 Task: Check school information for a property in San Francisco, California, including school district boundaries.
Action: Mouse moved to (246, 171)
Screenshot: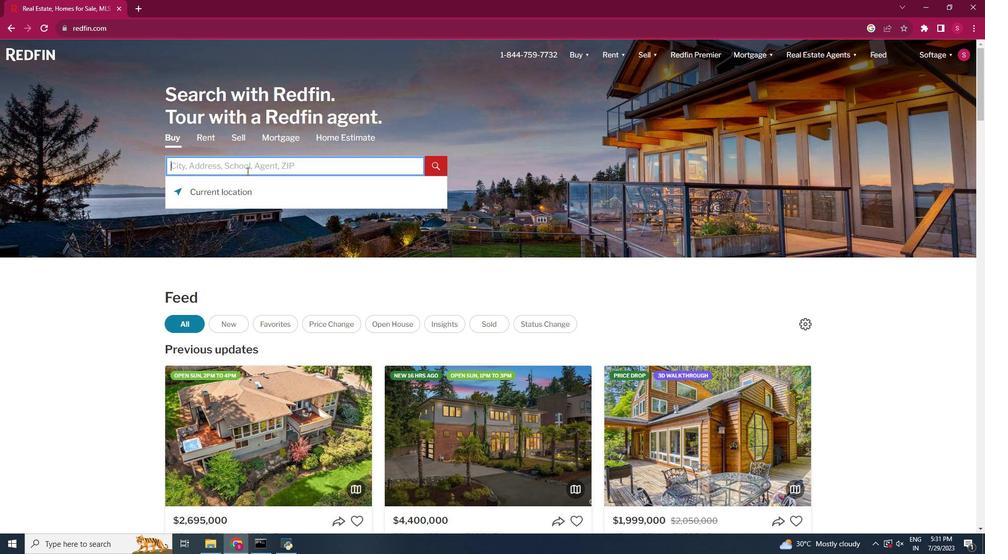 
Action: Mouse pressed left at (246, 171)
Screenshot: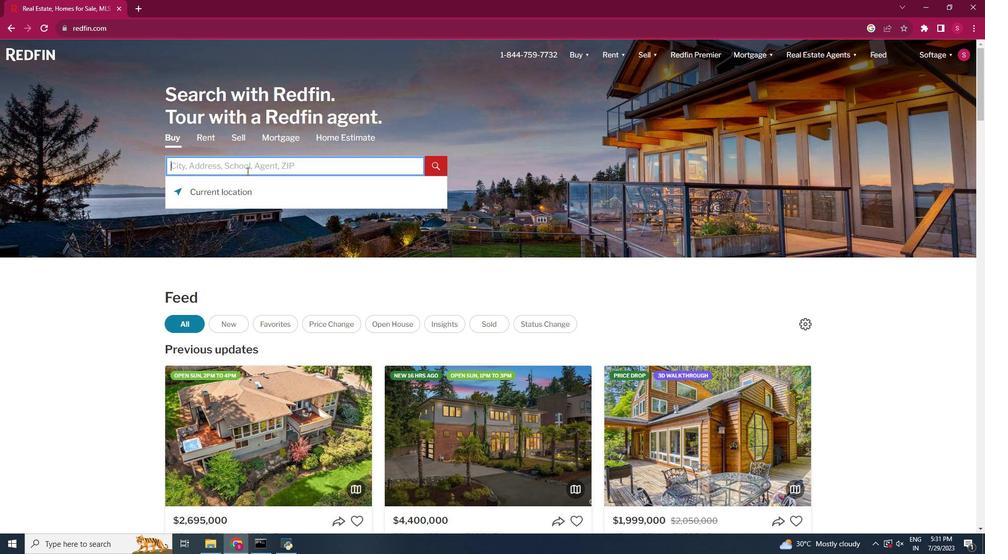 
Action: Key pressed <Key.shift>San<Key.space><Key.shift>Francisco,<Key.space><Key.shift>California<Key.enter>
Screenshot: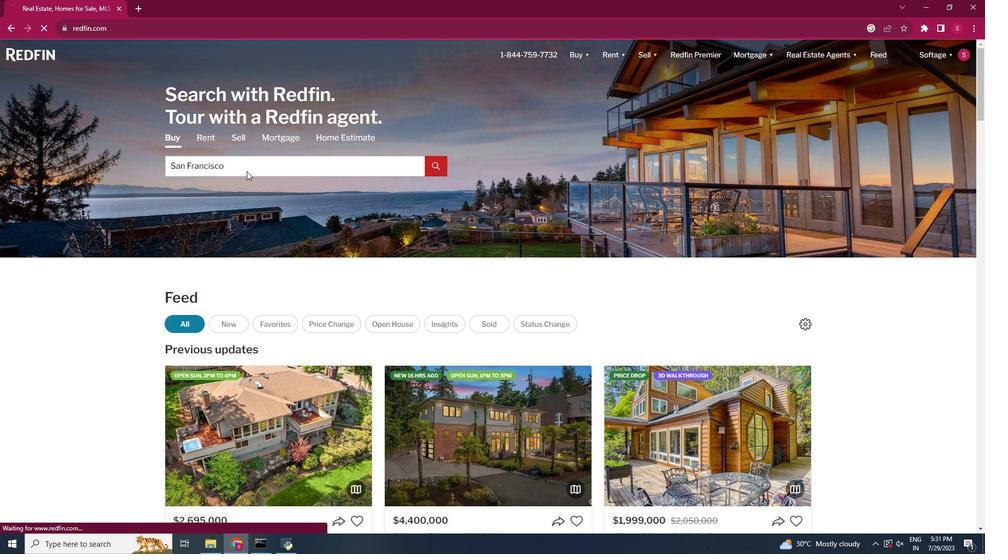 
Action: Mouse moved to (740, 312)
Screenshot: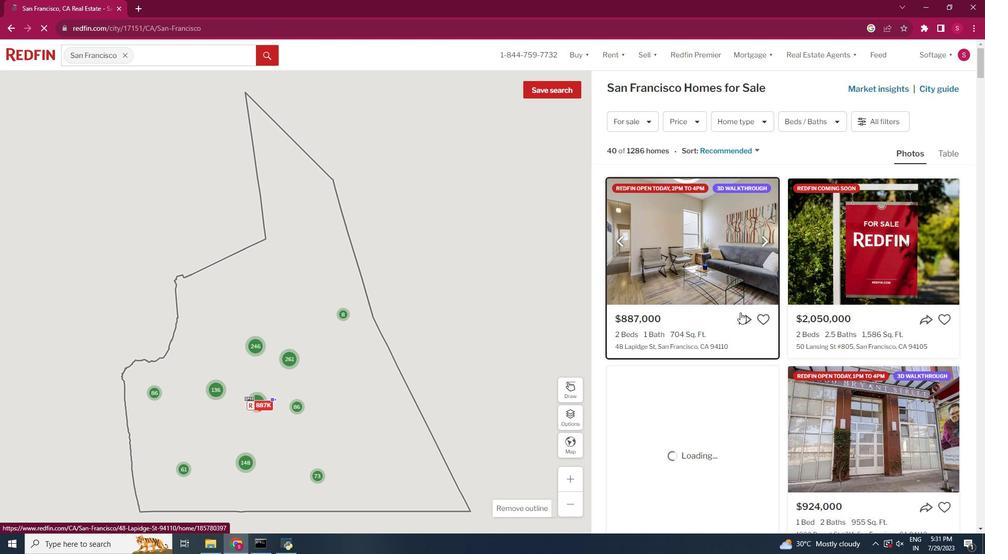 
Action: Mouse scrolled (740, 312) with delta (0, 0)
Screenshot: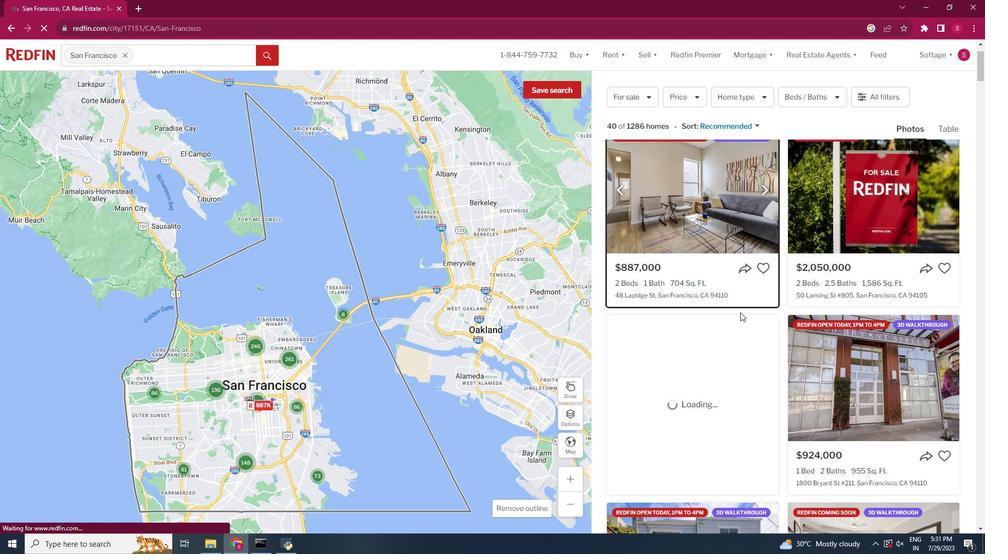 
Action: Mouse scrolled (740, 313) with delta (0, 0)
Screenshot: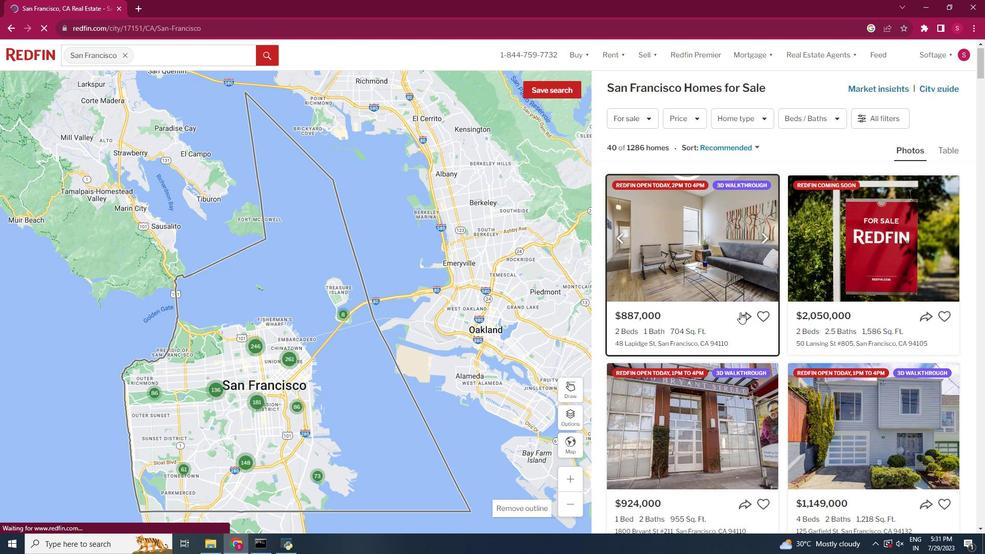 
Action: Mouse scrolled (740, 312) with delta (0, 0)
Screenshot: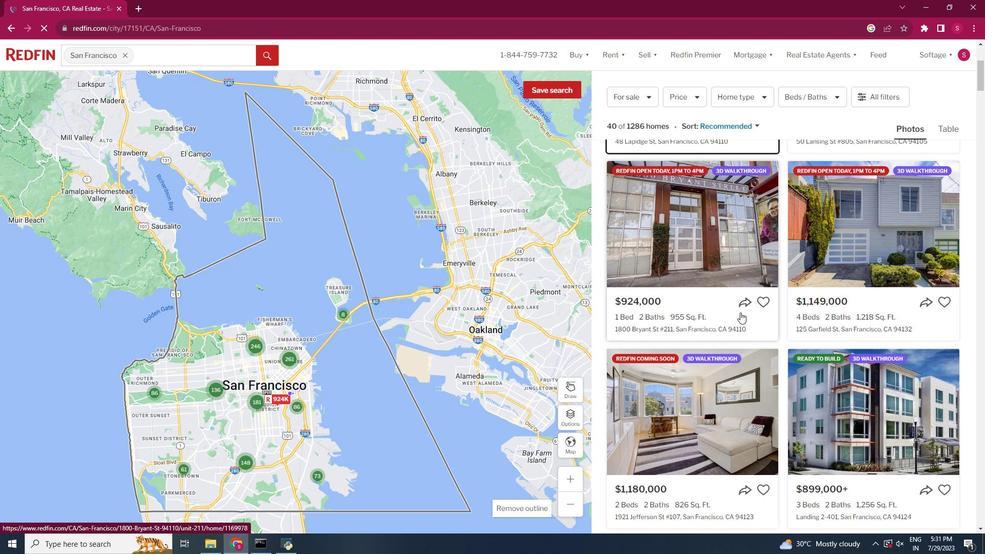 
Action: Mouse scrolled (740, 312) with delta (0, 0)
Screenshot: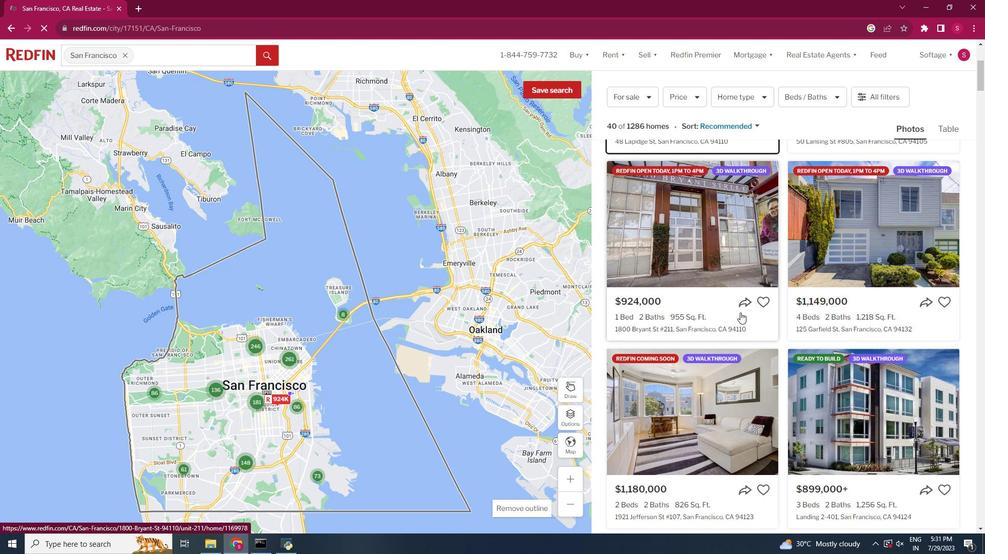 
Action: Mouse scrolled (740, 312) with delta (0, 0)
Screenshot: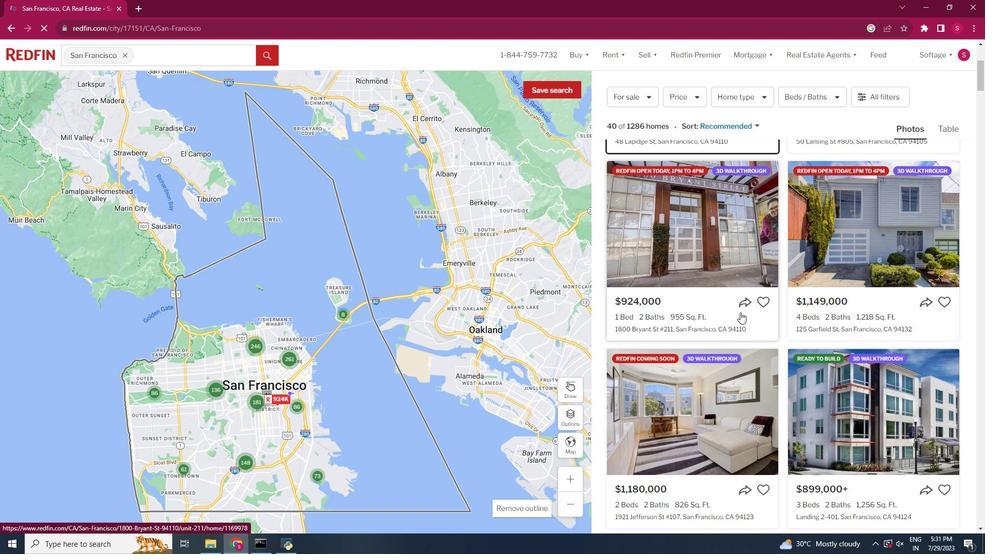 
Action: Mouse scrolled (740, 312) with delta (0, 0)
Screenshot: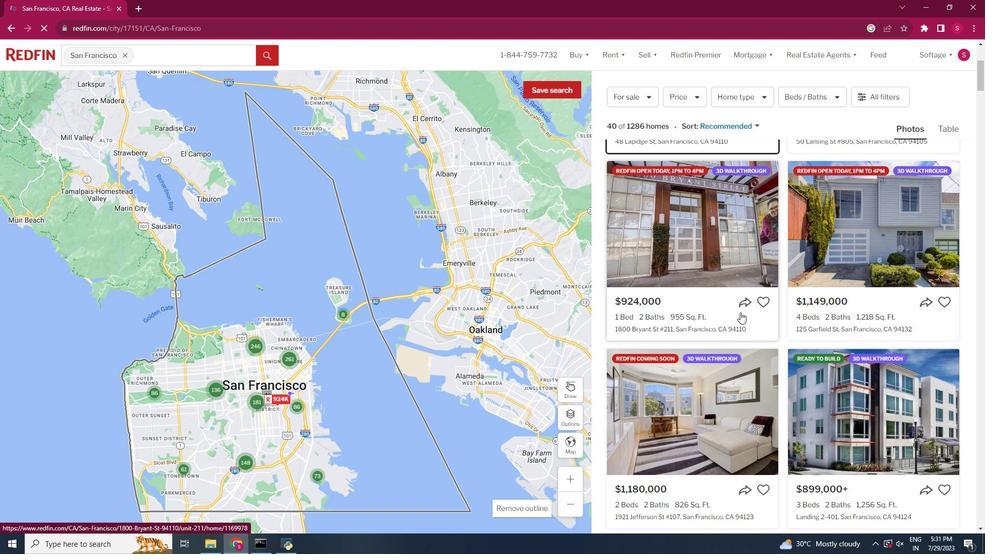 
Action: Mouse scrolled (740, 312) with delta (0, 0)
Screenshot: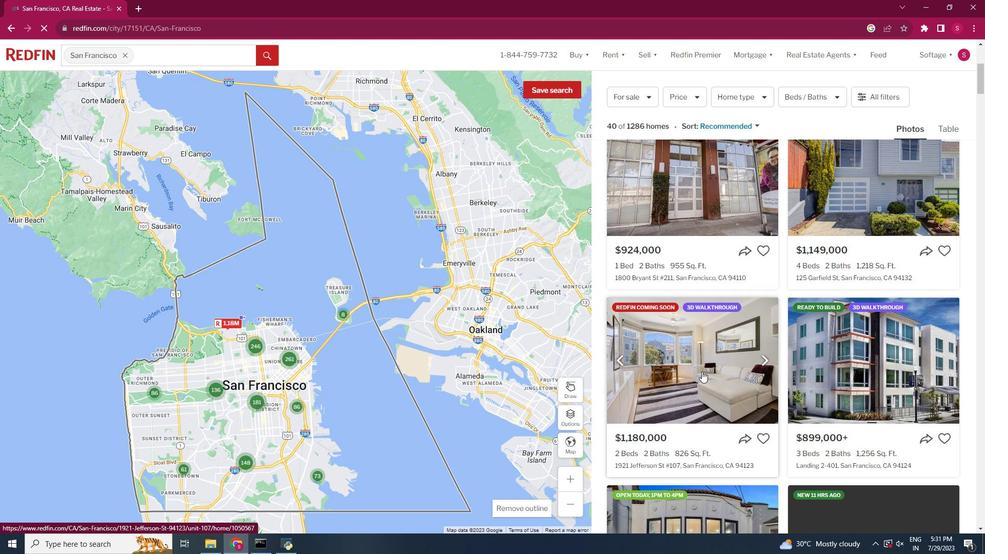 
Action: Mouse moved to (702, 371)
Screenshot: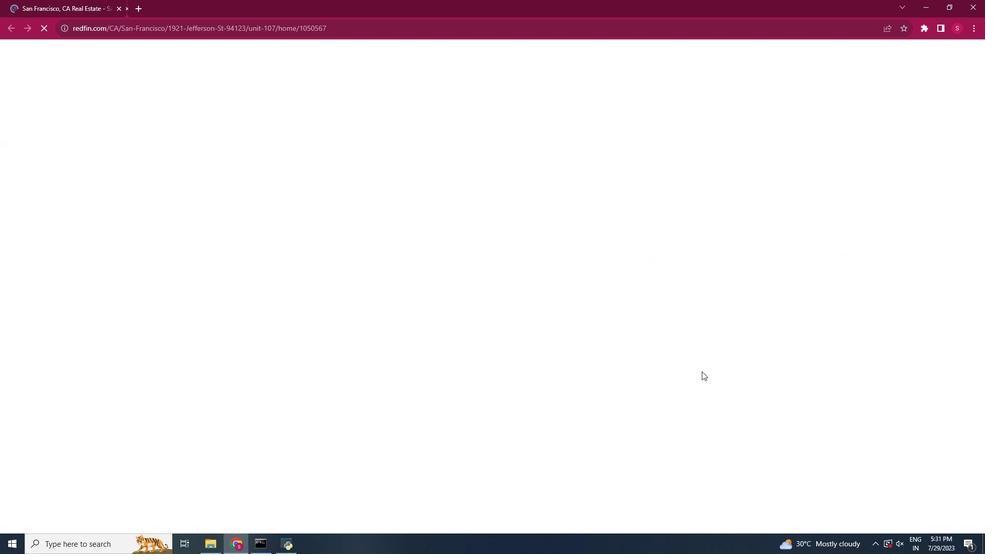 
Action: Mouse pressed left at (702, 371)
Screenshot: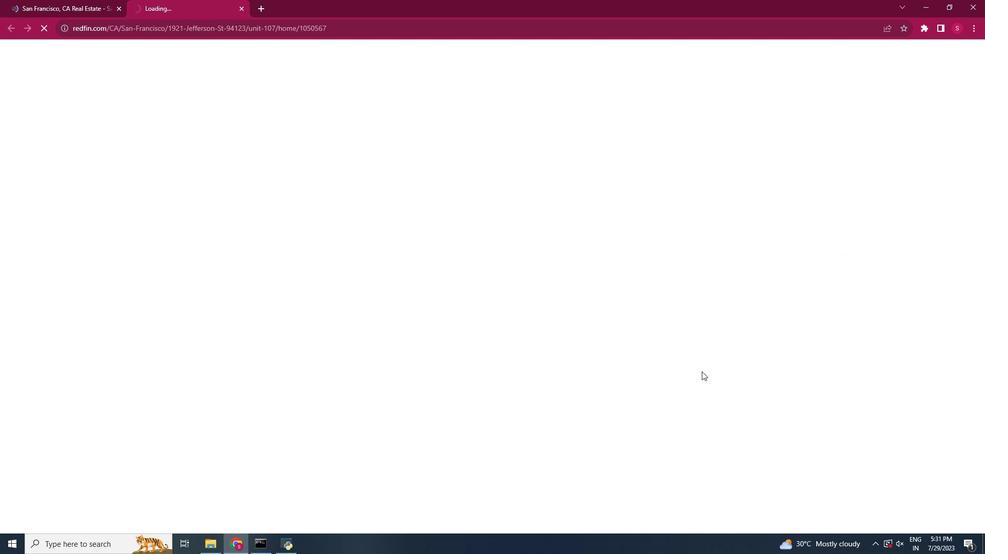 
Action: Mouse moved to (511, 84)
Screenshot: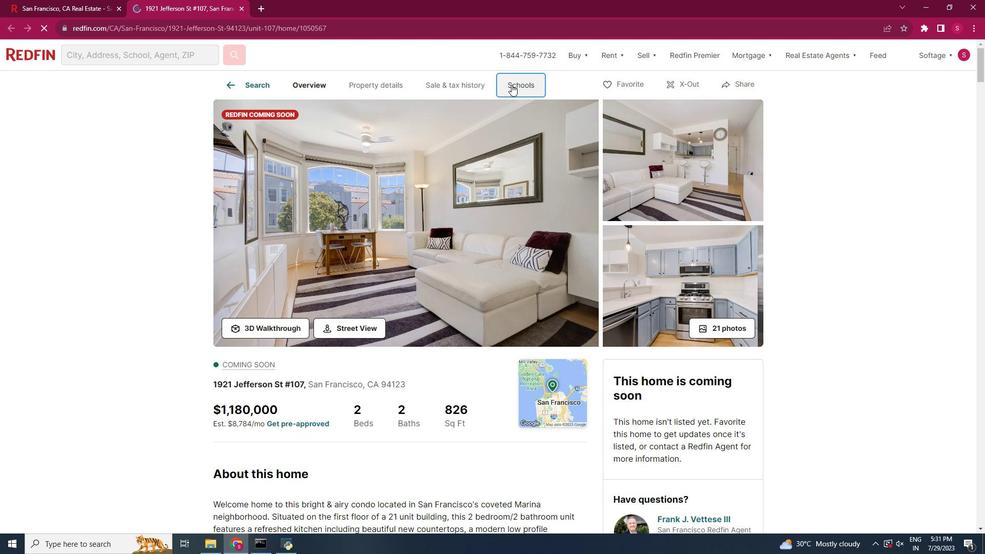 
Action: Mouse pressed left at (511, 84)
Screenshot: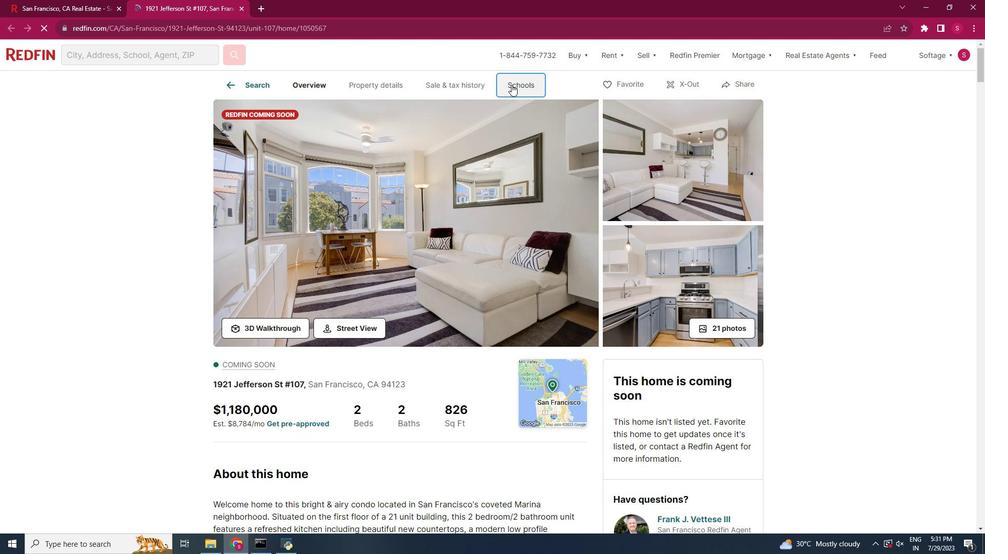 
Action: Mouse pressed left at (511, 84)
Screenshot: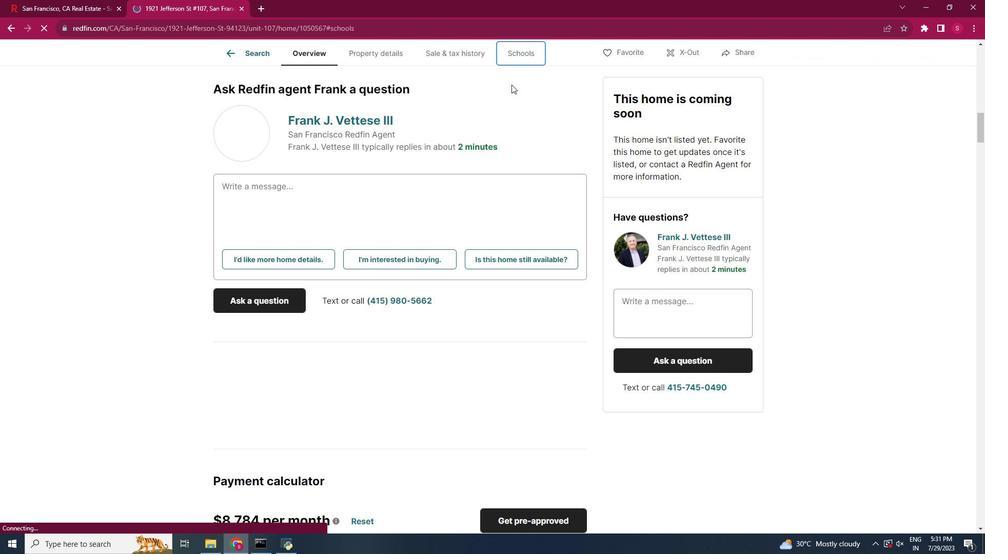 
Action: Mouse moved to (412, 287)
Screenshot: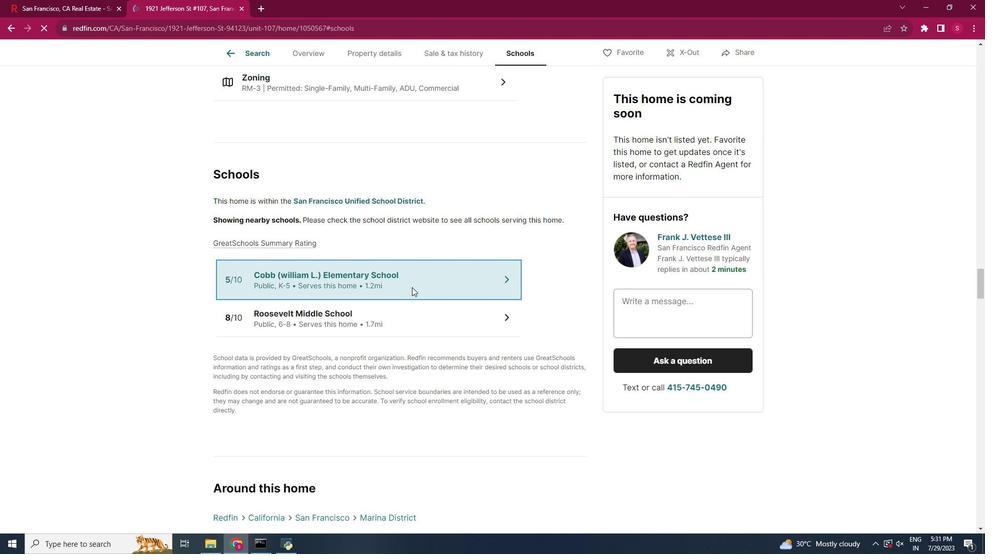 
Action: Mouse pressed left at (412, 287)
Screenshot: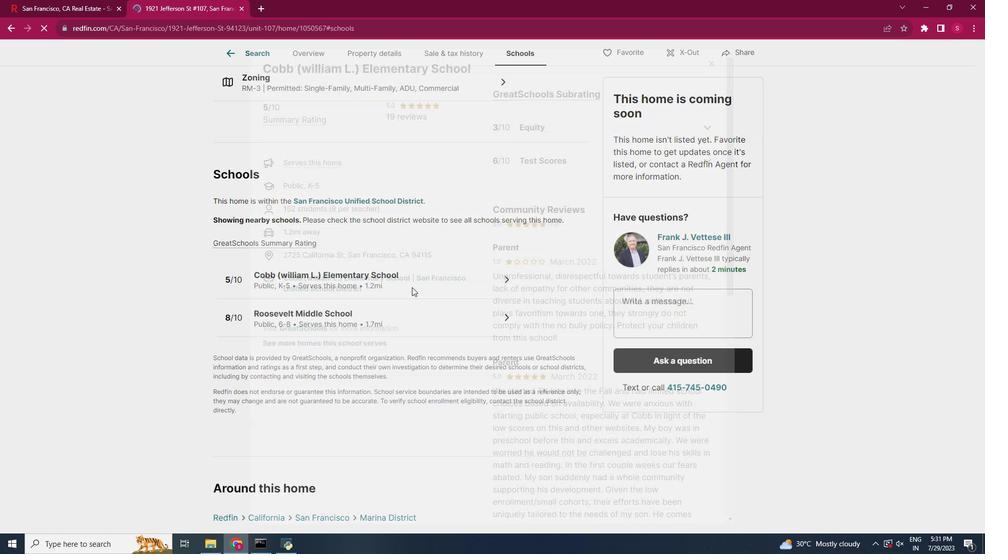 
Action: Mouse moved to (654, 324)
Screenshot: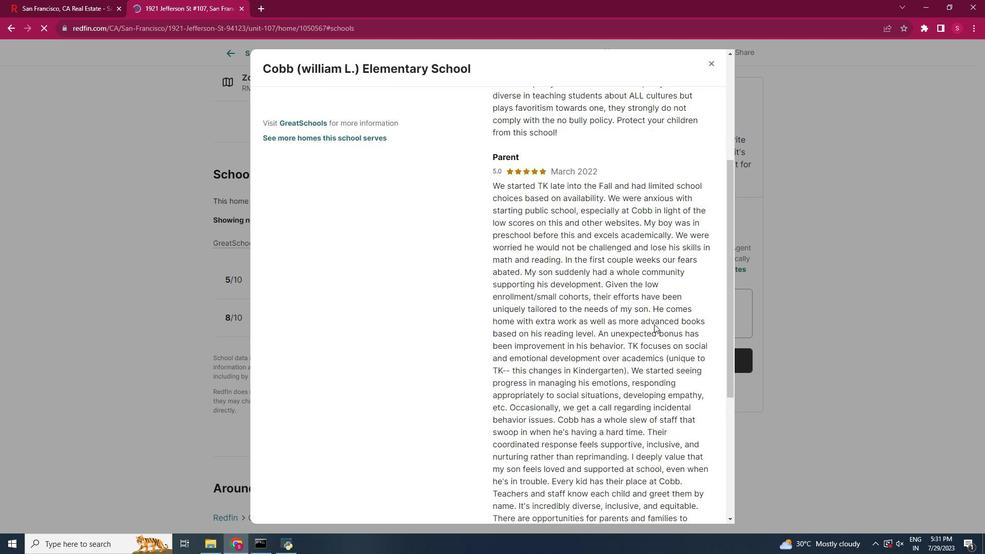 
Action: Mouse scrolled (654, 323) with delta (0, 0)
Screenshot: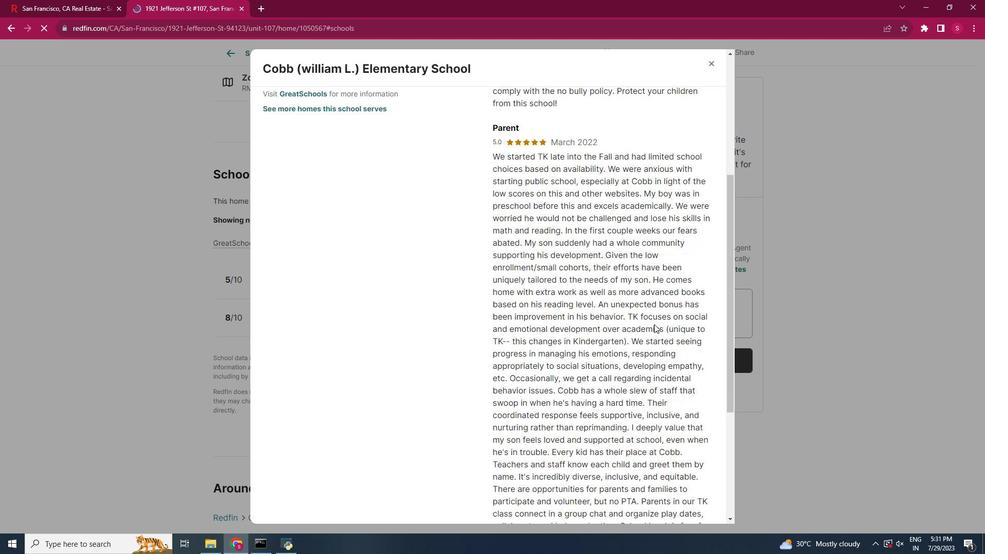 
Action: Mouse scrolled (654, 323) with delta (0, 0)
Screenshot: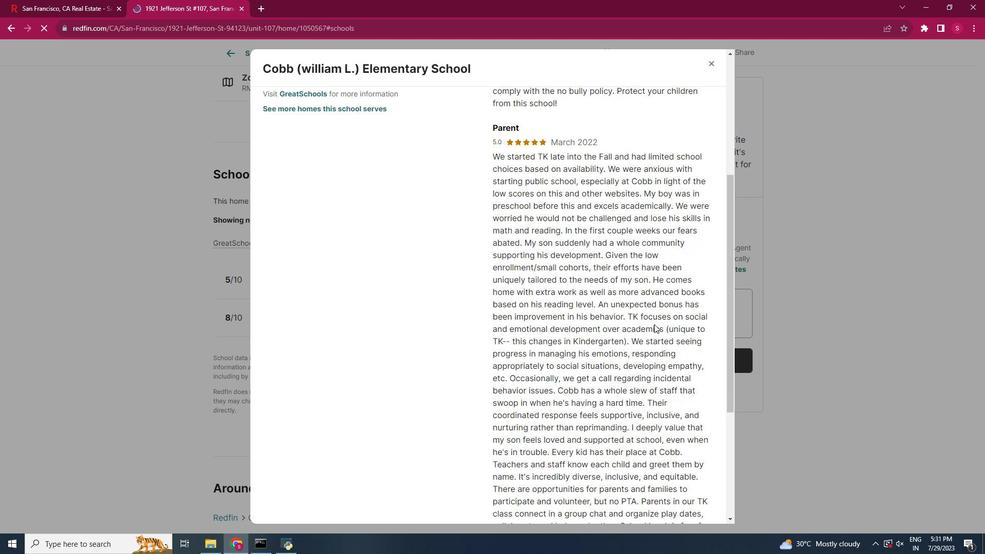 
Action: Mouse scrolled (654, 323) with delta (0, 0)
Screenshot: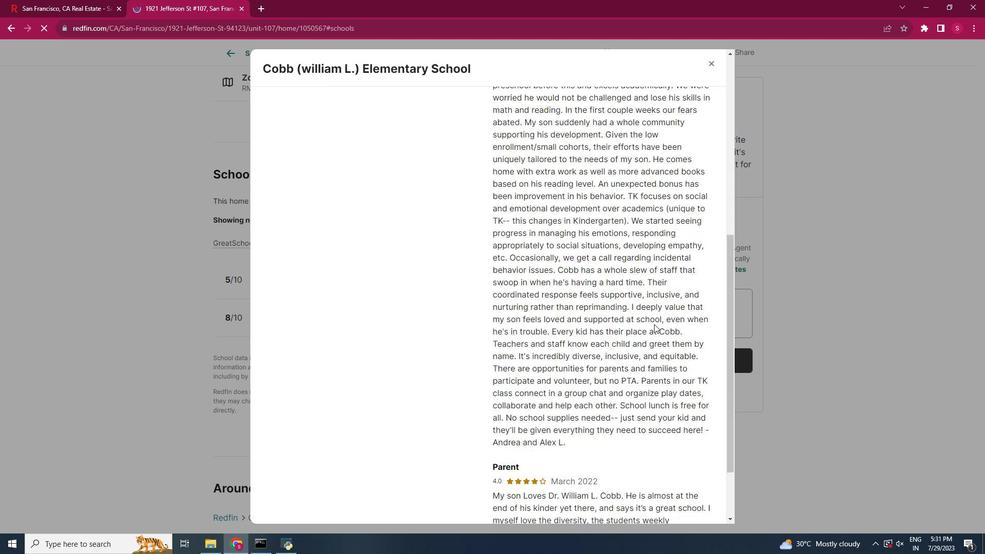 
Action: Mouse scrolled (654, 323) with delta (0, 0)
Screenshot: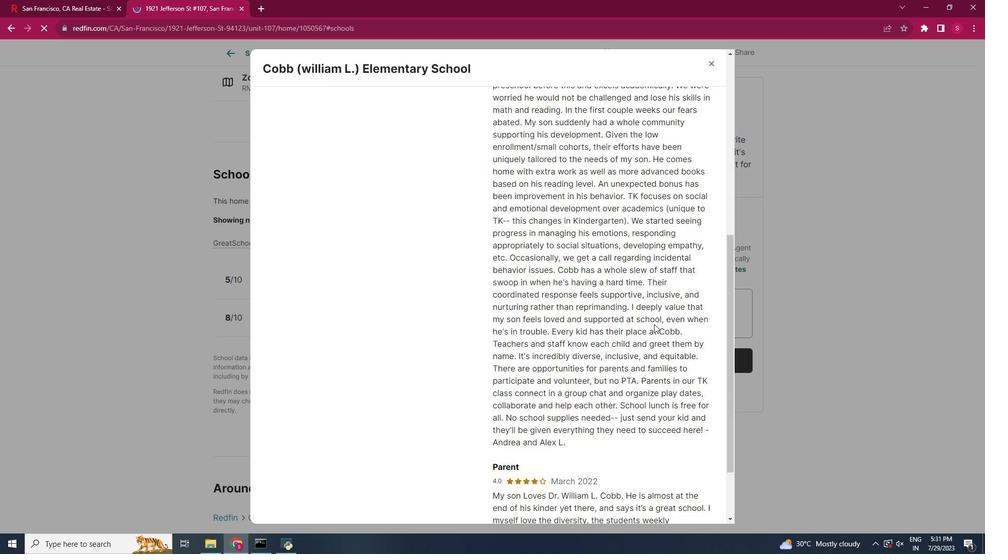 
Action: Mouse scrolled (654, 323) with delta (0, 0)
Screenshot: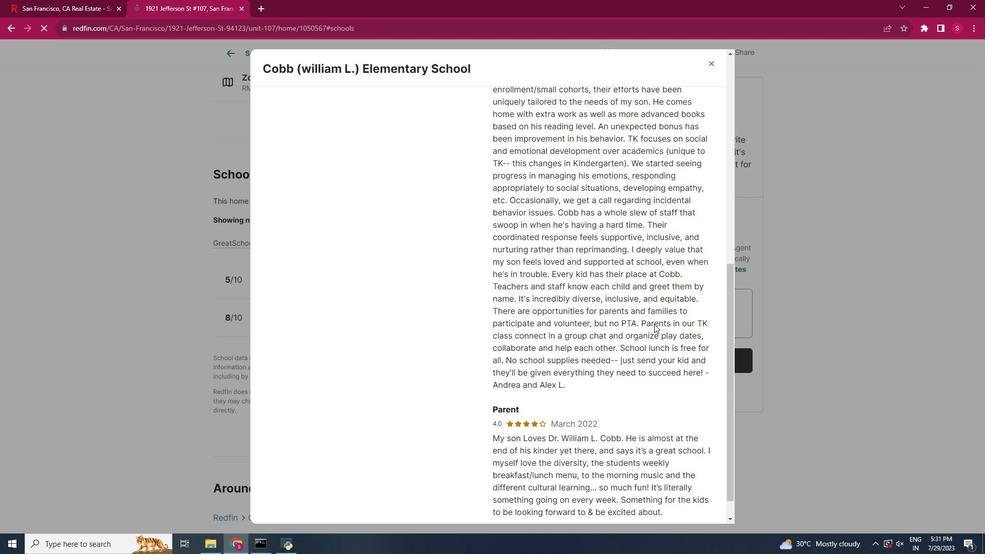 
Action: Mouse scrolled (654, 323) with delta (0, 0)
Screenshot: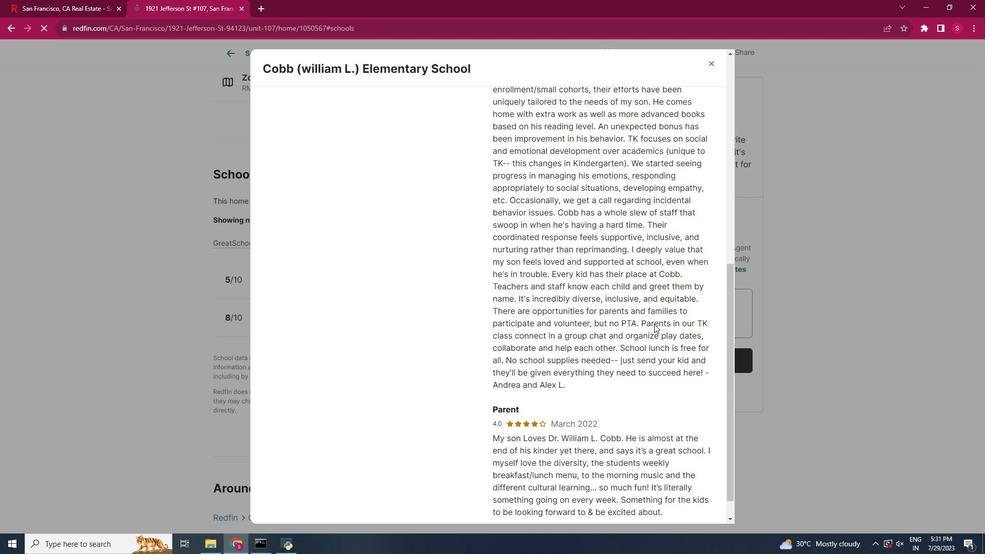 
Action: Mouse scrolled (654, 323) with delta (0, 0)
Screenshot: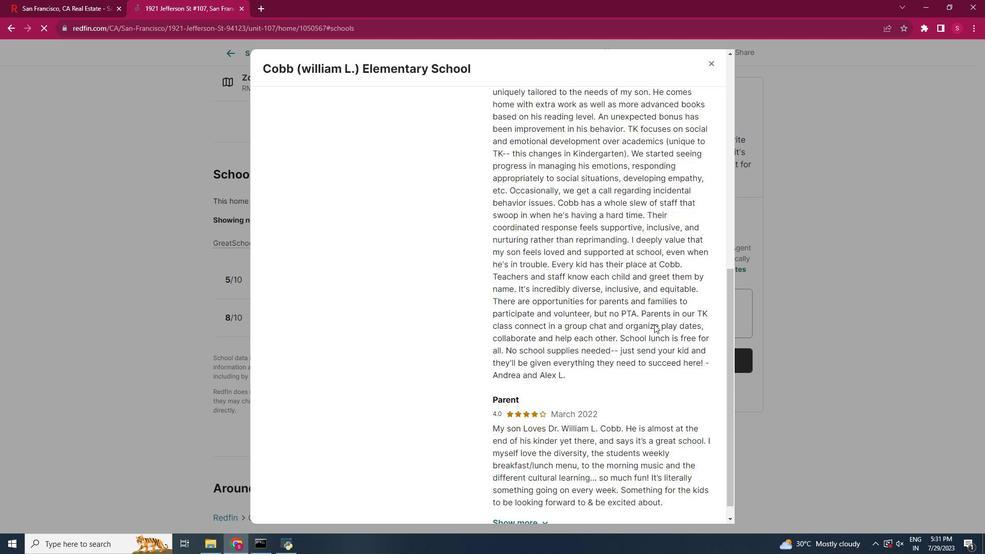 
Action: Mouse scrolled (654, 323) with delta (0, 0)
Screenshot: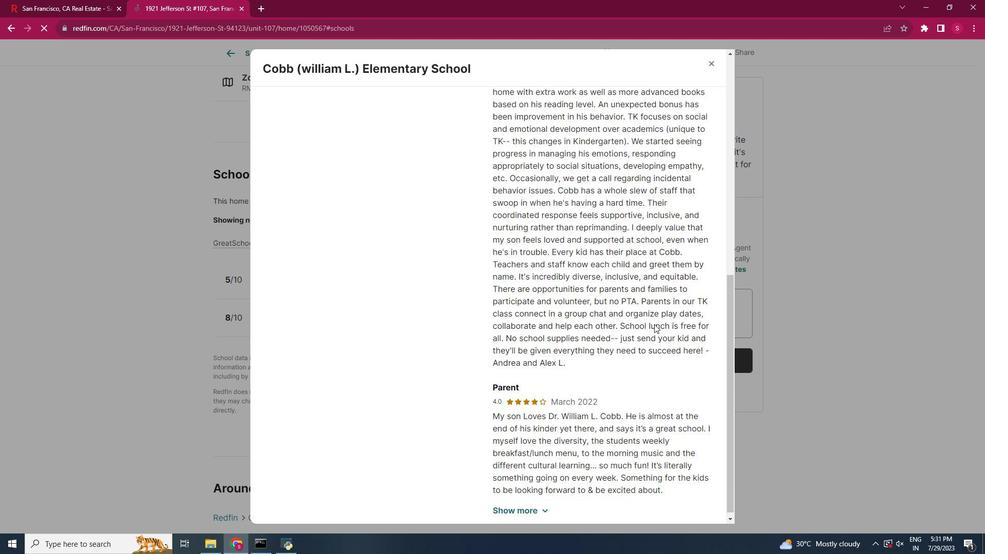 
Action: Mouse scrolled (654, 323) with delta (0, 0)
Screenshot: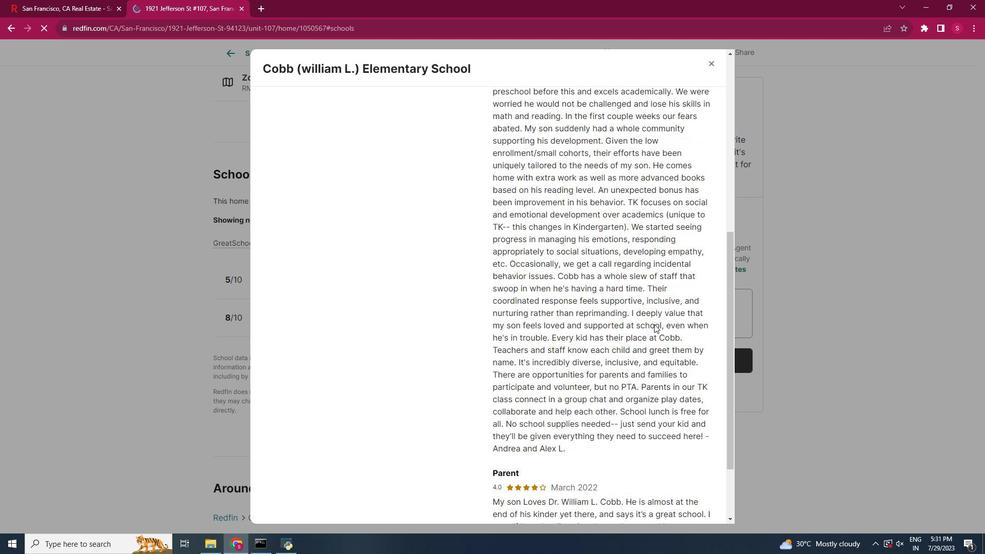 
Action: Mouse scrolled (654, 323) with delta (0, 0)
Screenshot: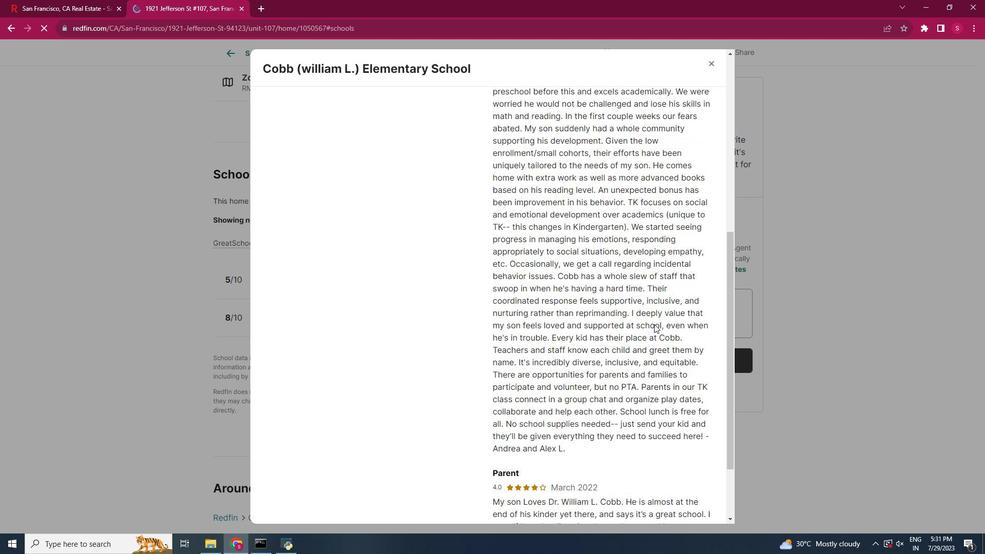 
Action: Mouse scrolled (654, 323) with delta (0, 0)
Screenshot: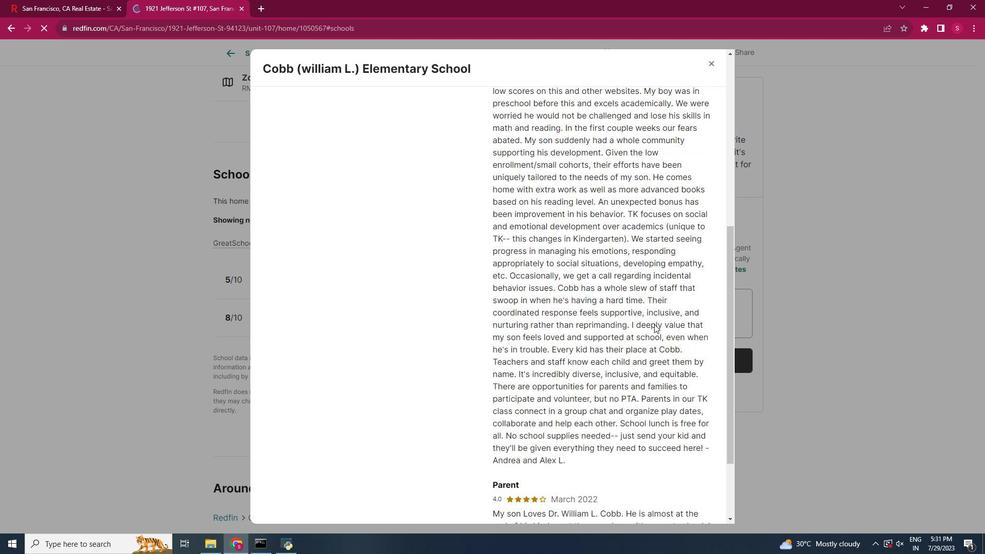 
Action: Mouse scrolled (654, 324) with delta (0, 0)
Screenshot: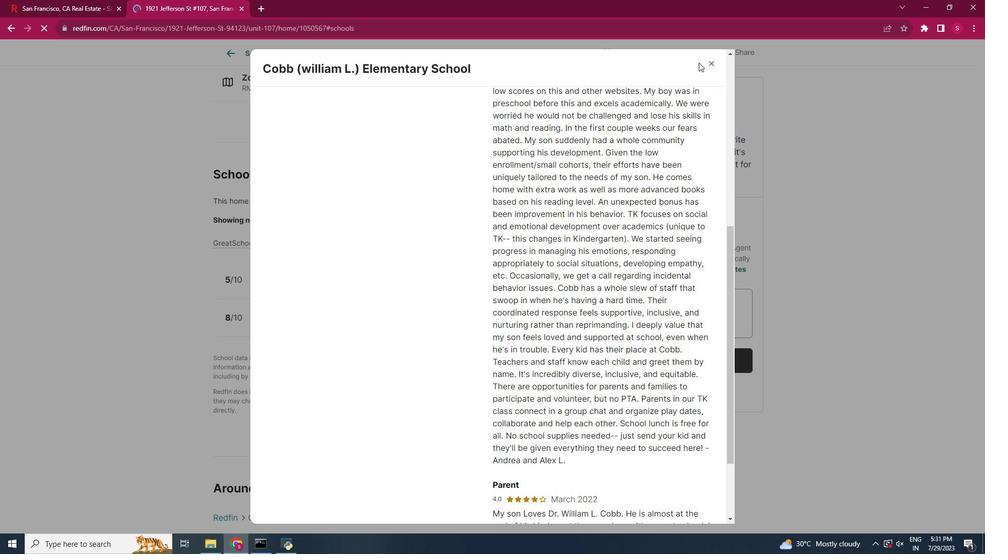 
Action: Mouse scrolled (654, 324) with delta (0, 0)
Screenshot: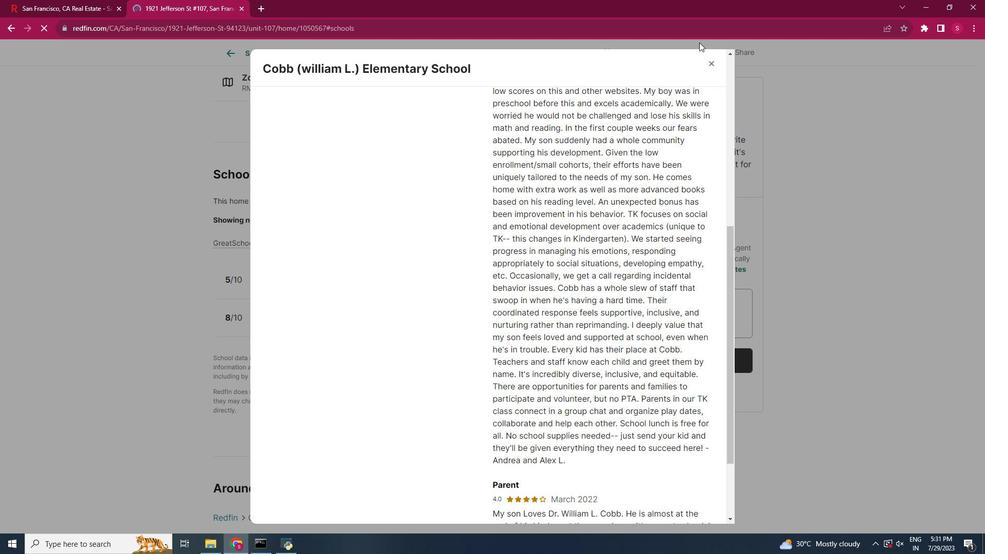 
Action: Mouse moved to (705, 61)
Screenshot: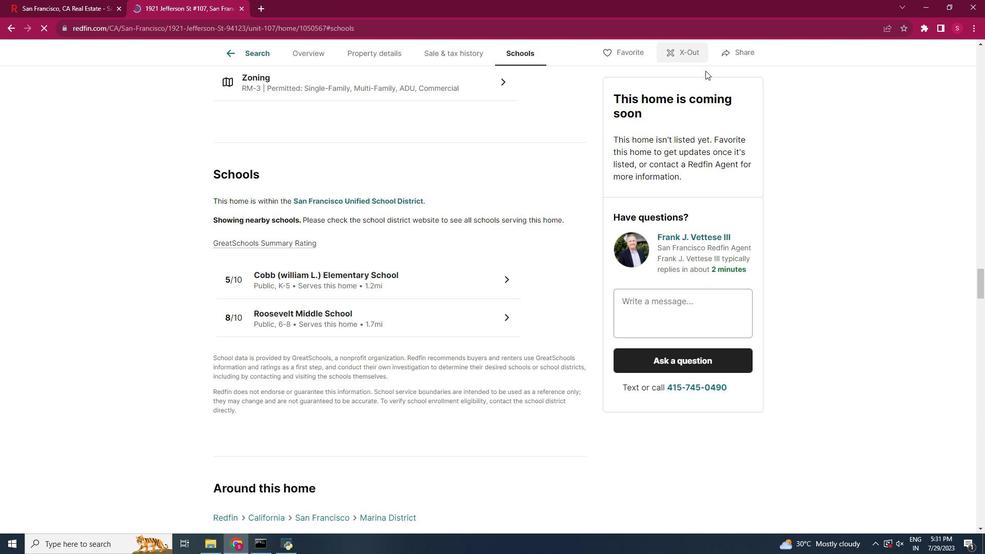 
Action: Mouse pressed left at (705, 61)
Screenshot: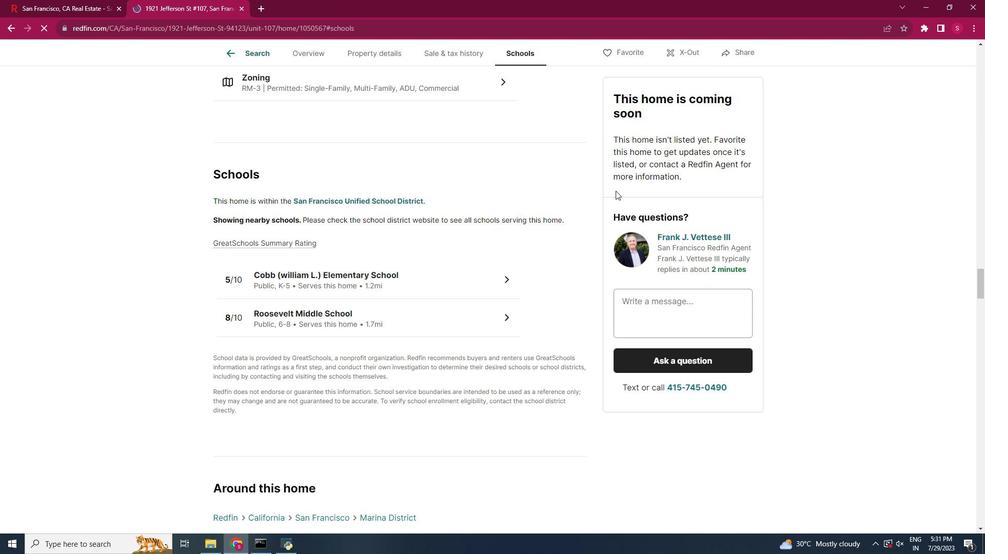 
Action: Mouse moved to (380, 312)
Screenshot: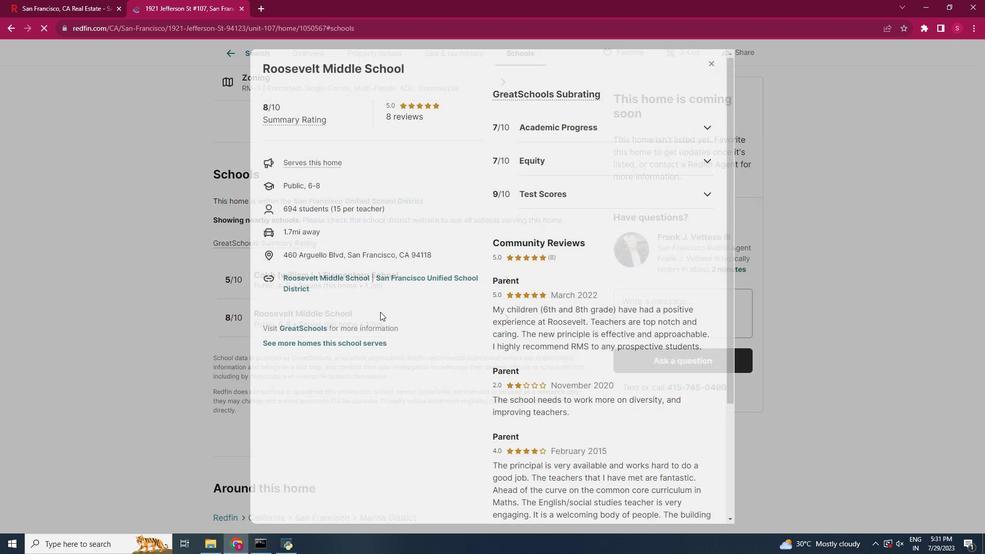 
Action: Mouse pressed left at (380, 312)
Screenshot: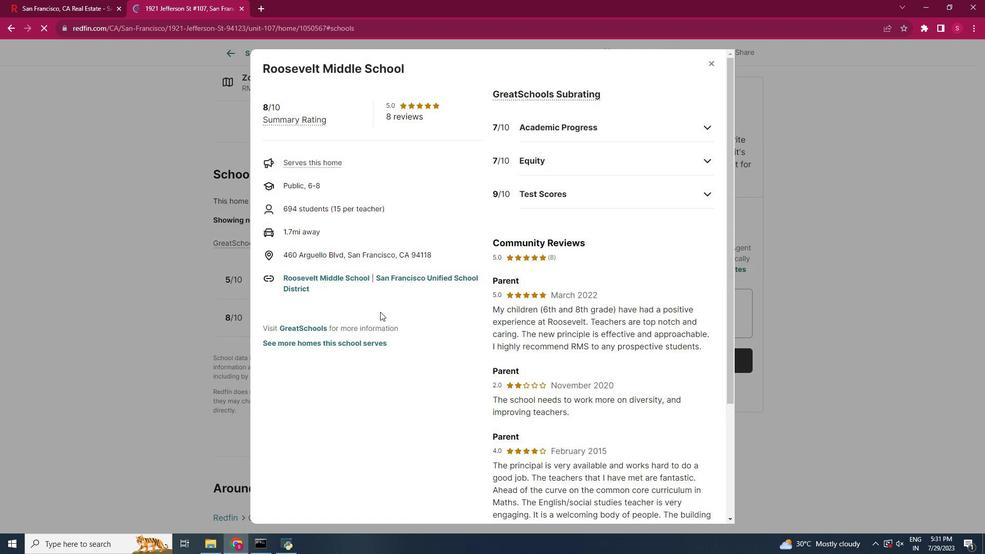 
Action: Mouse moved to (544, 236)
Screenshot: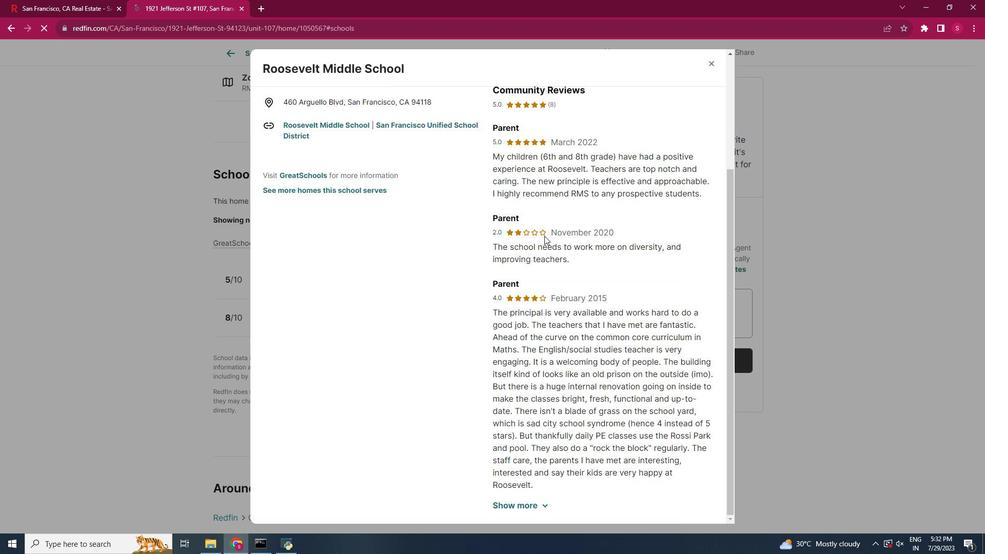
Action: Mouse scrolled (544, 235) with delta (0, 0)
Screenshot: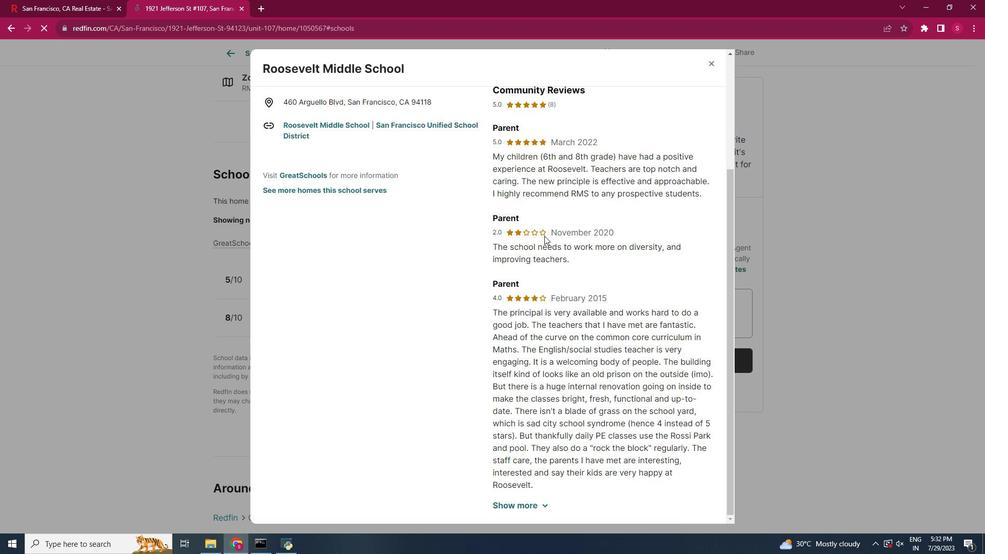 
Action: Mouse scrolled (544, 235) with delta (0, 0)
Screenshot: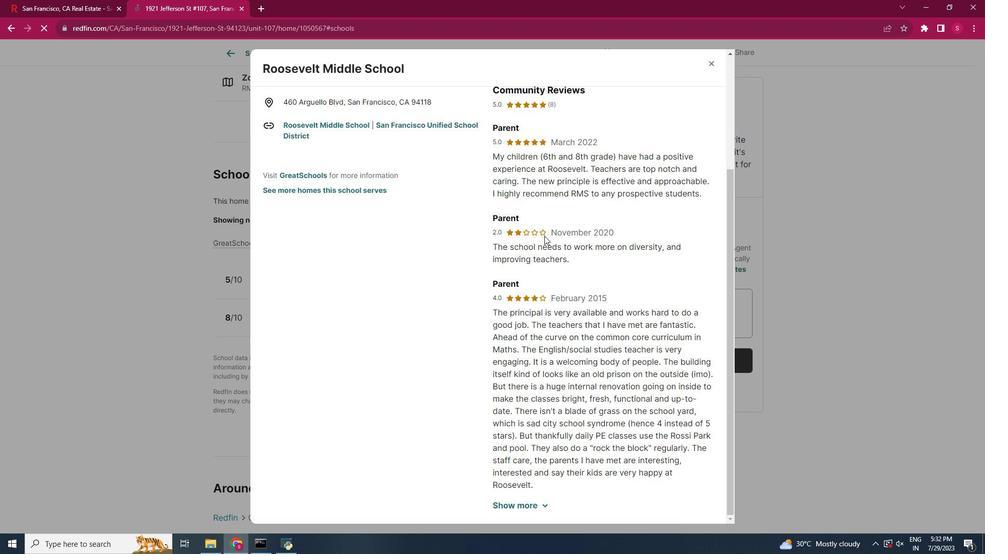 
Action: Mouse scrolled (544, 235) with delta (0, 0)
Screenshot: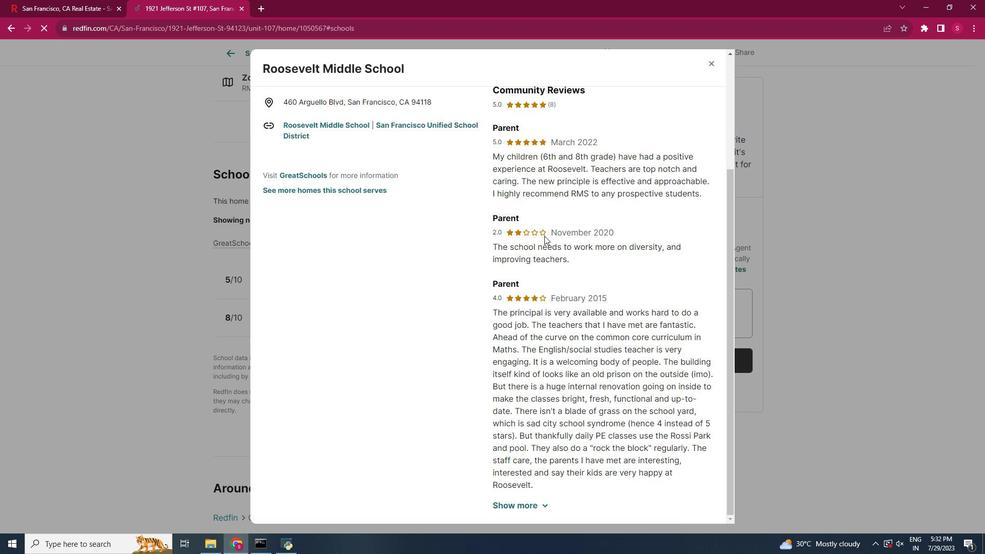 
Action: Mouse scrolled (544, 235) with delta (0, 0)
Screenshot: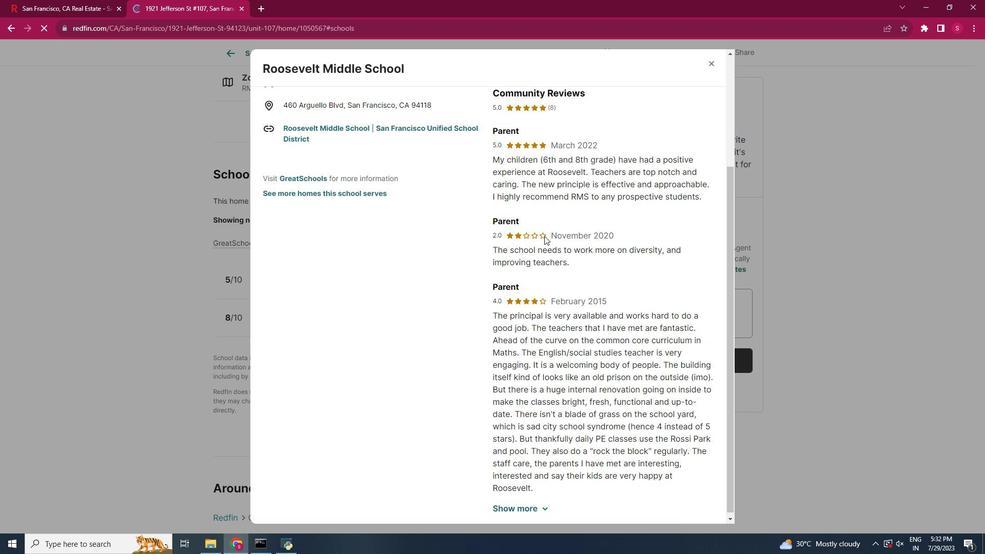
Action: Mouse scrolled (544, 235) with delta (0, 0)
Screenshot: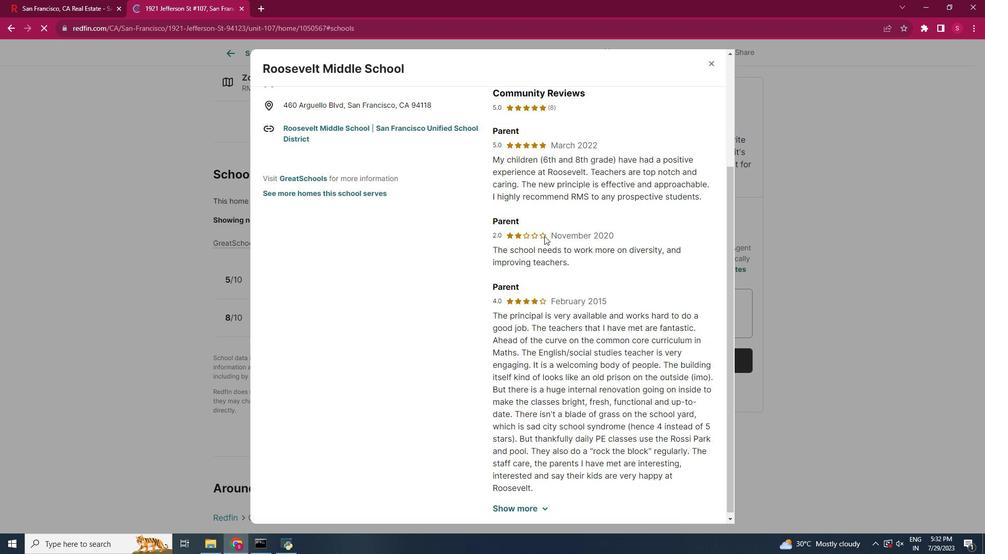 
Action: Mouse scrolled (544, 235) with delta (0, 0)
Screenshot: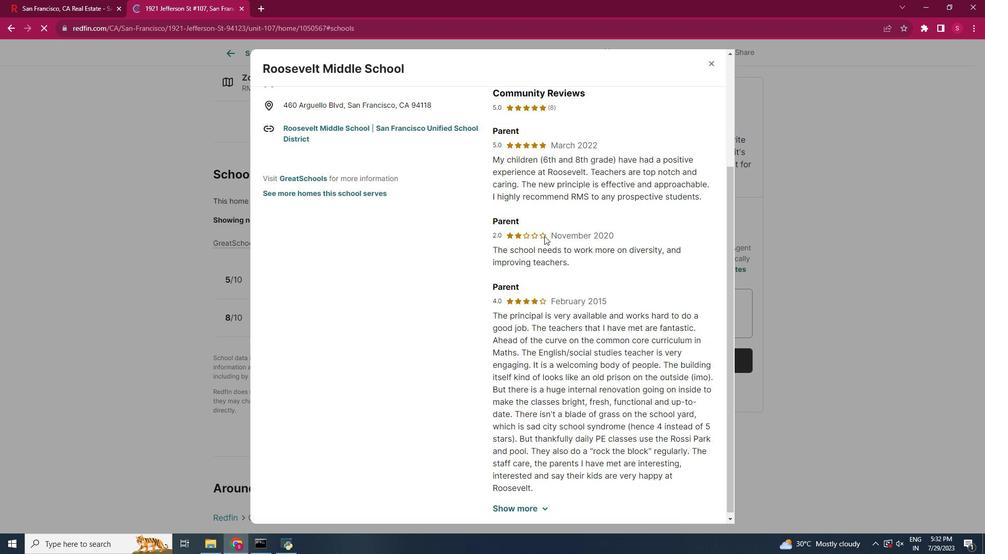 
Action: Mouse scrolled (544, 235) with delta (0, 0)
Screenshot: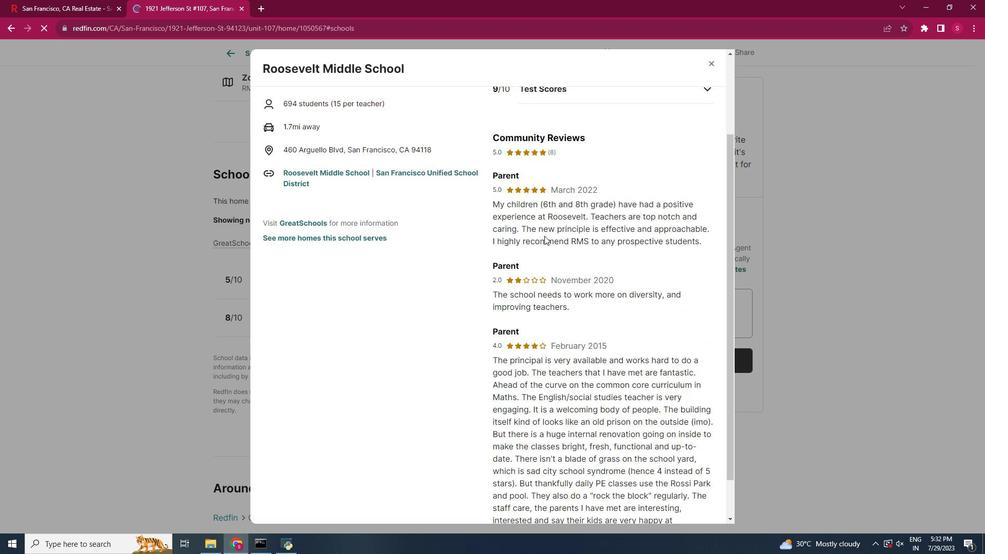 
Action: Mouse scrolled (544, 236) with delta (0, 0)
Screenshot: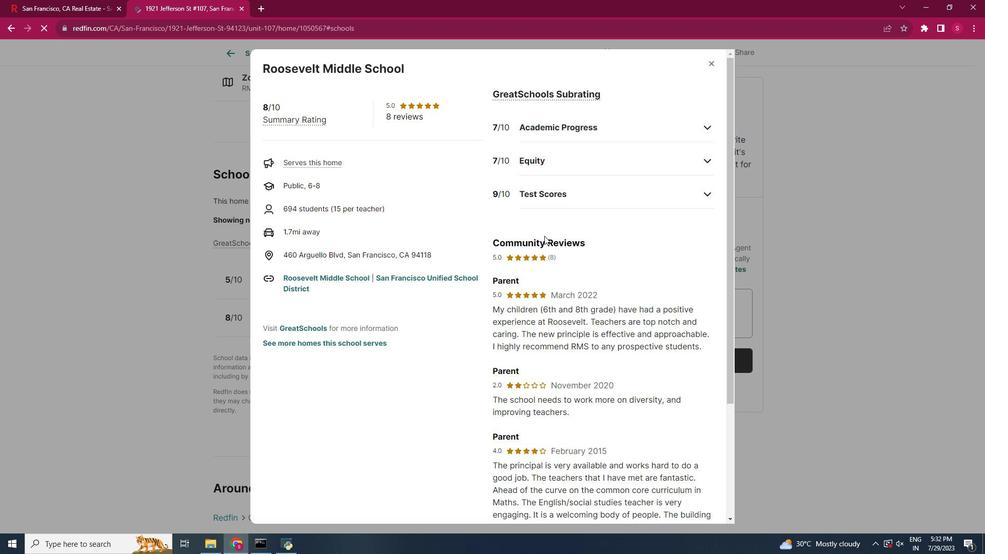 
Action: Mouse scrolled (544, 236) with delta (0, 0)
Screenshot: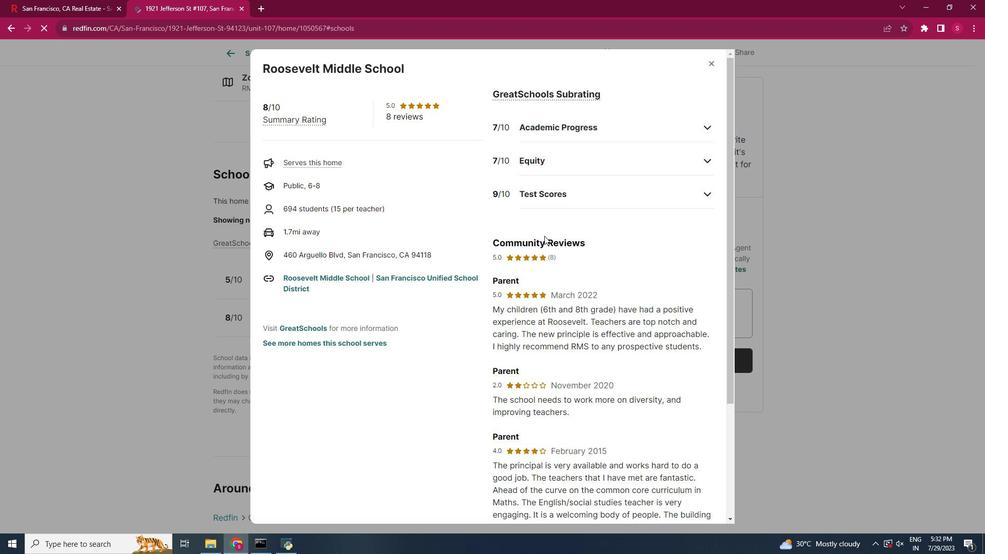 
Action: Mouse scrolled (544, 236) with delta (0, 0)
Screenshot: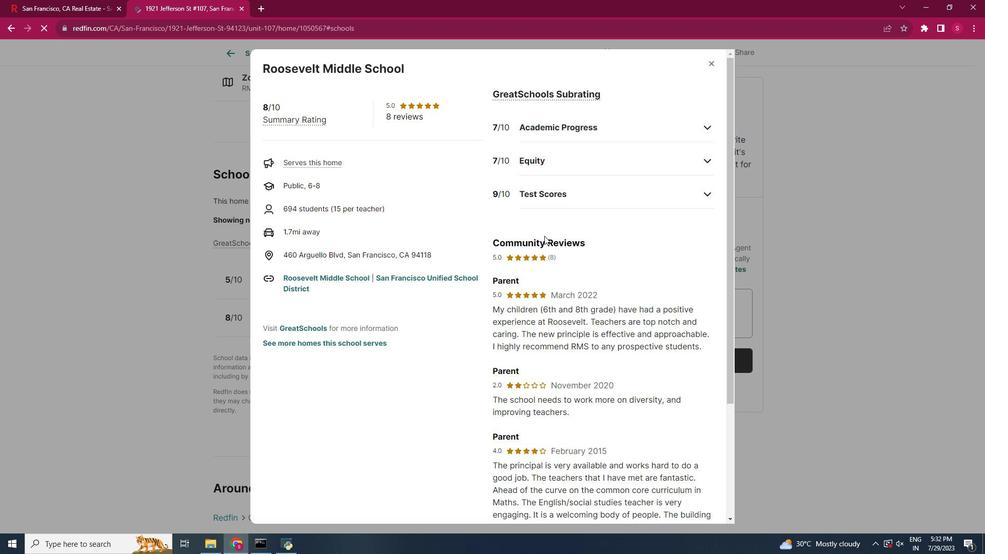 
Action: Mouse scrolled (544, 236) with delta (0, 0)
Screenshot: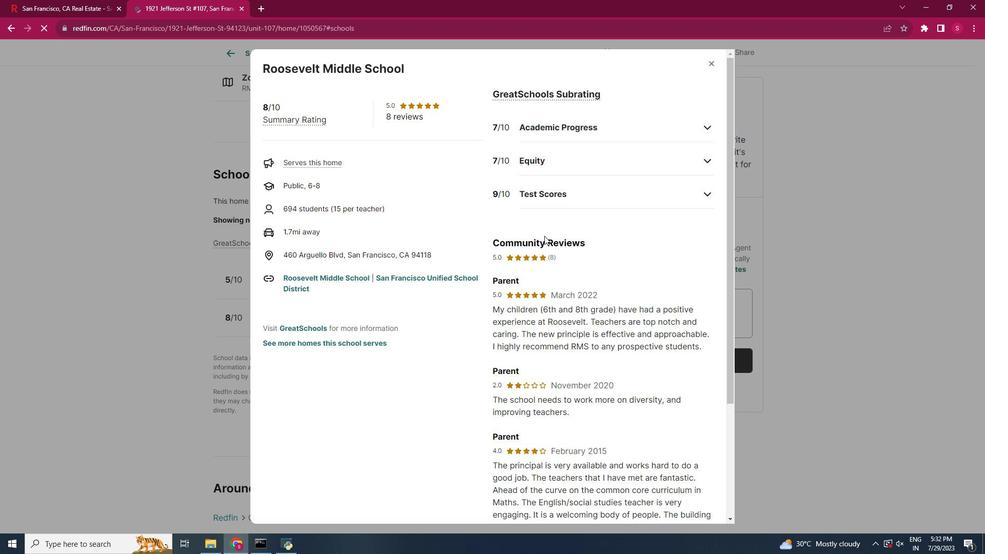 
Action: Mouse scrolled (544, 236) with delta (0, 0)
Screenshot: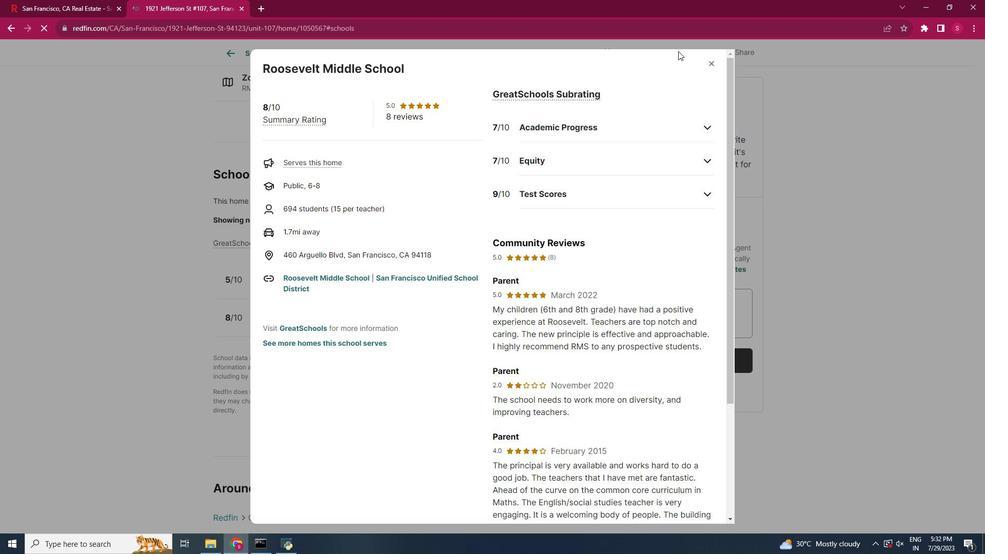 
Action: Mouse scrolled (544, 236) with delta (0, 0)
Screenshot: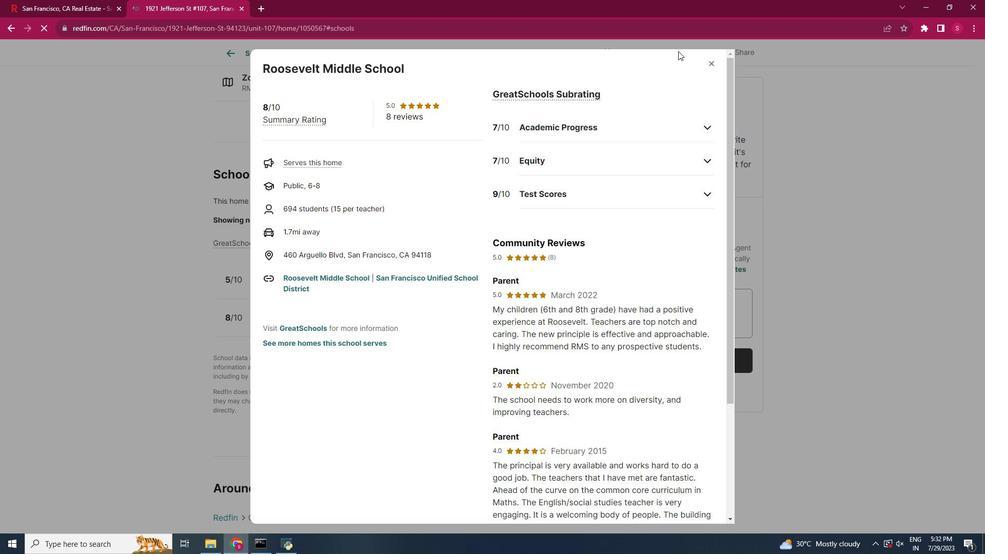 
Action: Mouse scrolled (544, 236) with delta (0, 0)
Screenshot: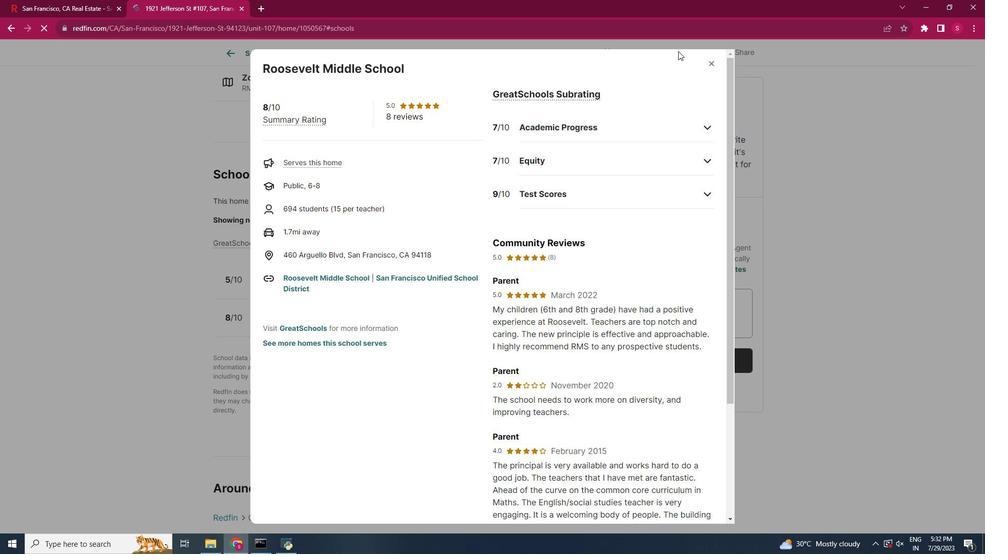 
Action: Mouse moved to (708, 64)
Screenshot: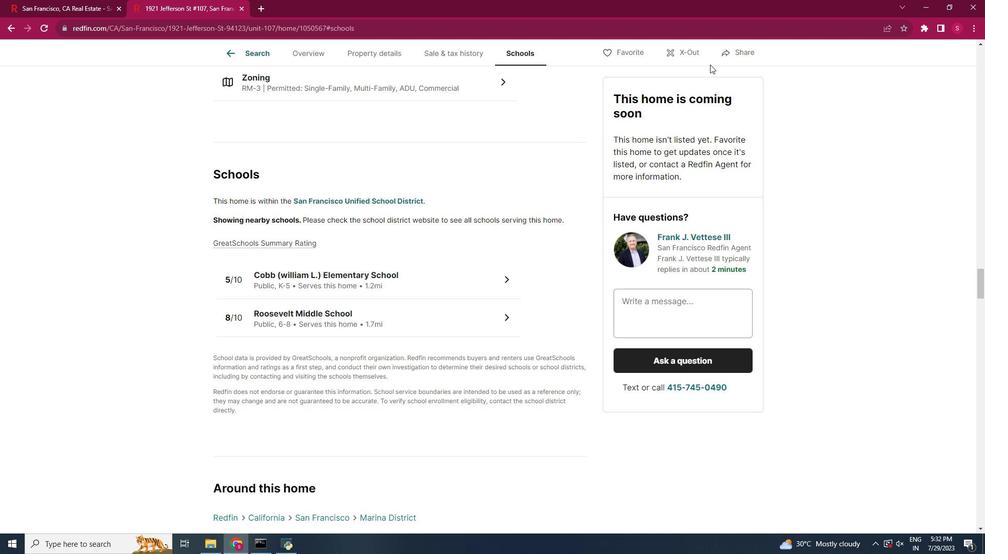 
Action: Mouse pressed left at (708, 64)
Screenshot: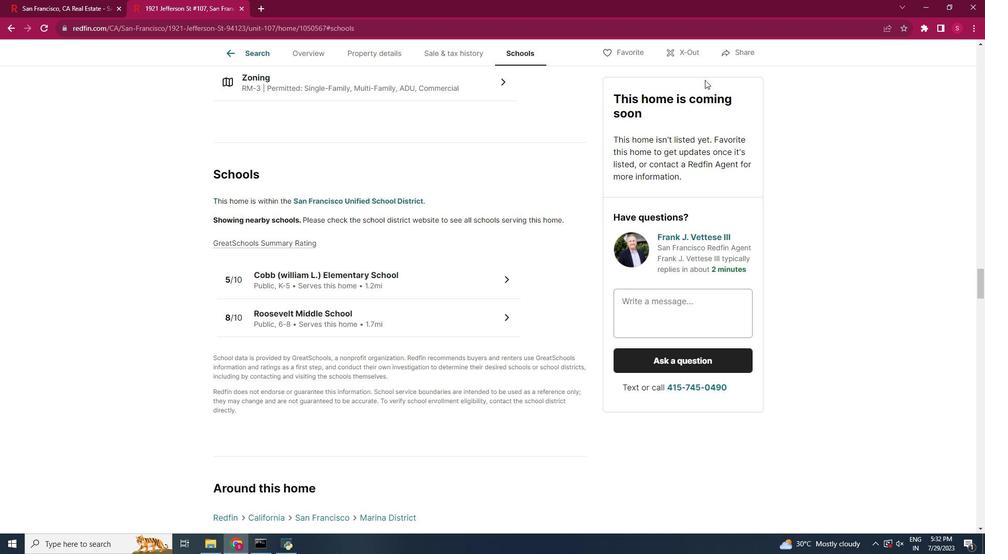 
Action: Mouse moved to (41, 0)
Screenshot: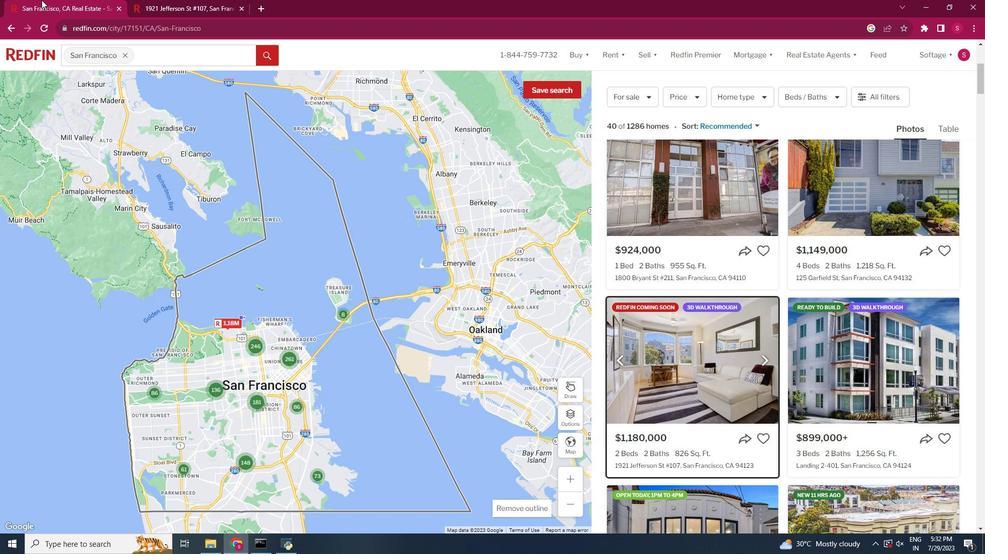
Action: Mouse pressed left at (41, 0)
Screenshot: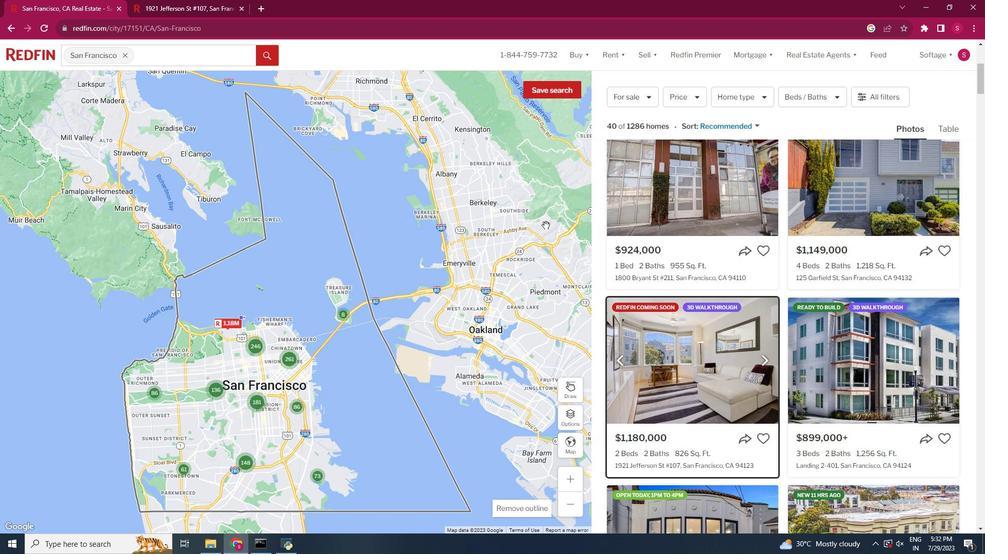 
Action: Mouse moved to (844, 331)
Screenshot: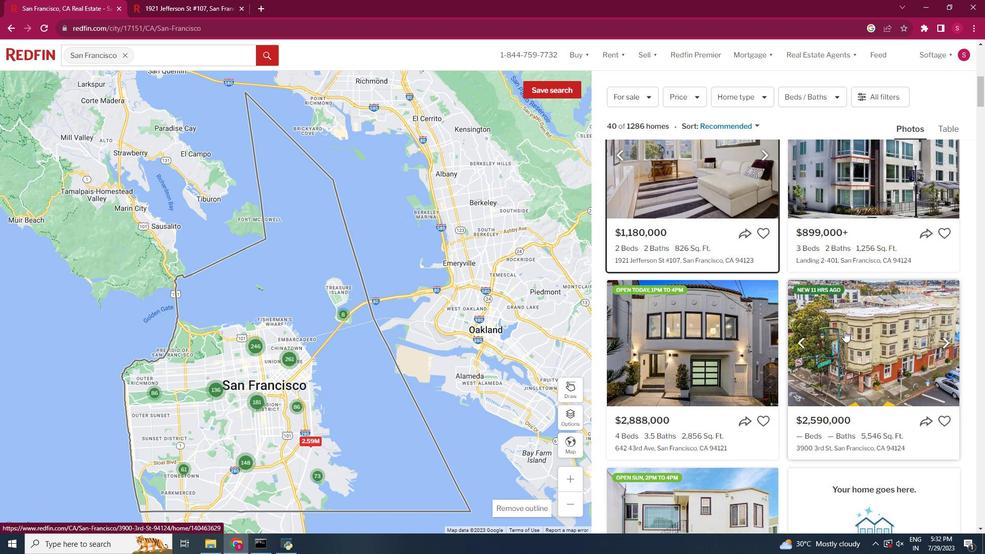 
Action: Mouse scrolled (844, 330) with delta (0, 0)
Screenshot: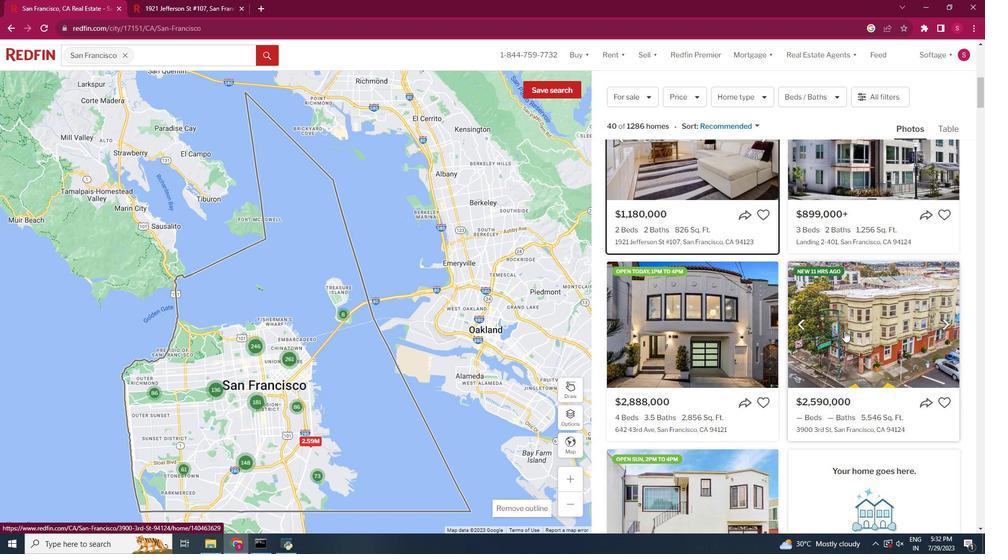 
Action: Mouse scrolled (844, 330) with delta (0, 0)
Screenshot: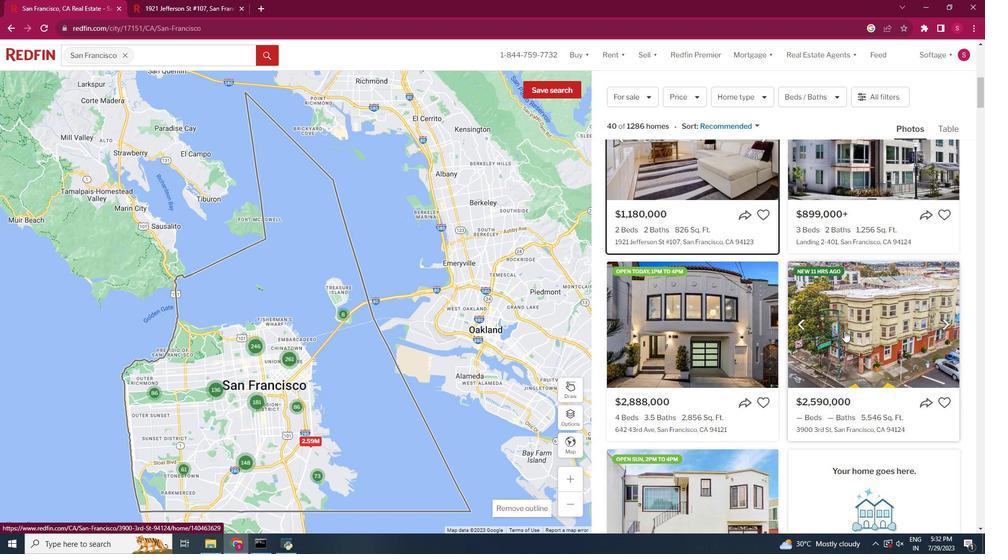 
Action: Mouse scrolled (844, 330) with delta (0, 0)
Screenshot: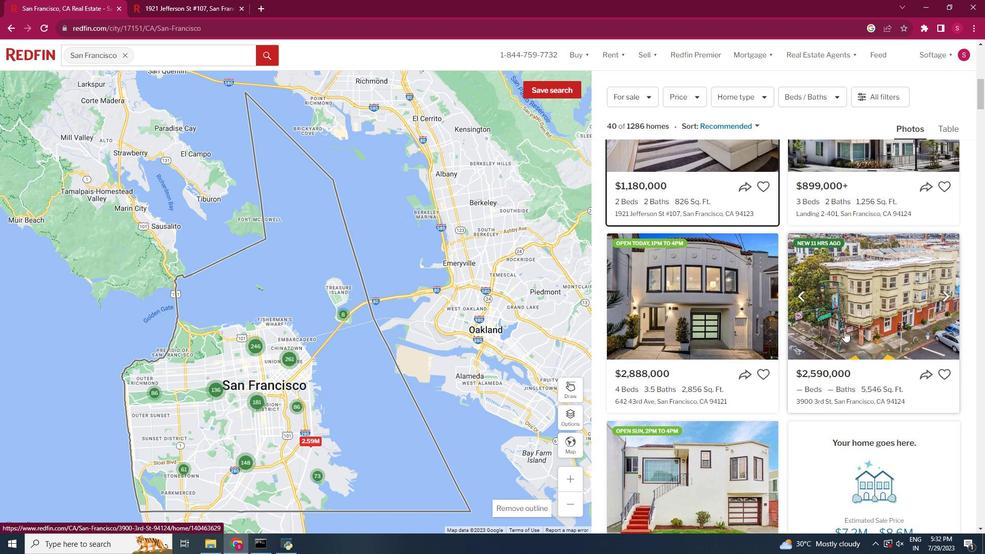 
Action: Mouse scrolled (844, 330) with delta (0, 0)
Screenshot: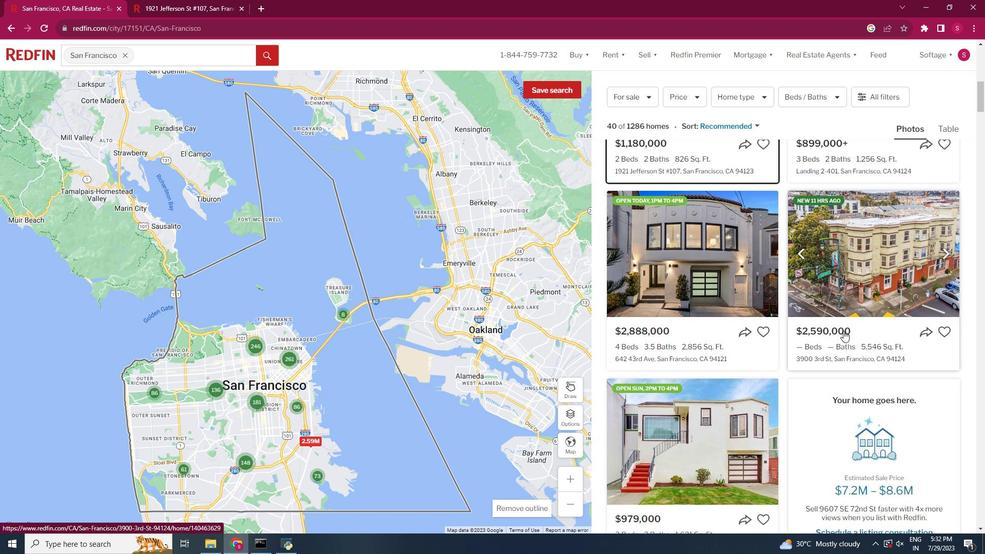 
Action: Mouse scrolled (844, 330) with delta (0, 0)
Screenshot: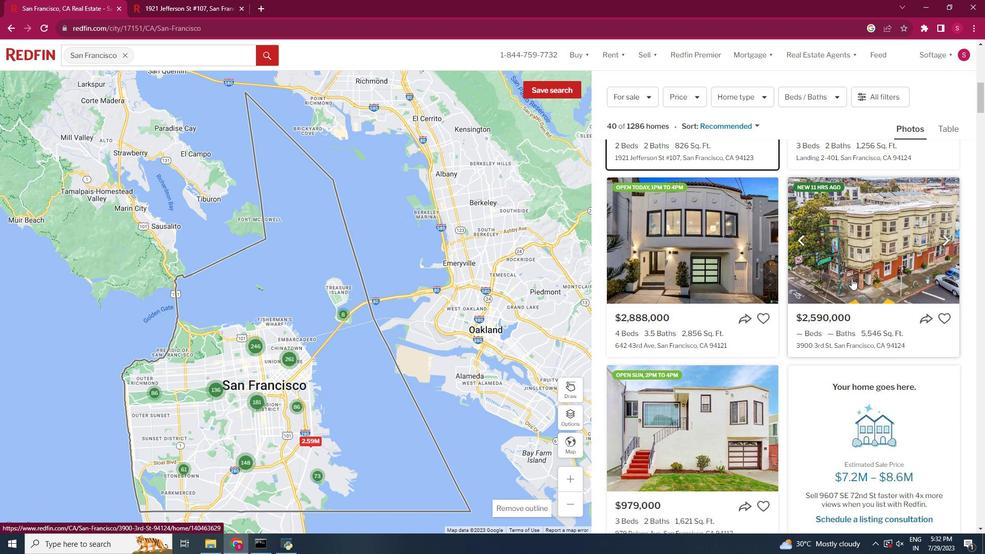 
Action: Mouse scrolled (844, 330) with delta (0, 0)
Screenshot: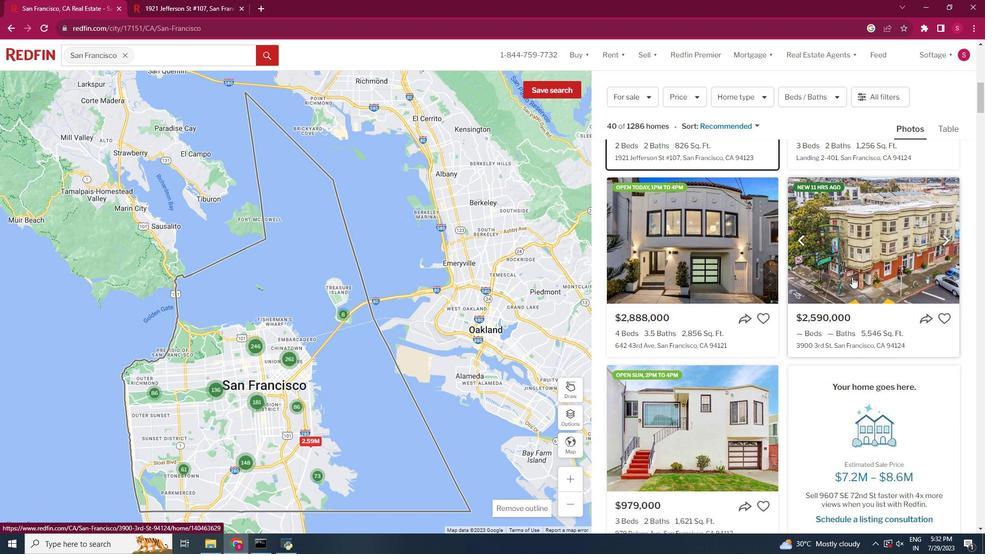 
Action: Mouse moved to (852, 277)
Screenshot: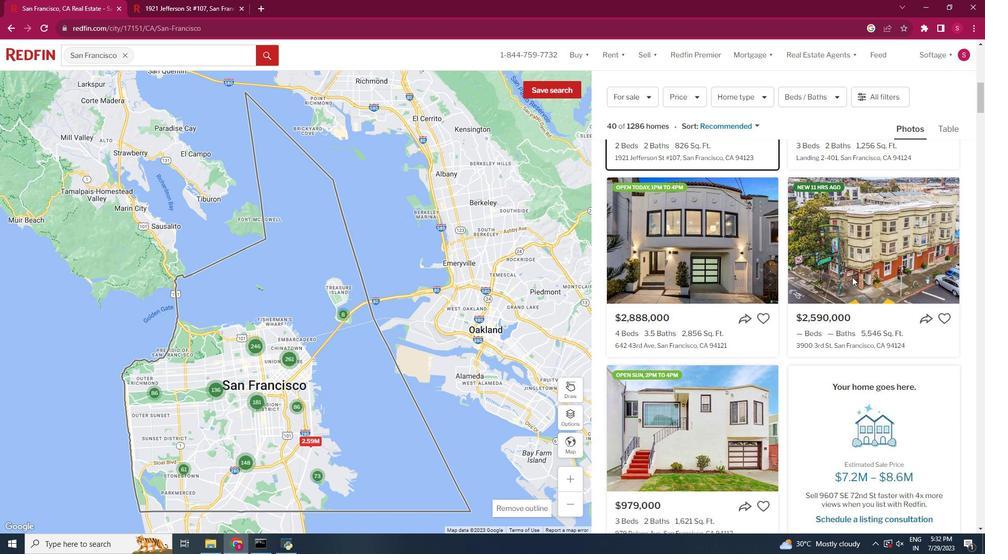 
Action: Mouse pressed left at (852, 277)
Screenshot: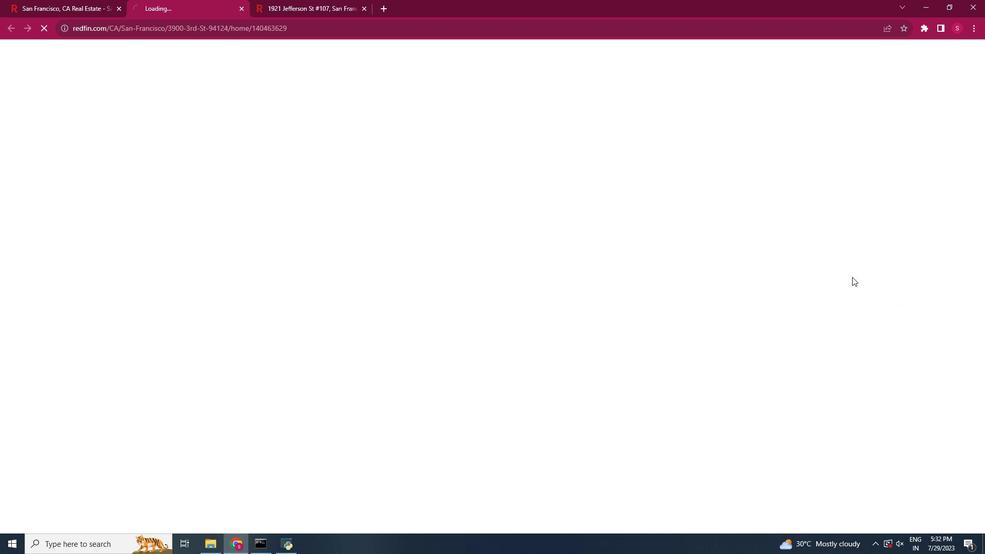 
Action: Mouse moved to (522, 80)
Screenshot: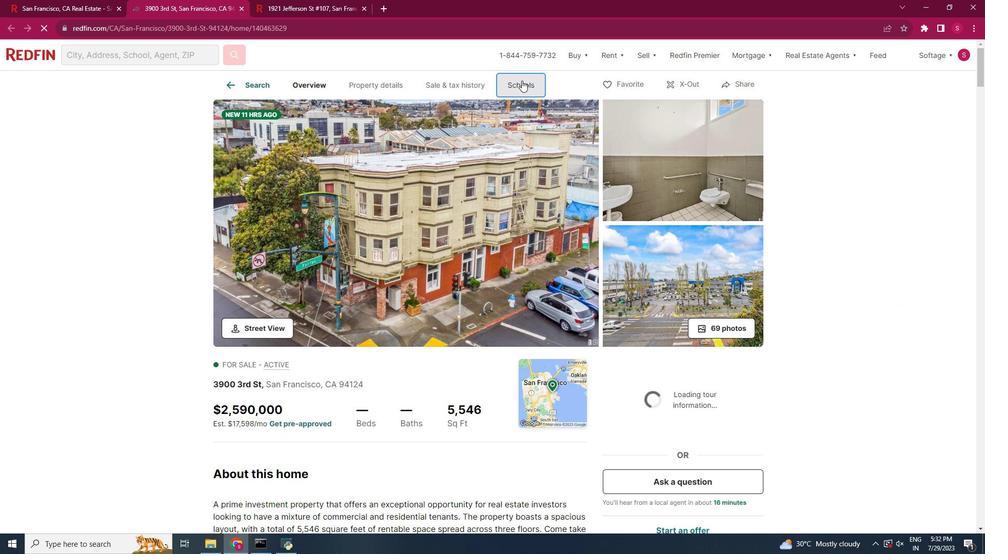 
Action: Mouse pressed left at (522, 80)
Screenshot: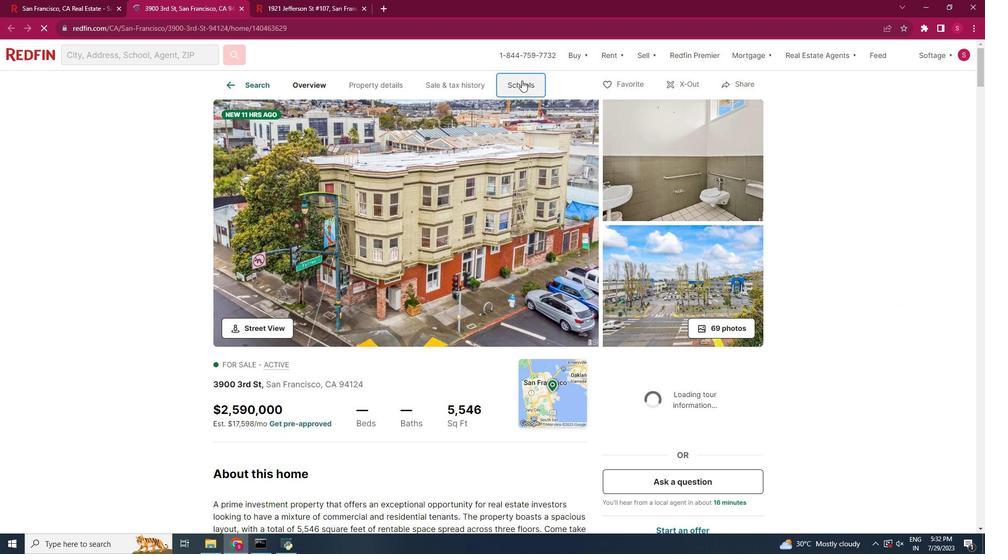 
Action: Mouse pressed left at (522, 80)
Screenshot: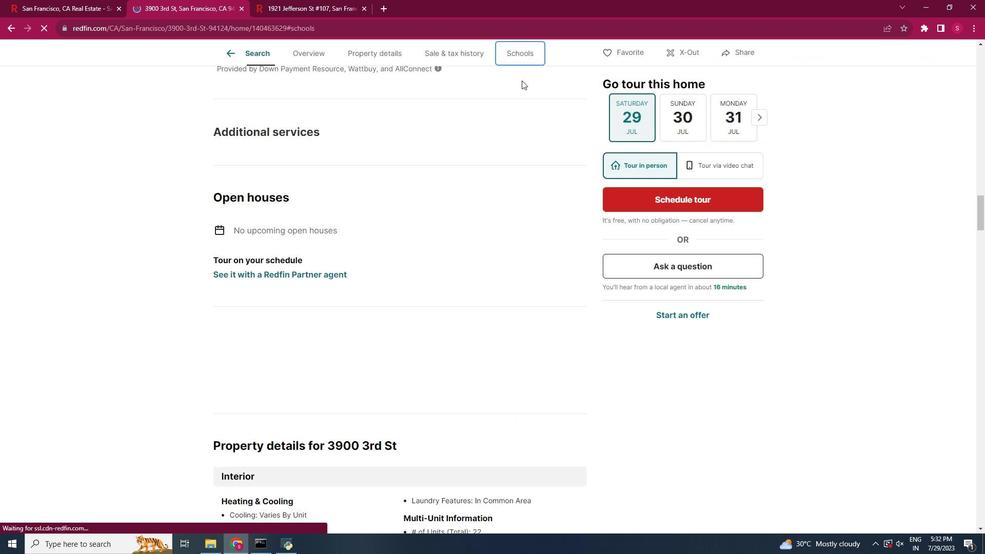 
Action: Mouse moved to (478, 224)
Screenshot: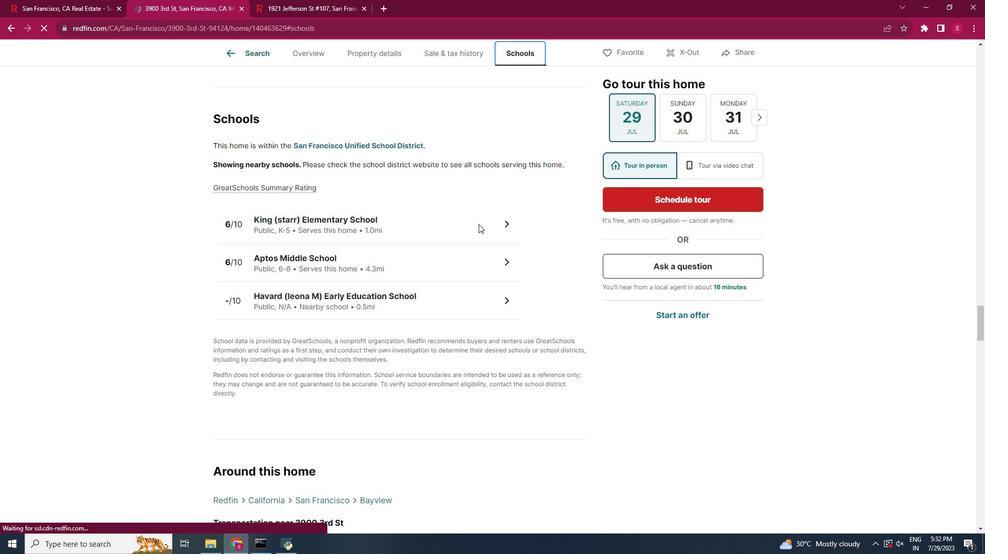 
Action: Mouse pressed left at (478, 224)
Screenshot: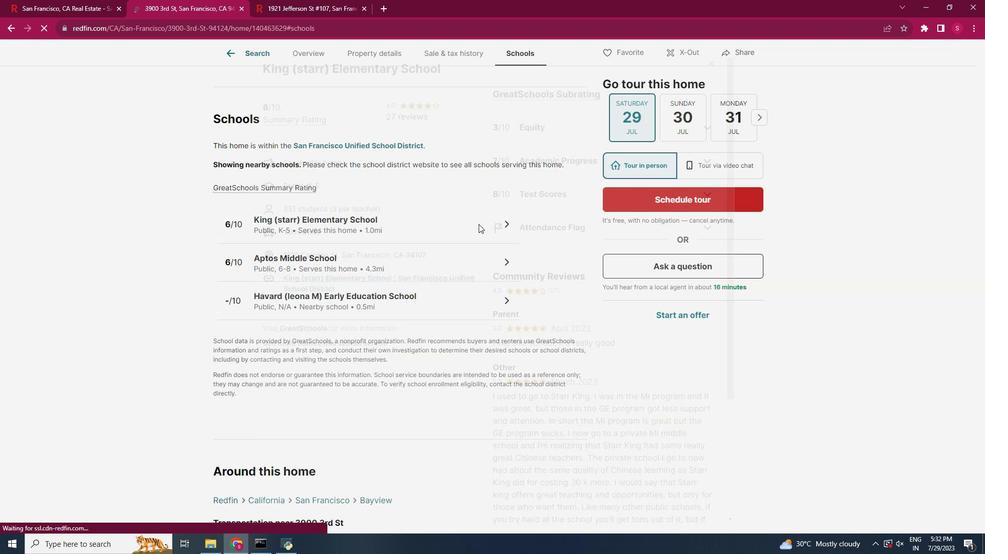 
Action: Mouse moved to (623, 201)
Screenshot: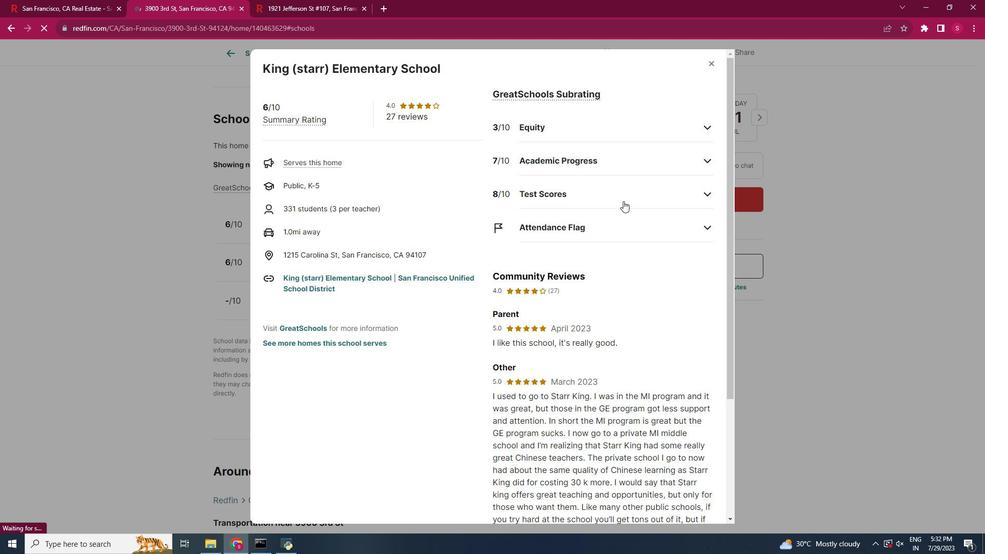 
Action: Mouse pressed left at (623, 201)
Screenshot: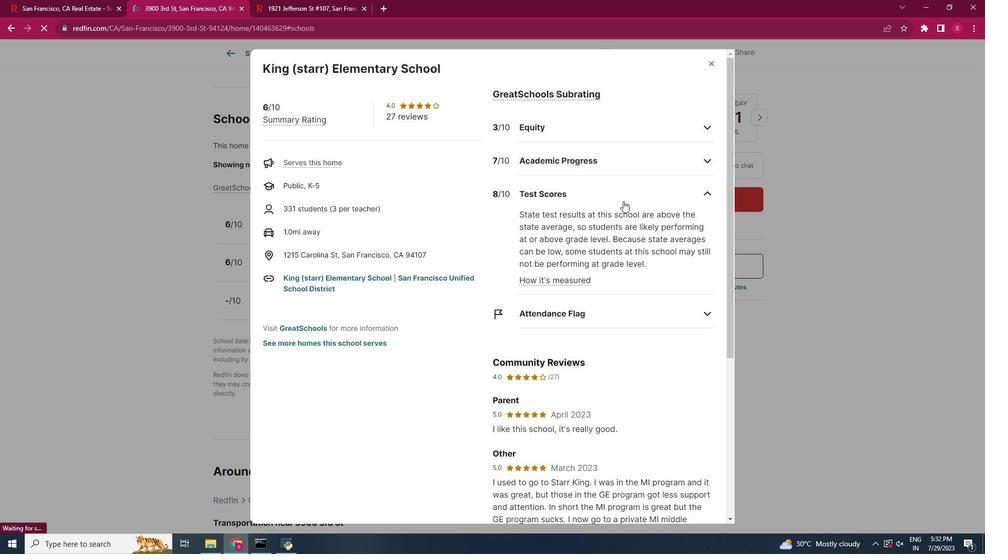 
Action: Mouse pressed left at (623, 201)
Screenshot: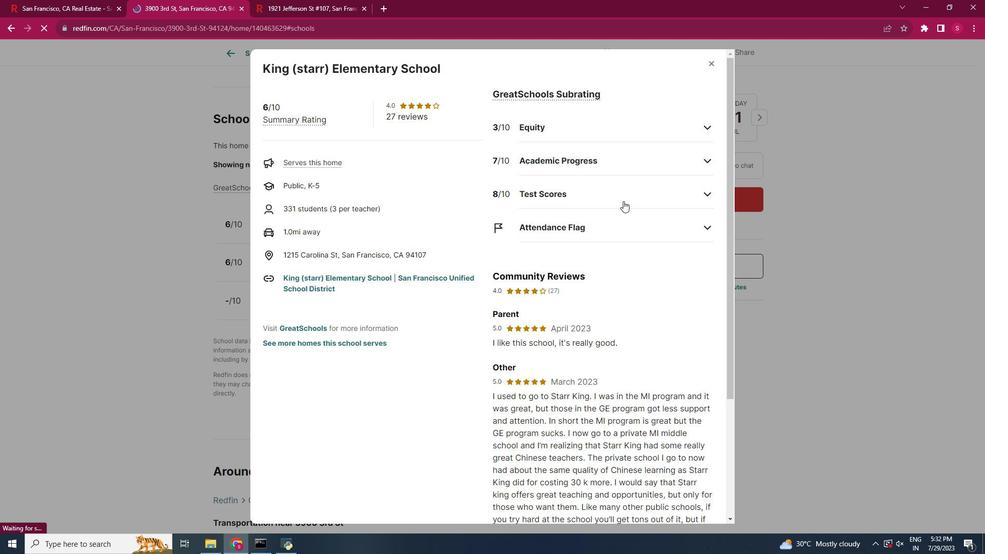 
Action: Mouse moved to (591, 319)
Screenshot: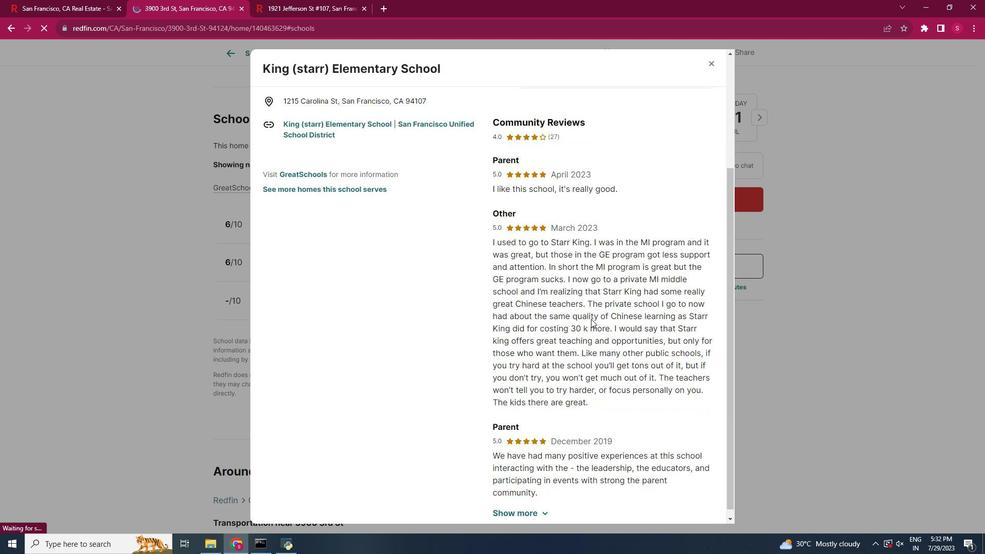 
Action: Mouse scrolled (591, 318) with delta (0, 0)
Screenshot: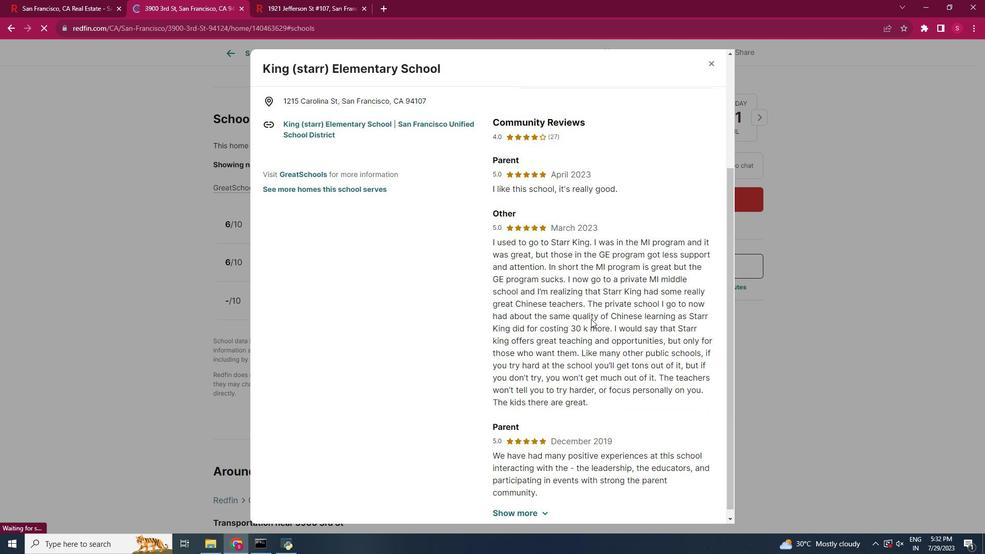 
Action: Mouse scrolled (591, 318) with delta (0, 0)
Screenshot: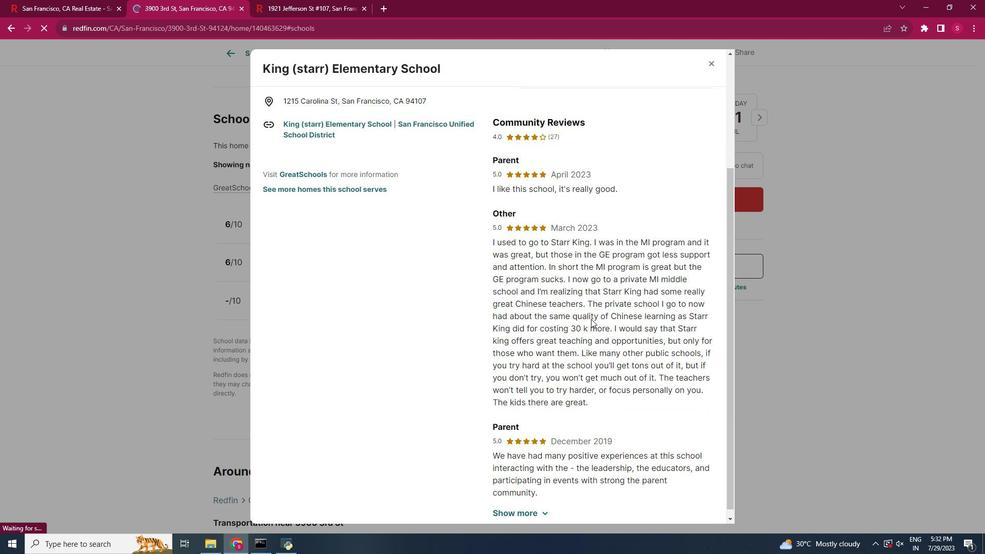 
Action: Mouse scrolled (591, 318) with delta (0, 0)
Screenshot: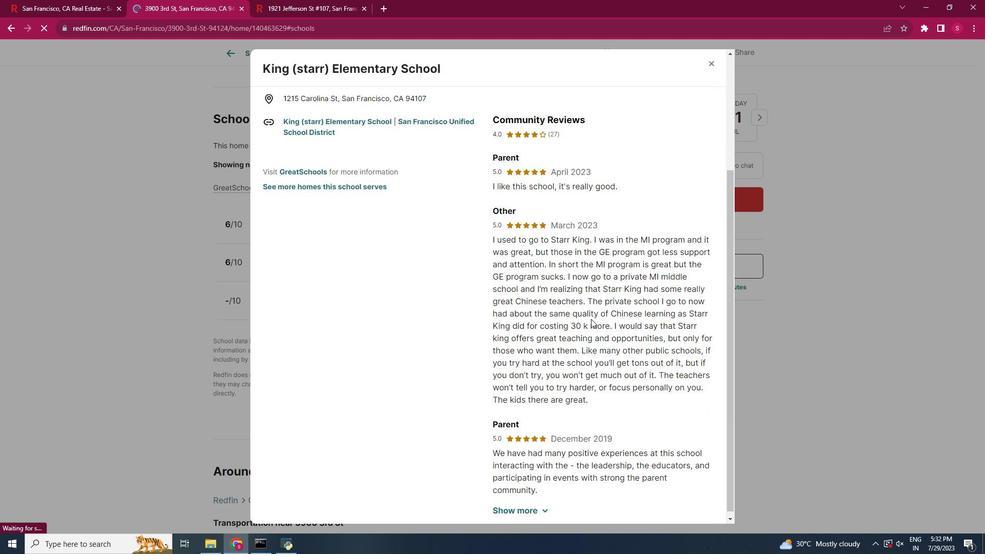 
Action: Mouse scrolled (591, 318) with delta (0, 0)
Screenshot: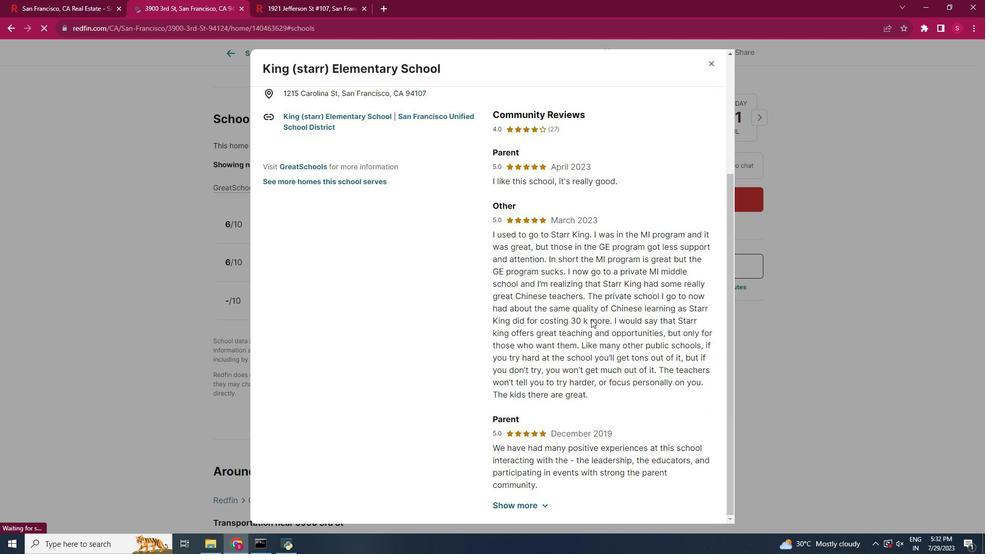 
Action: Mouse scrolled (591, 318) with delta (0, 0)
Screenshot: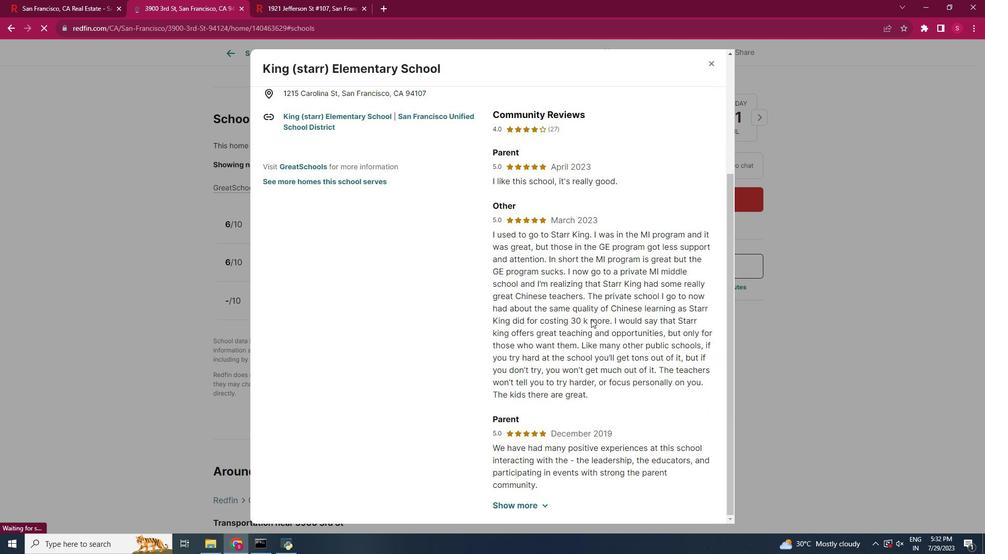 
Action: Mouse scrolled (591, 318) with delta (0, 0)
Screenshot: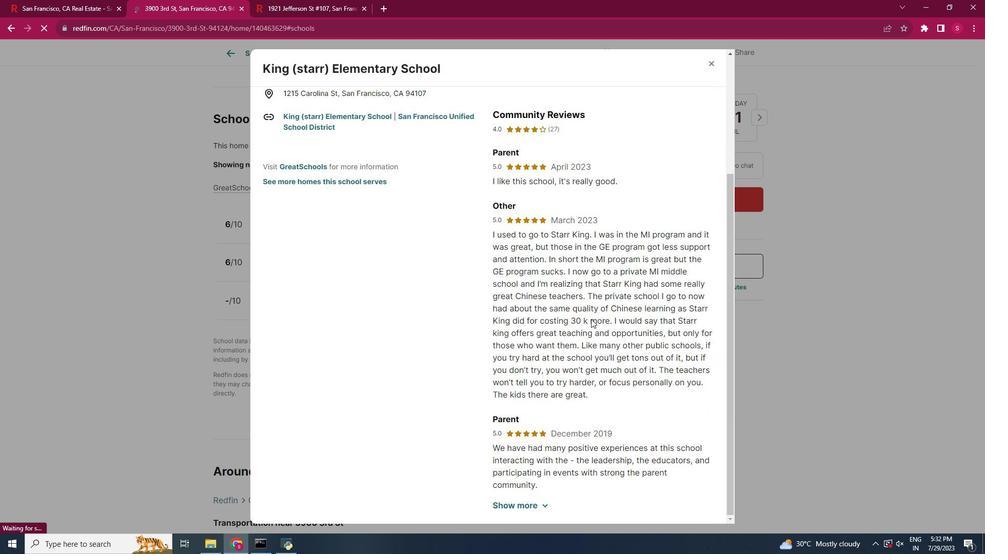 
Action: Mouse scrolled (591, 318) with delta (0, 0)
Screenshot: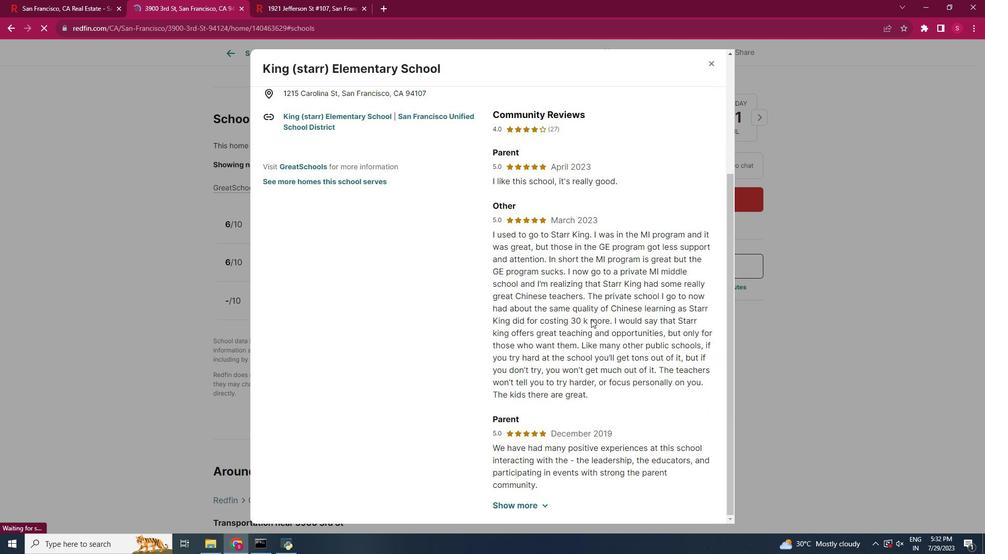 
Action: Mouse moved to (542, 500)
Screenshot: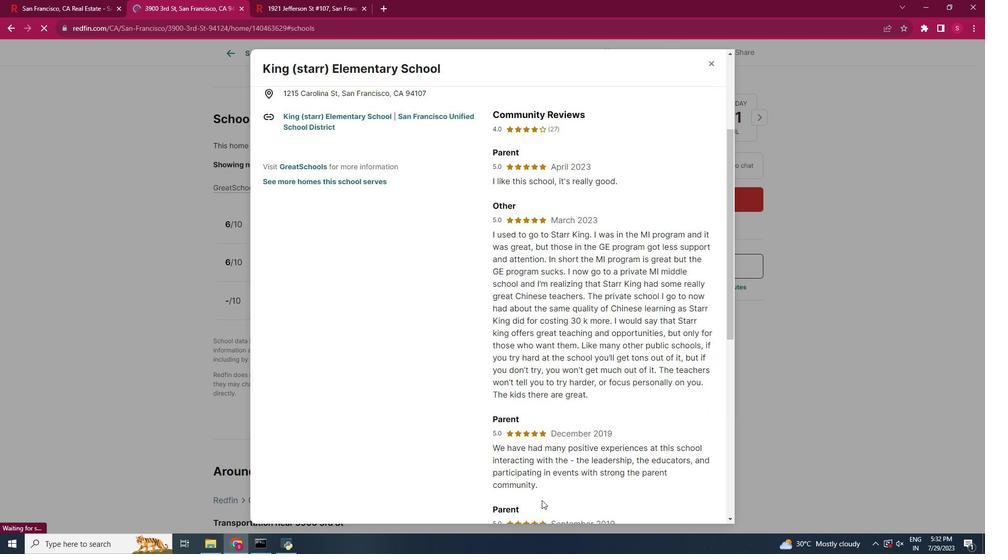 
Action: Mouse pressed left at (542, 500)
Screenshot: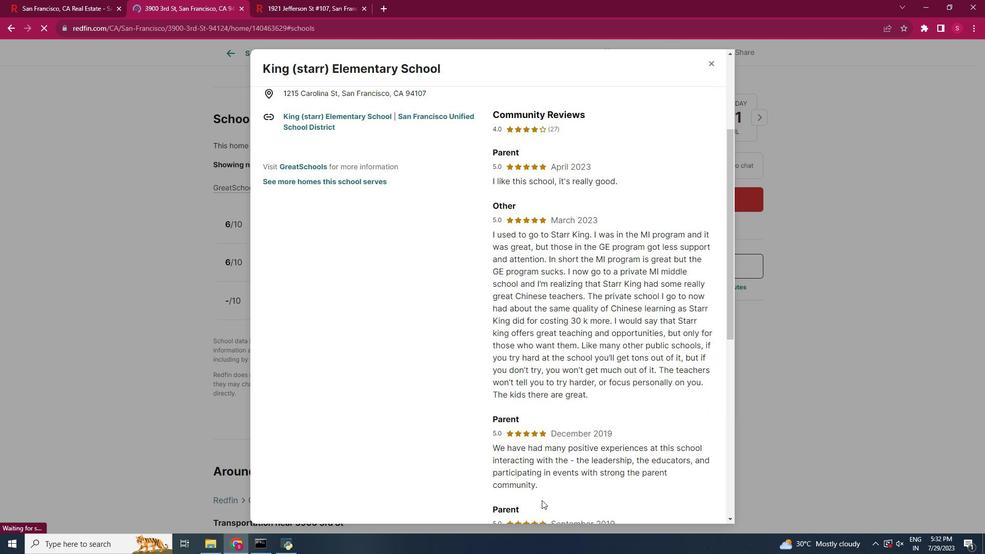 
Action: Mouse moved to (665, 382)
Screenshot: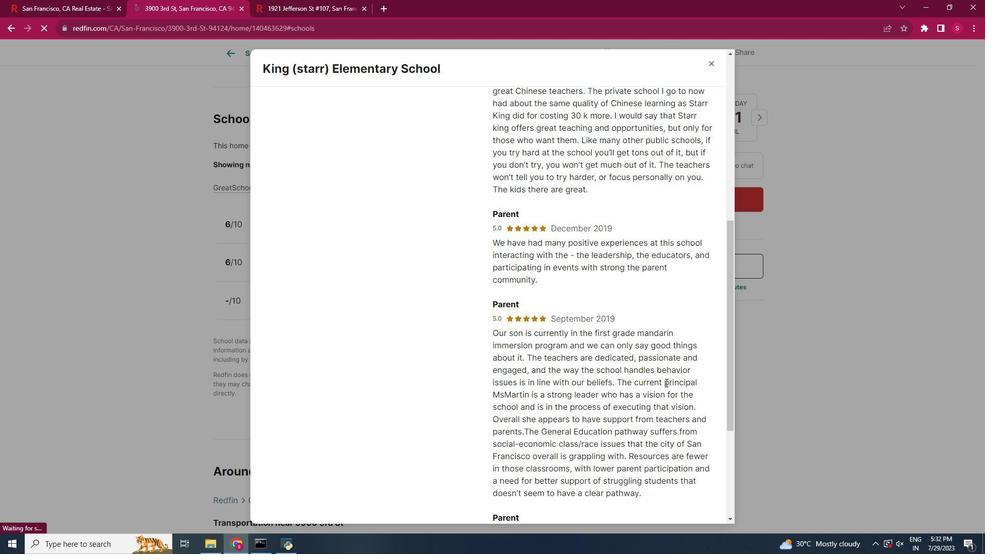 
Action: Mouse scrolled (665, 382) with delta (0, 0)
Screenshot: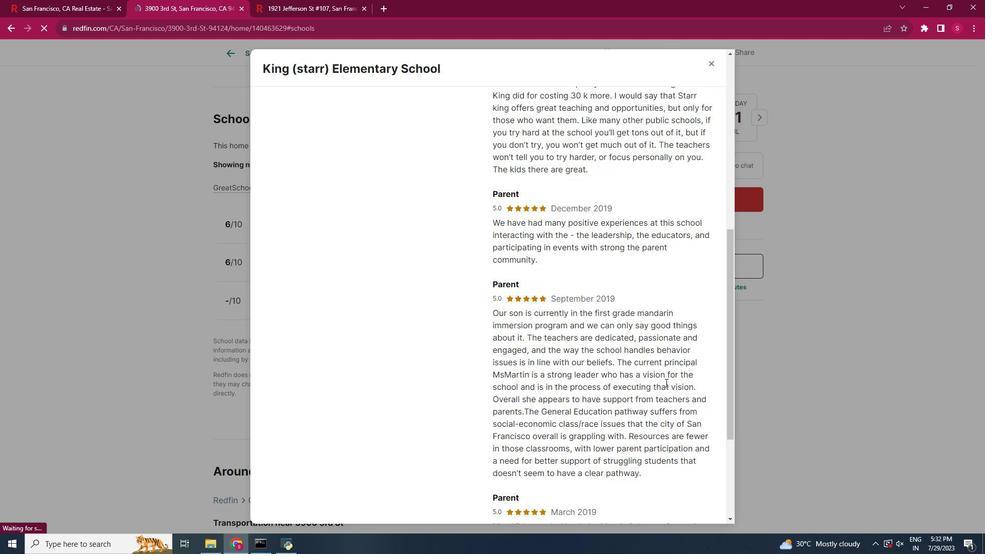 
Action: Mouse scrolled (665, 382) with delta (0, 0)
Screenshot: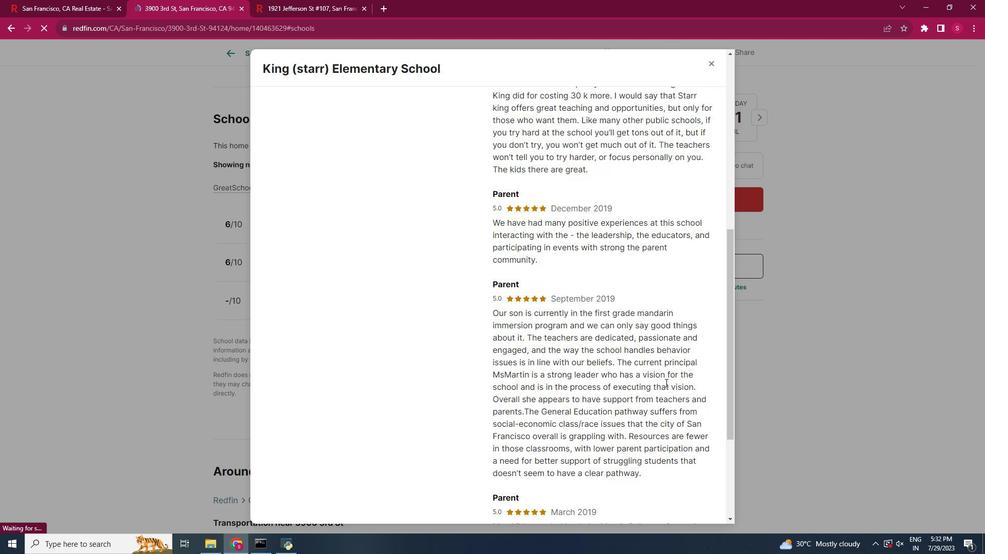 
Action: Mouse scrolled (665, 382) with delta (0, 0)
Screenshot: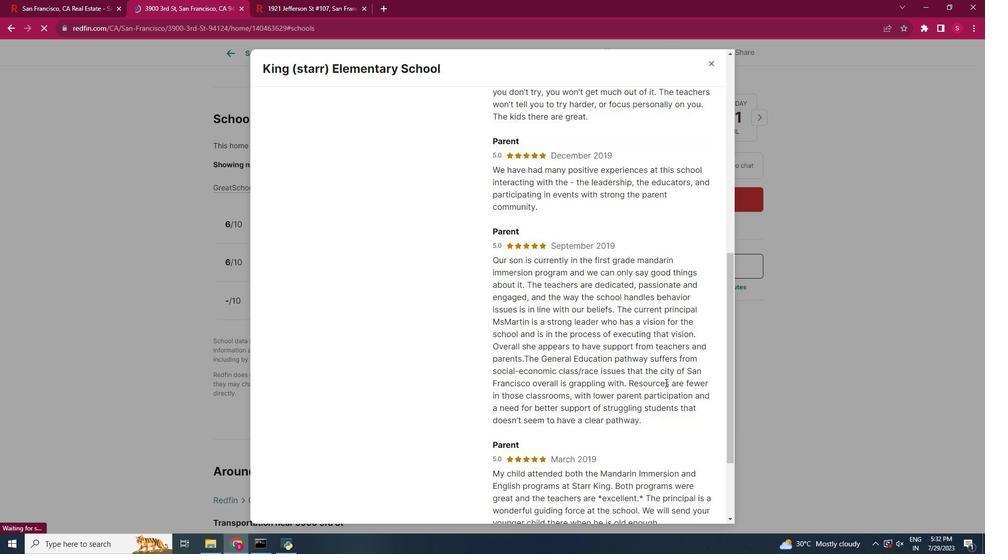 
Action: Mouse scrolled (665, 382) with delta (0, 0)
Screenshot: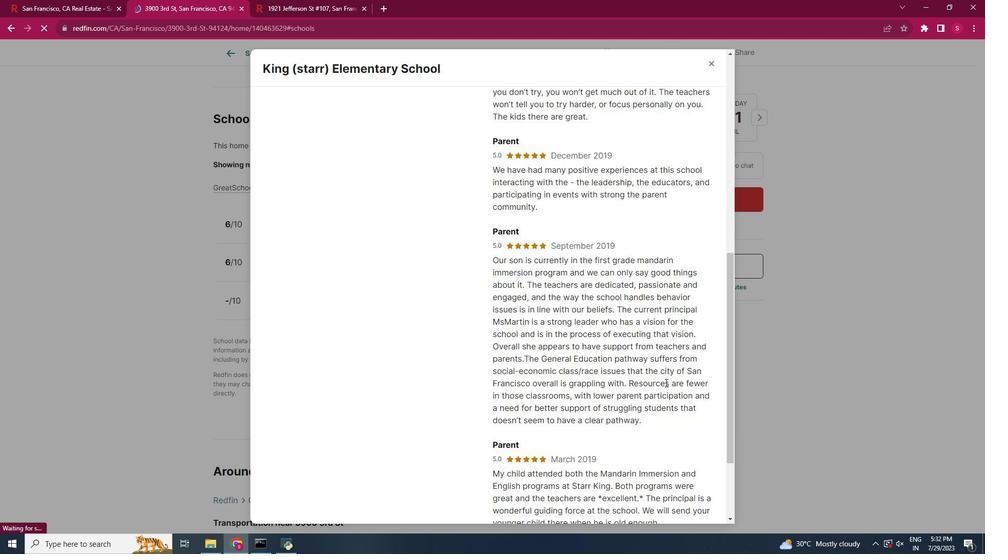 
Action: Mouse scrolled (665, 382) with delta (0, 0)
Screenshot: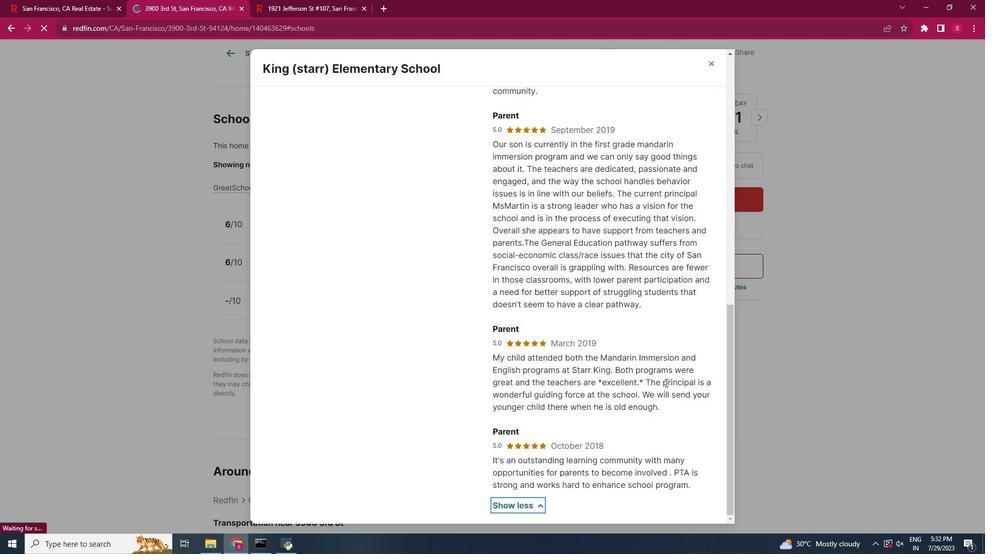 
Action: Mouse scrolled (665, 382) with delta (0, 0)
Screenshot: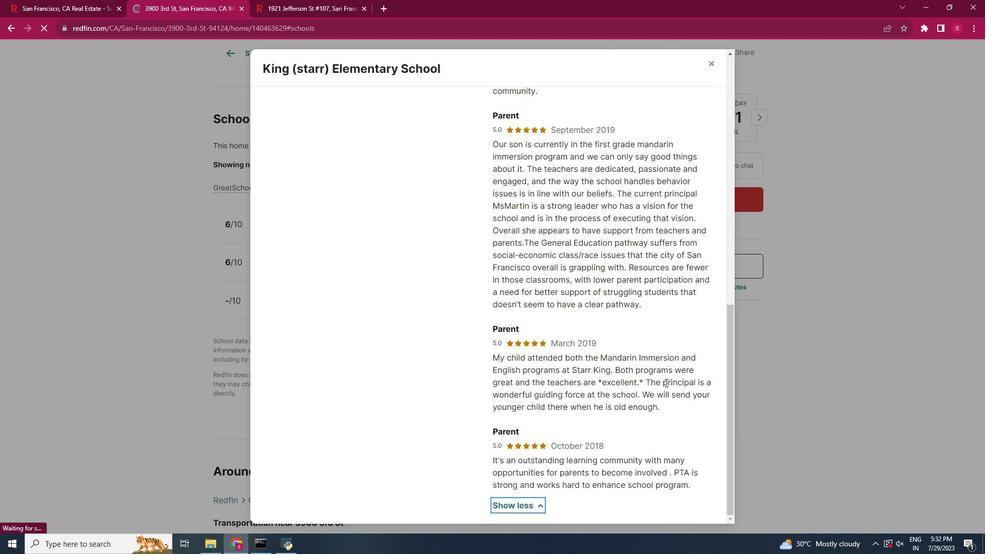 
Action: Mouse scrolled (665, 382) with delta (0, 0)
Screenshot: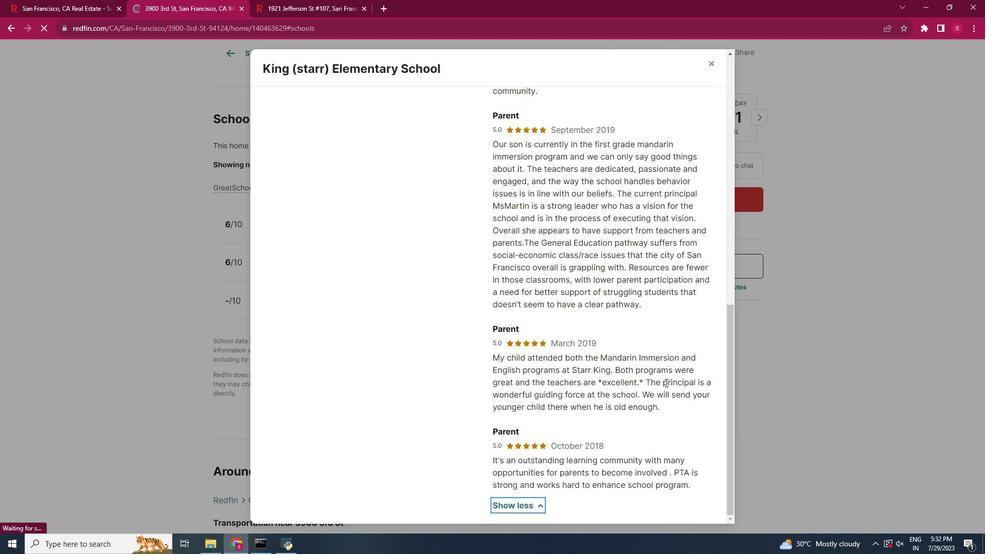 
Action: Mouse scrolled (665, 382) with delta (0, 0)
Screenshot: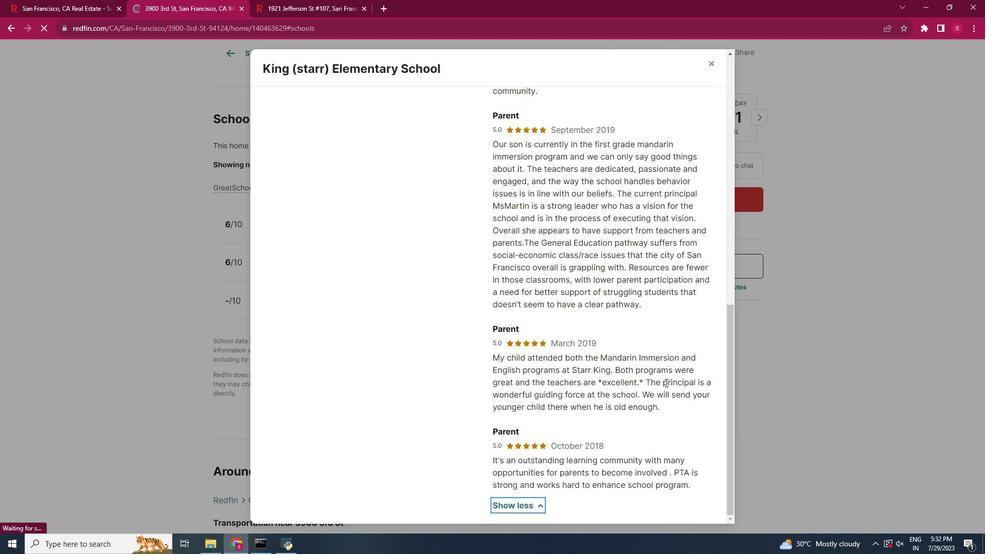 
Action: Mouse scrolled (665, 382) with delta (0, 0)
Screenshot: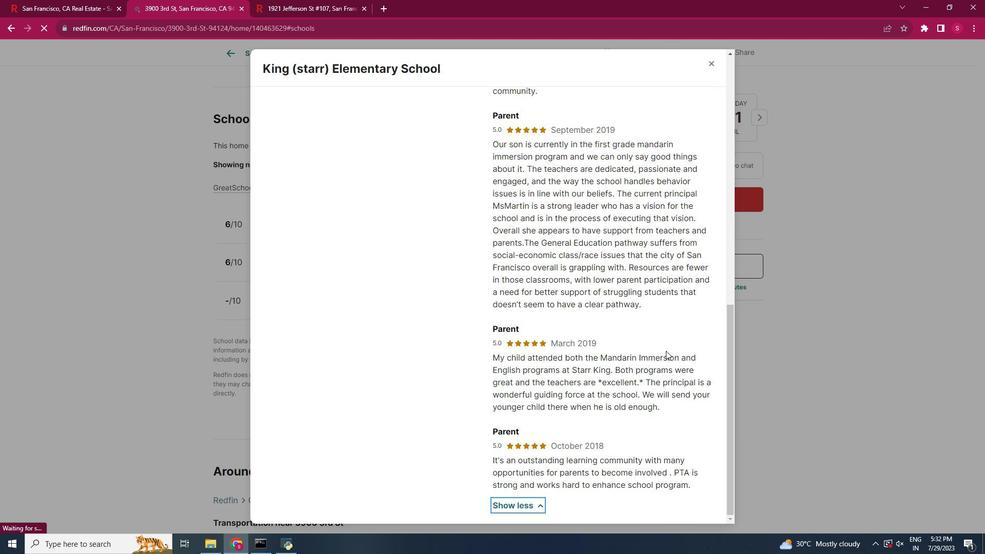 
Action: Mouse scrolled (665, 382) with delta (0, 0)
Screenshot: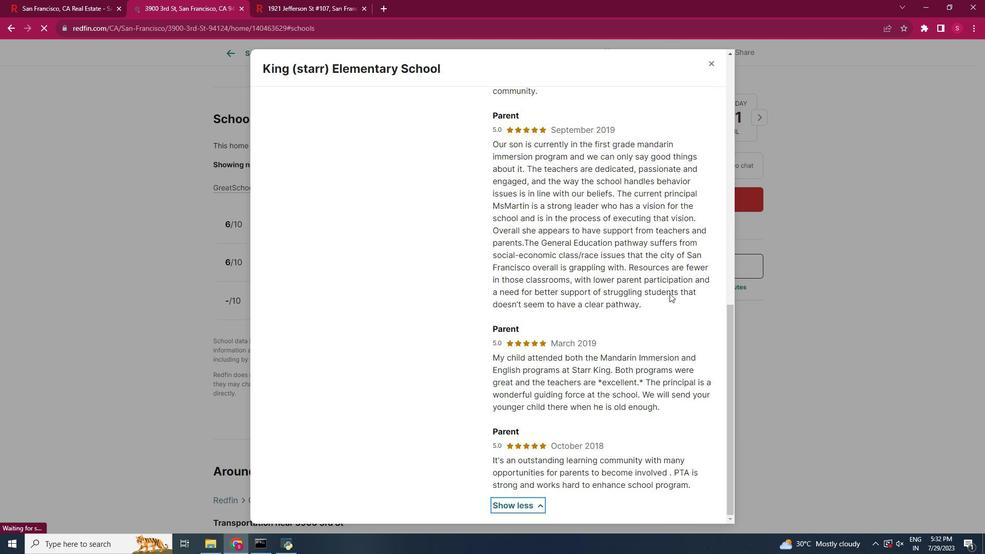 
Action: Mouse scrolled (665, 382) with delta (0, 0)
Screenshot: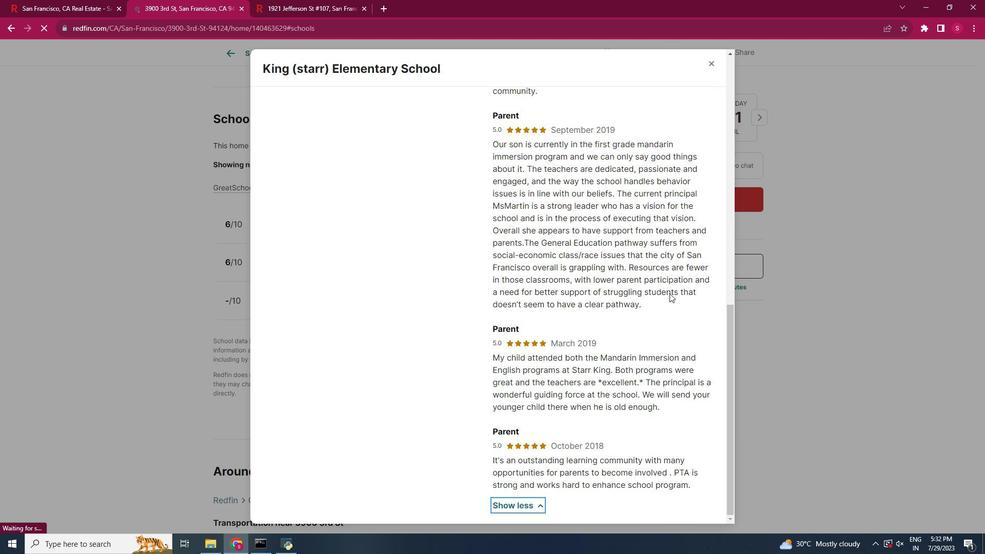 
Action: Mouse scrolled (665, 382) with delta (0, 0)
Screenshot: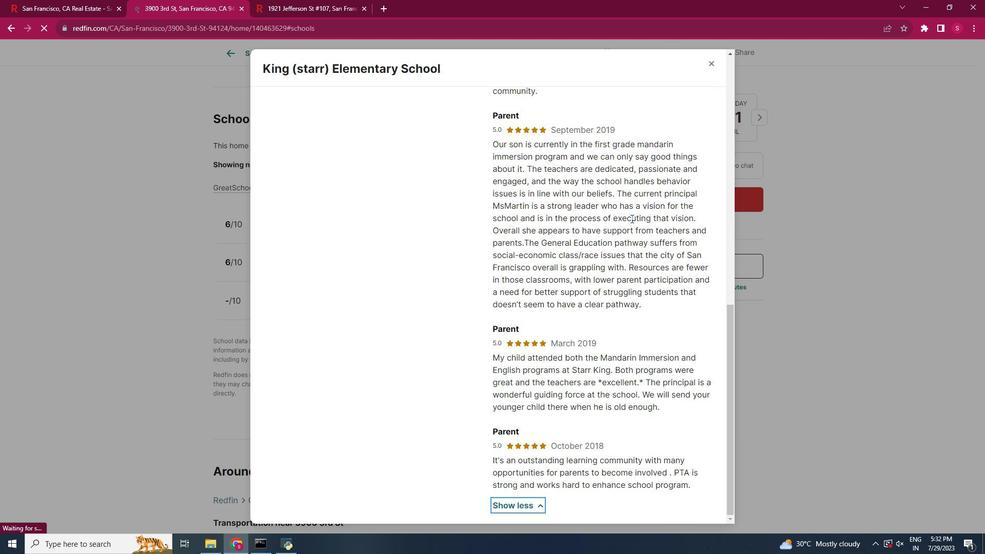 
Action: Mouse moved to (710, 69)
Screenshot: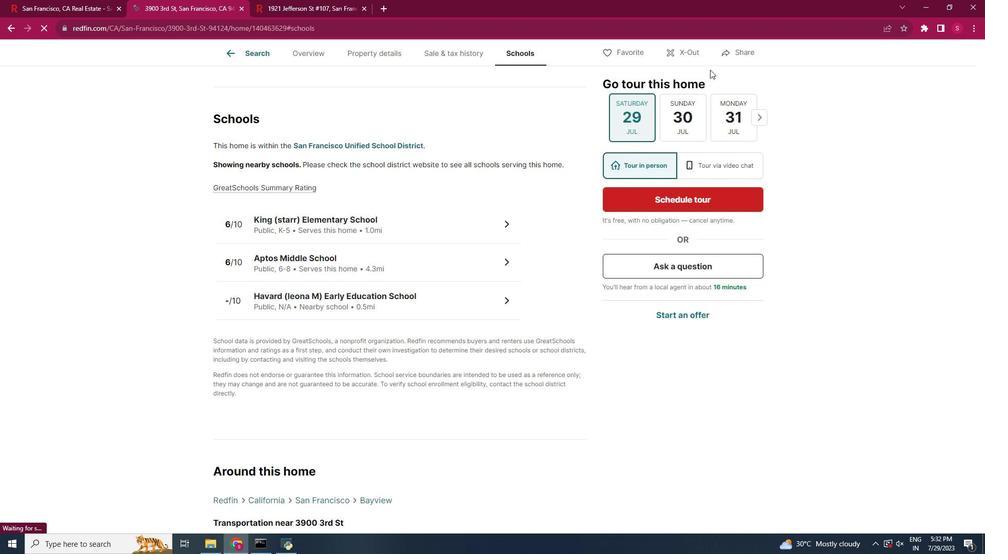 
Action: Mouse pressed left at (710, 69)
Screenshot: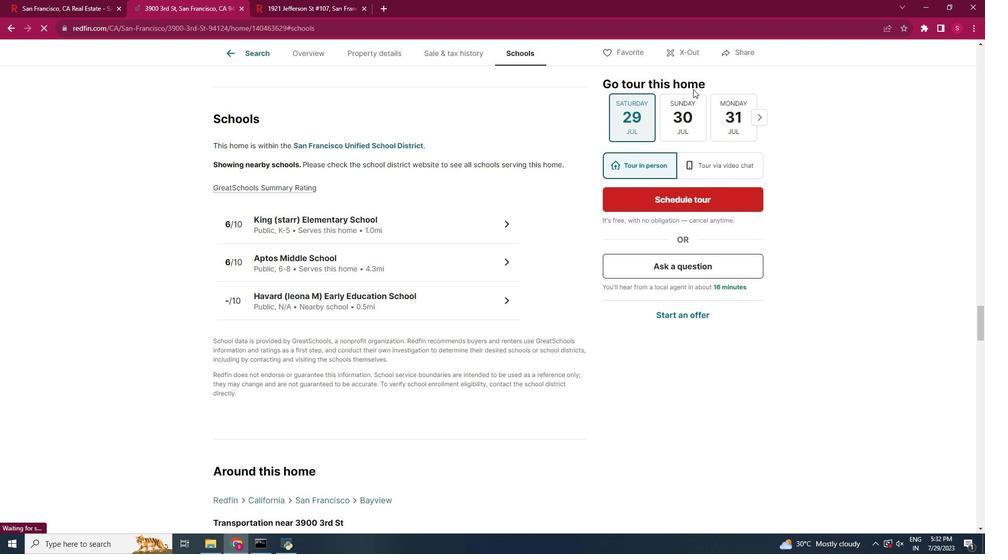 
Action: Mouse moved to (415, 267)
Screenshot: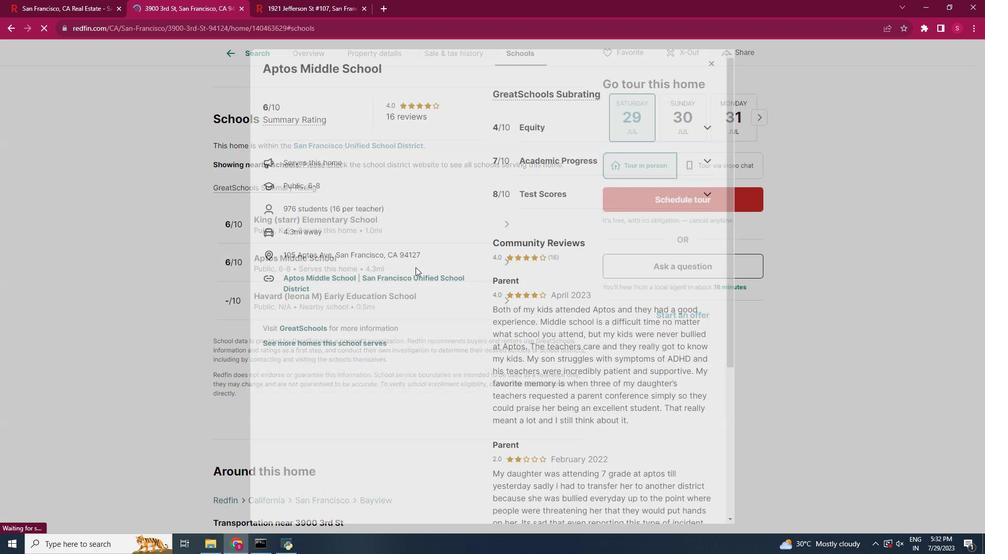 
Action: Mouse pressed left at (415, 267)
Screenshot: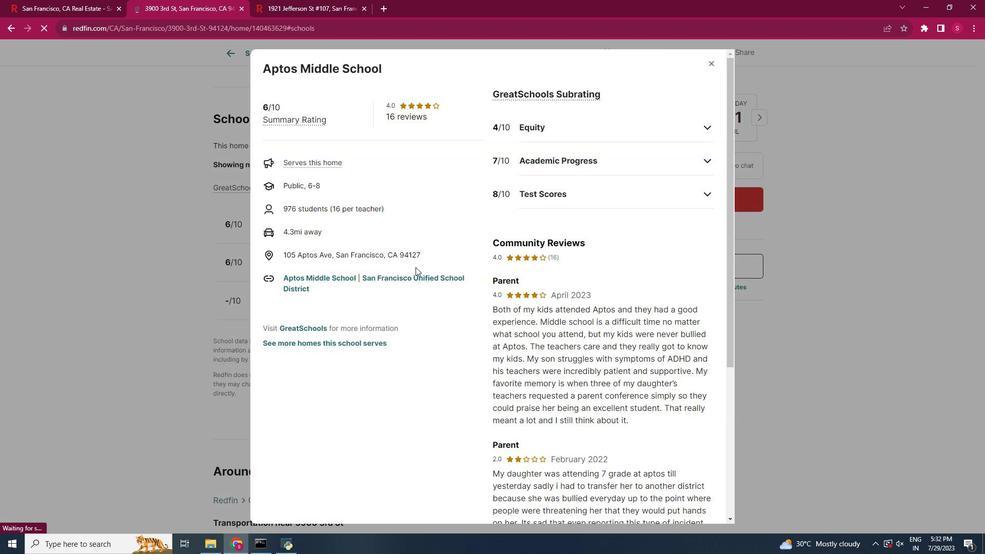 
Action: Mouse moved to (598, 273)
Screenshot: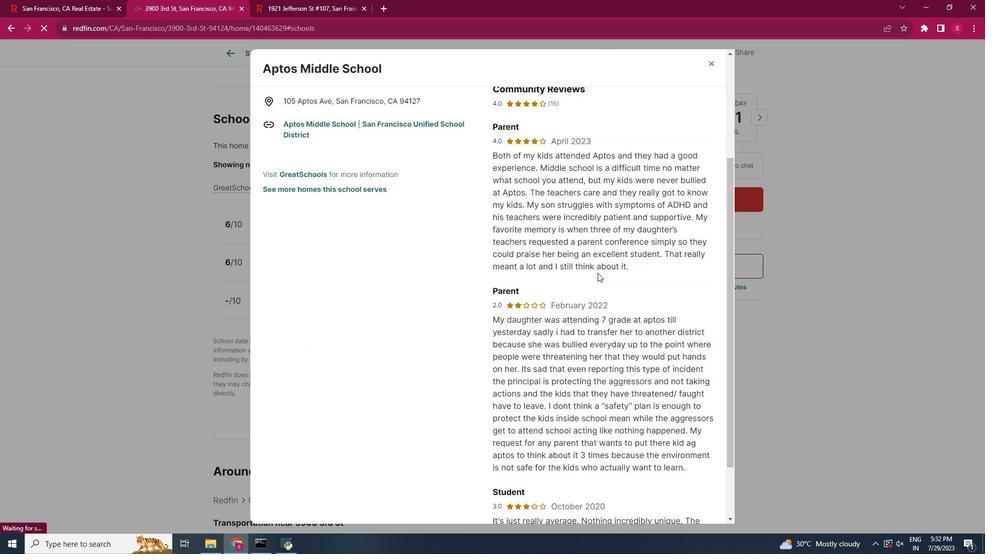 
Action: Mouse scrolled (598, 272) with delta (0, 0)
Screenshot: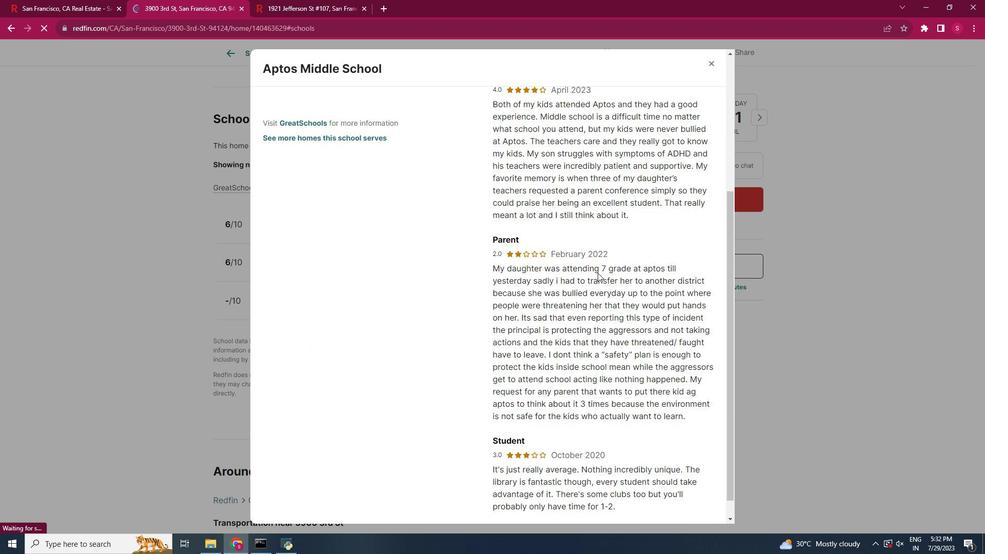 
Action: Mouse scrolled (598, 272) with delta (0, 0)
Screenshot: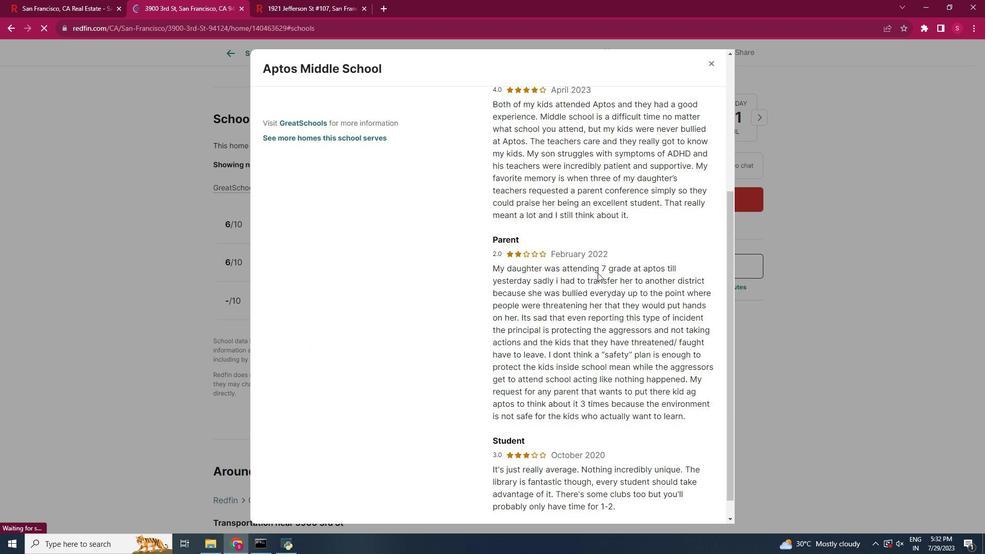 
Action: Mouse scrolled (598, 272) with delta (0, 0)
Screenshot: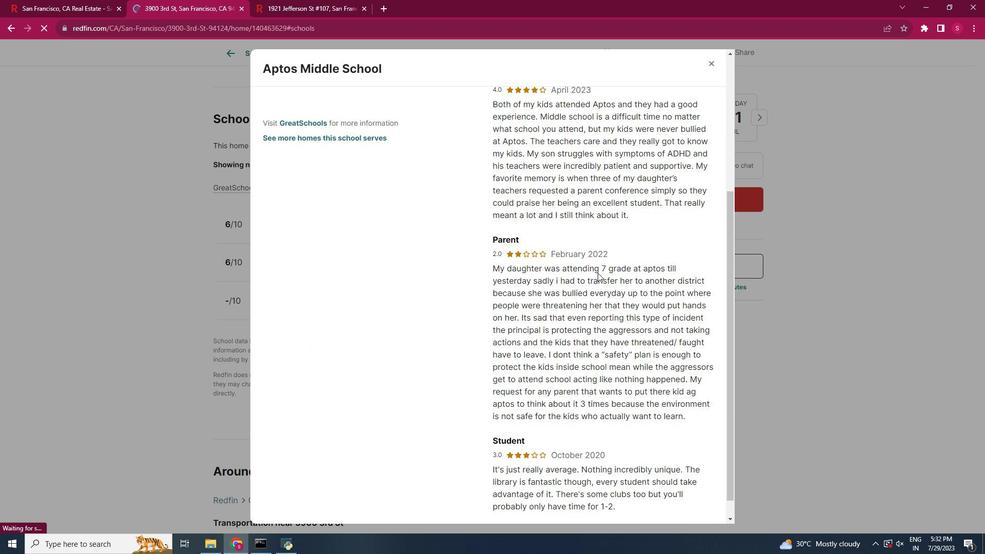 
Action: Mouse scrolled (598, 272) with delta (0, 0)
Screenshot: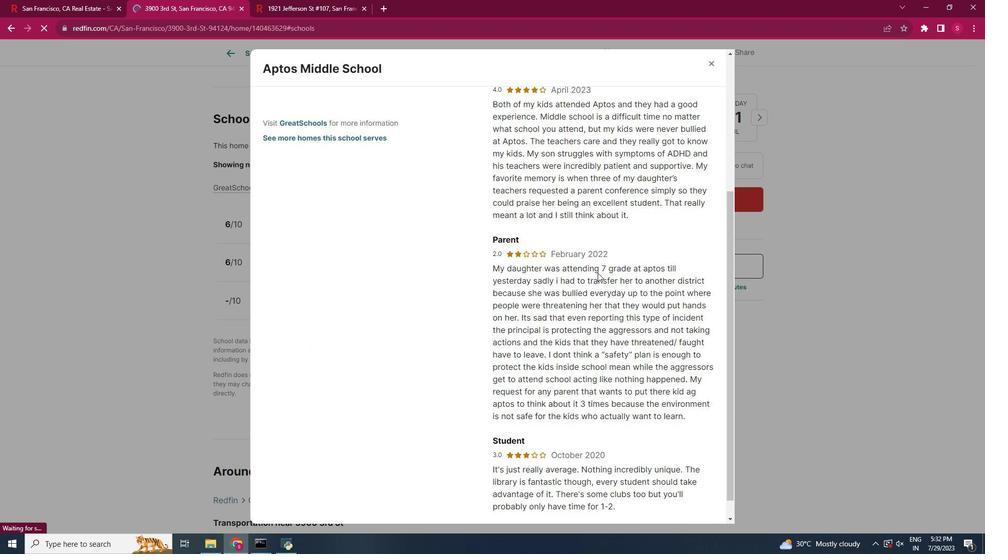 
Action: Mouse scrolled (598, 272) with delta (0, 0)
Screenshot: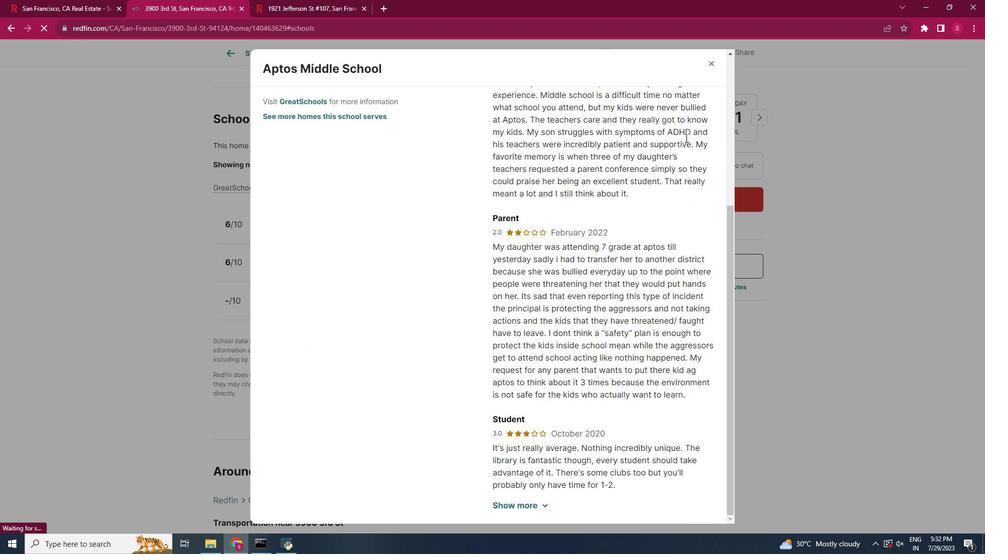 
Action: Mouse moved to (714, 56)
Screenshot: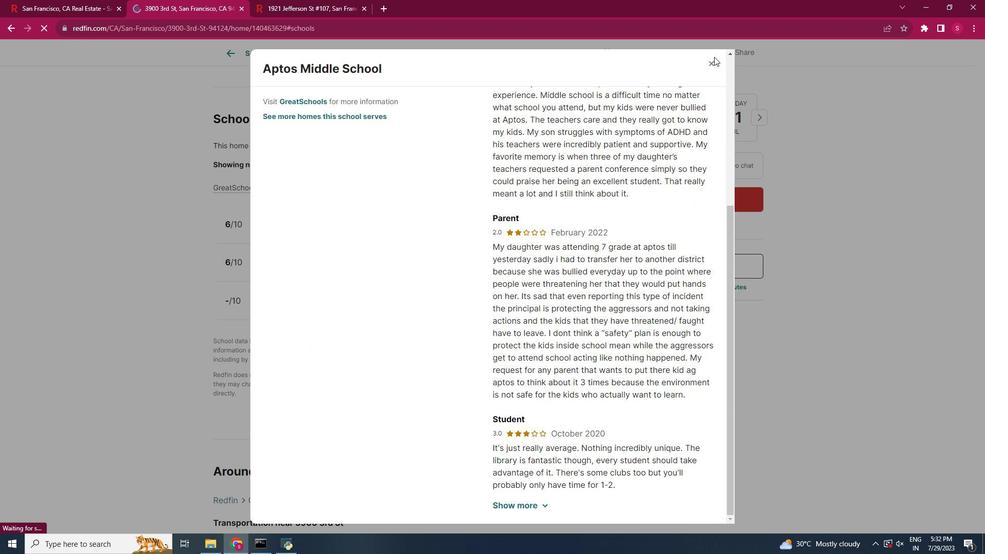 
Action: Mouse pressed left at (714, 56)
Screenshot: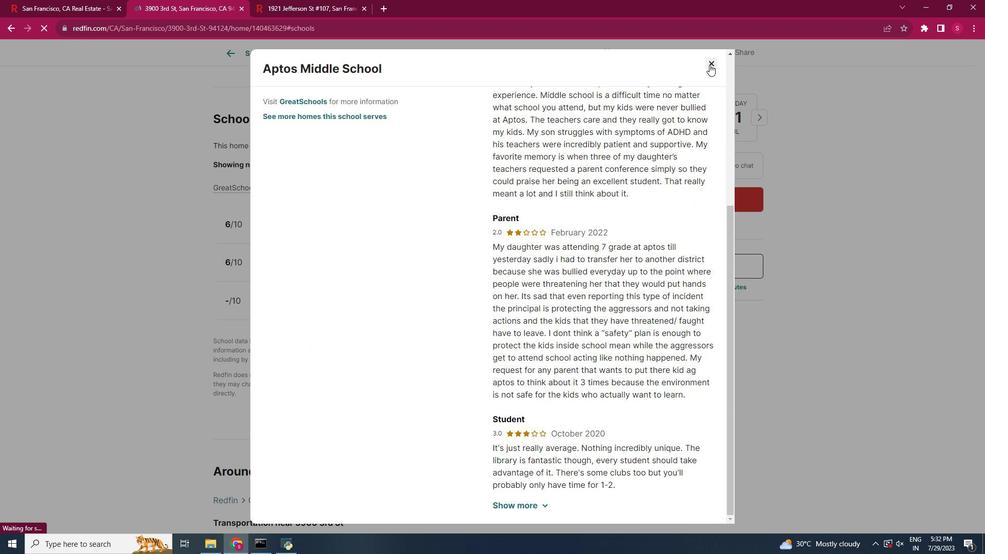 
Action: Mouse moved to (709, 64)
Screenshot: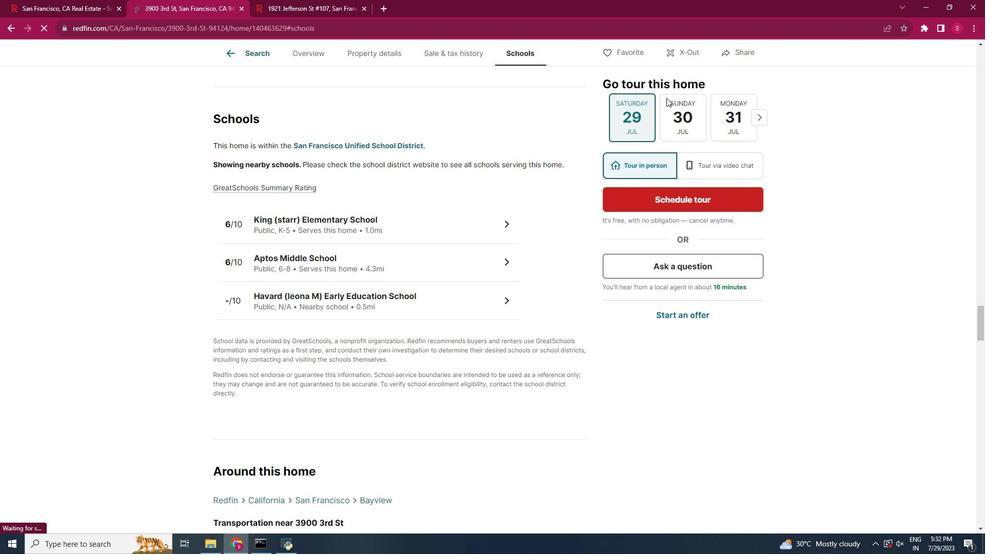 
Action: Mouse pressed left at (709, 64)
Screenshot: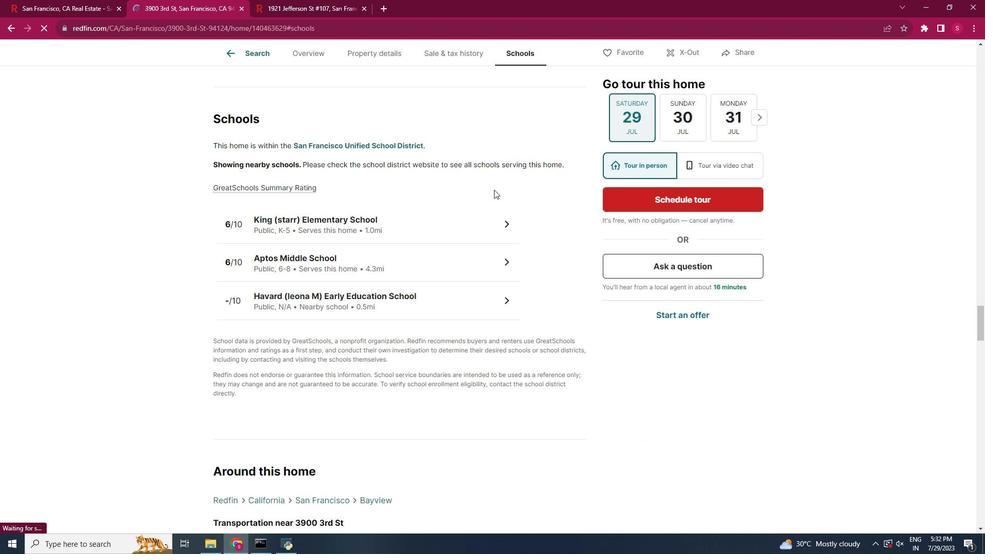 
Action: Mouse moved to (308, 292)
Screenshot: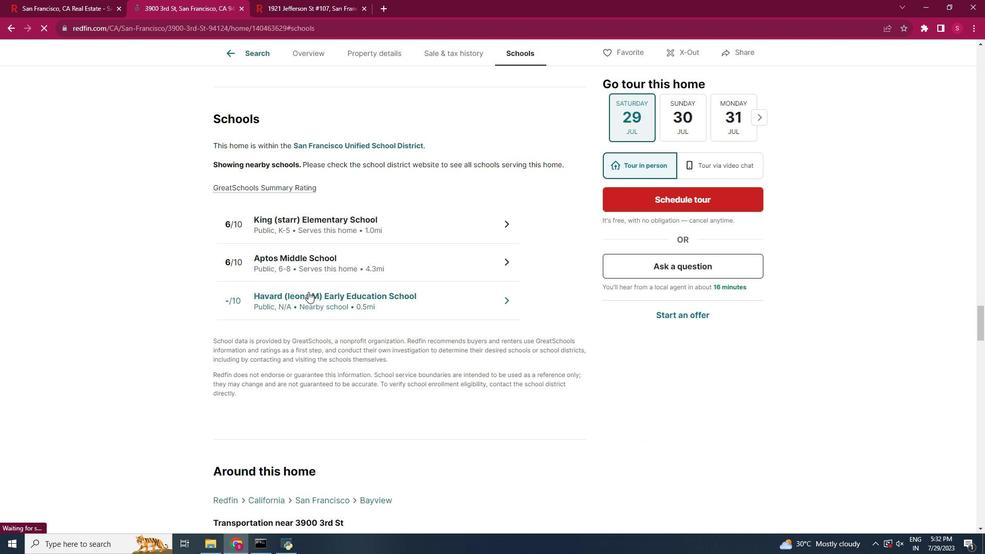 
Action: Mouse pressed left at (308, 292)
Screenshot: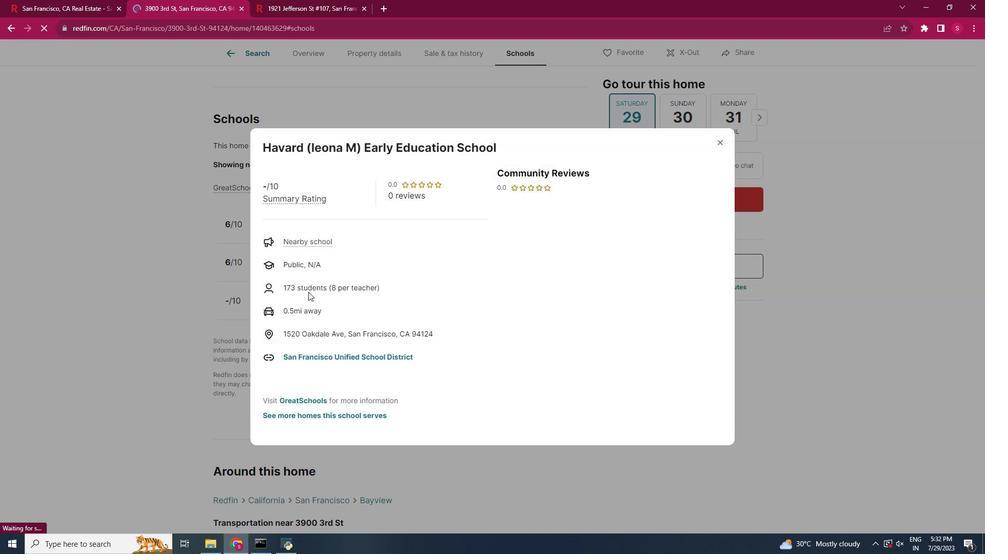 
Action: Mouse moved to (718, 143)
Screenshot: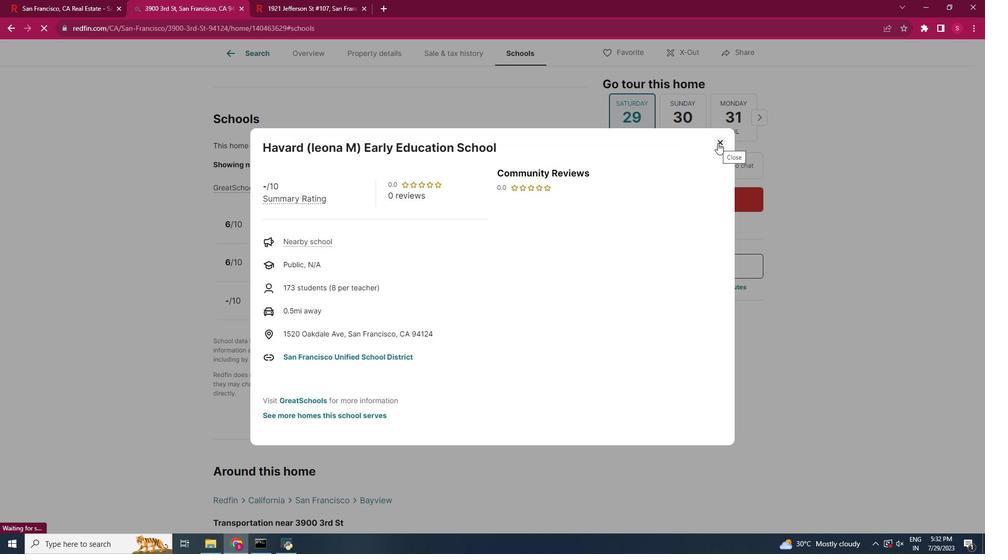 
Action: Mouse pressed left at (718, 143)
Screenshot: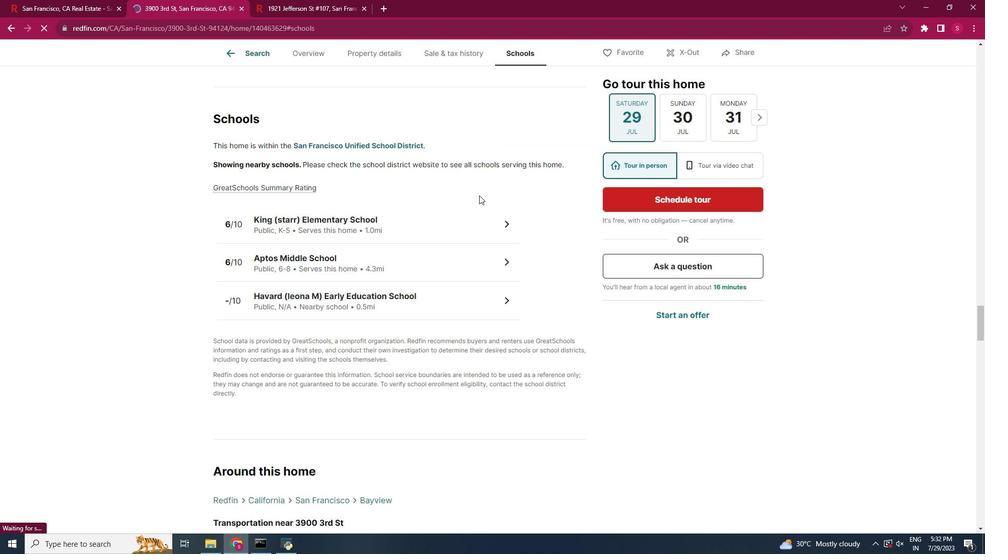
Action: Mouse moved to (81, 1)
Screenshot: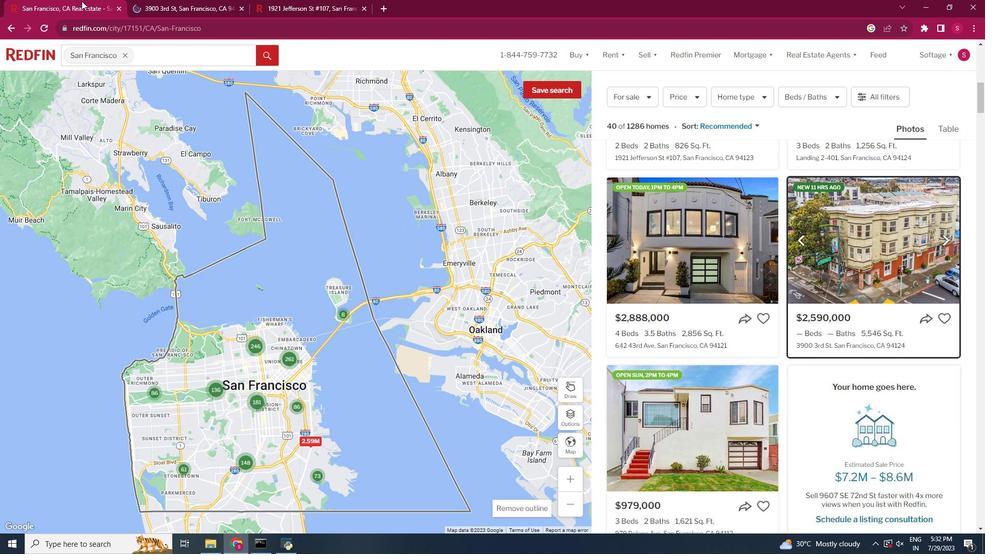 
Action: Mouse pressed left at (81, 1)
Screenshot: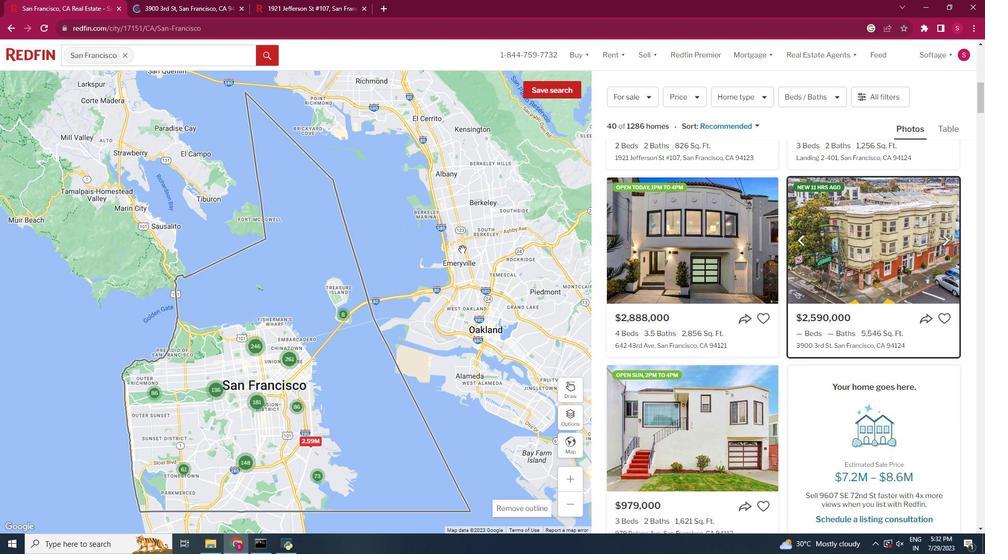 
Action: Mouse moved to (785, 393)
Screenshot: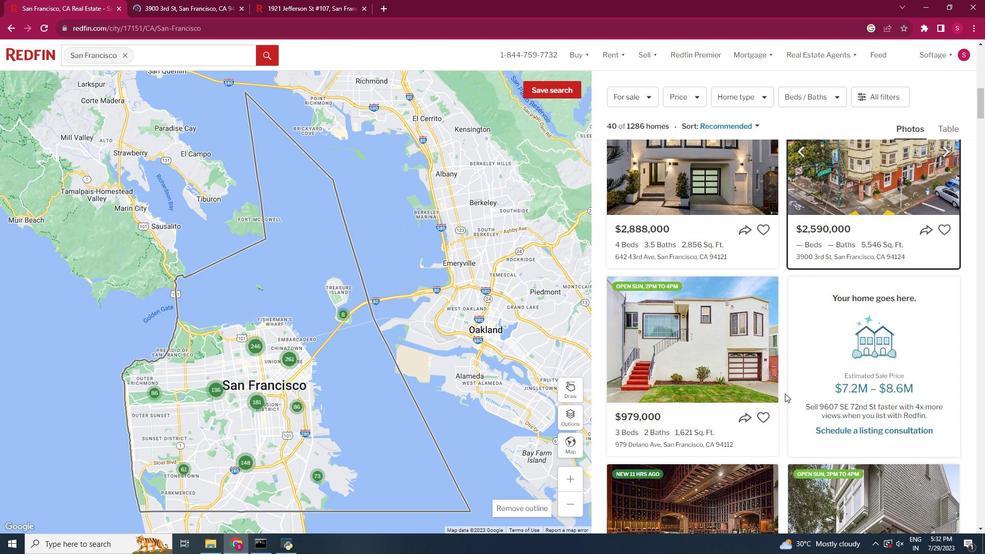 
Action: Mouse scrolled (785, 393) with delta (0, 0)
Screenshot: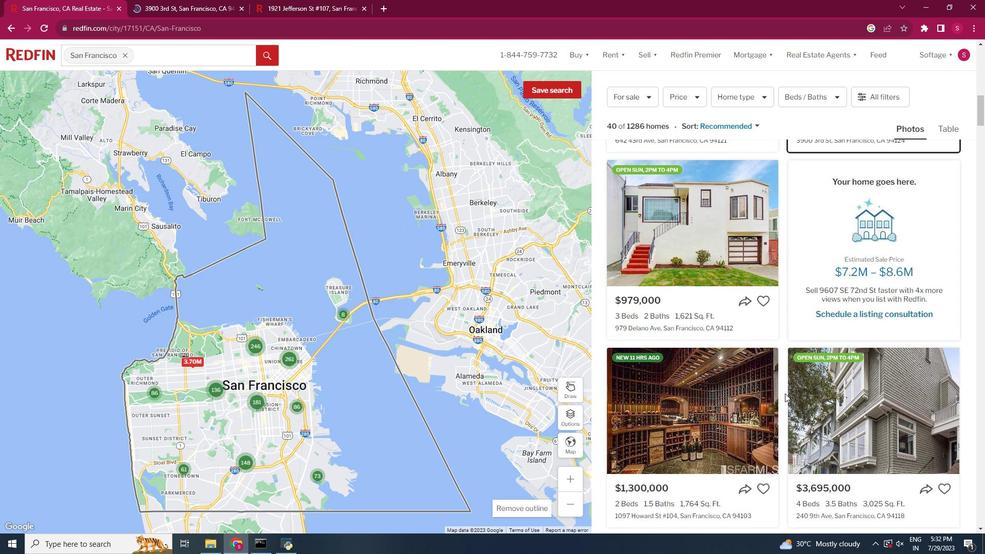 
Action: Mouse scrolled (785, 393) with delta (0, 0)
Screenshot: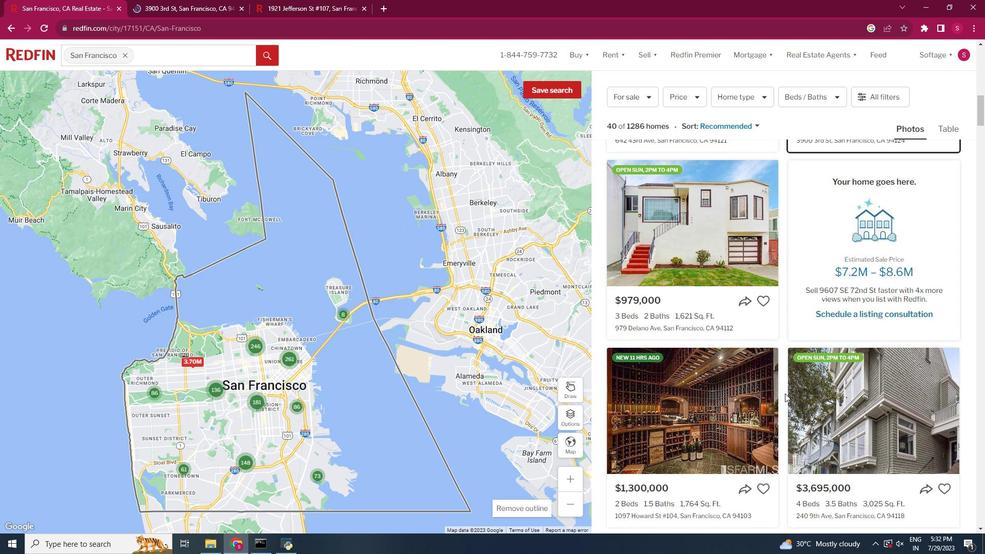 
Action: Mouse scrolled (785, 393) with delta (0, 0)
Screenshot: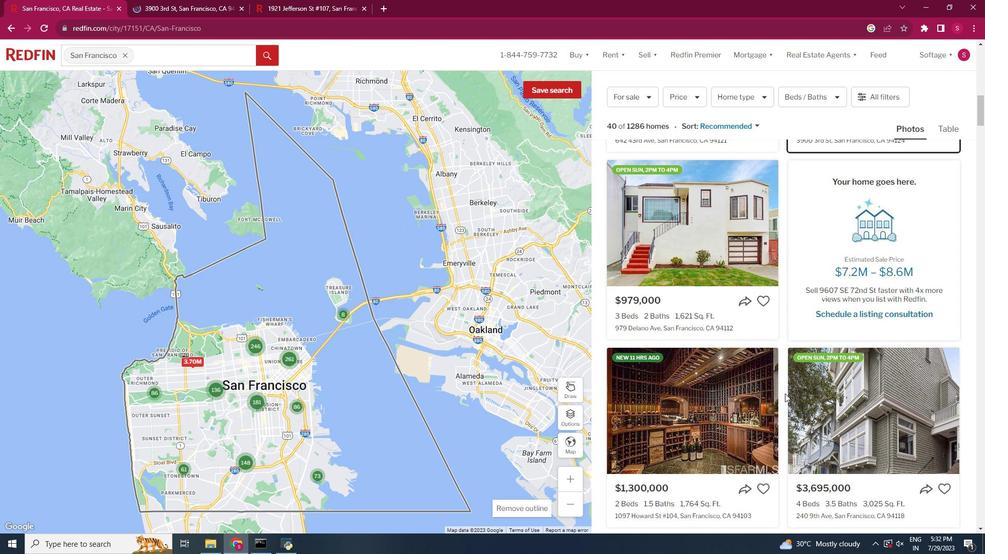 
Action: Mouse scrolled (785, 393) with delta (0, 0)
Screenshot: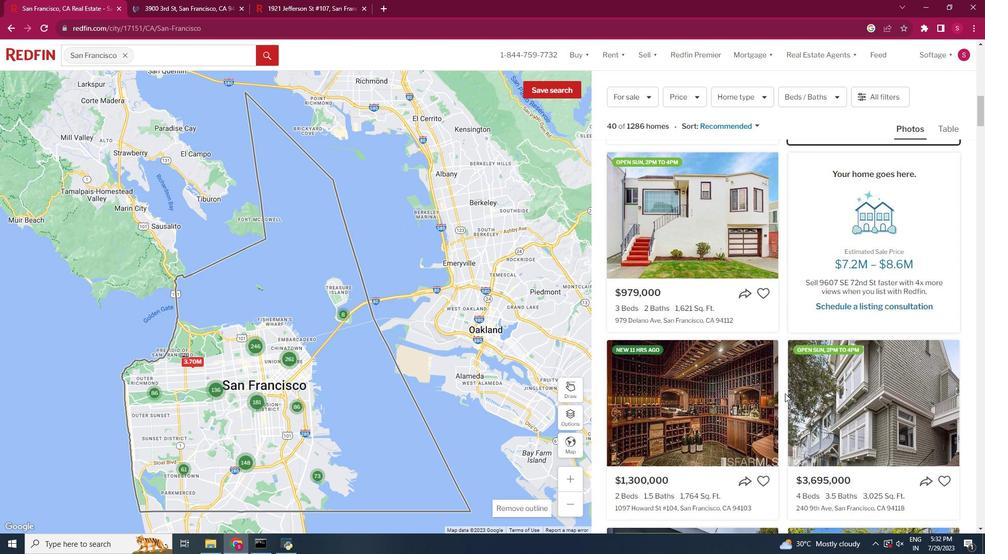 
Action: Mouse scrolled (785, 393) with delta (0, 0)
Screenshot: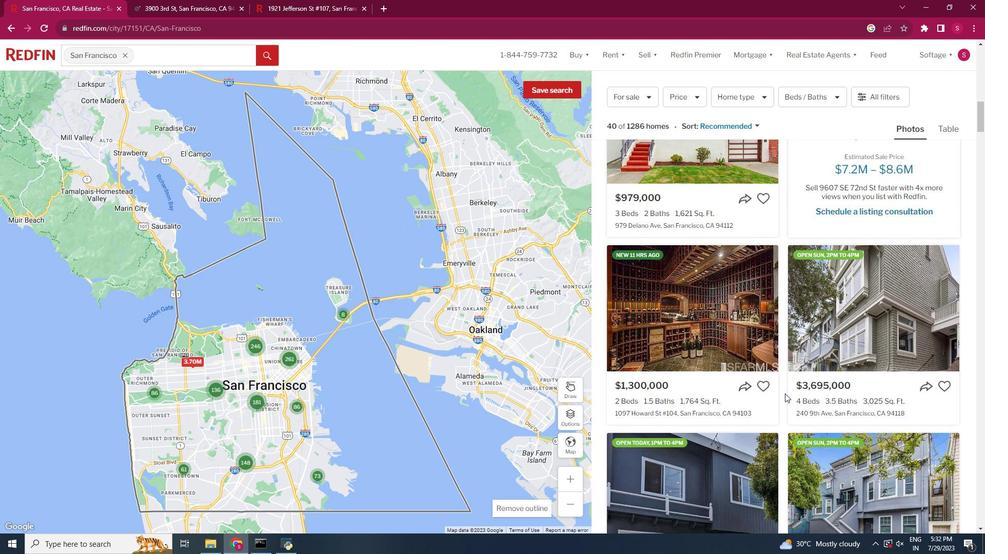 
Action: Mouse scrolled (785, 393) with delta (0, 0)
Screenshot: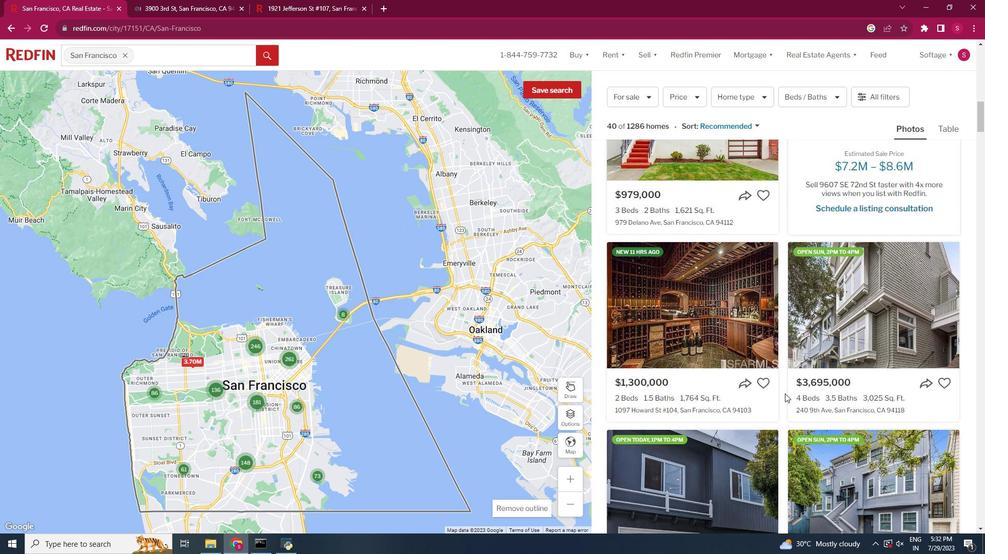 
Action: Mouse scrolled (785, 393) with delta (0, 0)
Screenshot: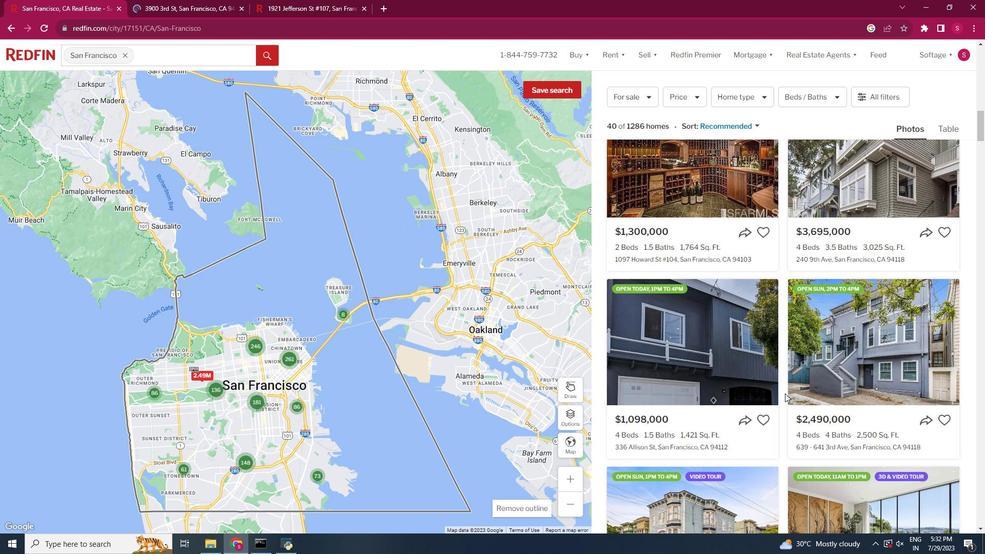 
Action: Mouse scrolled (785, 393) with delta (0, 0)
Screenshot: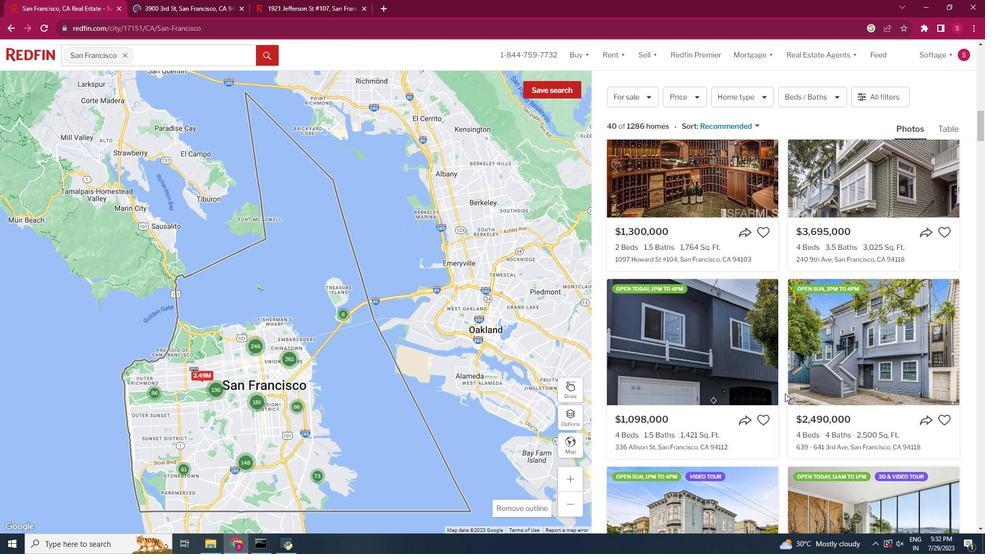 
Action: Mouse scrolled (785, 393) with delta (0, 0)
Screenshot: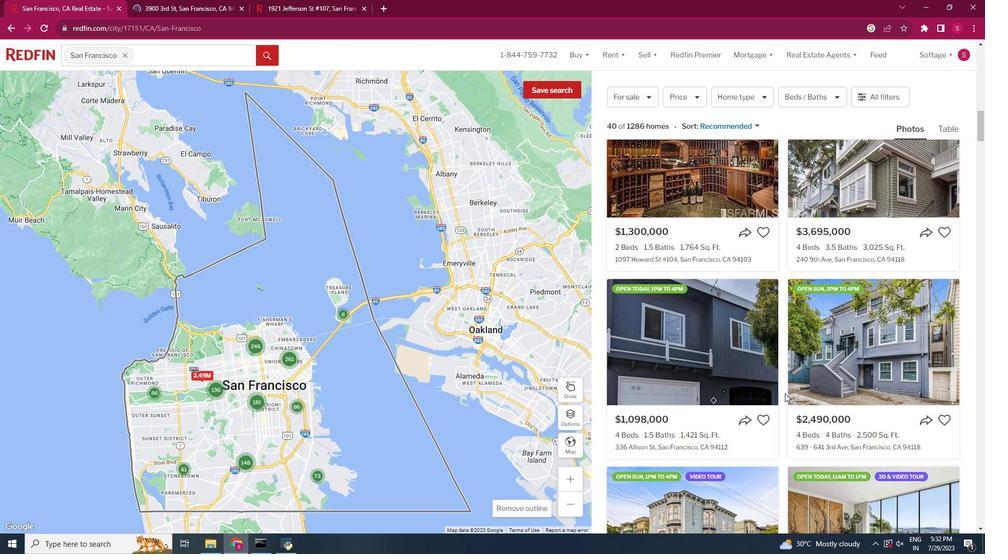
Action: Mouse scrolled (785, 393) with delta (0, 0)
Screenshot: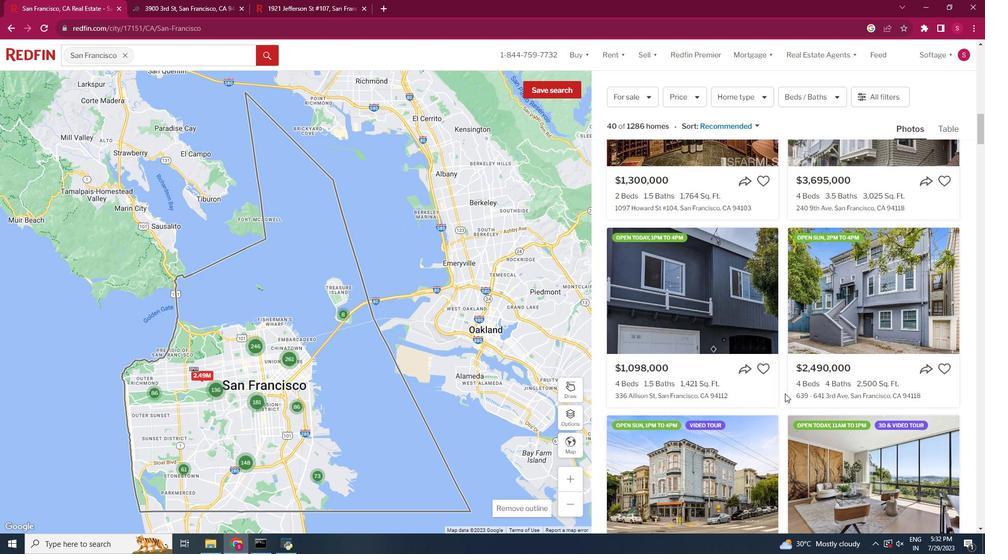 
Action: Mouse scrolled (785, 393) with delta (0, 0)
Screenshot: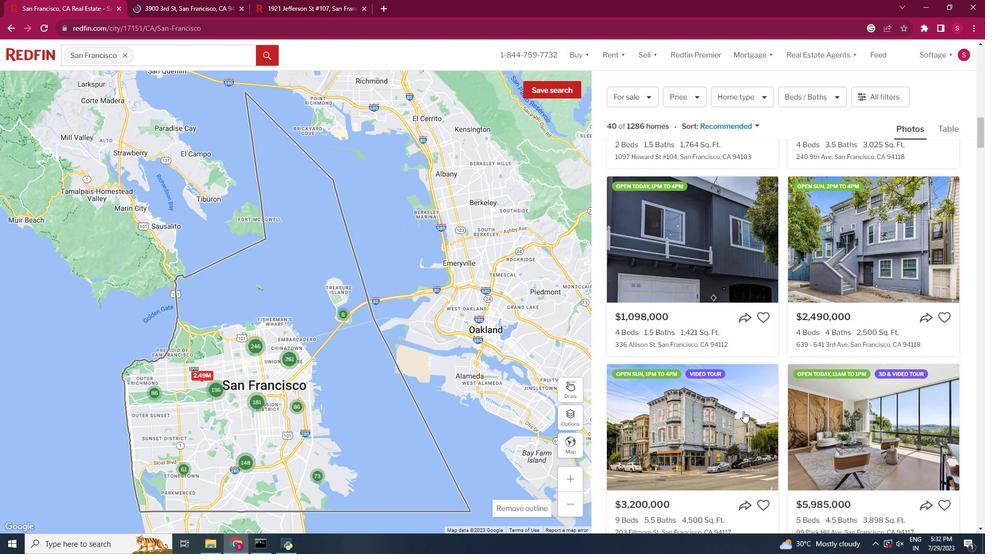 
Action: Mouse moved to (742, 412)
Screenshot: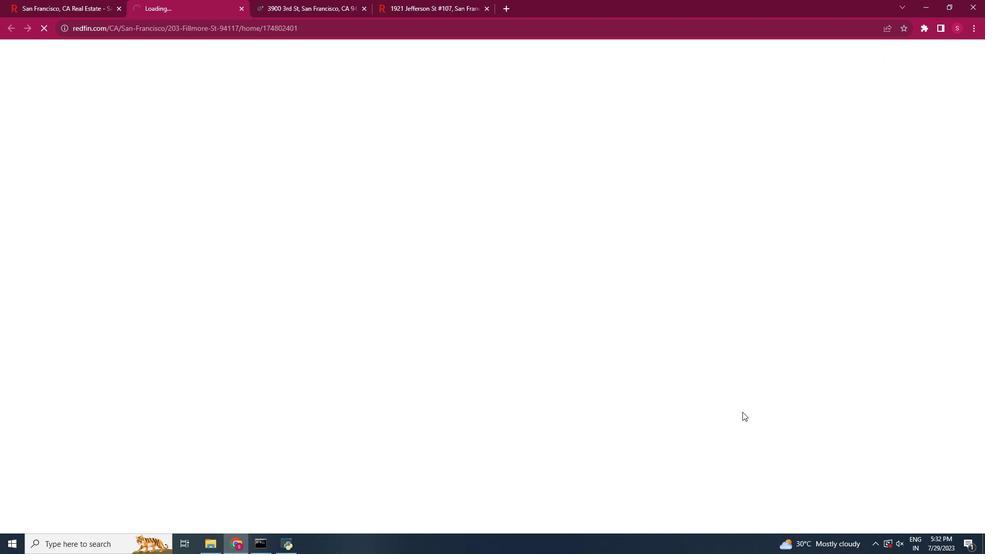
Action: Mouse pressed left at (742, 412)
Screenshot: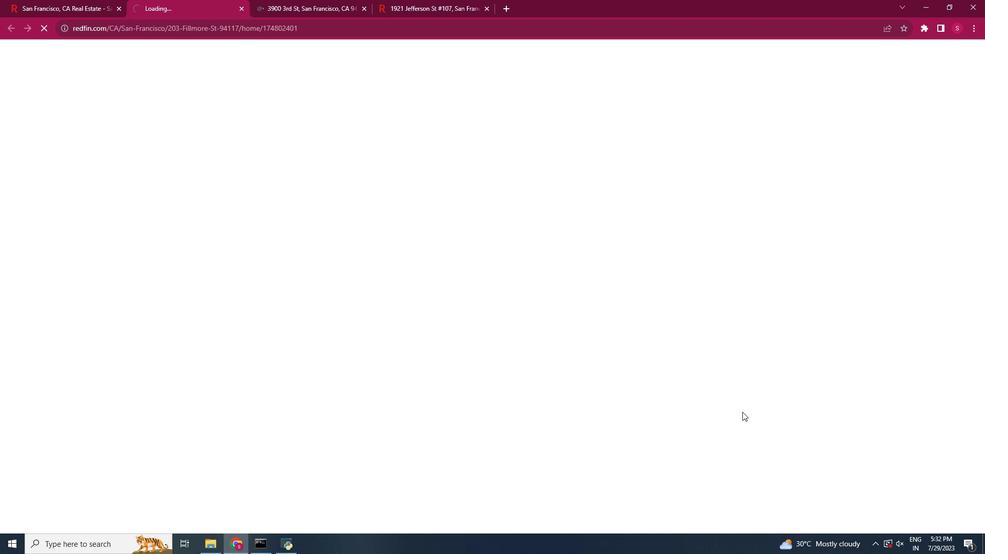 
Action: Mouse moved to (245, 334)
Screenshot: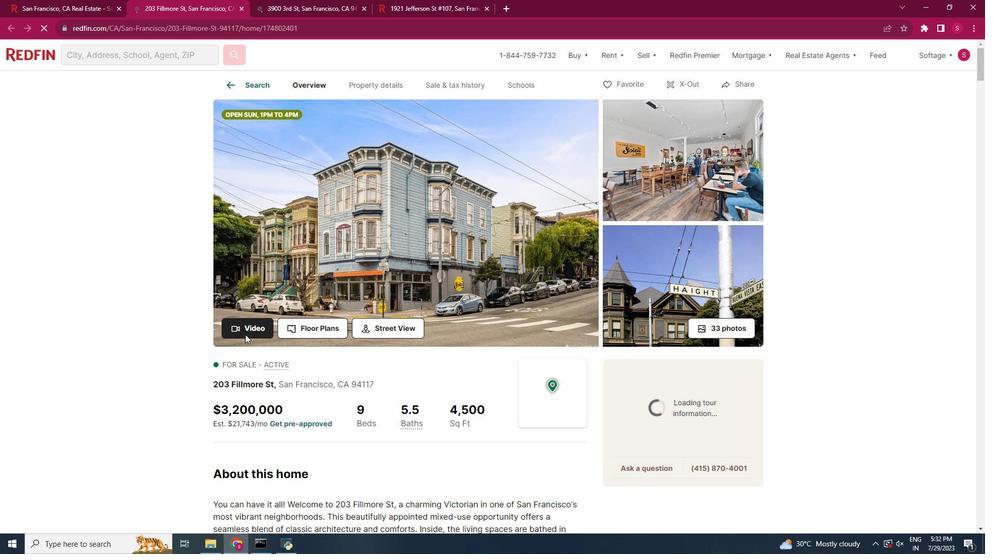 
Action: Mouse pressed left at (245, 334)
Screenshot: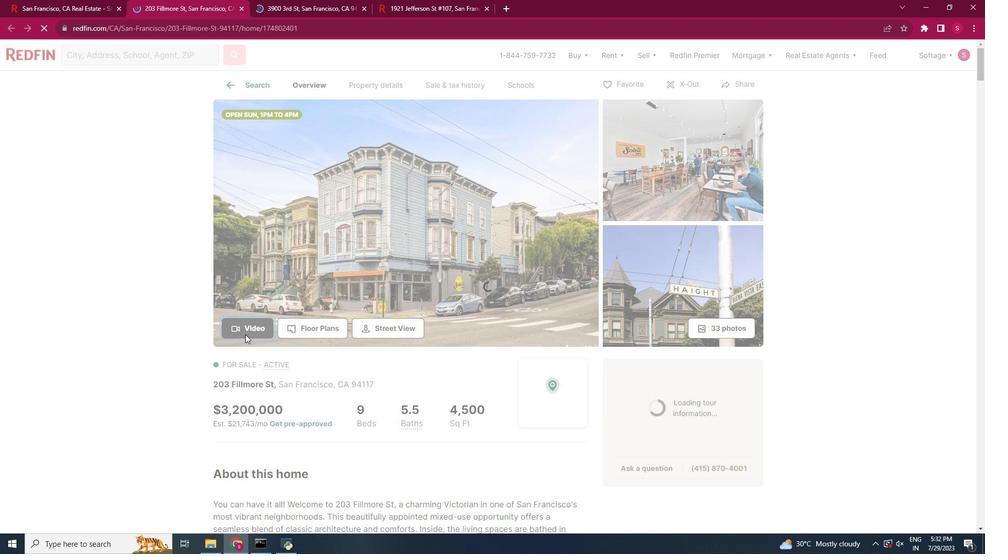 
Action: Mouse moved to (951, 64)
Screenshot: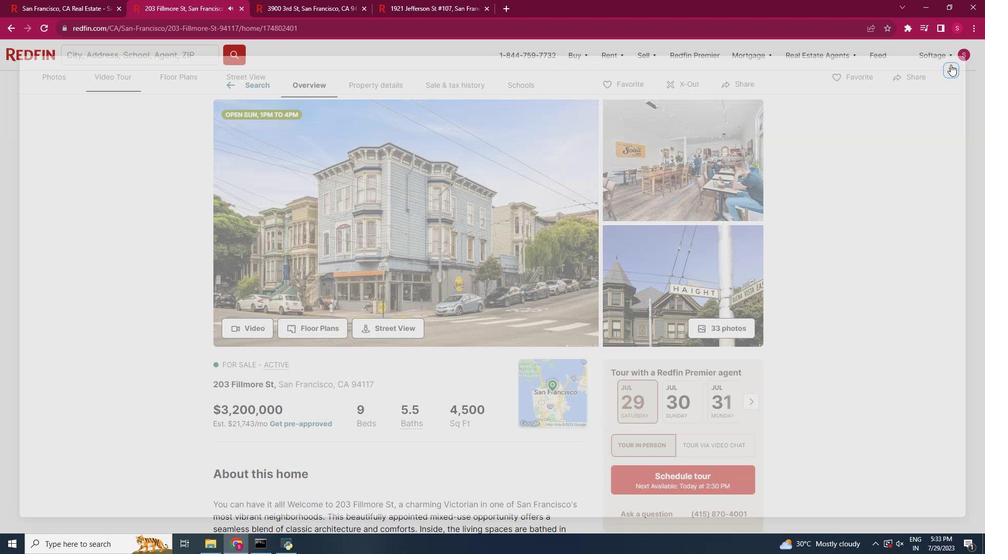 
Action: Mouse pressed left at (951, 64)
Screenshot: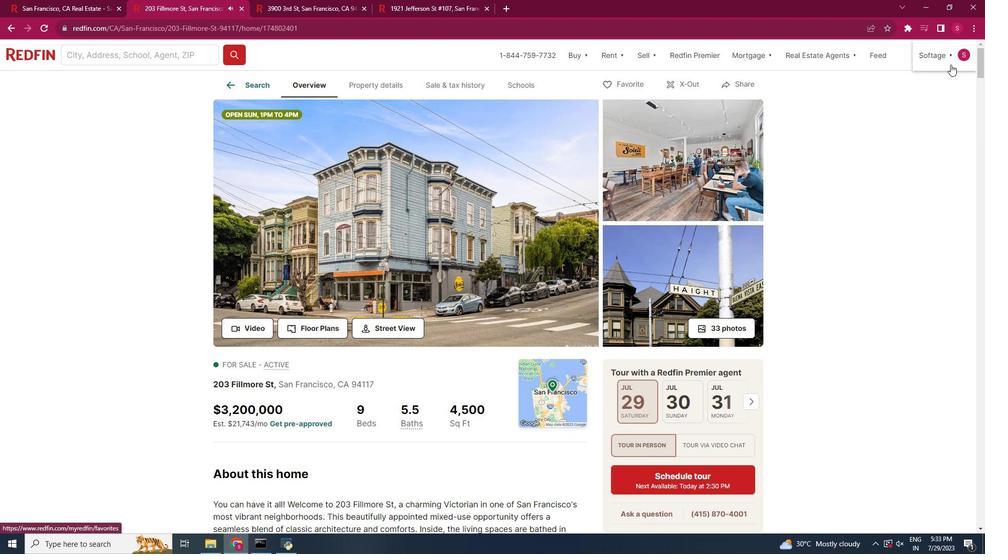 
Action: Mouse moved to (527, 82)
Screenshot: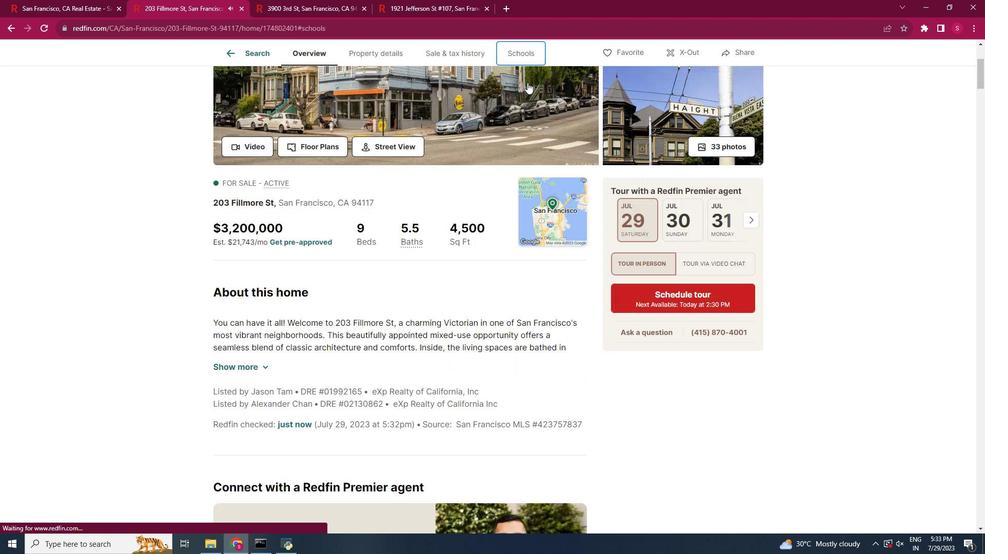 
Action: Mouse pressed left at (527, 82)
Screenshot: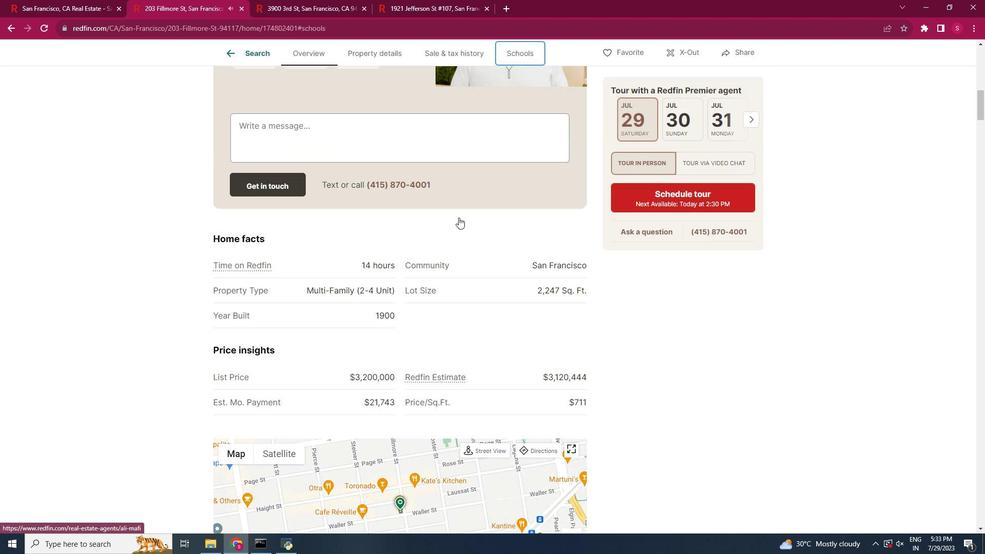 
Action: Mouse moved to (427, 150)
Screenshot: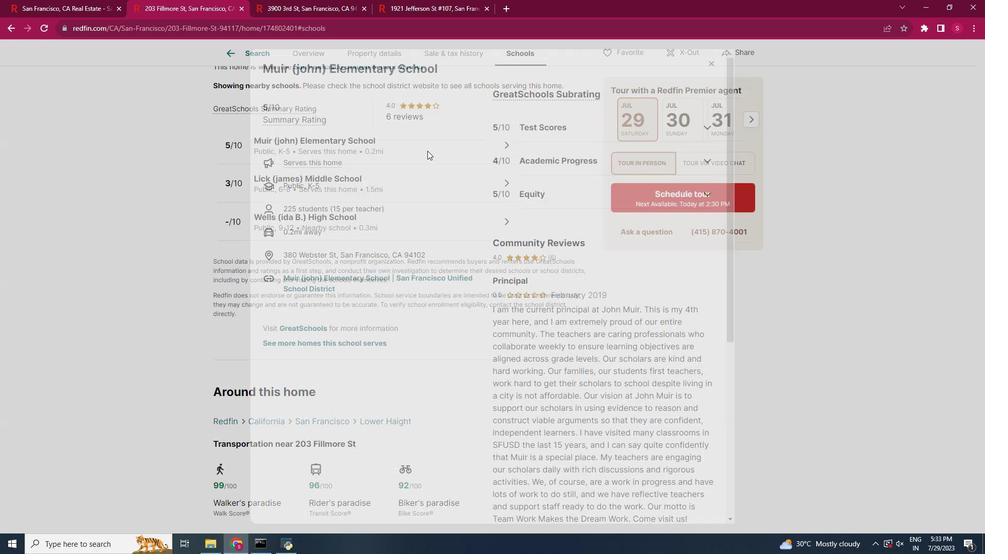 
Action: Mouse pressed left at (427, 150)
Screenshot: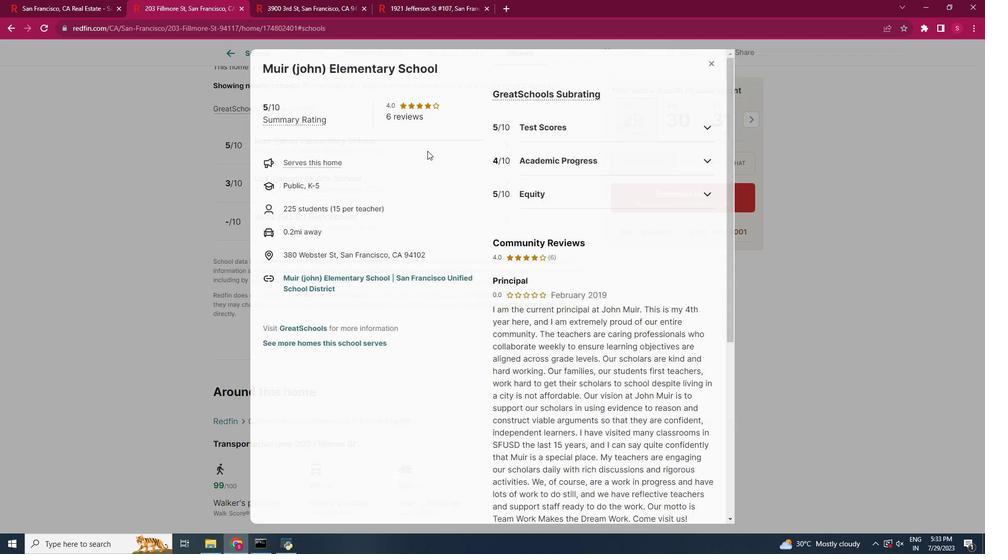 
Action: Mouse moved to (610, 206)
Screenshot: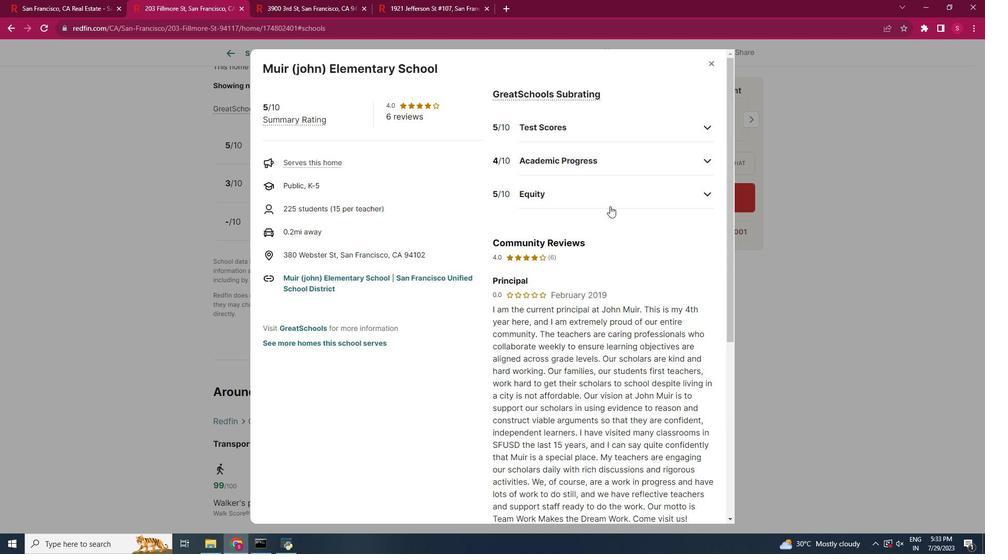 
Action: Mouse scrolled (610, 205) with delta (0, 0)
Screenshot: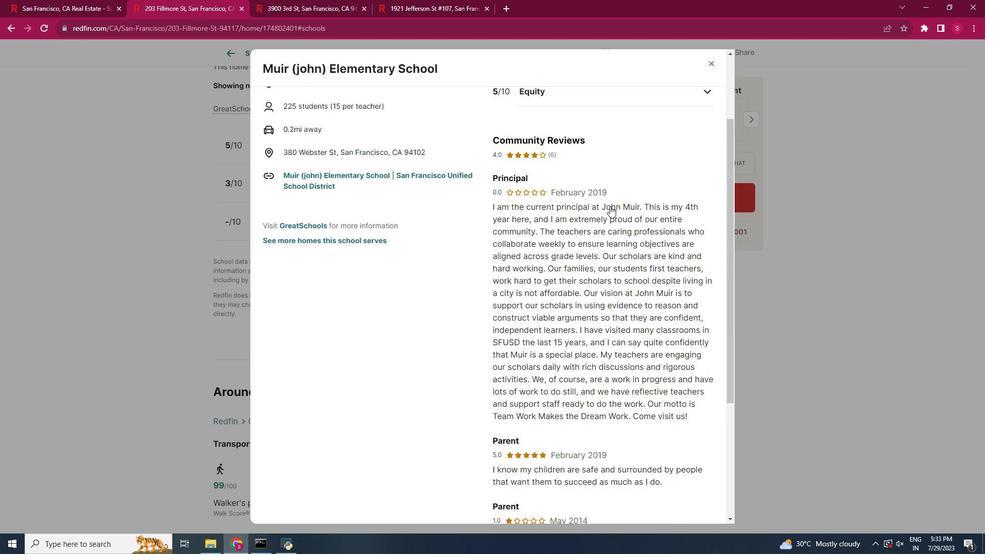 
Action: Mouse scrolled (610, 205) with delta (0, 0)
Screenshot: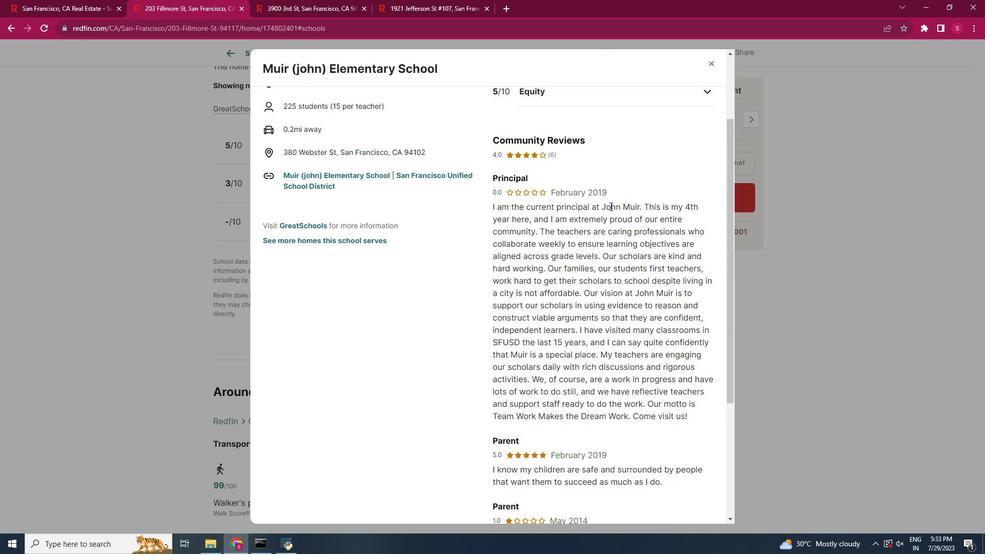 
Action: Mouse scrolled (610, 205) with delta (0, 0)
Screenshot: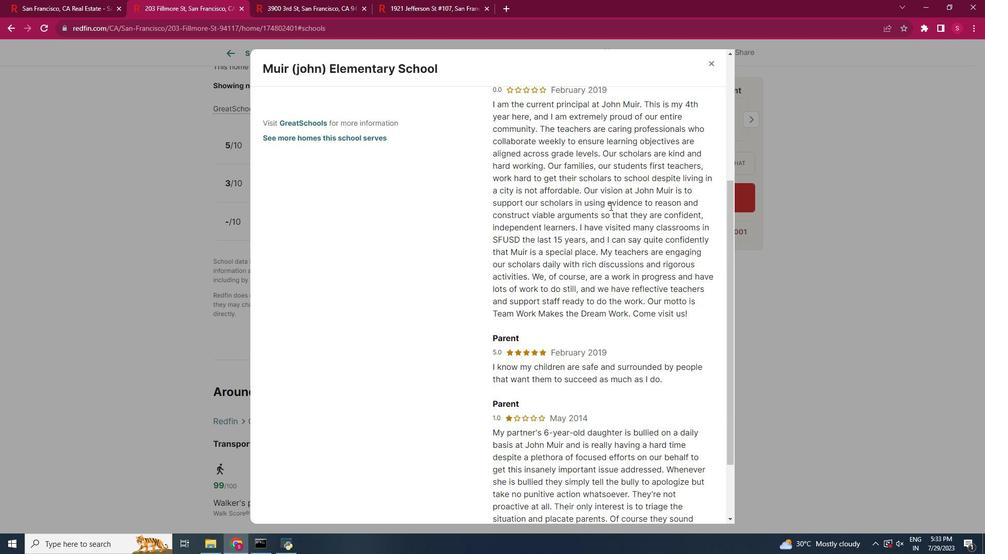 
Action: Mouse scrolled (610, 205) with delta (0, 0)
Screenshot: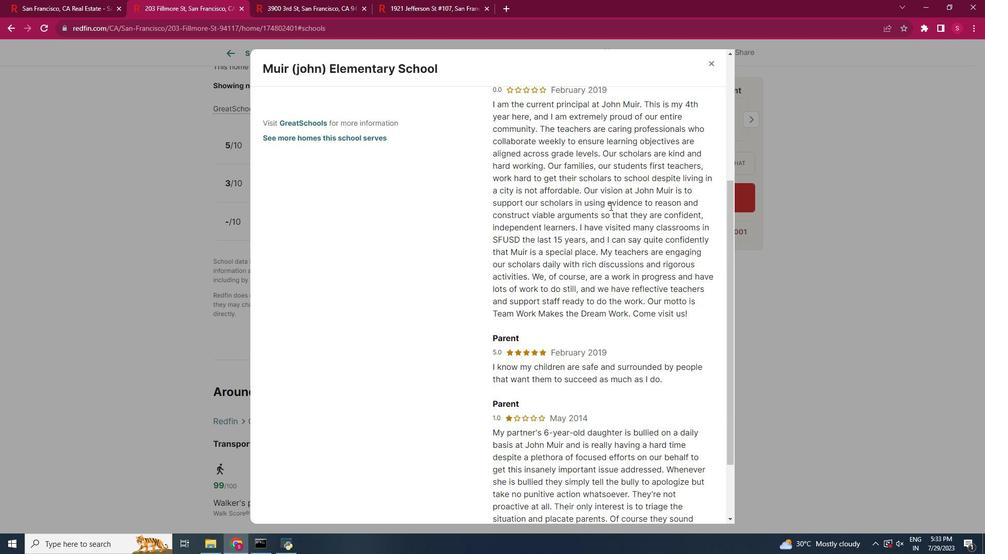 
Action: Mouse scrolled (610, 205) with delta (0, 0)
Screenshot: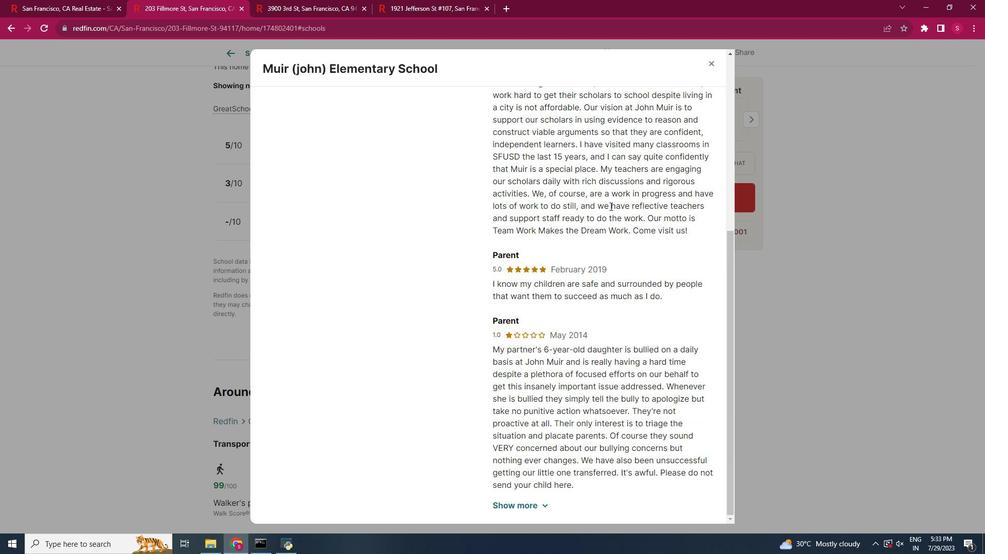 
Action: Mouse scrolled (610, 205) with delta (0, 0)
Screenshot: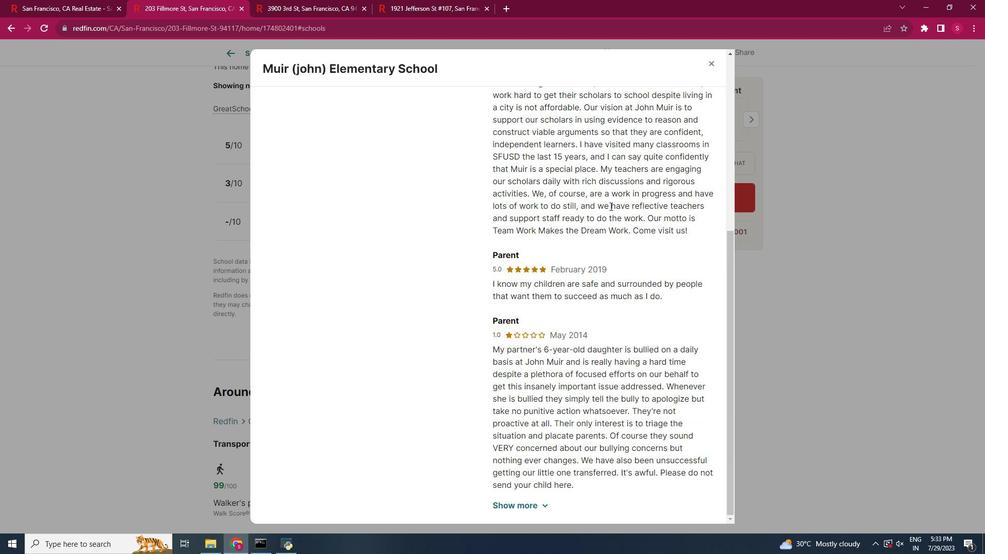 
Action: Mouse moved to (544, 504)
Screenshot: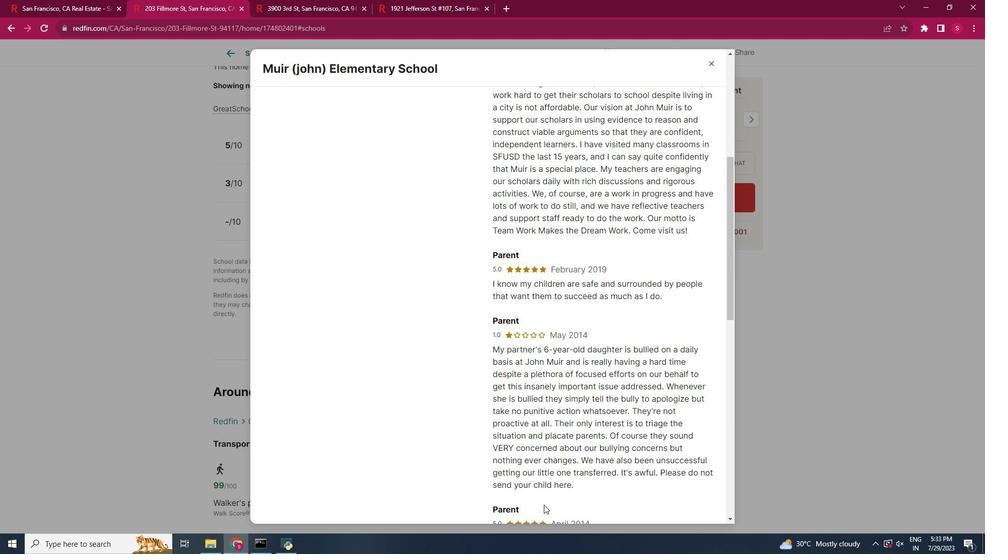 
Action: Mouse pressed left at (544, 504)
Screenshot: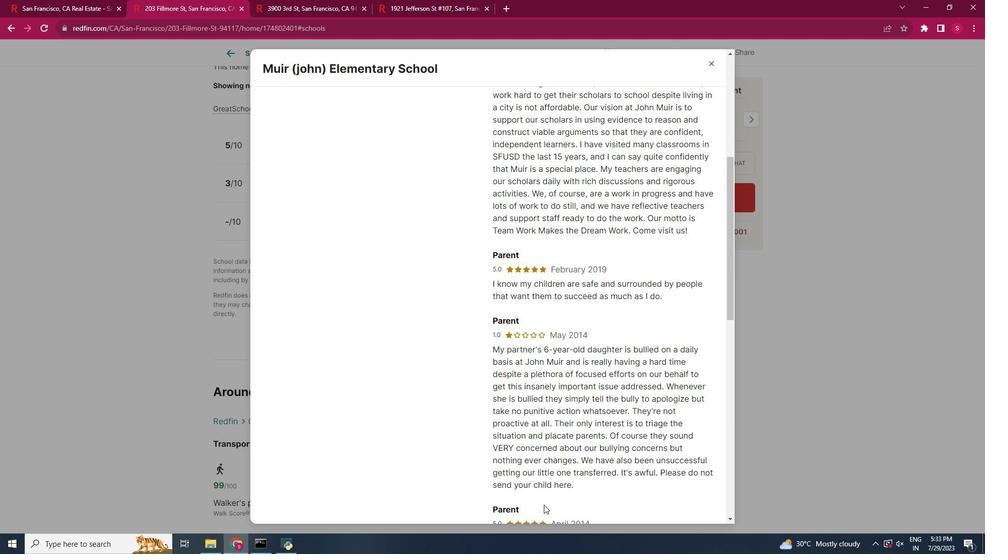 
Action: Mouse moved to (639, 376)
Screenshot: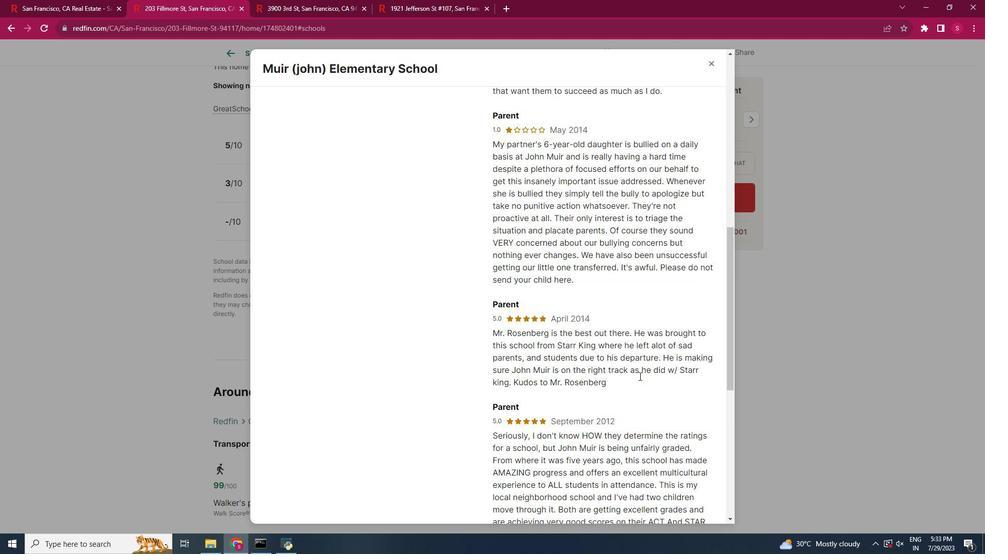 
Action: Mouse scrolled (639, 375) with delta (0, 0)
Screenshot: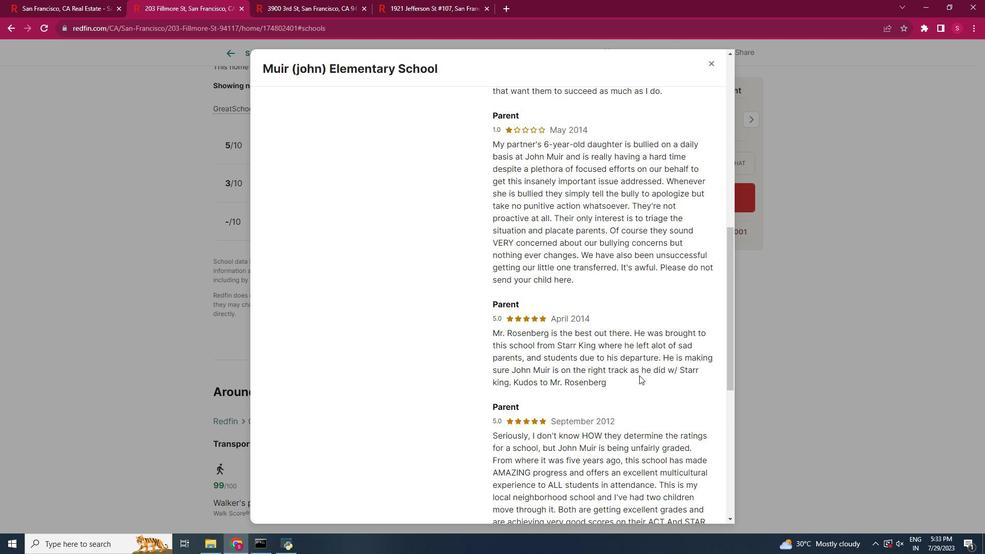 
Action: Mouse scrolled (639, 375) with delta (0, 0)
Screenshot: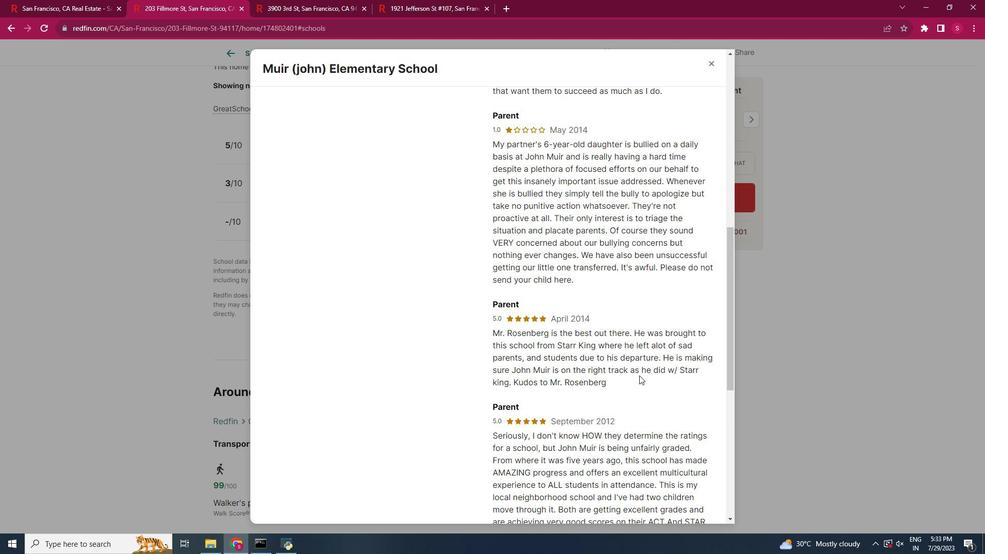 
Action: Mouse scrolled (639, 375) with delta (0, 0)
Screenshot: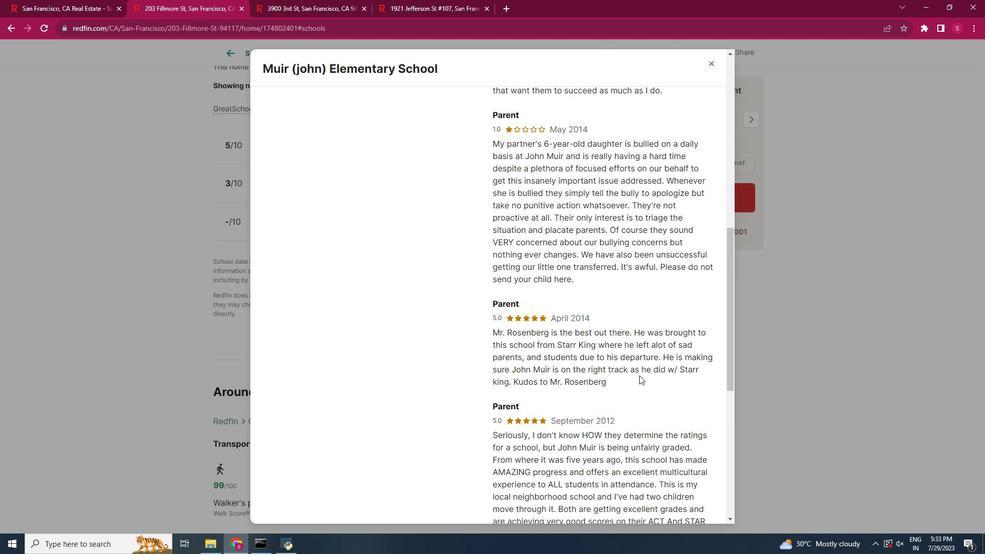 
Action: Mouse scrolled (639, 375) with delta (0, 0)
Screenshot: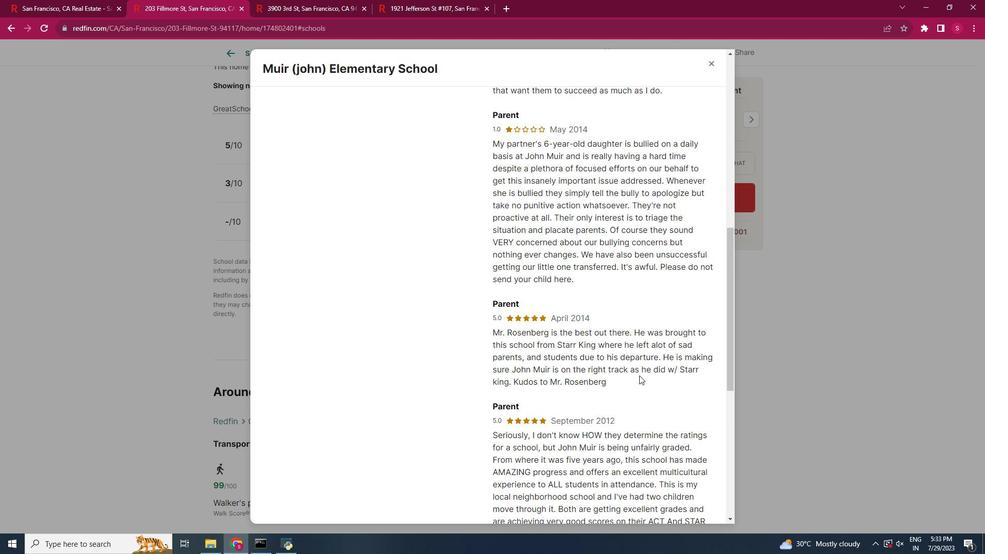
Action: Mouse moved to (639, 375)
Screenshot: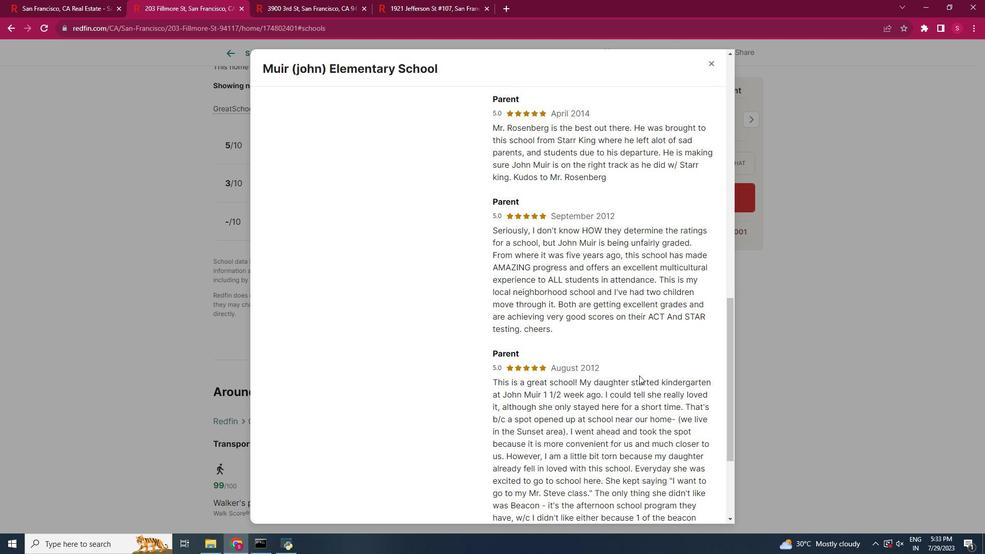 
Action: Mouse scrolled (639, 375) with delta (0, 0)
Screenshot: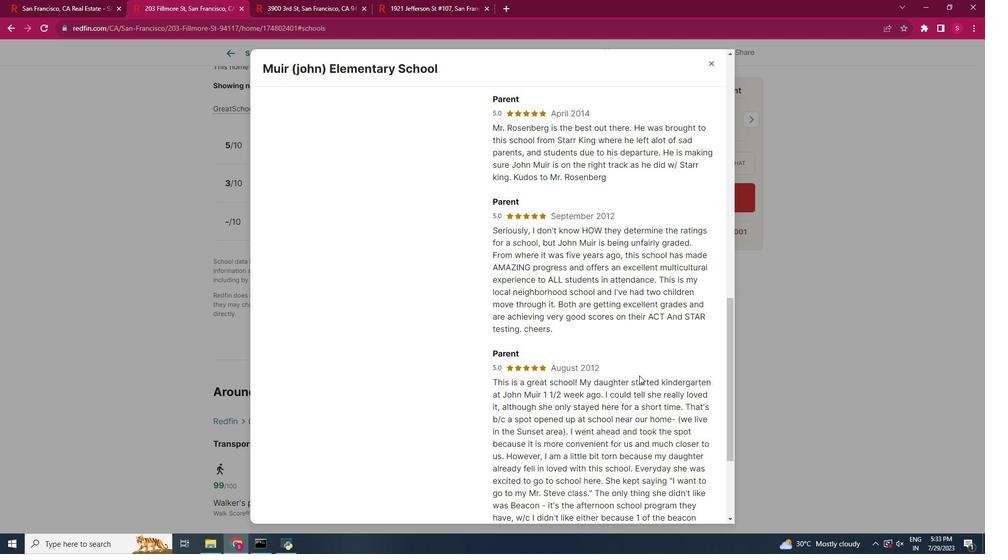 
Action: Mouse scrolled (639, 375) with delta (0, 0)
Screenshot: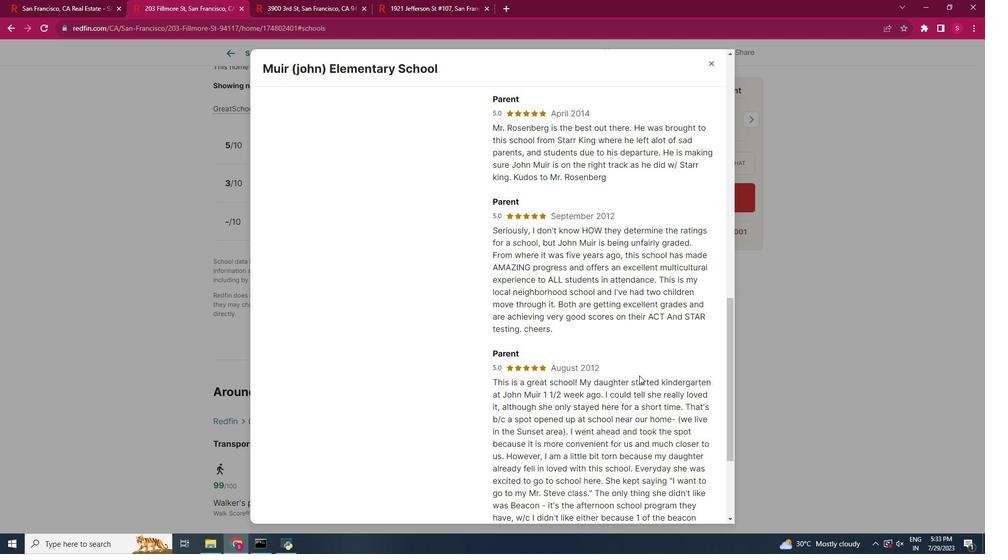 
Action: Mouse scrolled (639, 375) with delta (0, 0)
Screenshot: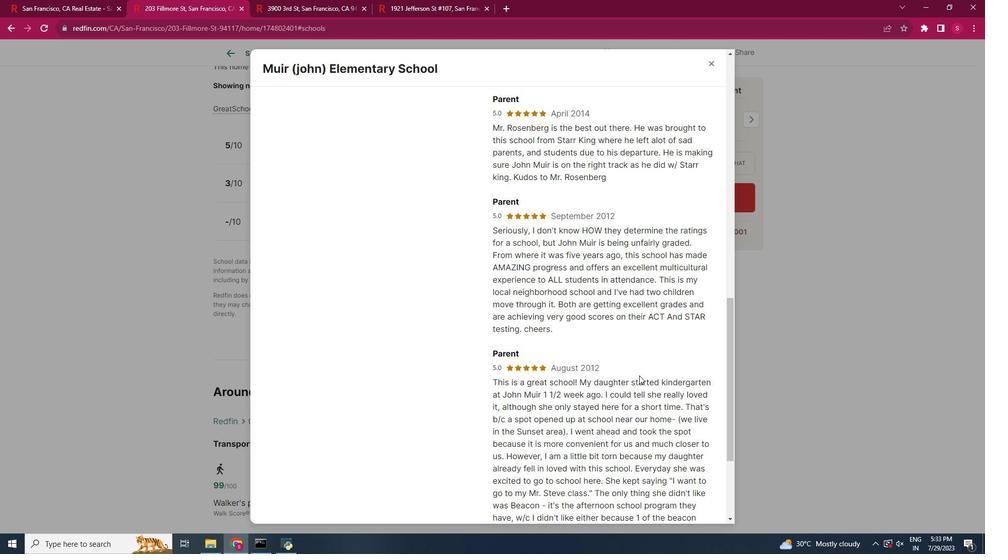 
Action: Mouse scrolled (639, 375) with delta (0, 0)
Screenshot: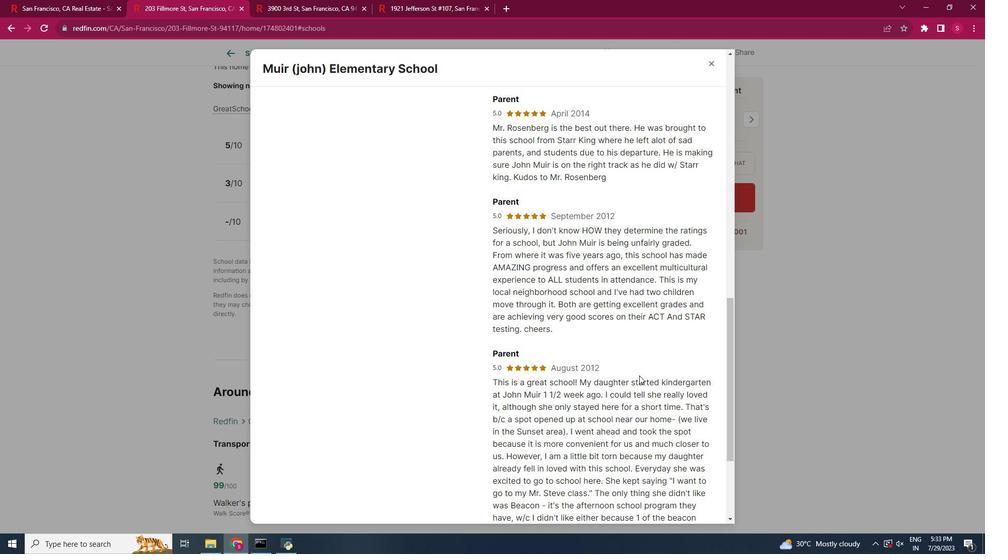 
Action: Mouse scrolled (639, 375) with delta (0, 0)
Screenshot: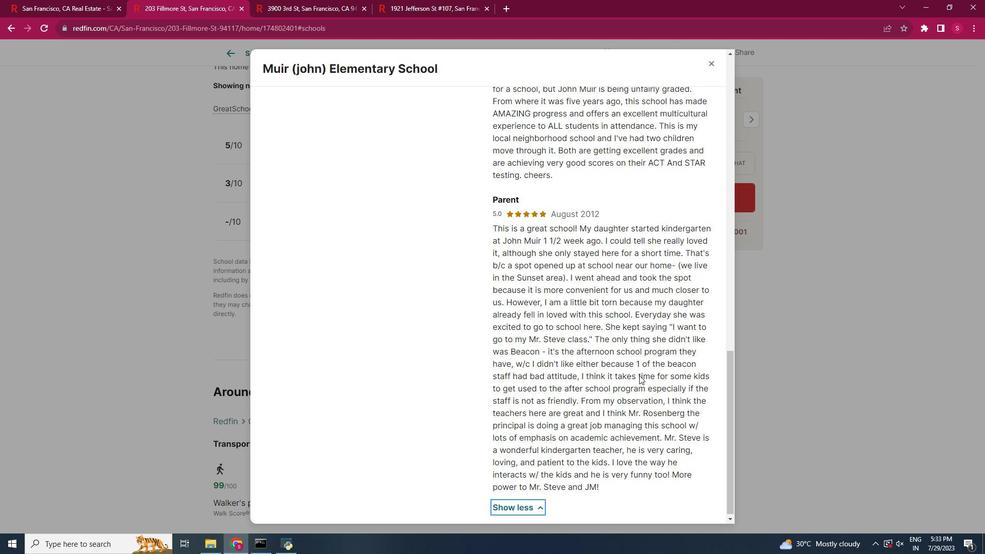 
Action: Mouse scrolled (639, 375) with delta (0, 0)
Screenshot: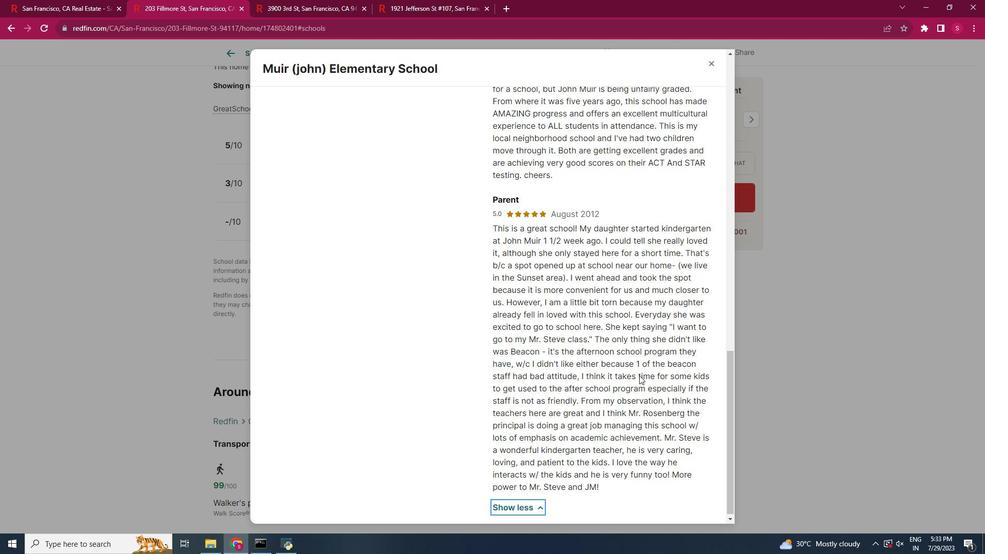 
Action: Mouse scrolled (639, 375) with delta (0, 0)
Screenshot: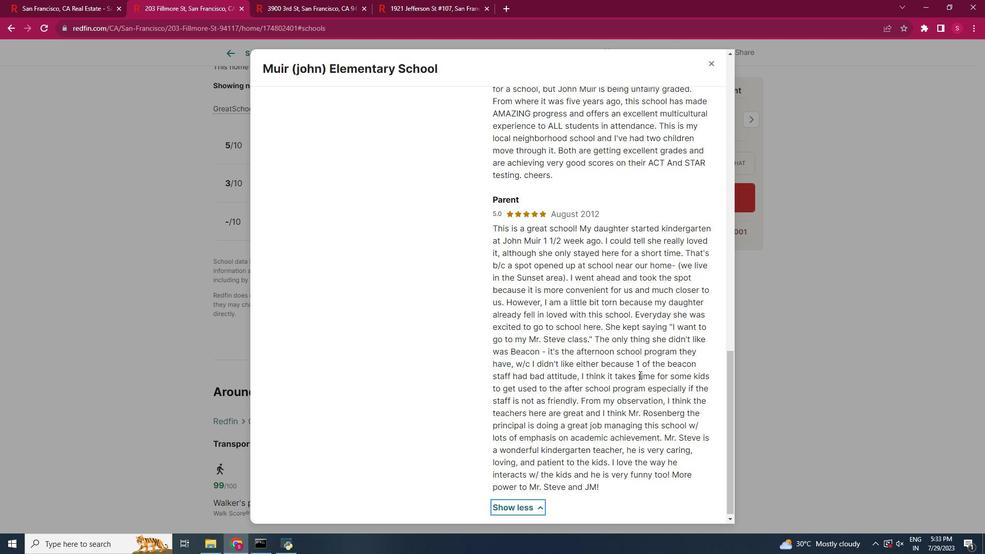 
Action: Mouse moved to (708, 59)
Screenshot: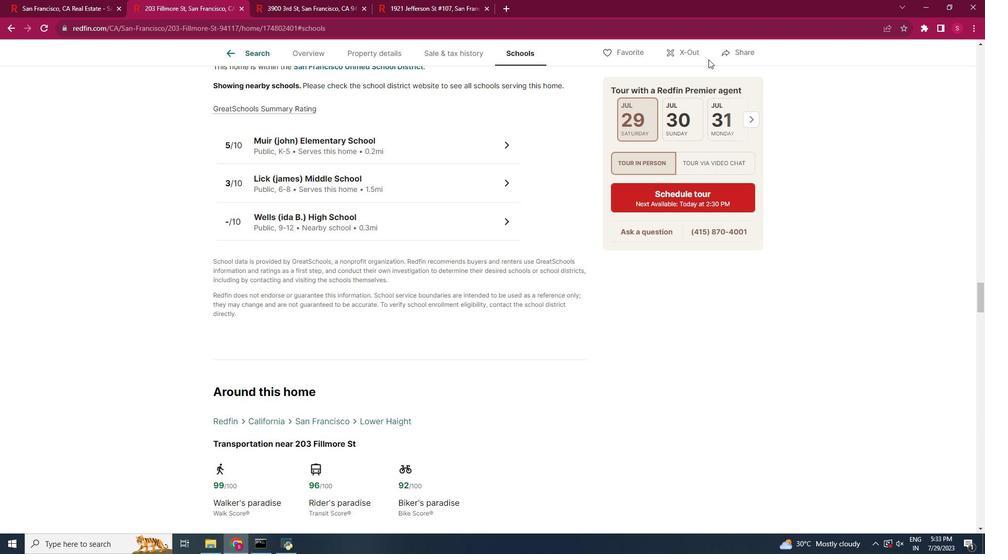 
Action: Mouse pressed left at (708, 59)
Screenshot: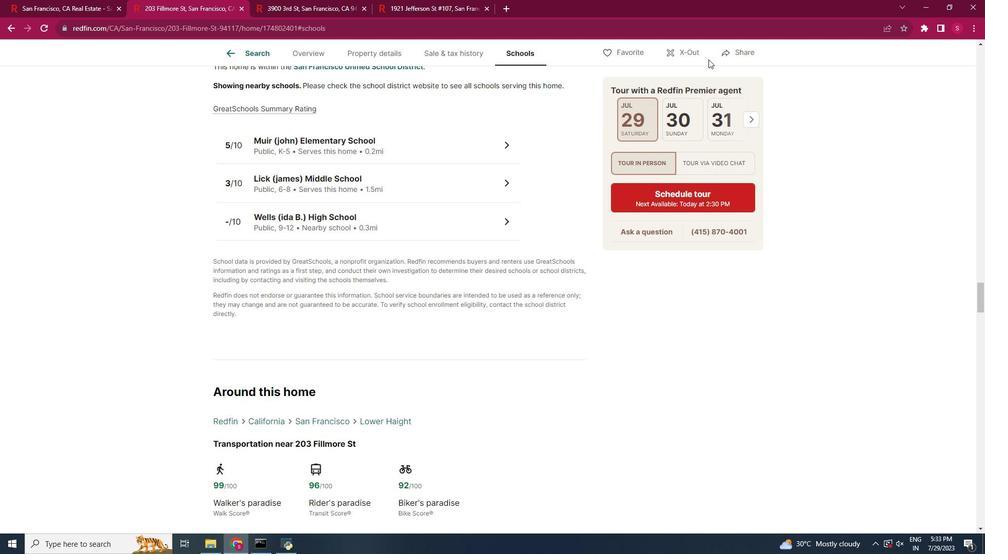 
Action: Mouse moved to (333, 232)
Screenshot: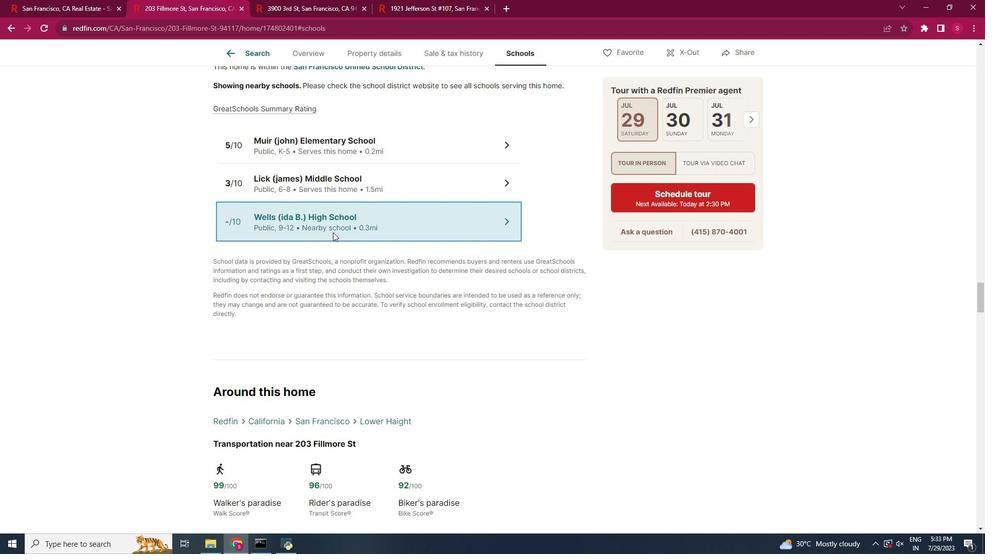 
Action: Mouse pressed left at (333, 232)
Screenshot: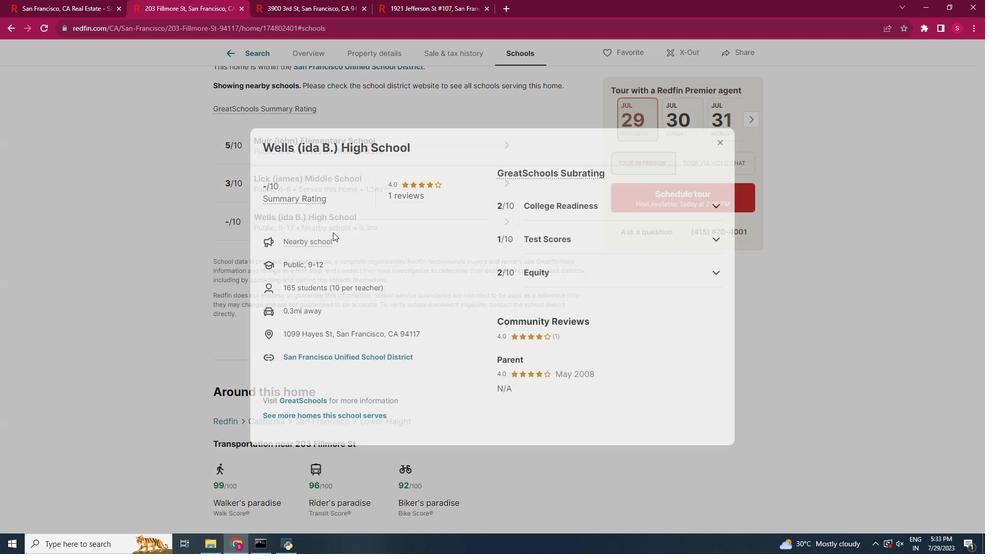 
Action: Mouse moved to (724, 139)
Screenshot: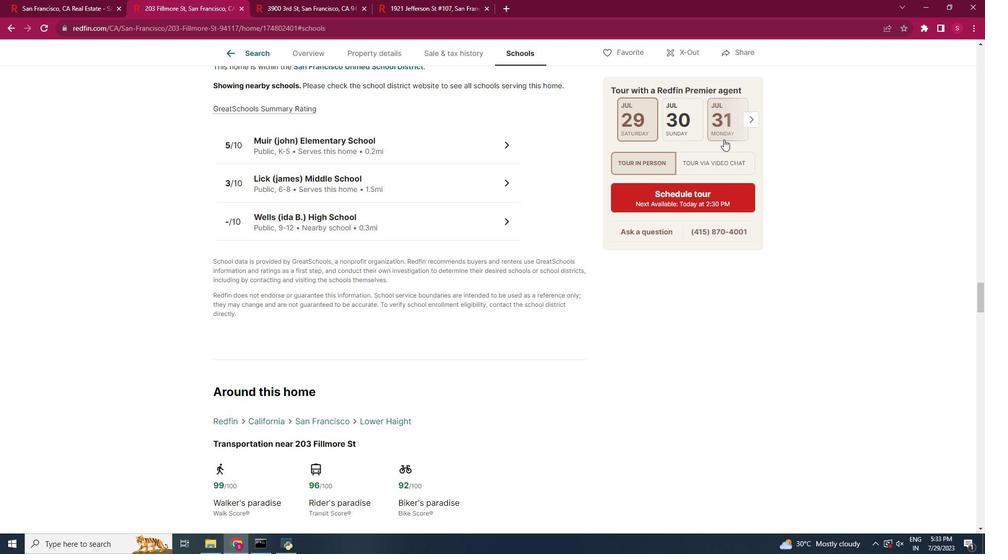 
Action: Mouse pressed left at (724, 139)
Screenshot: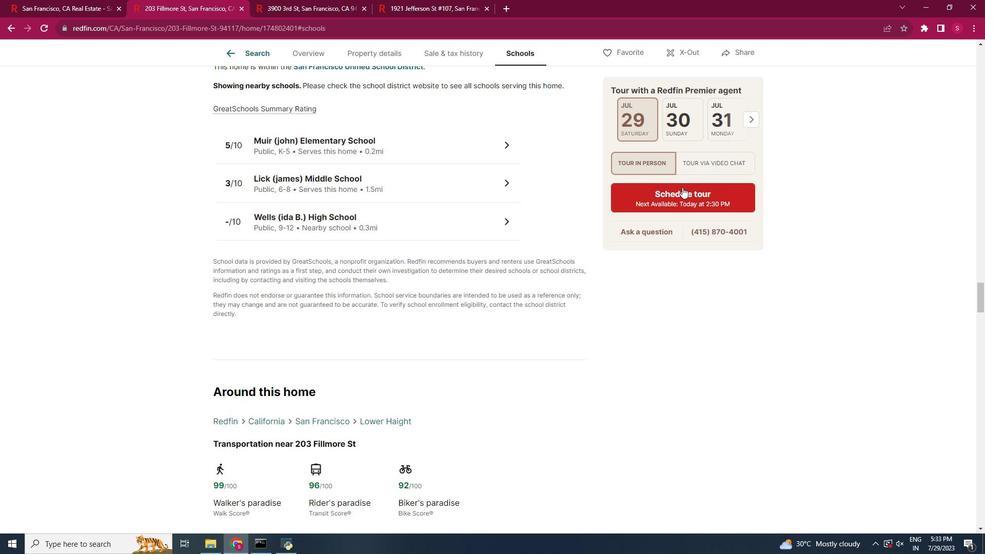 
Action: Mouse moved to (56, 0)
Screenshot: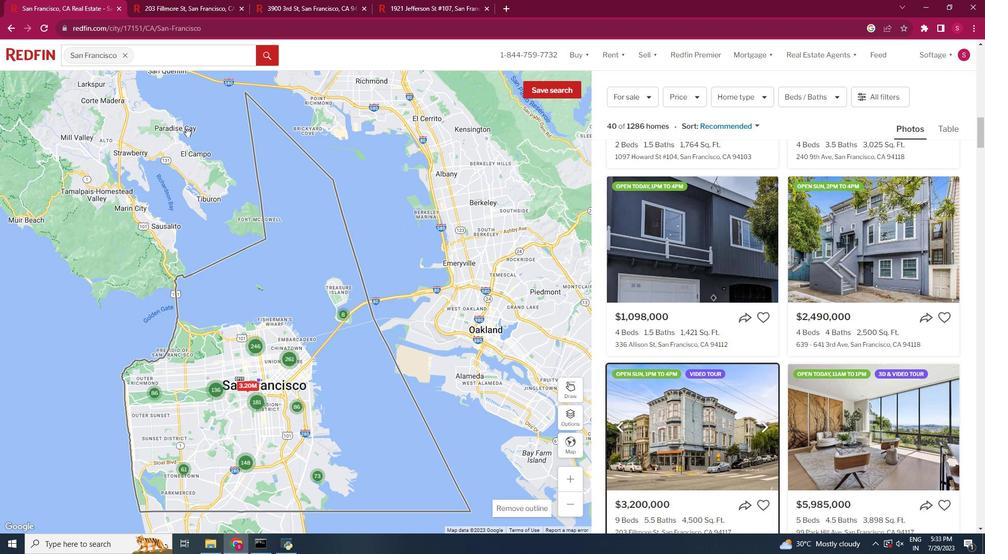 
Action: Mouse pressed left at (56, 0)
Screenshot: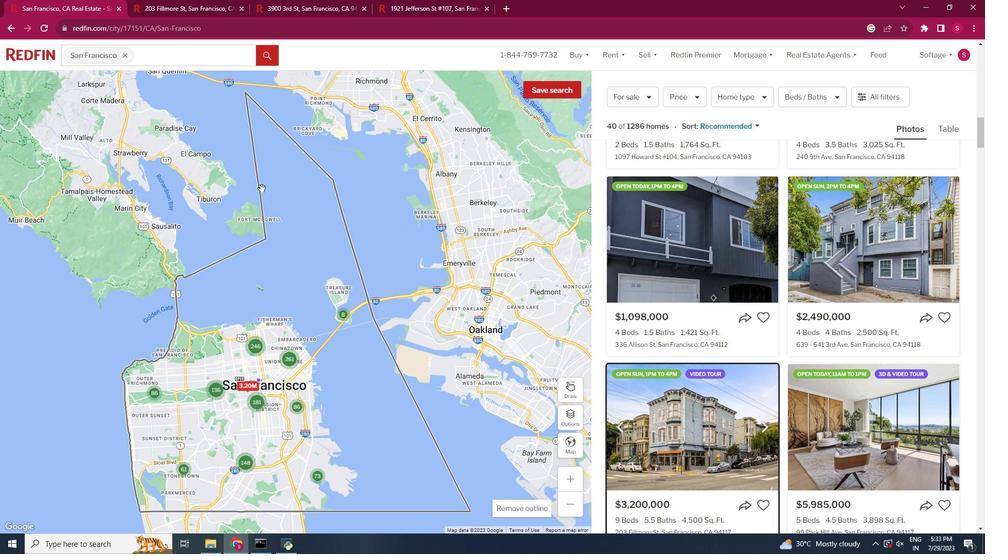 
Action: Mouse moved to (849, 400)
Screenshot: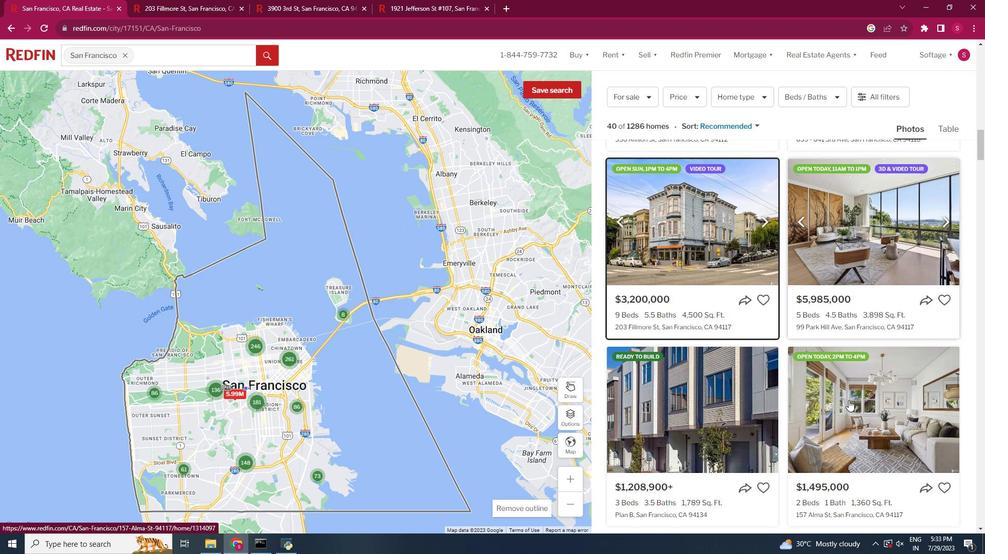 
Action: Mouse scrolled (849, 399) with delta (0, 0)
Screenshot: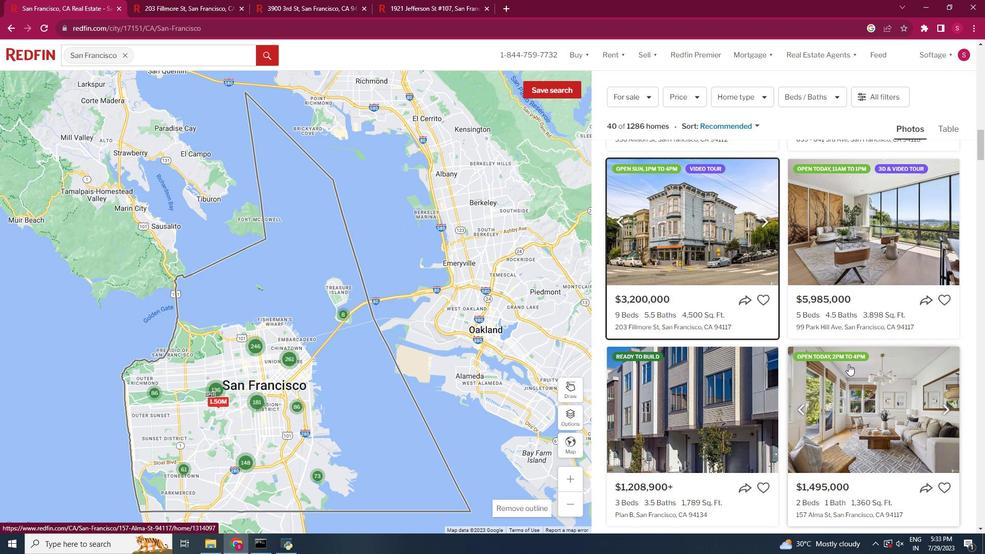 
Action: Mouse scrolled (849, 399) with delta (0, 0)
Screenshot: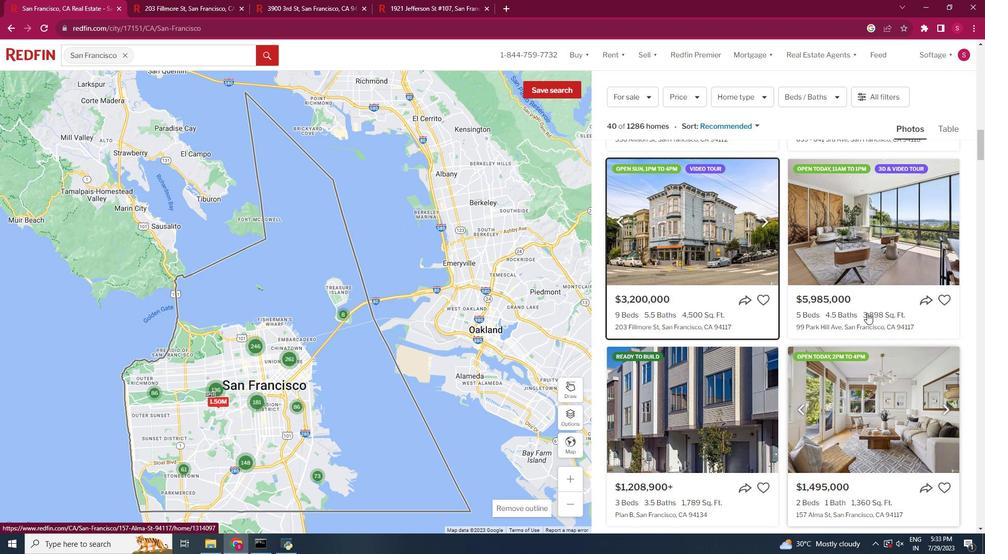 
Action: Mouse scrolled (849, 399) with delta (0, 0)
Screenshot: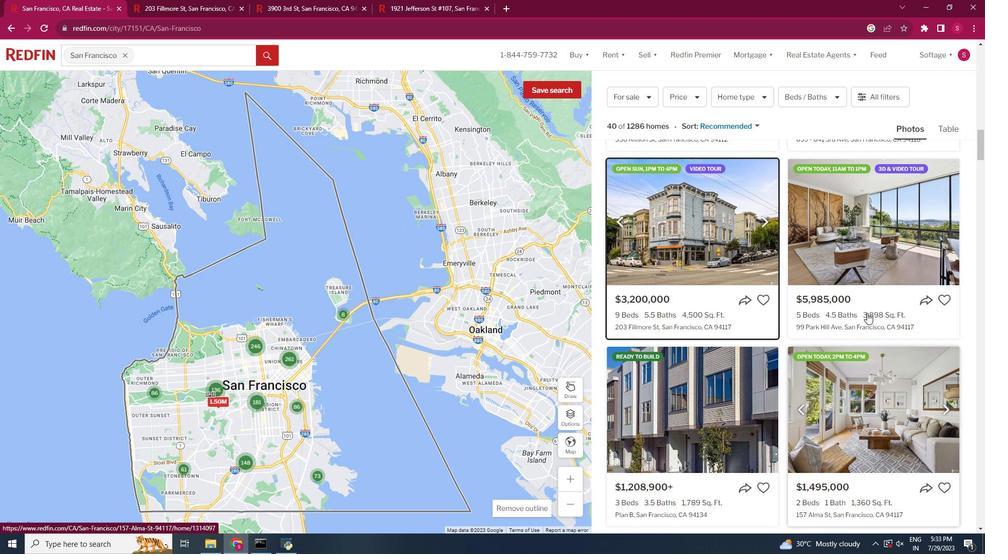 
Action: Mouse scrolled (849, 399) with delta (0, 0)
Screenshot: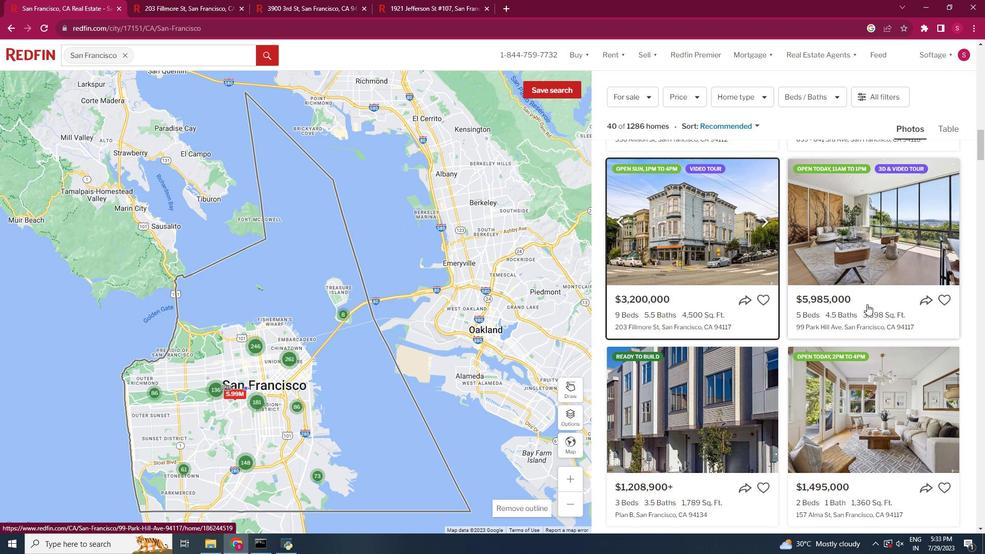 
Action: Mouse moved to (856, 257)
Screenshot: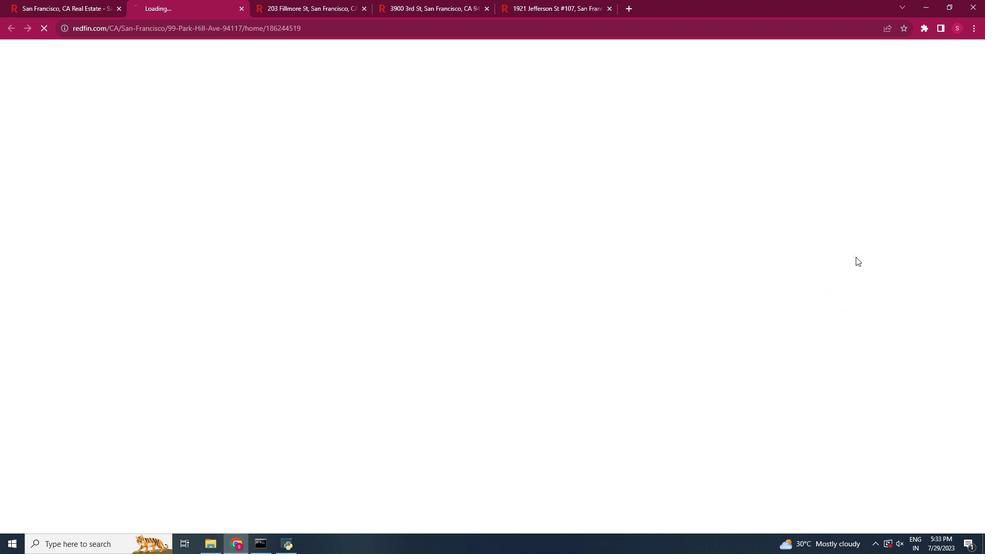 
Action: Mouse pressed left at (856, 257)
Screenshot: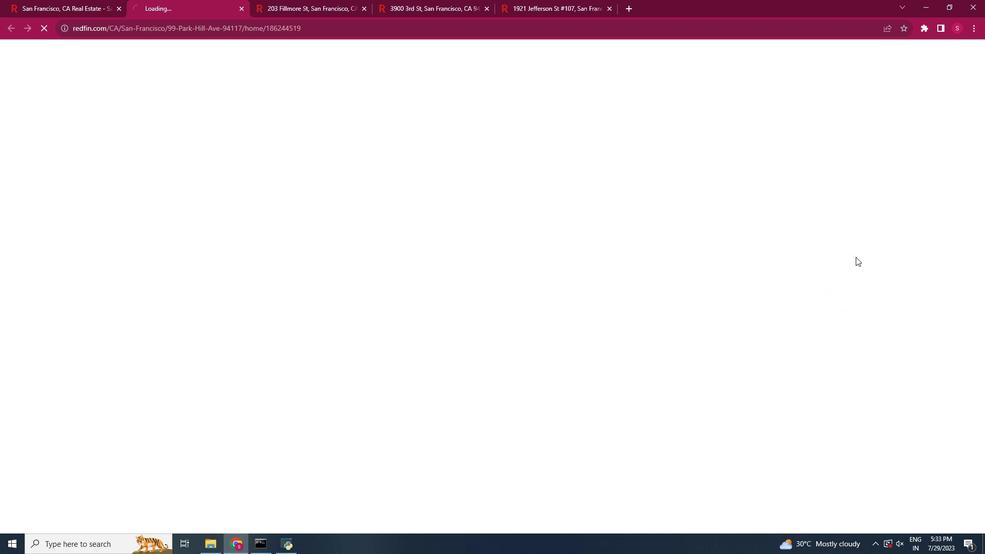 
Action: Mouse moved to (523, 88)
Screenshot: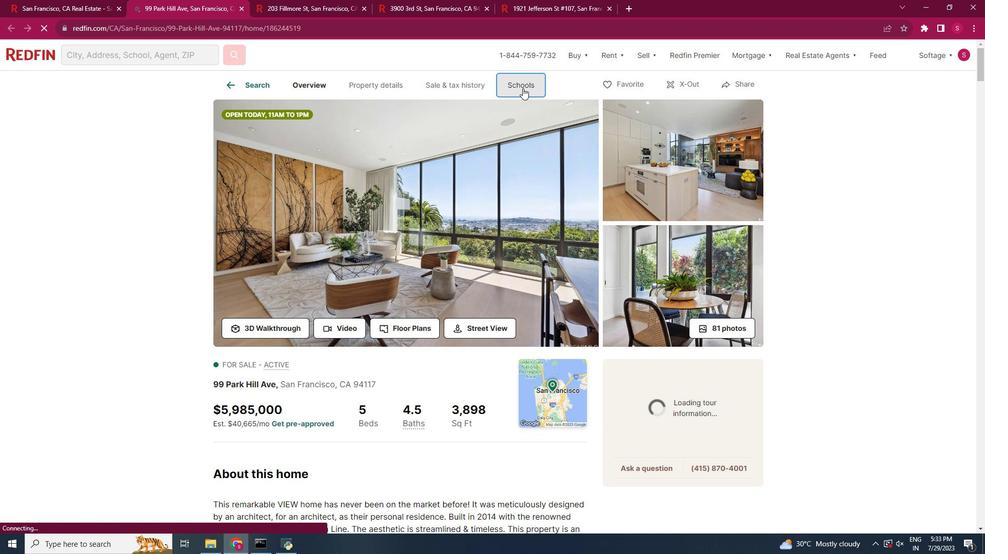 
Action: Mouse pressed left at (523, 88)
Screenshot: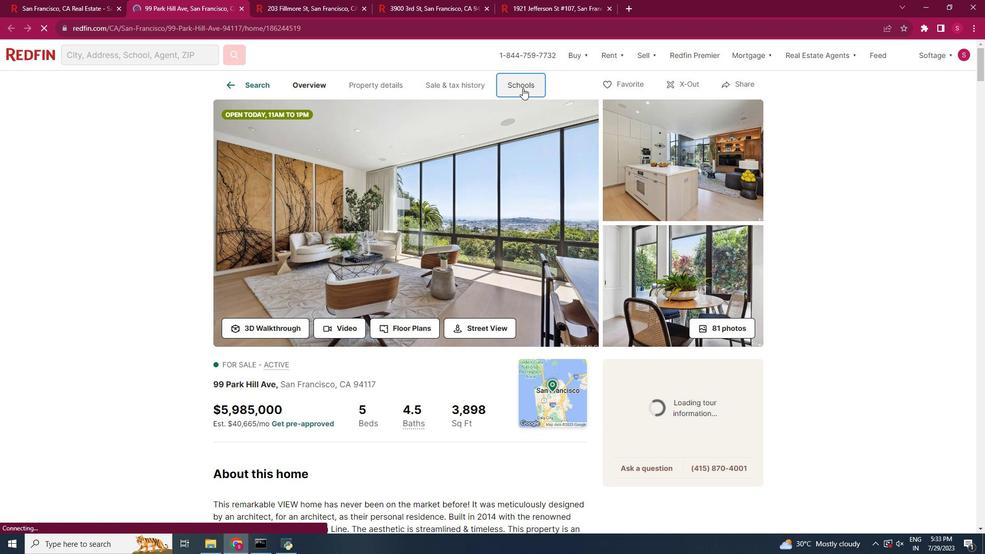 
Action: Mouse moved to (523, 91)
Screenshot: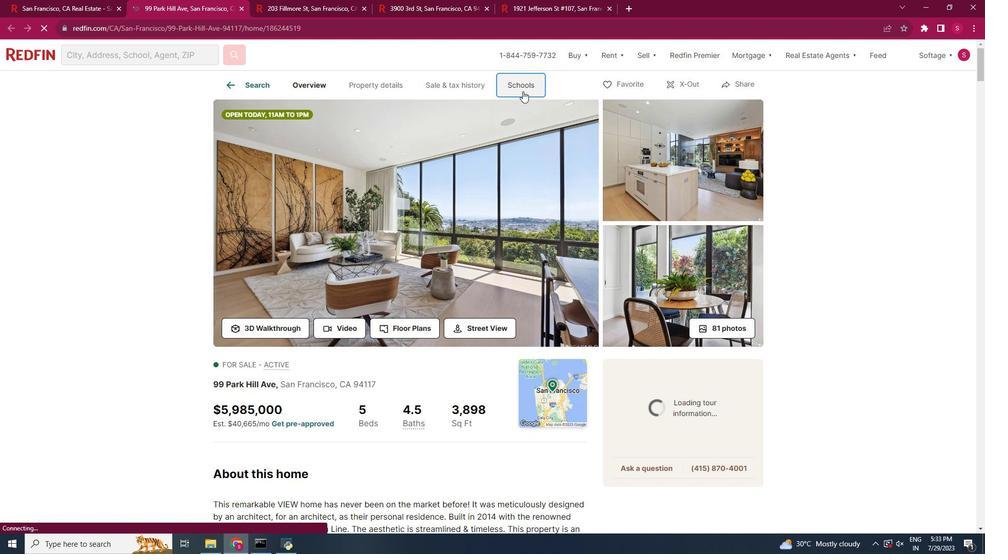 
Action: Mouse pressed left at (523, 91)
Screenshot: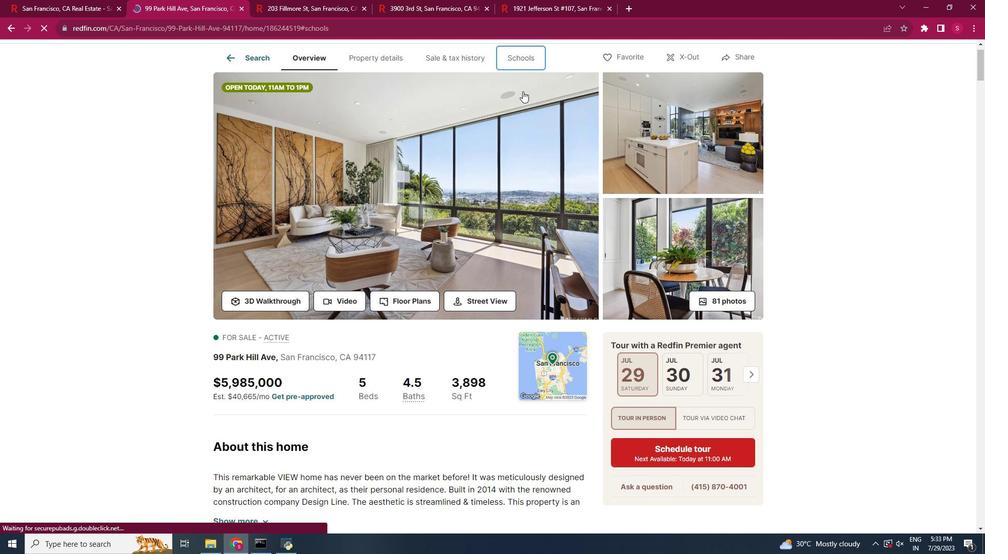
Action: Mouse moved to (451, 264)
Screenshot: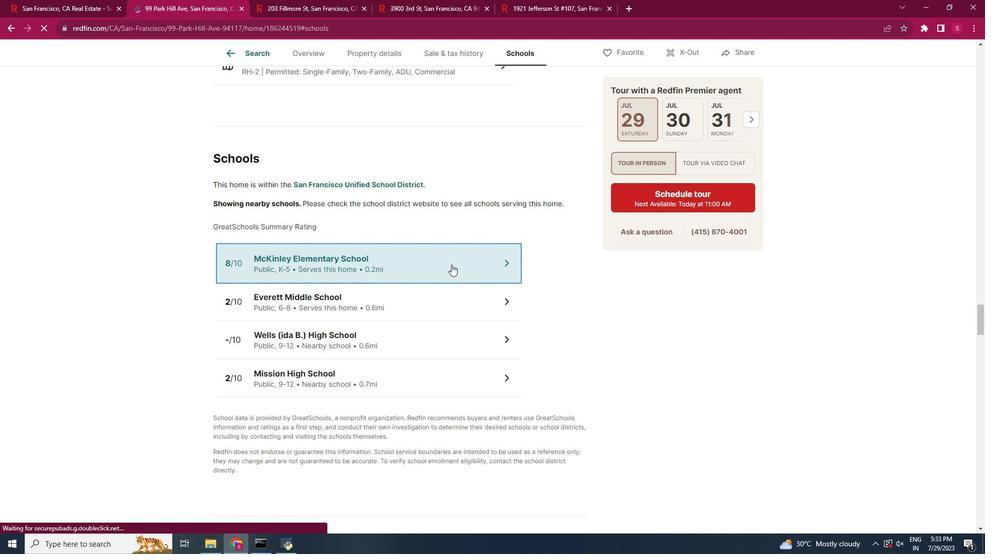 
Action: Mouse pressed left at (451, 264)
Screenshot: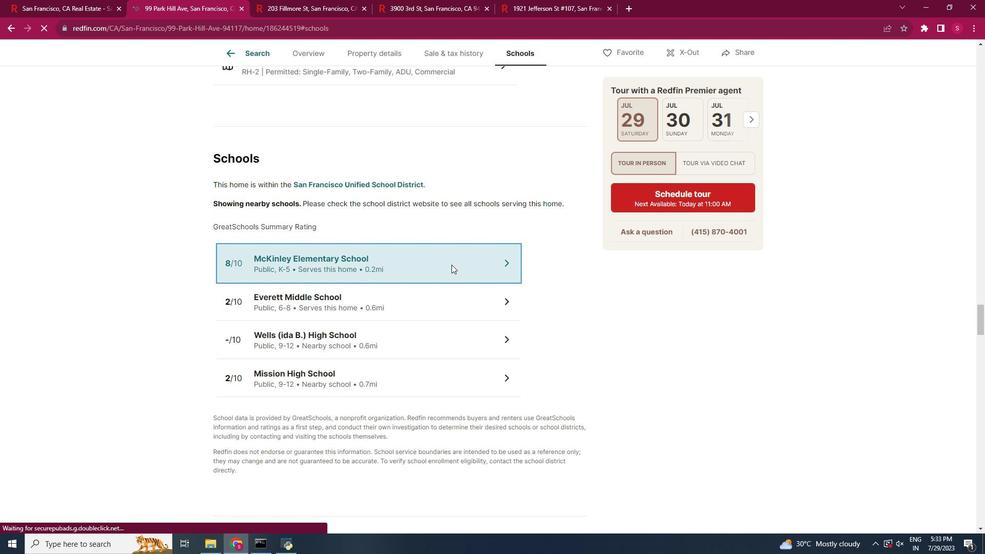 
Action: Mouse moved to (631, 277)
Screenshot: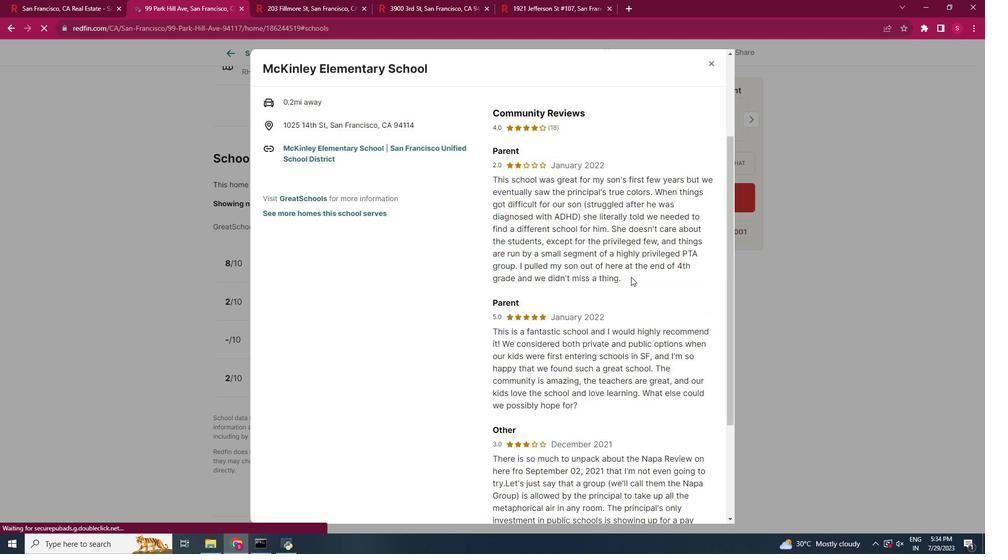 
Action: Mouse scrolled (631, 276) with delta (0, 0)
Screenshot: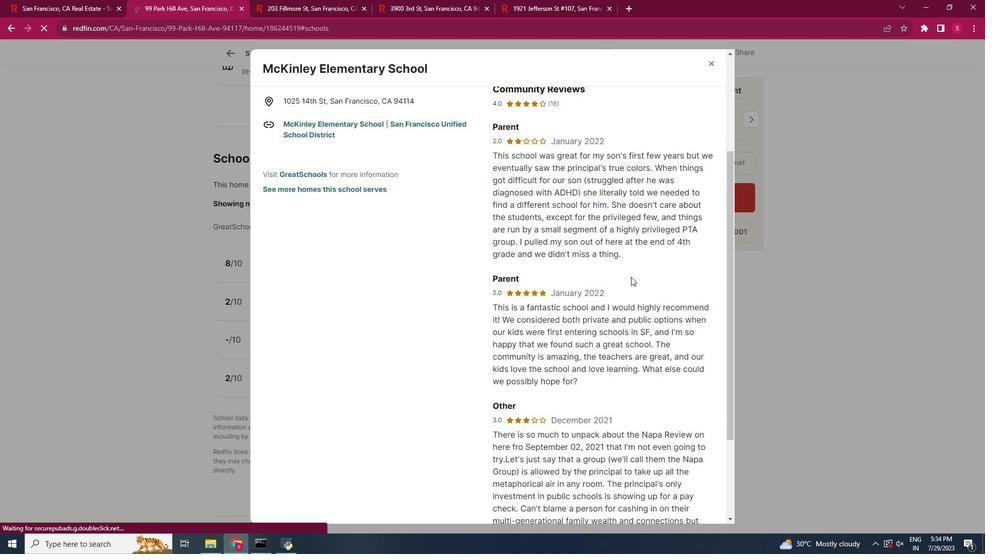
Action: Mouse scrolled (631, 276) with delta (0, 0)
Screenshot: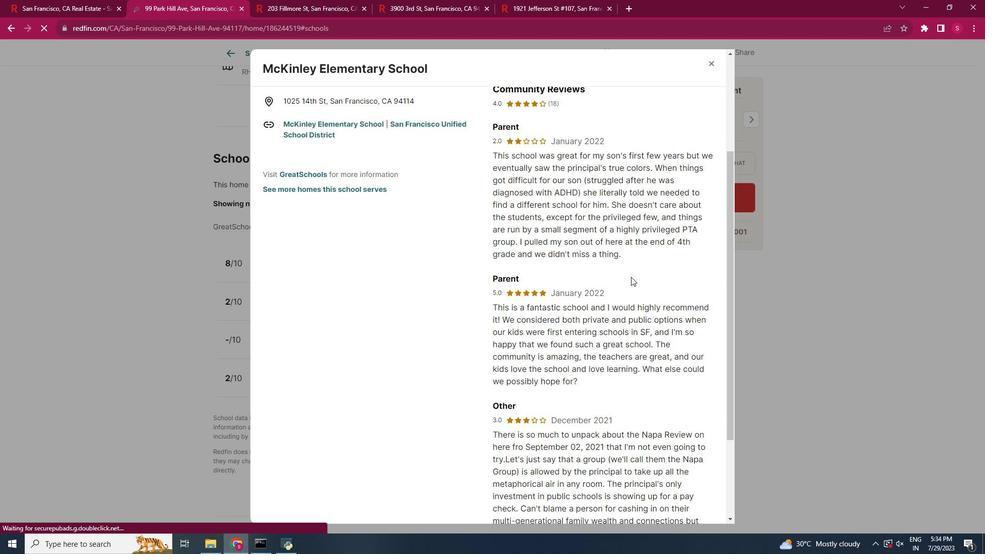 
Action: Mouse scrolled (631, 276) with delta (0, 0)
Screenshot: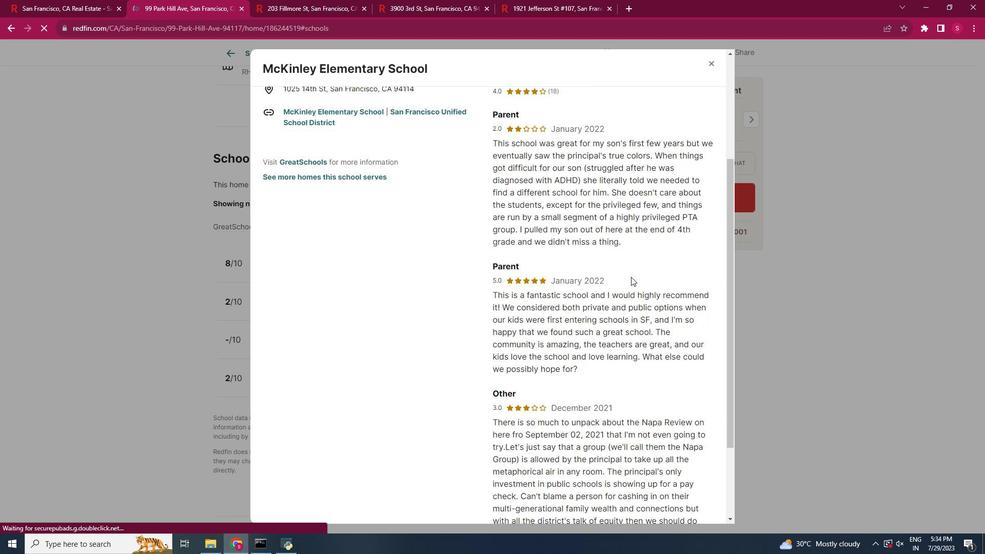 
Action: Mouse scrolled (631, 276) with delta (0, 0)
Screenshot: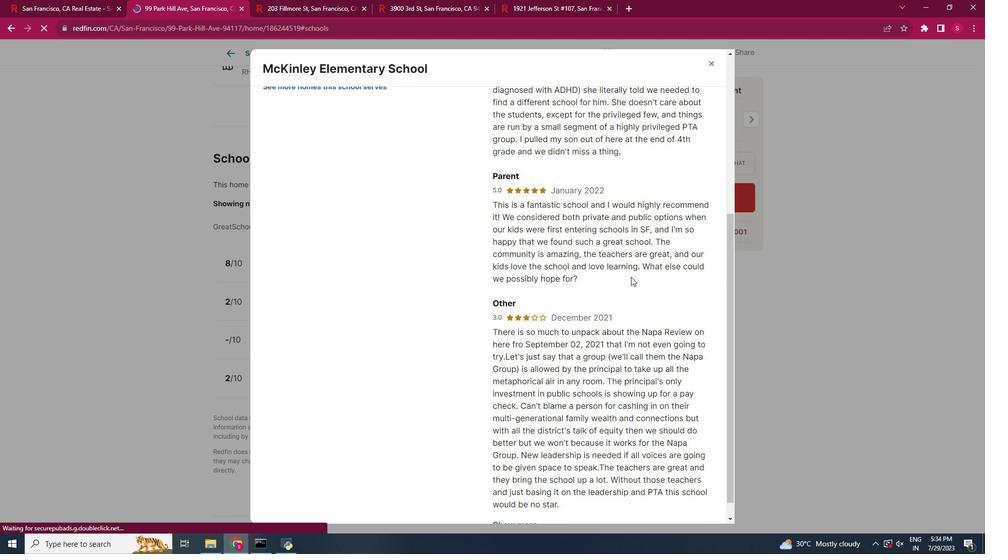 
Action: Mouse scrolled (631, 276) with delta (0, 0)
Screenshot: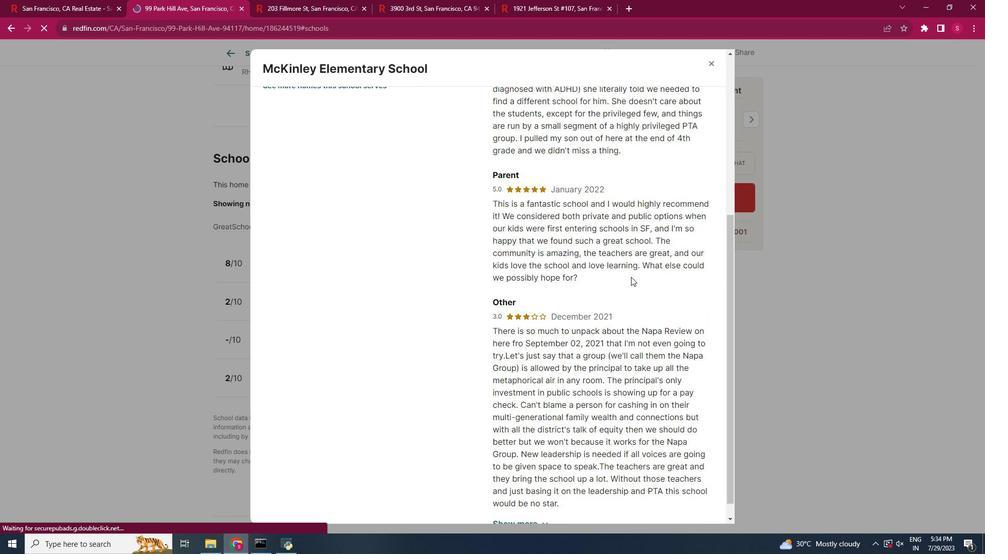 
Action: Mouse scrolled (631, 276) with delta (0, 0)
Screenshot: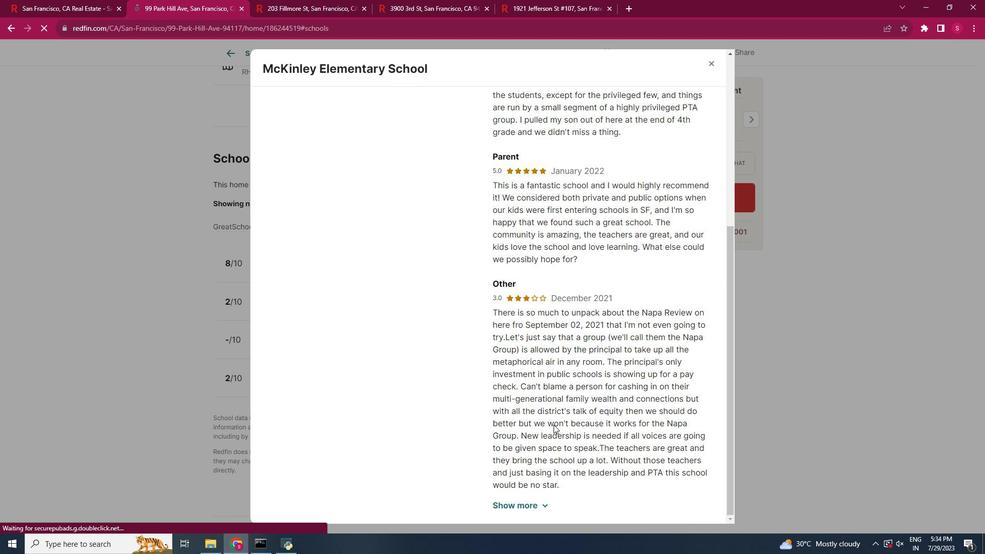 
Action: Mouse scrolled (631, 276) with delta (0, 0)
Screenshot: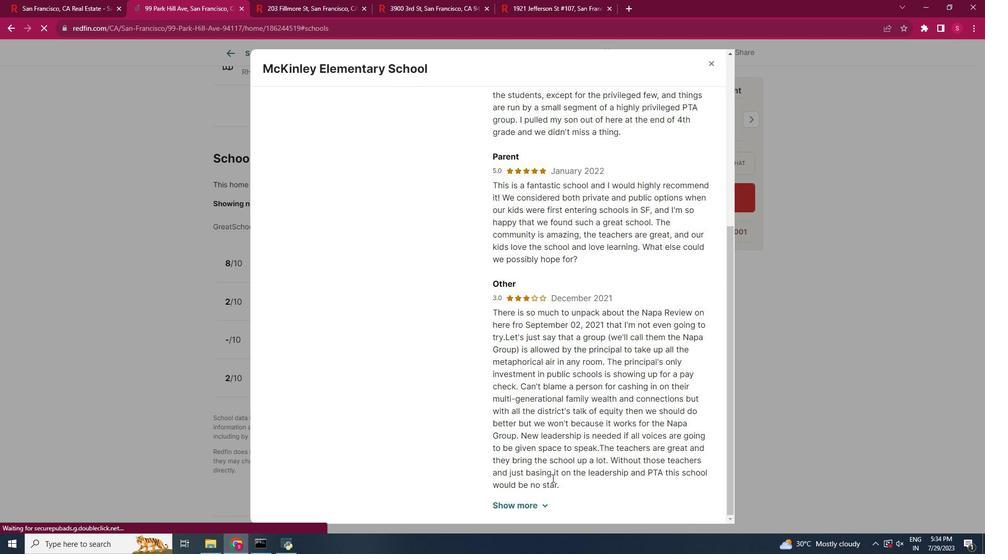 
Action: Mouse scrolled (631, 276) with delta (0, 0)
Screenshot: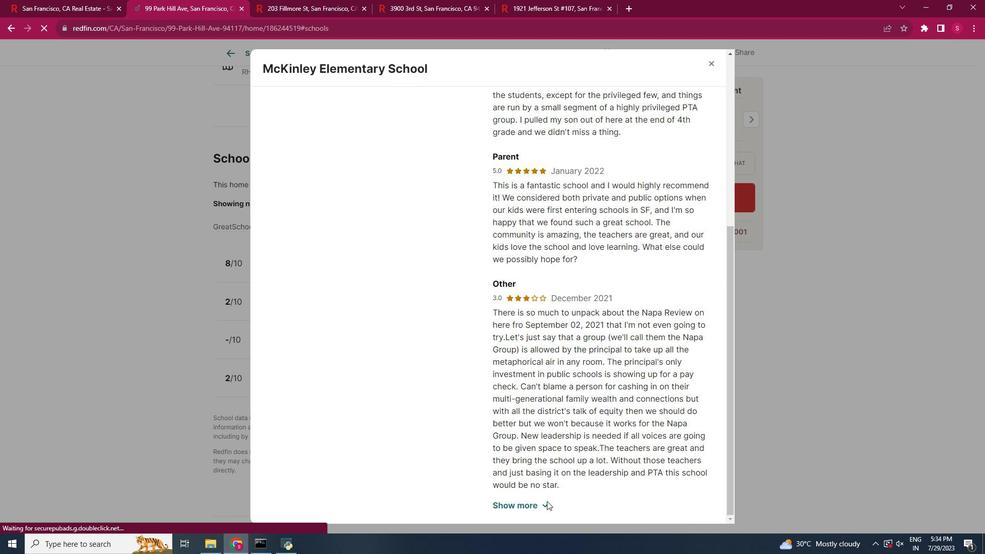 
Action: Mouse moved to (546, 503)
Screenshot: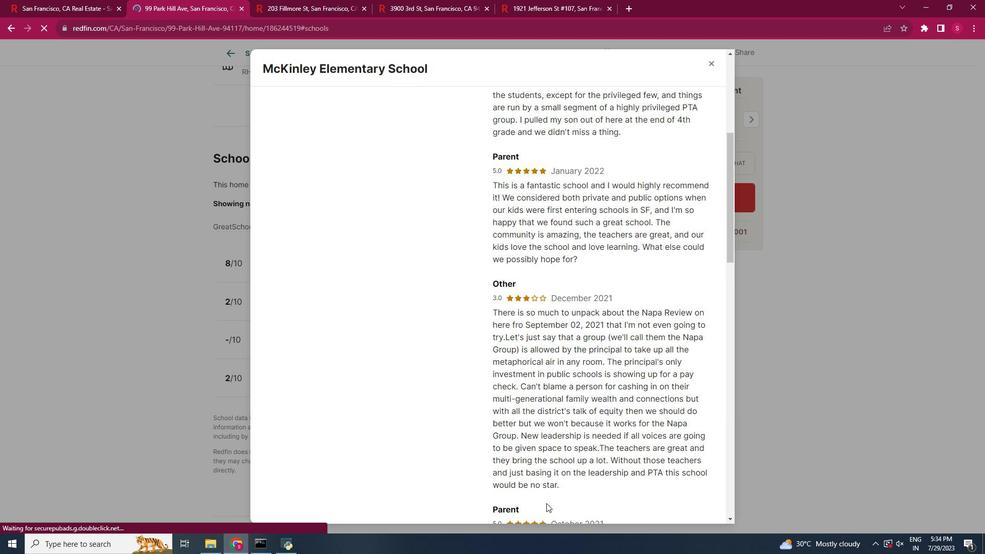 
Action: Mouse pressed left at (546, 503)
Screenshot: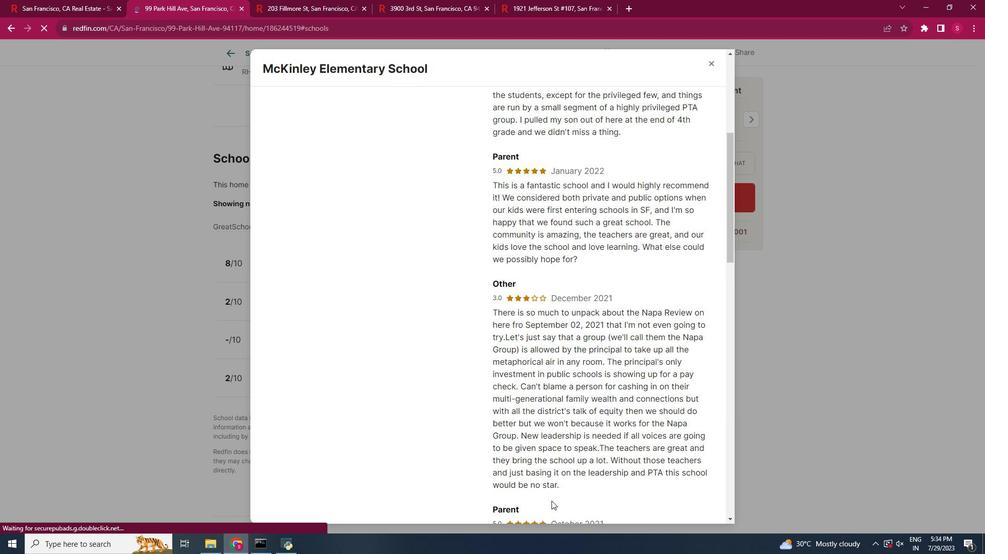 
Action: Mouse moved to (557, 497)
Screenshot: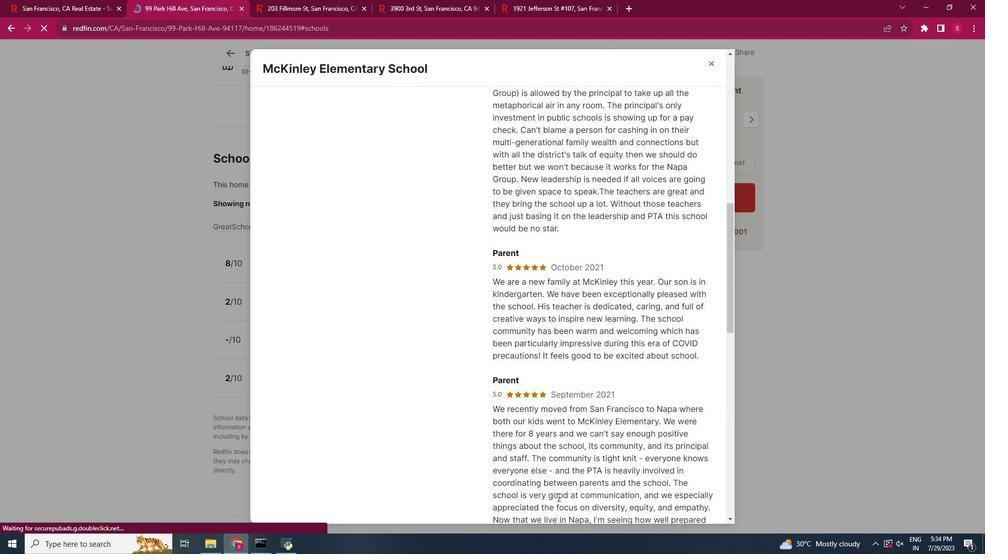 
Action: Mouse scrolled (557, 496) with delta (0, 0)
Screenshot: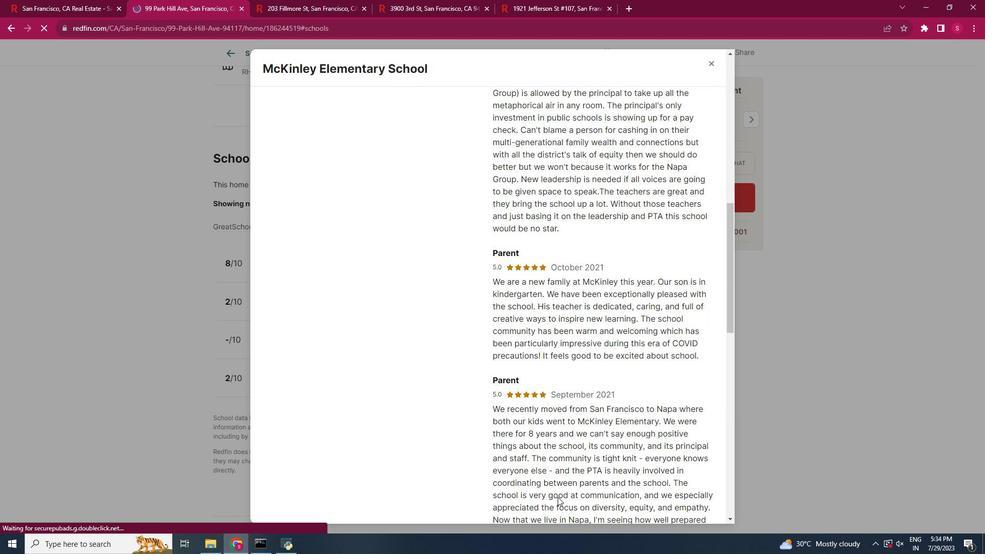 
Action: Mouse scrolled (557, 496) with delta (0, 0)
Screenshot: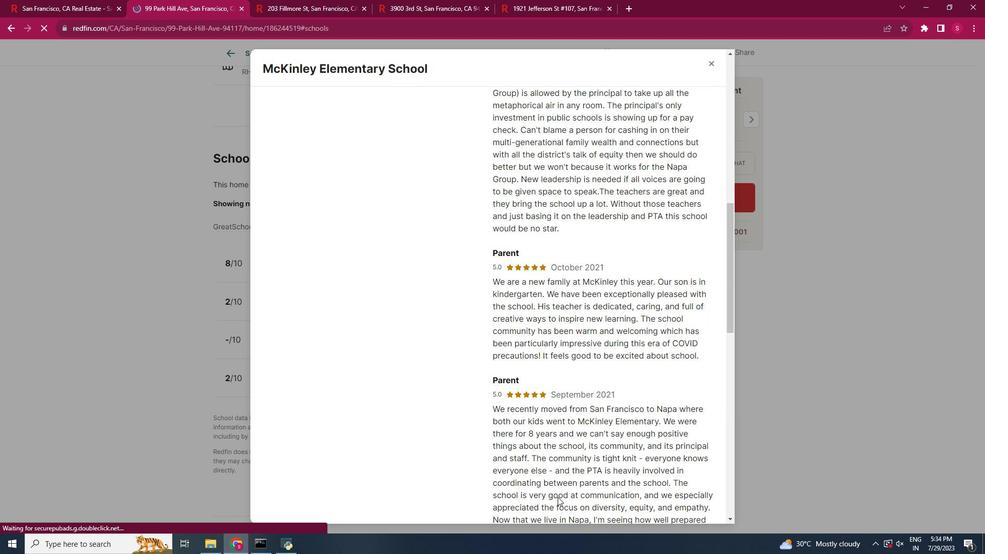 
Action: Mouse scrolled (557, 496) with delta (0, 0)
Screenshot: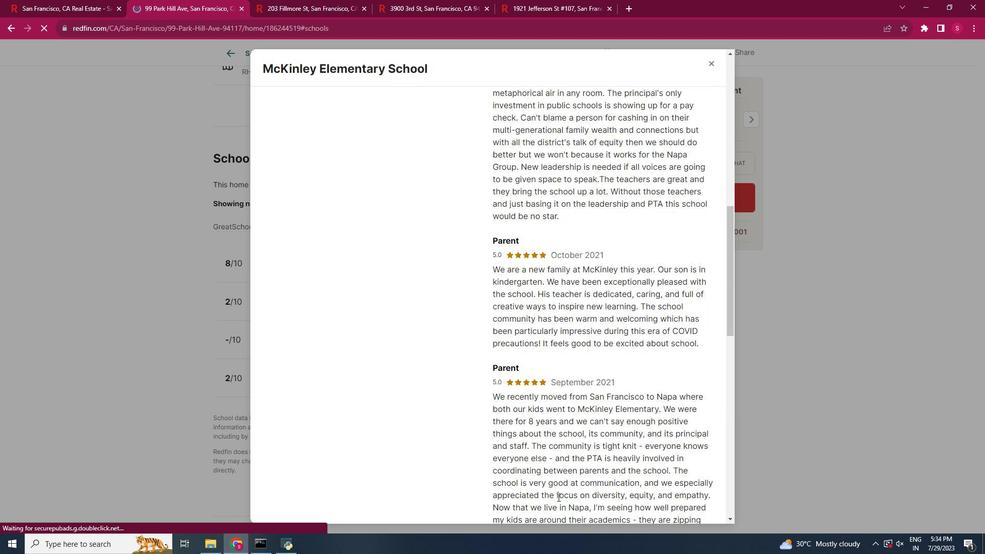 
Action: Mouse scrolled (557, 496) with delta (0, 0)
Screenshot: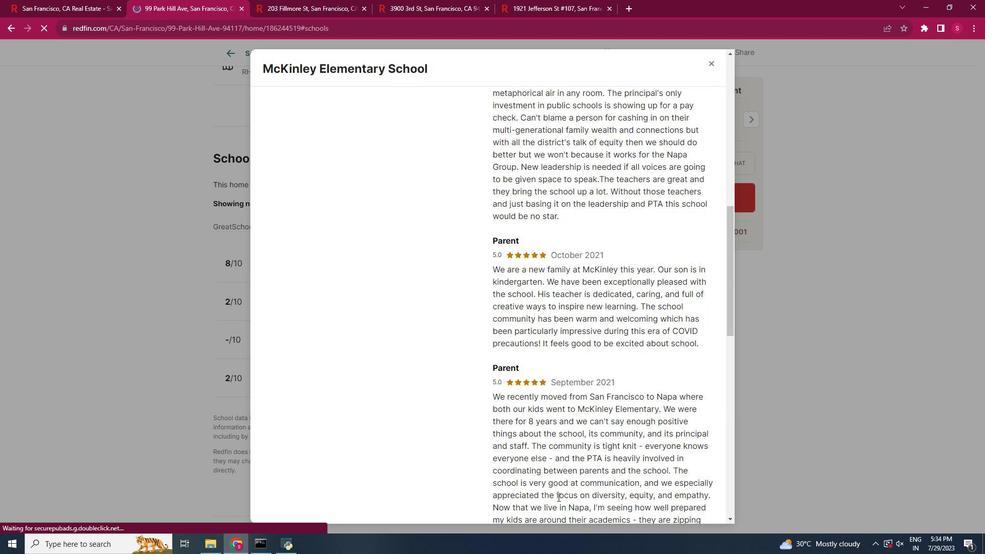 
Action: Mouse scrolled (557, 496) with delta (0, 0)
Screenshot: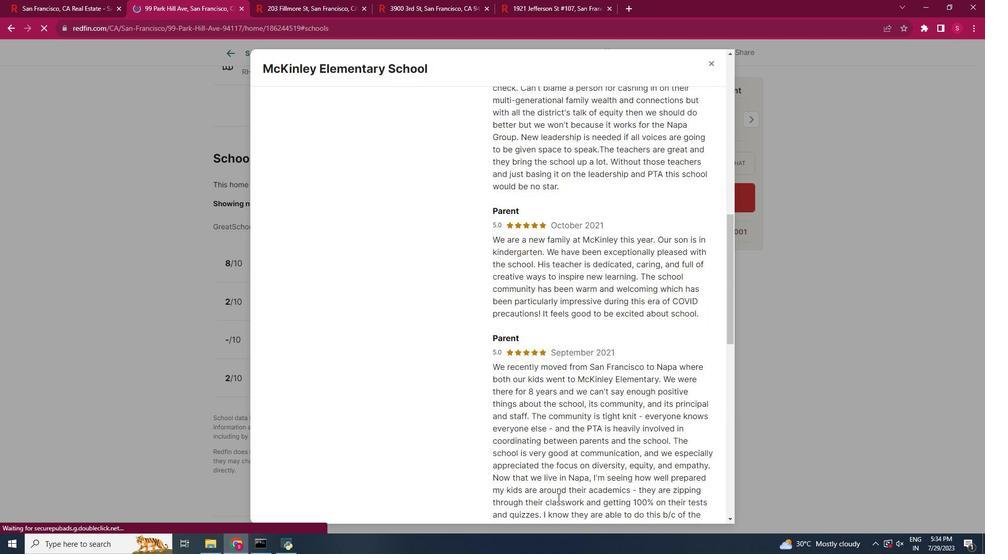 
Action: Mouse moved to (558, 497)
Screenshot: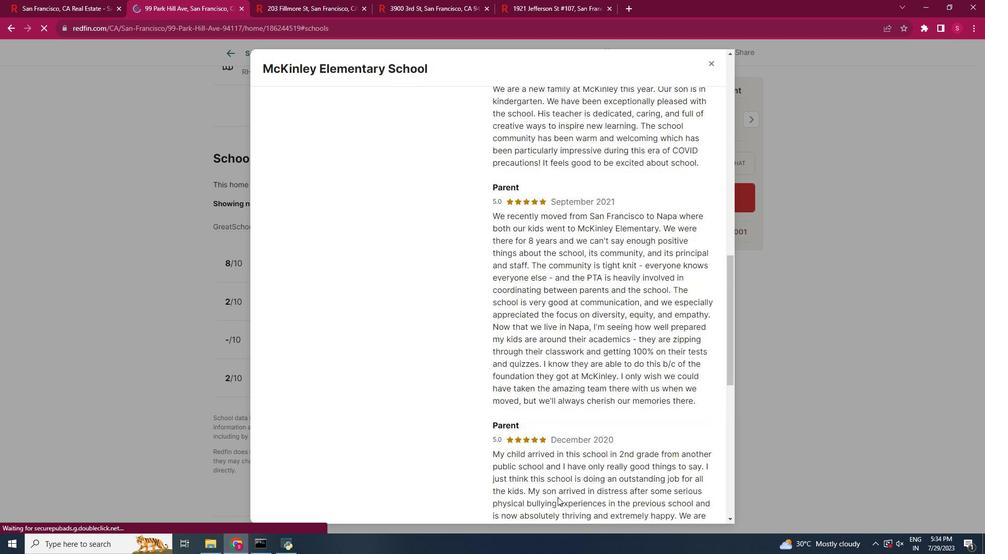 
Action: Mouse scrolled (558, 496) with delta (0, 0)
Screenshot: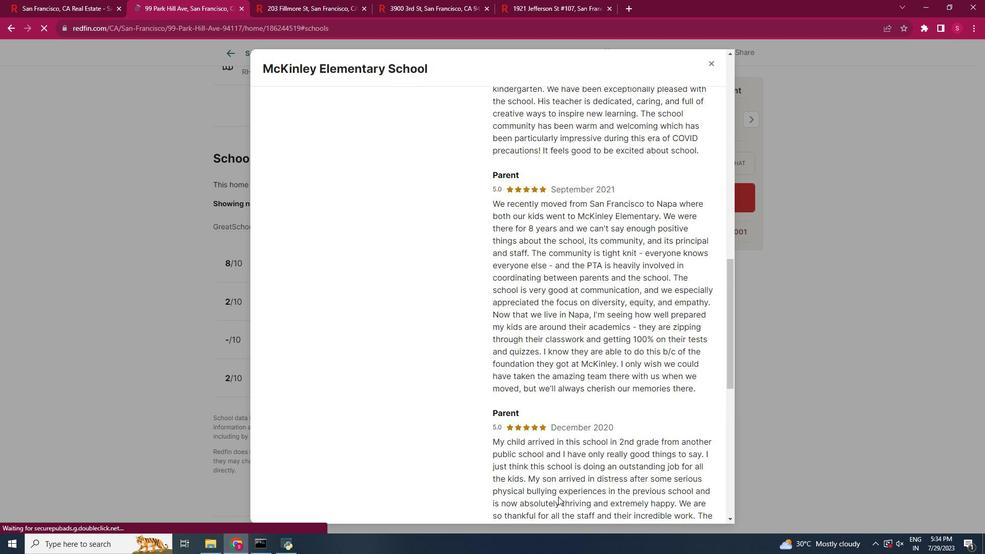 
Action: Mouse scrolled (558, 496) with delta (0, 0)
Screenshot: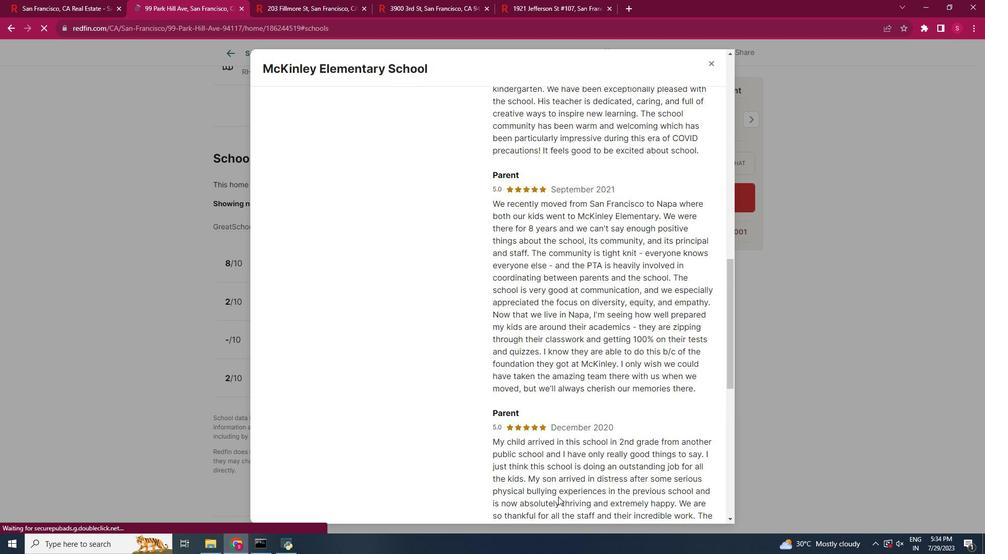 
Action: Mouse scrolled (558, 496) with delta (0, 0)
Screenshot: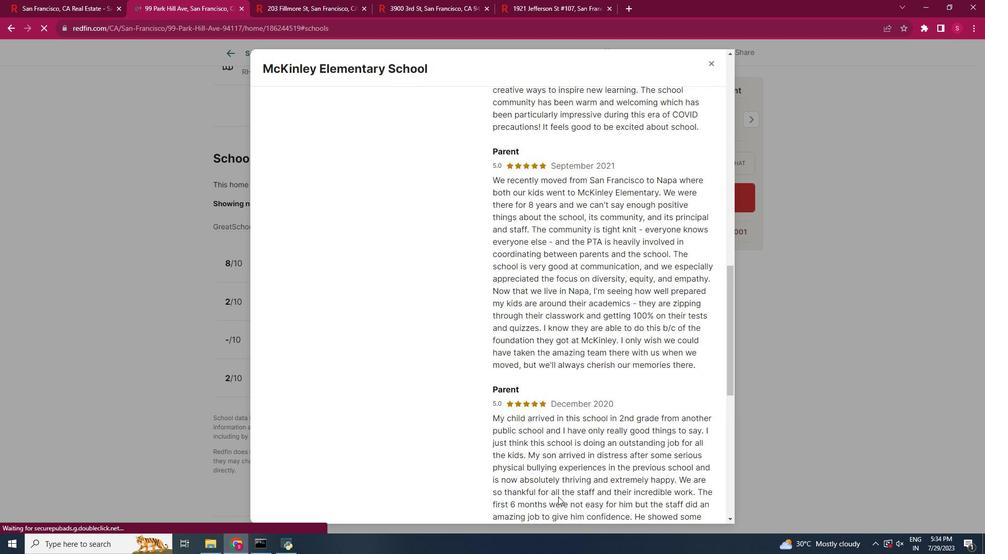
Action: Mouse scrolled (558, 496) with delta (0, 0)
Screenshot: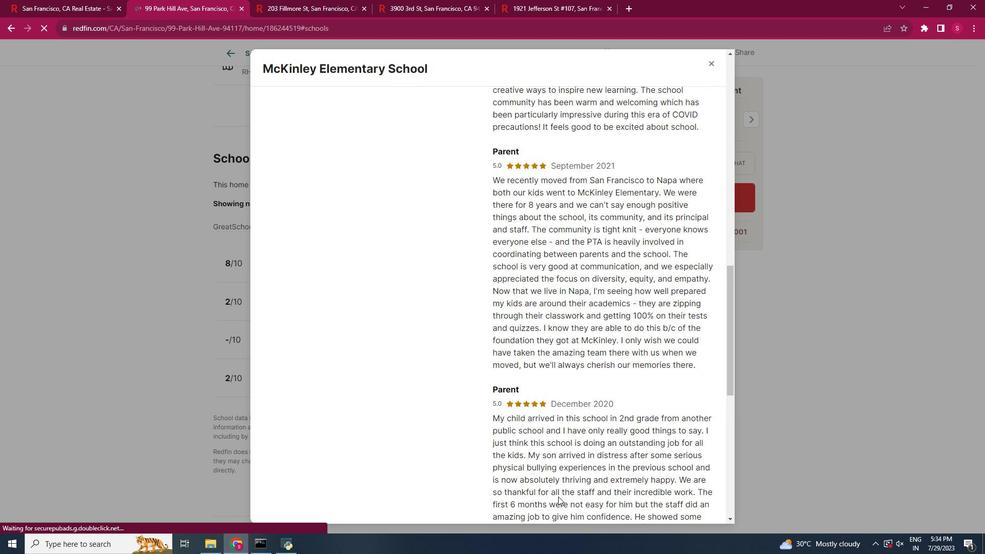
Action: Mouse moved to (558, 496)
Screenshot: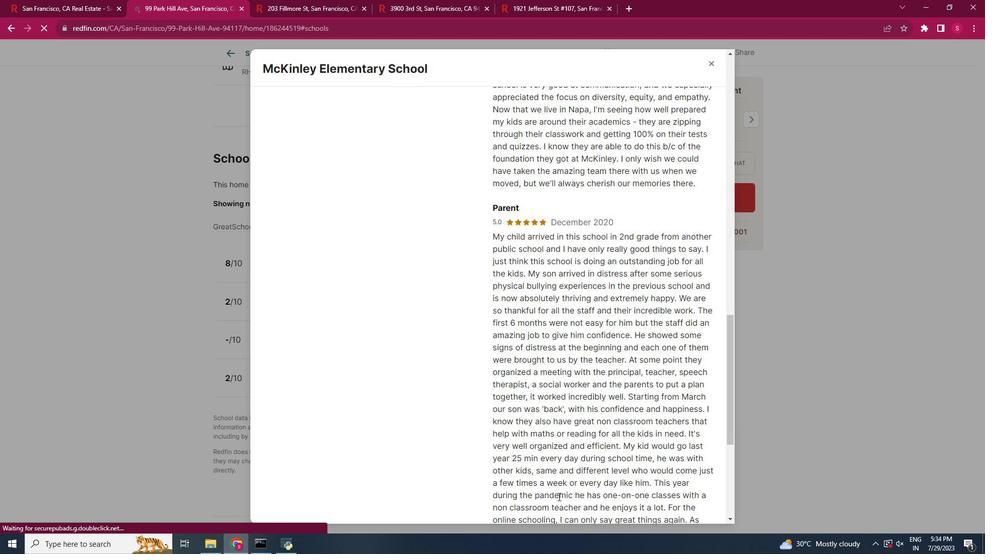 
Action: Mouse scrolled (558, 496) with delta (0, 0)
Screenshot: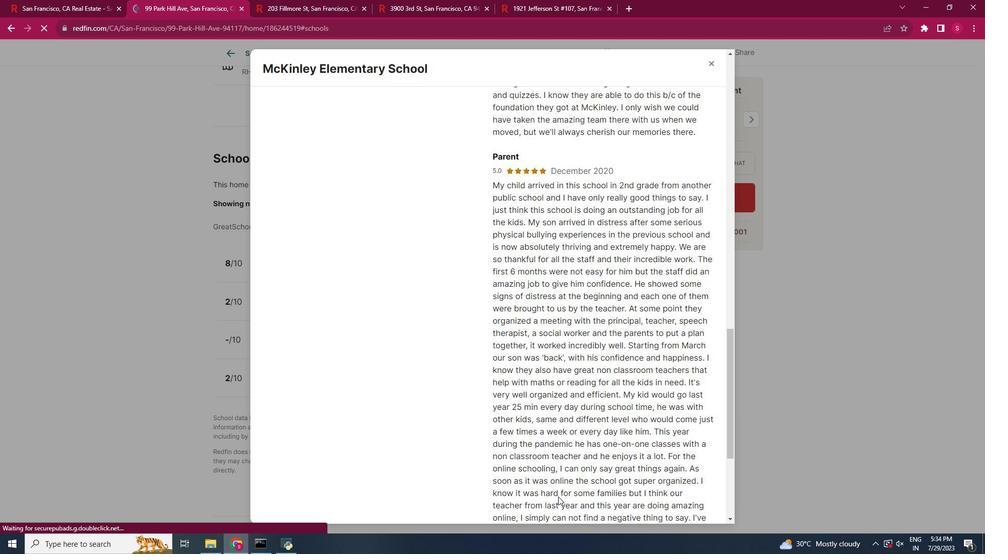 
Action: Mouse scrolled (558, 496) with delta (0, 0)
Screenshot: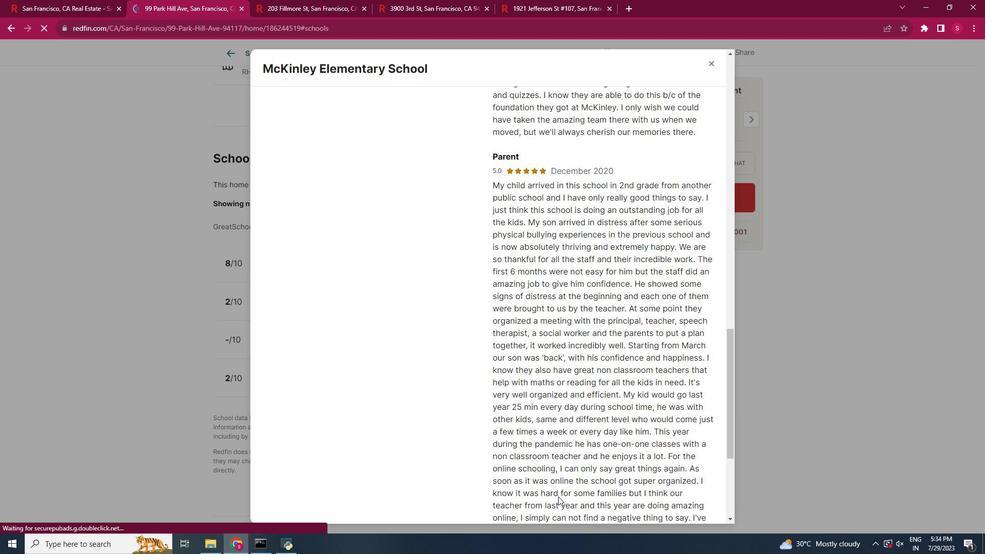 
Action: Mouse scrolled (558, 496) with delta (0, 0)
Screenshot: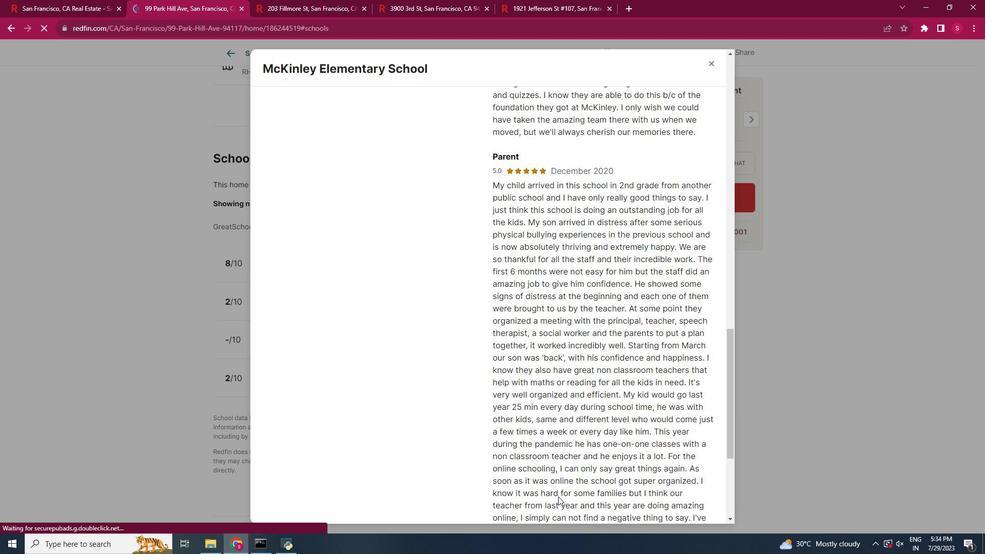 
Action: Mouse scrolled (558, 496) with delta (0, 0)
Screenshot: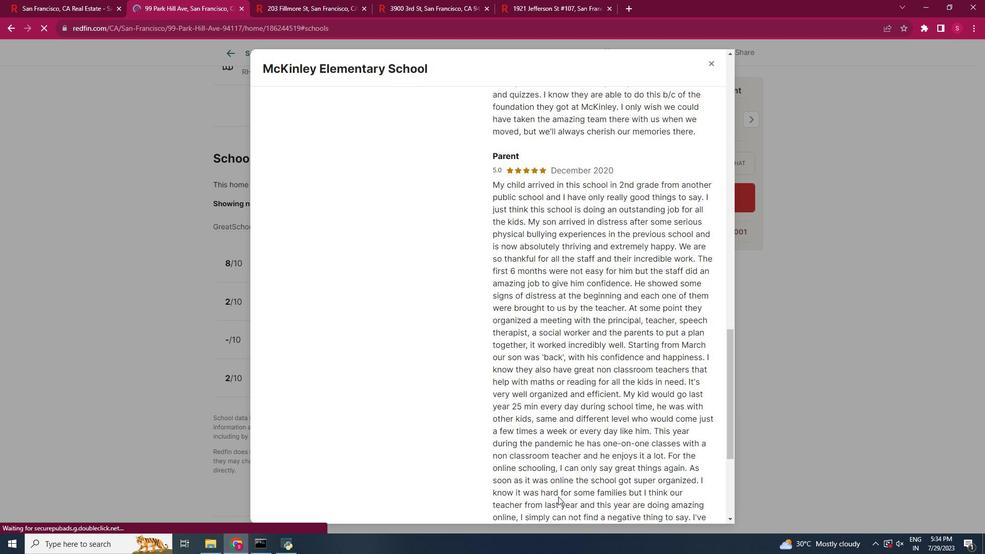 
Action: Mouse scrolled (558, 496) with delta (0, 0)
Screenshot: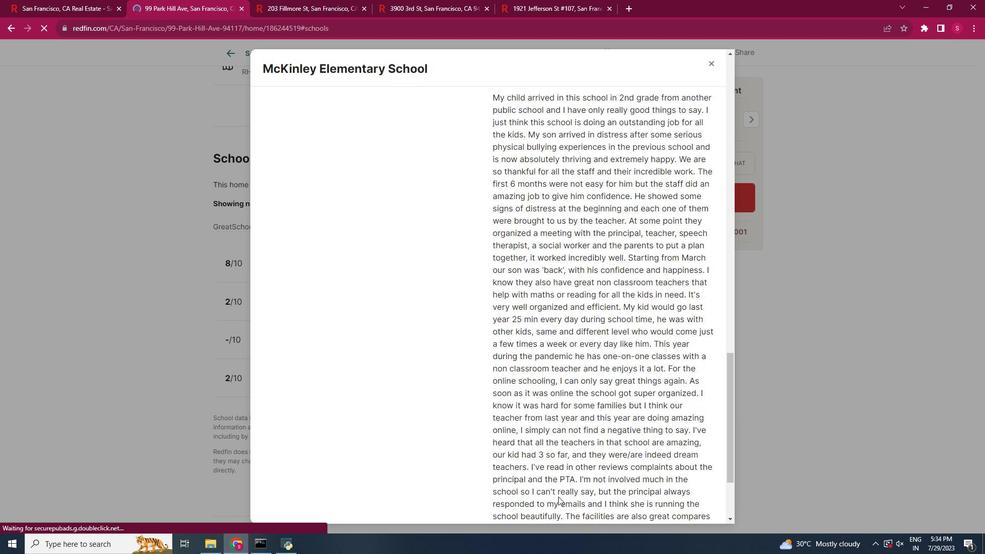 
Action: Mouse scrolled (558, 496) with delta (0, 0)
Screenshot: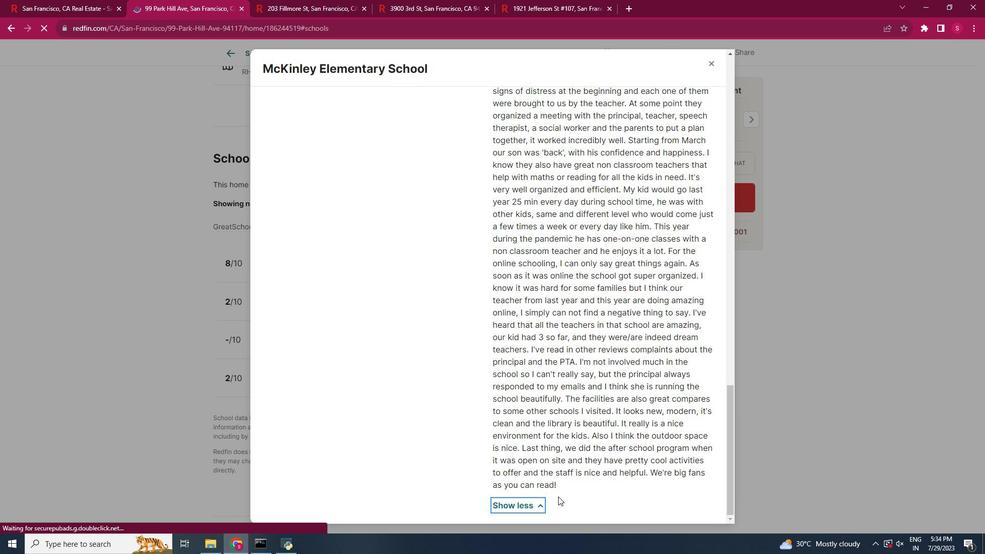 
Action: Mouse scrolled (558, 496) with delta (0, 0)
Screenshot: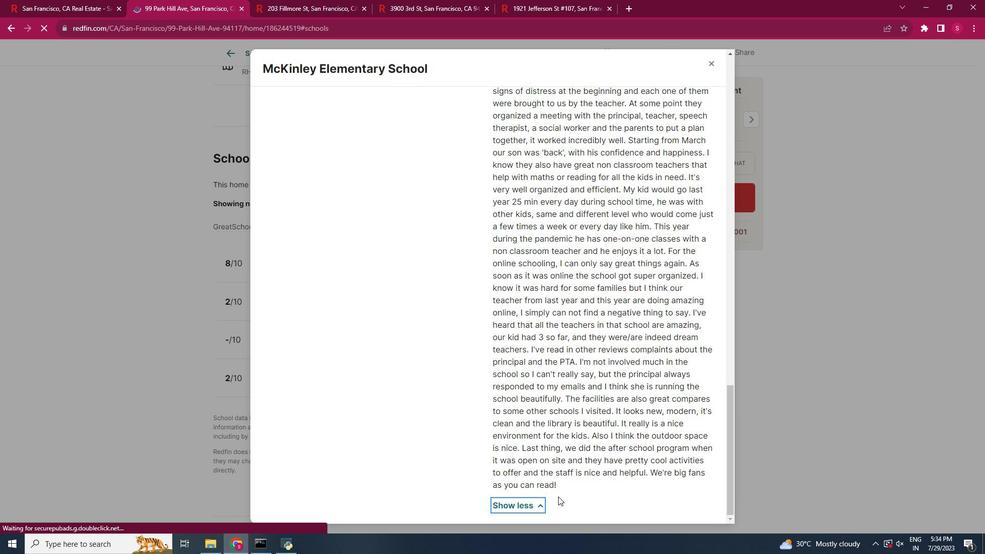 
Action: Mouse scrolled (558, 496) with delta (0, 0)
Screenshot: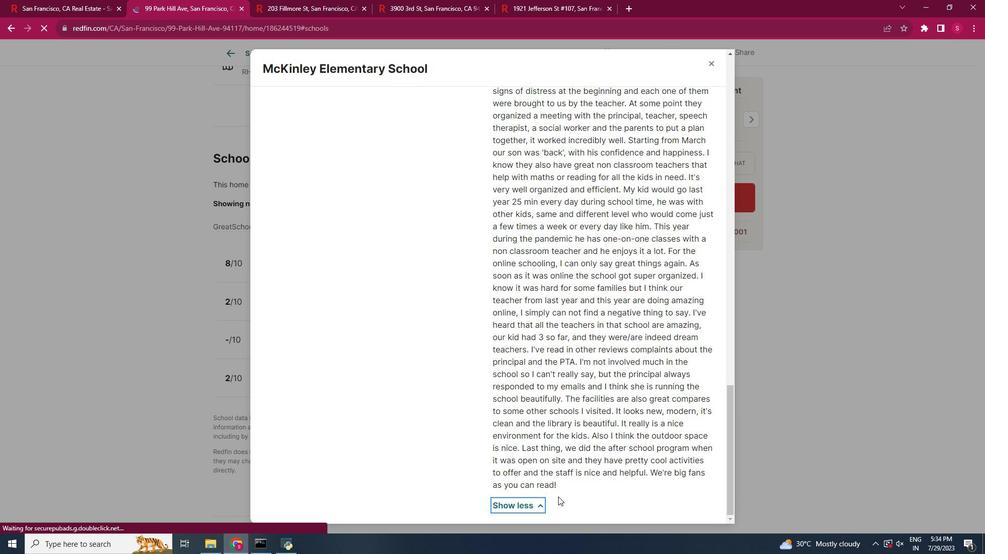 
Action: Mouse scrolled (558, 496) with delta (0, 0)
Screenshot: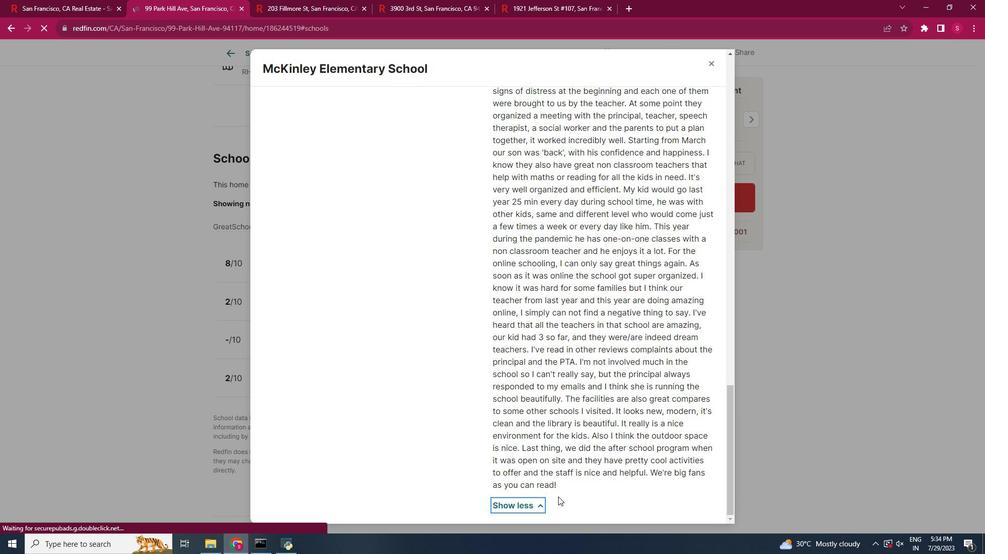 
Action: Mouse scrolled (558, 496) with delta (0, 0)
Screenshot: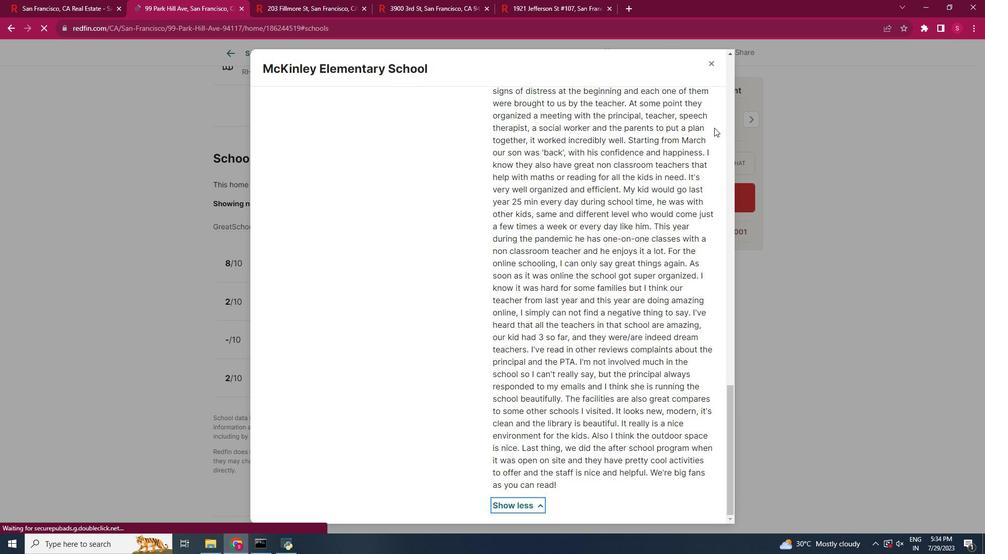 
Action: Mouse moved to (715, 65)
Screenshot: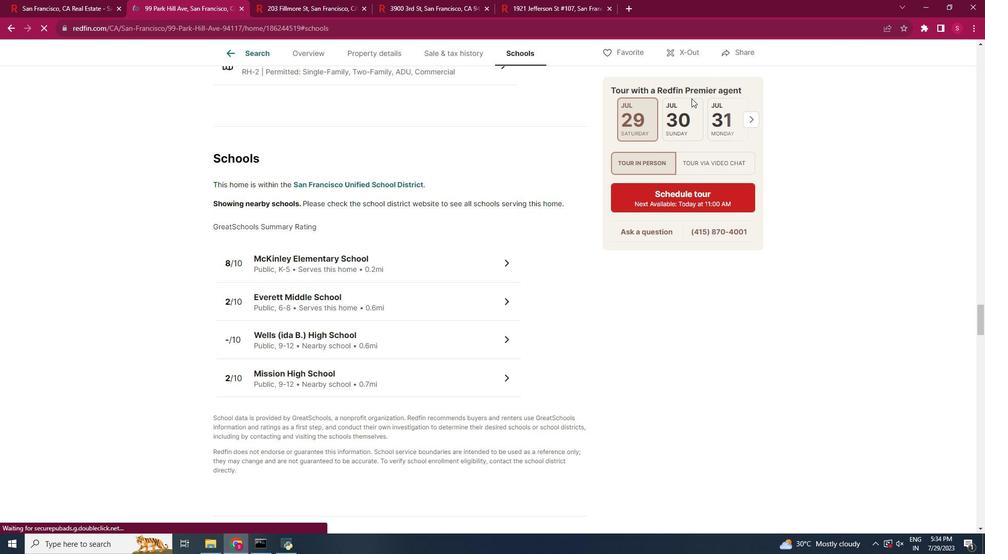 
Action: Mouse pressed left at (715, 65)
Screenshot: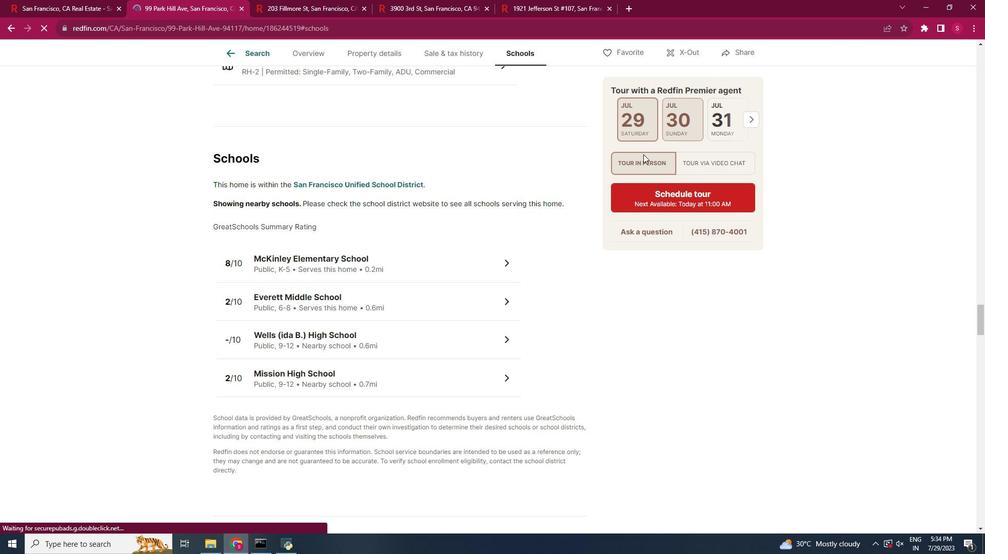 
Action: Mouse moved to (434, 297)
Screenshot: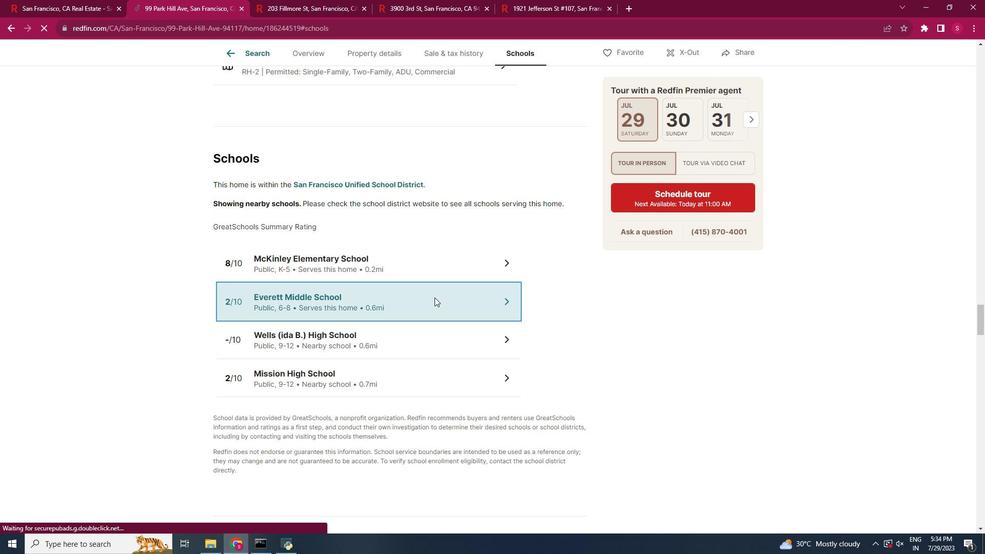 
Action: Mouse pressed left at (434, 297)
Screenshot: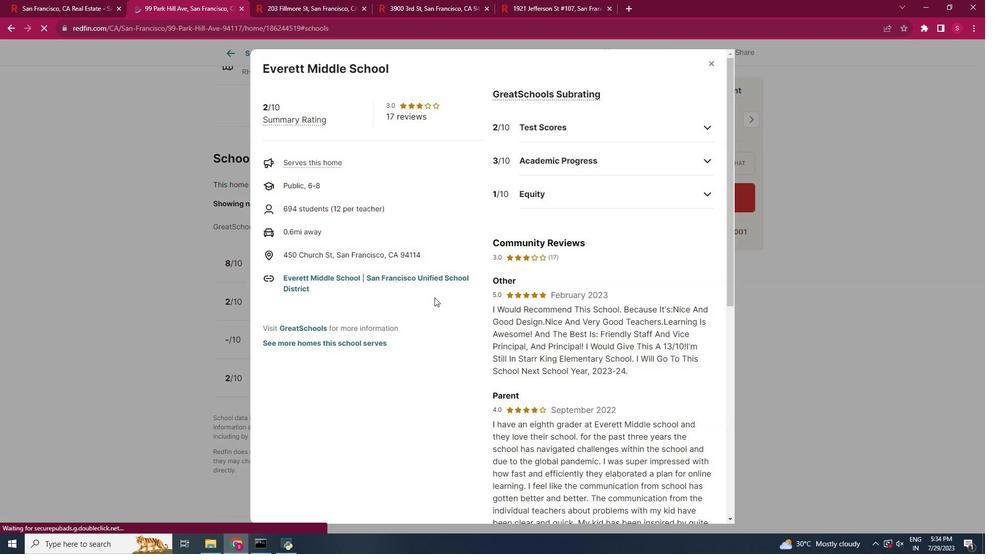 
Action: Mouse moved to (592, 308)
Screenshot: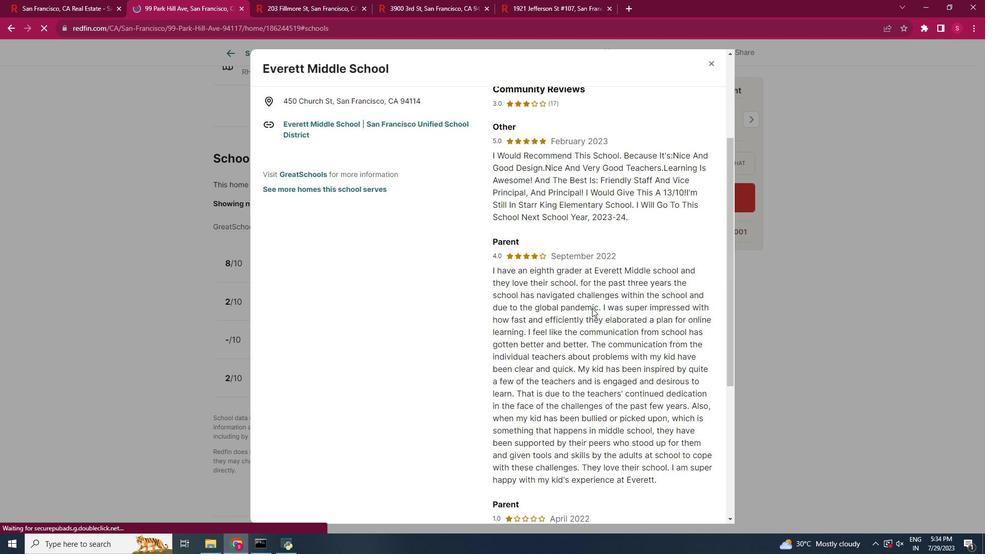 
Action: Mouse scrolled (592, 308) with delta (0, 0)
Screenshot: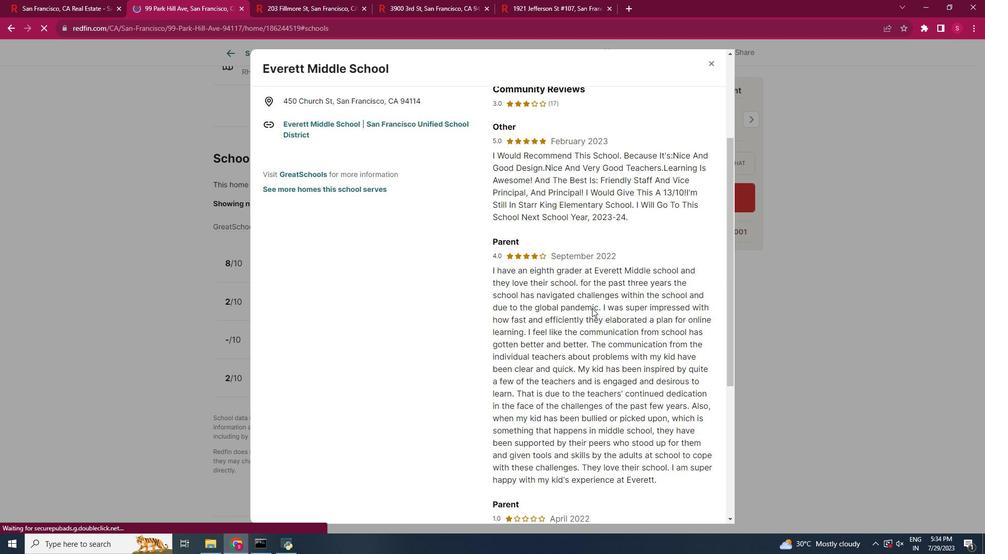 
Action: Mouse scrolled (592, 308) with delta (0, 0)
Screenshot: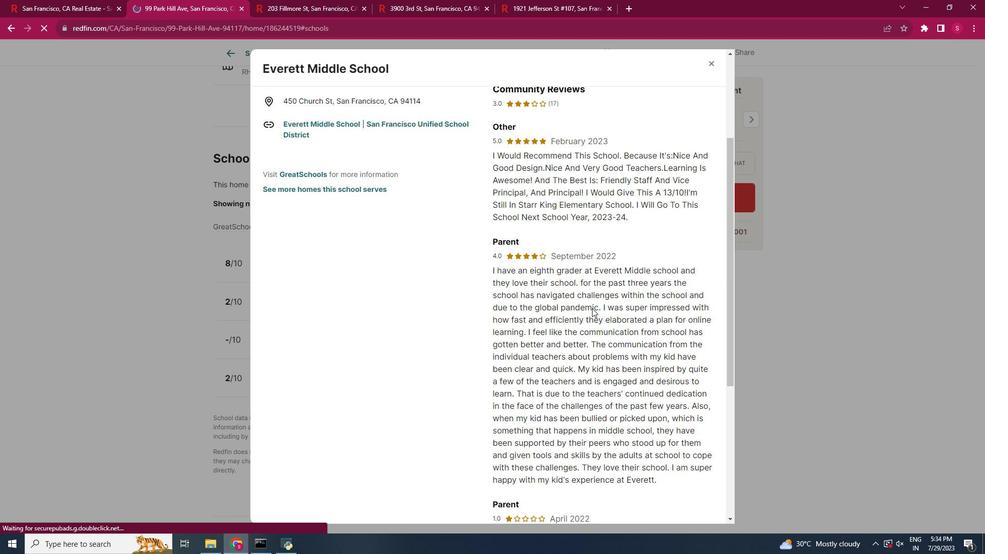
Action: Mouse scrolled (592, 308) with delta (0, 0)
Screenshot: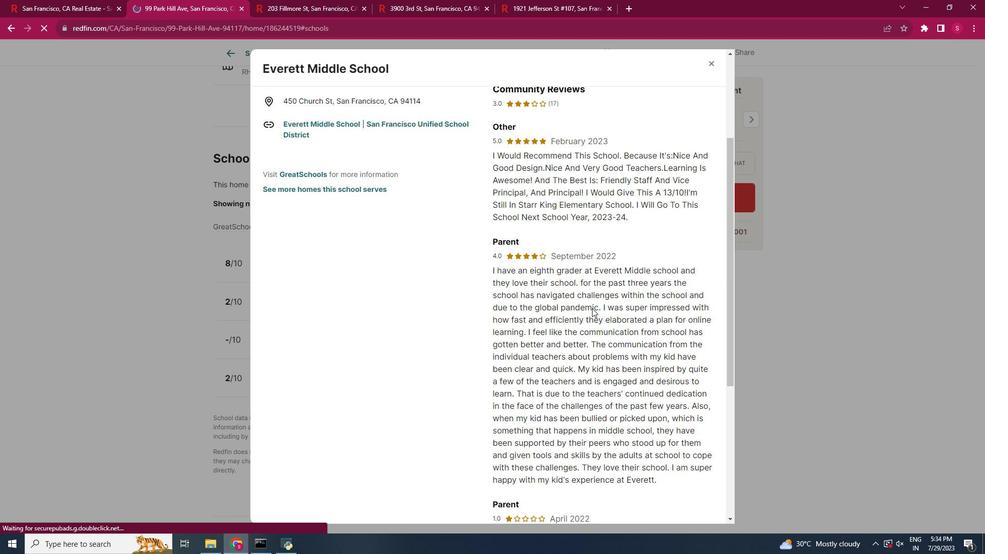 
Action: Mouse scrolled (592, 308) with delta (0, 0)
Screenshot: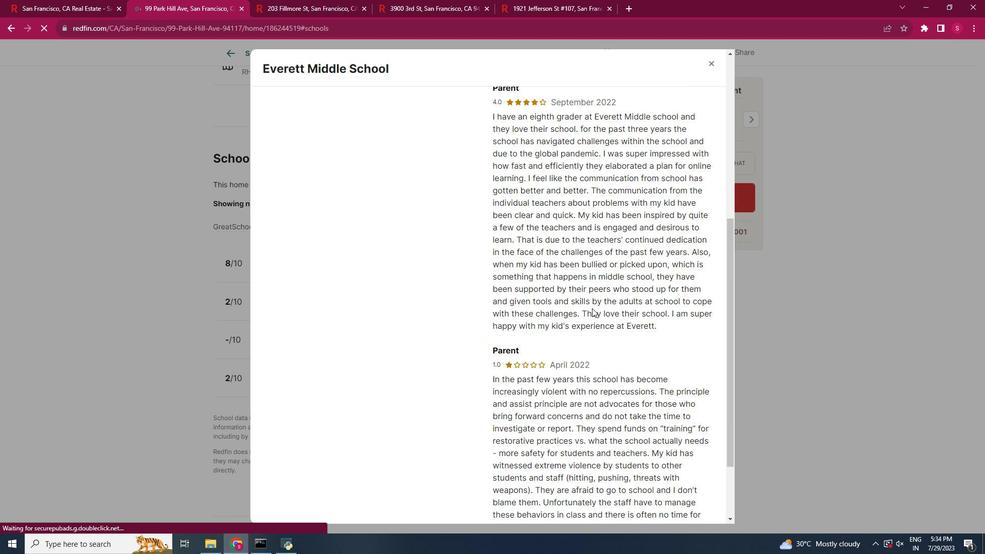 
Action: Mouse scrolled (592, 308) with delta (0, 0)
Screenshot: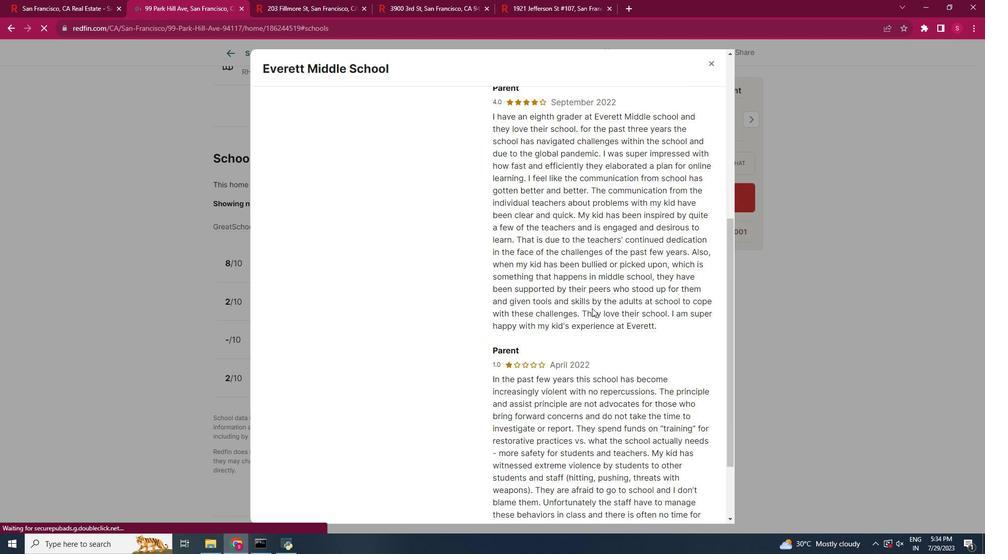 
Action: Mouse scrolled (592, 308) with delta (0, 0)
Screenshot: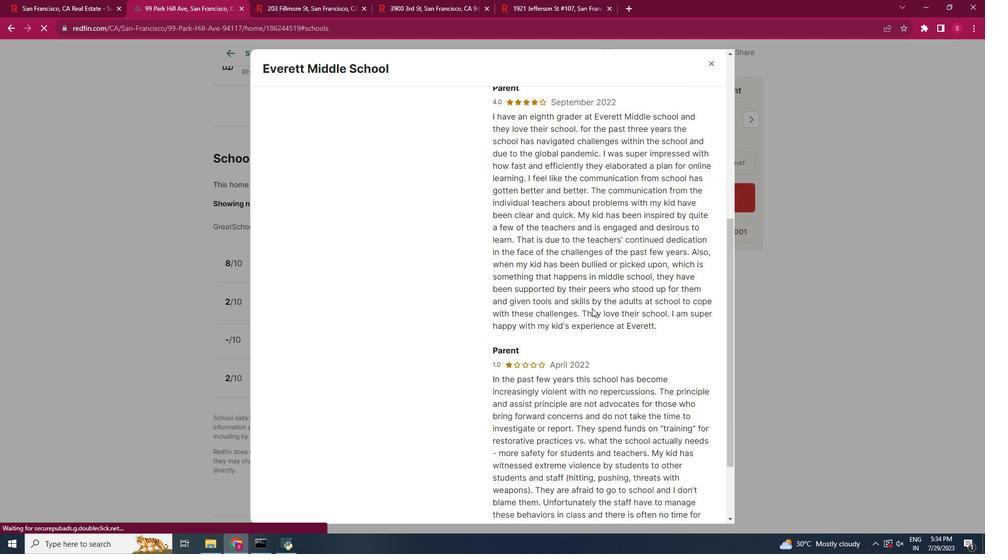
Action: Mouse scrolled (592, 308) with delta (0, 0)
Screenshot: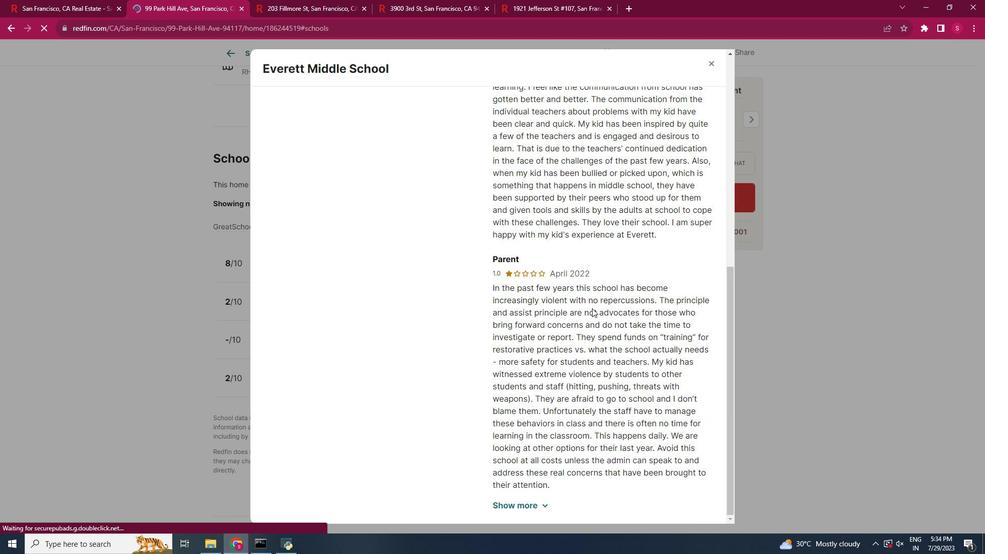 
Action: Mouse scrolled (592, 308) with delta (0, 0)
Screenshot: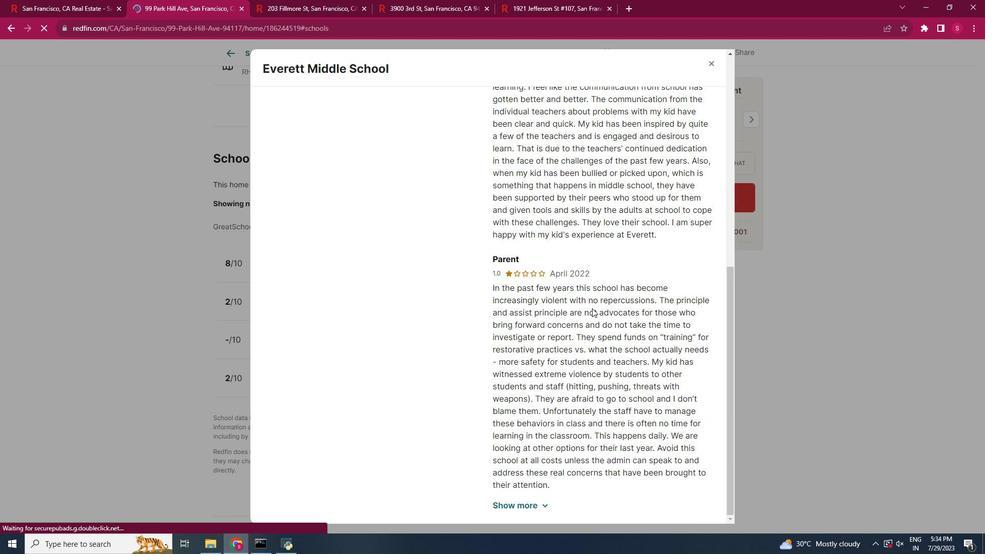 
Action: Mouse scrolled (592, 308) with delta (0, 0)
Screenshot: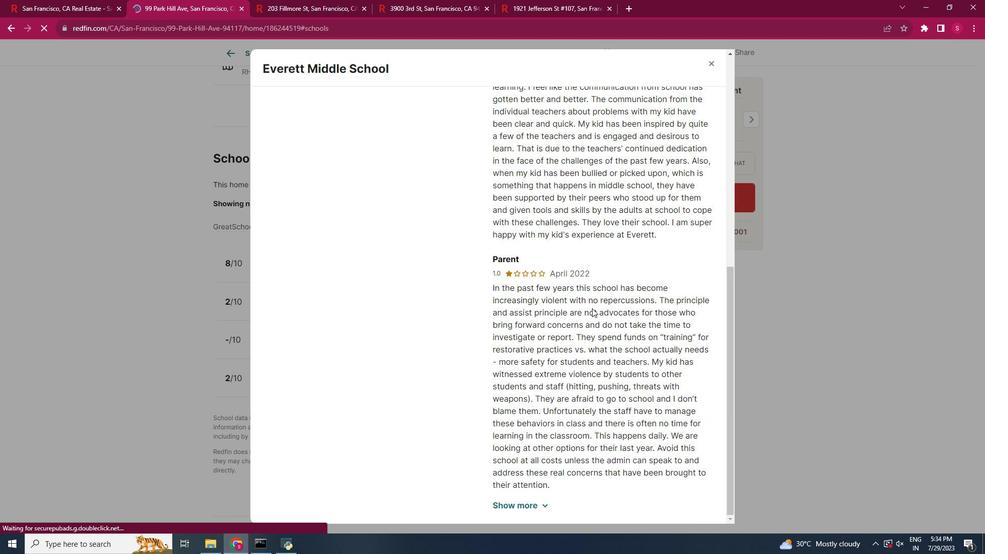 
Action: Mouse moved to (541, 503)
Screenshot: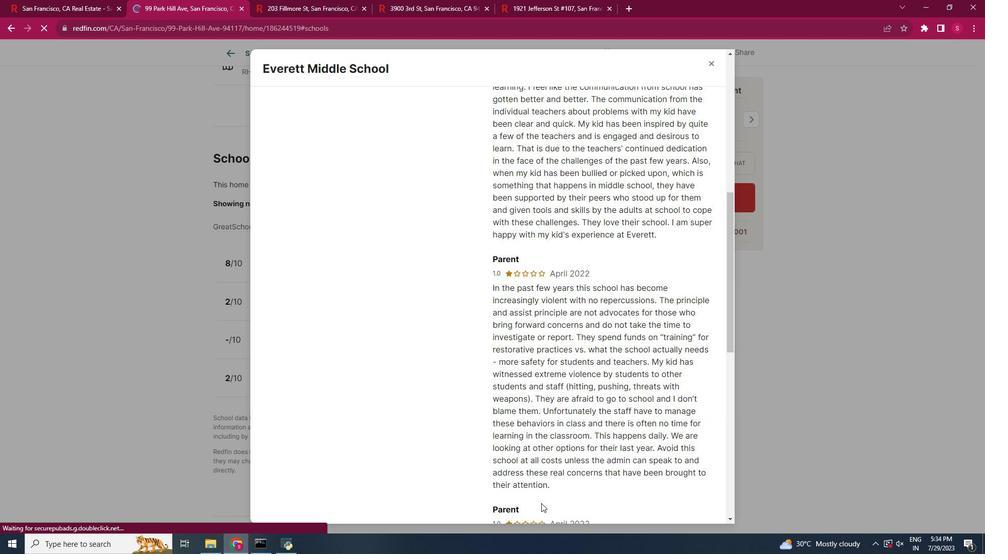
Action: Mouse pressed left at (541, 503)
Screenshot: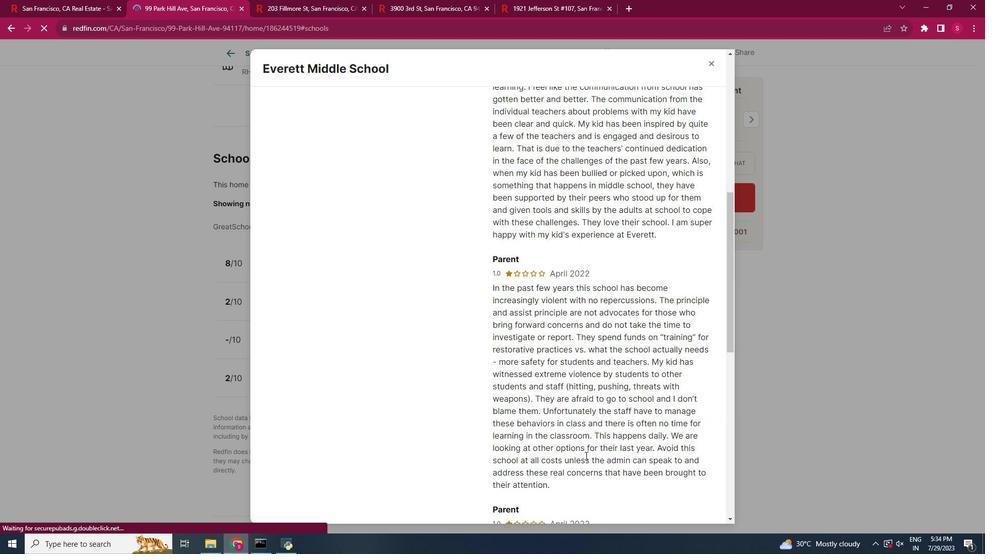 
Action: Mouse moved to (648, 386)
Screenshot: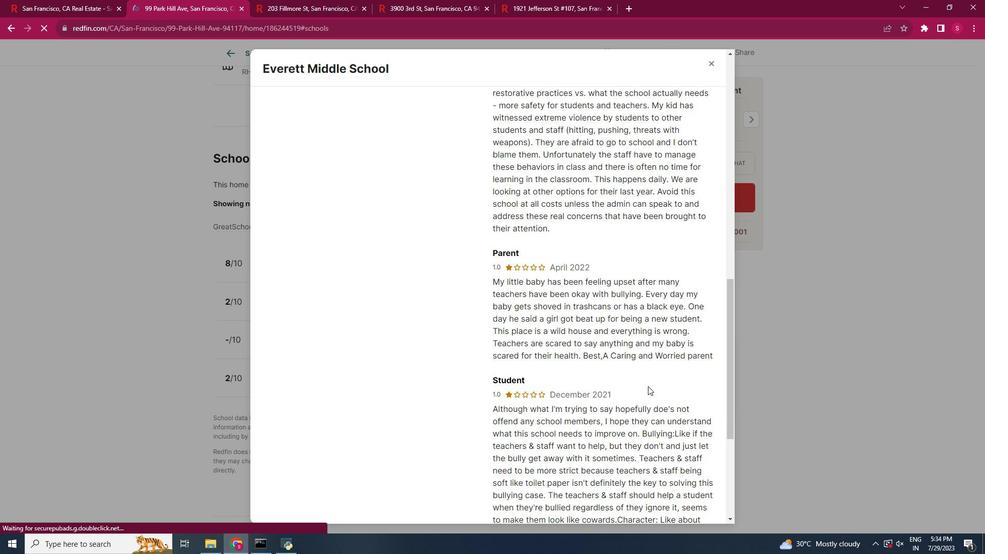 
Action: Mouse scrolled (648, 386) with delta (0, 0)
Screenshot: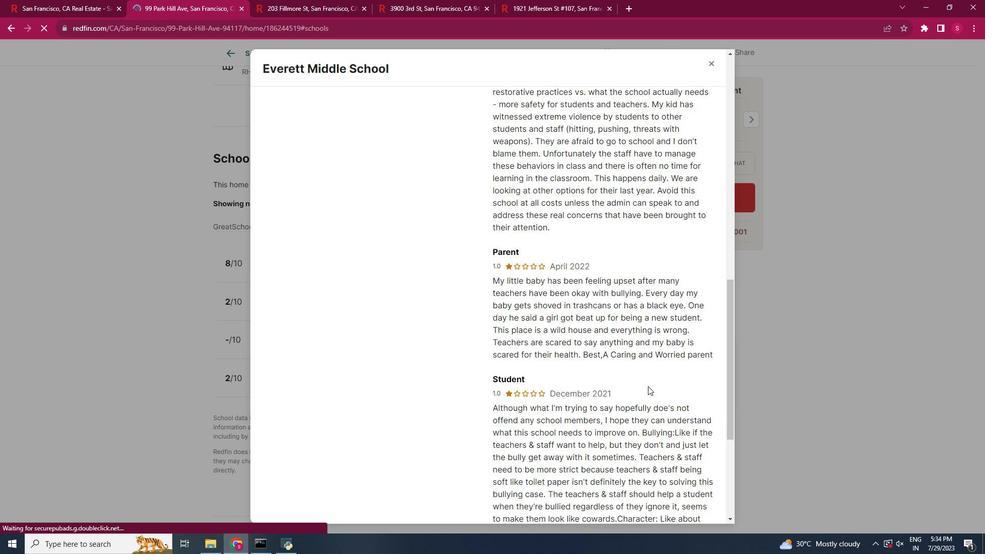 
Action: Mouse scrolled (648, 386) with delta (0, 0)
Screenshot: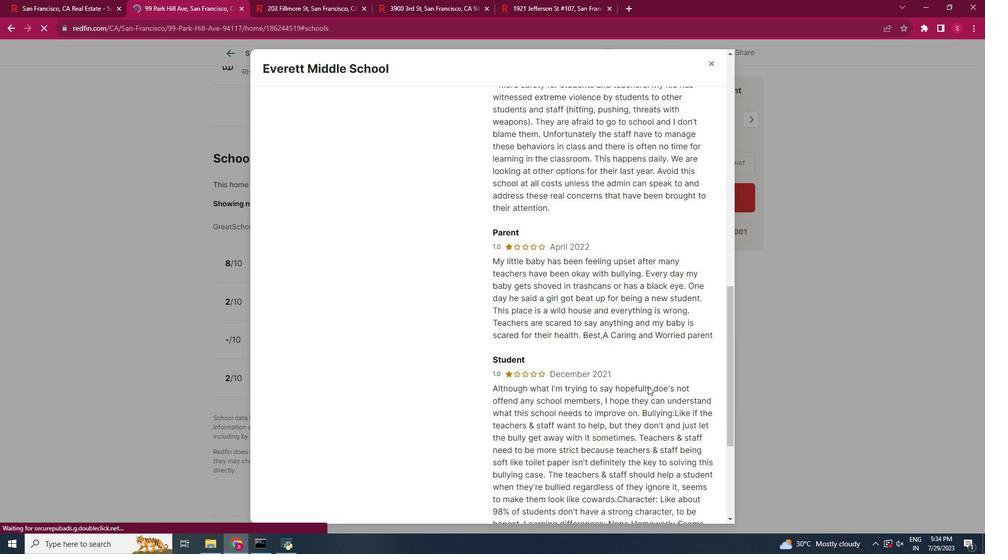 
Action: Mouse scrolled (648, 386) with delta (0, 0)
Screenshot: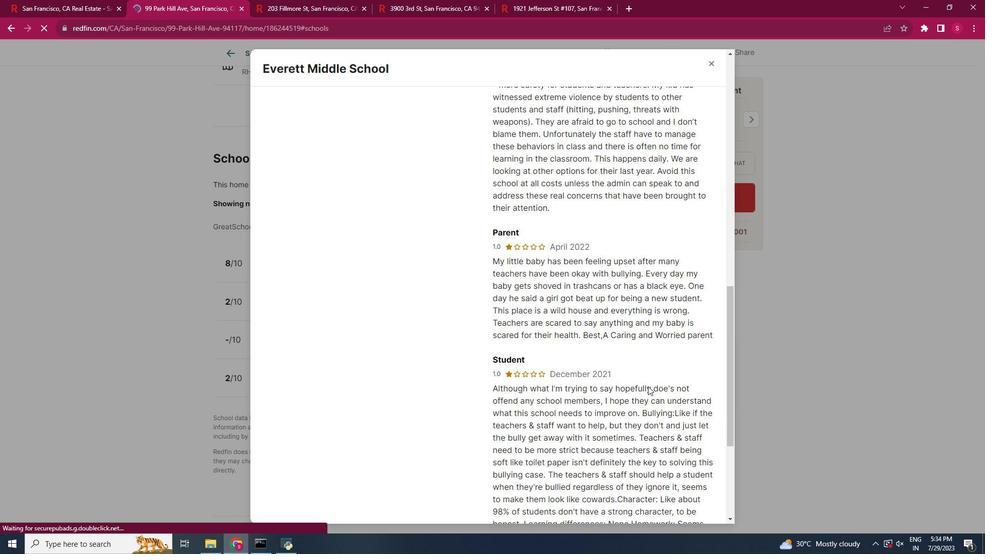
Action: Mouse scrolled (648, 386) with delta (0, 0)
Screenshot: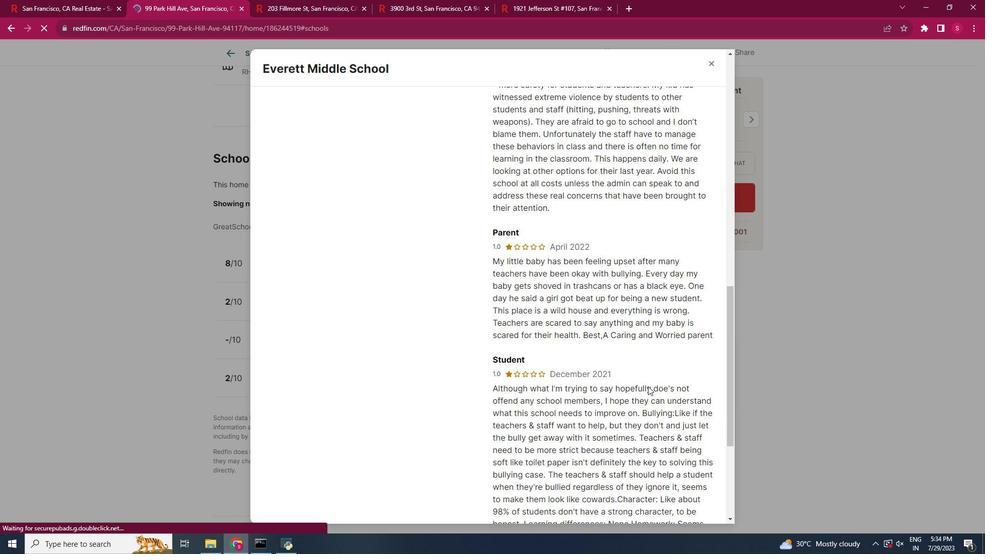 
Action: Mouse scrolled (648, 386) with delta (0, 0)
Screenshot: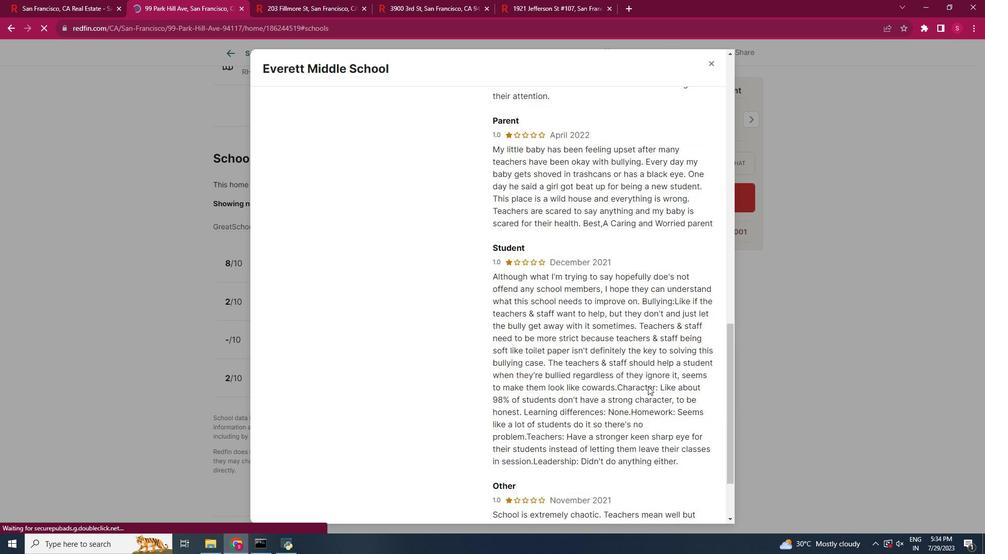 
Action: Mouse scrolled (648, 386) with delta (0, 0)
Screenshot: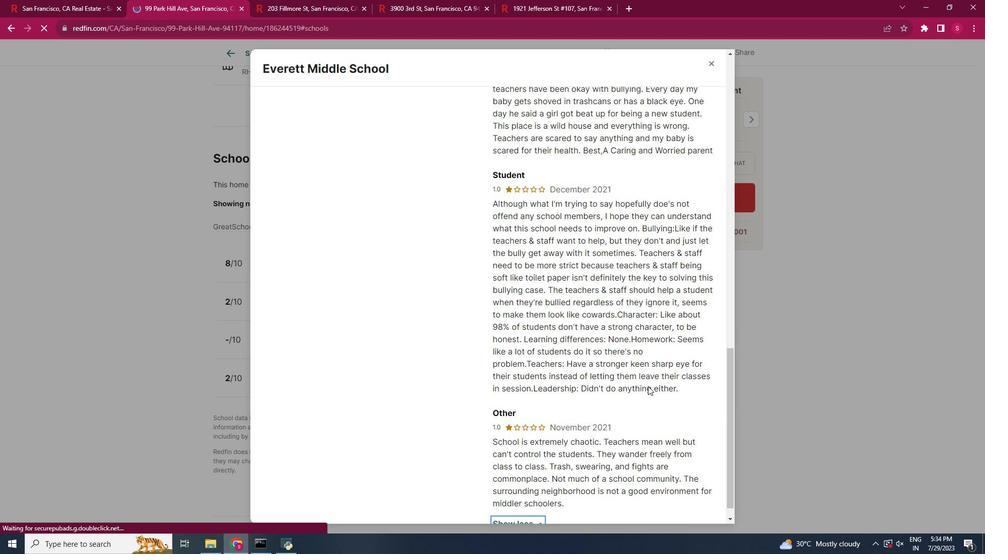 
Action: Mouse scrolled (648, 386) with delta (0, 0)
Screenshot: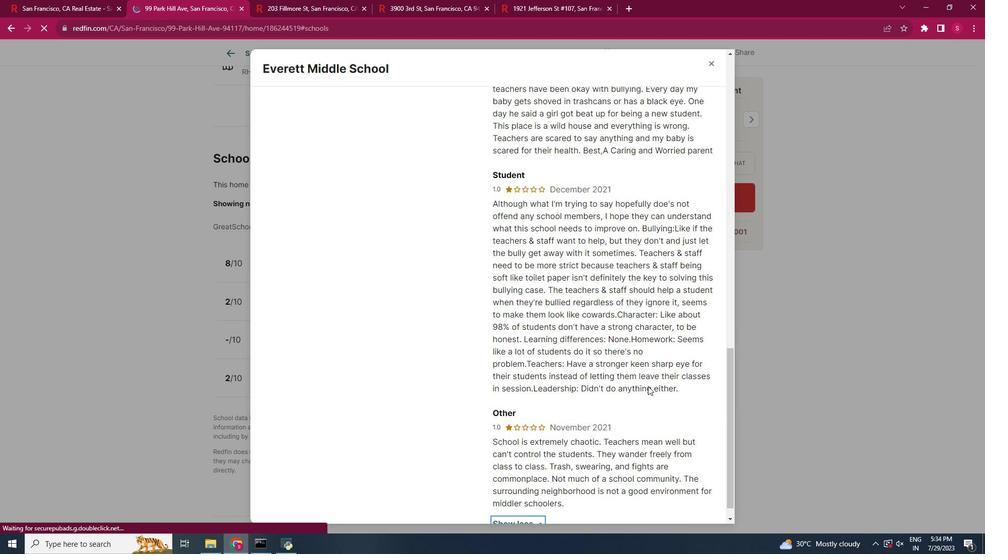 
Action: Mouse scrolled (648, 386) with delta (0, 0)
Screenshot: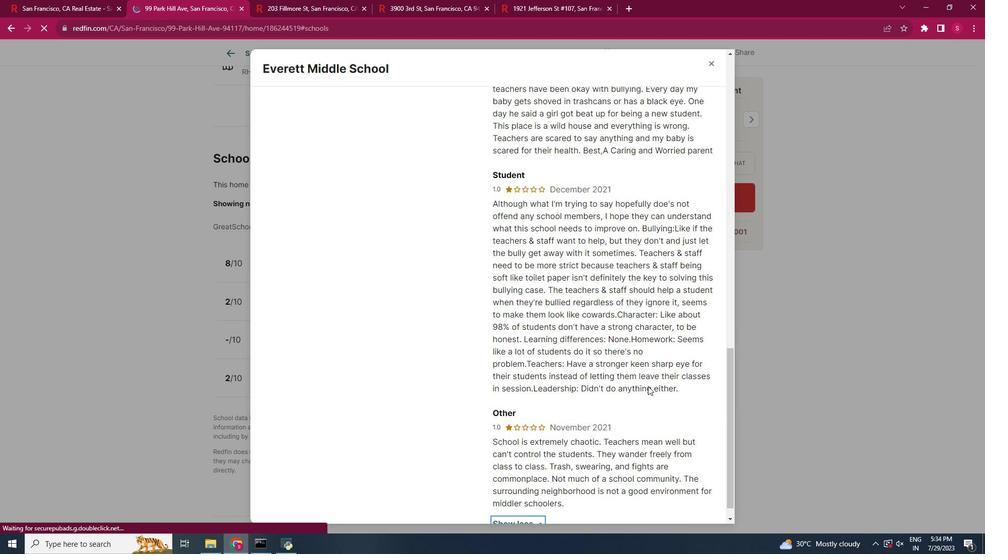 
Action: Mouse scrolled (648, 386) with delta (0, 0)
Screenshot: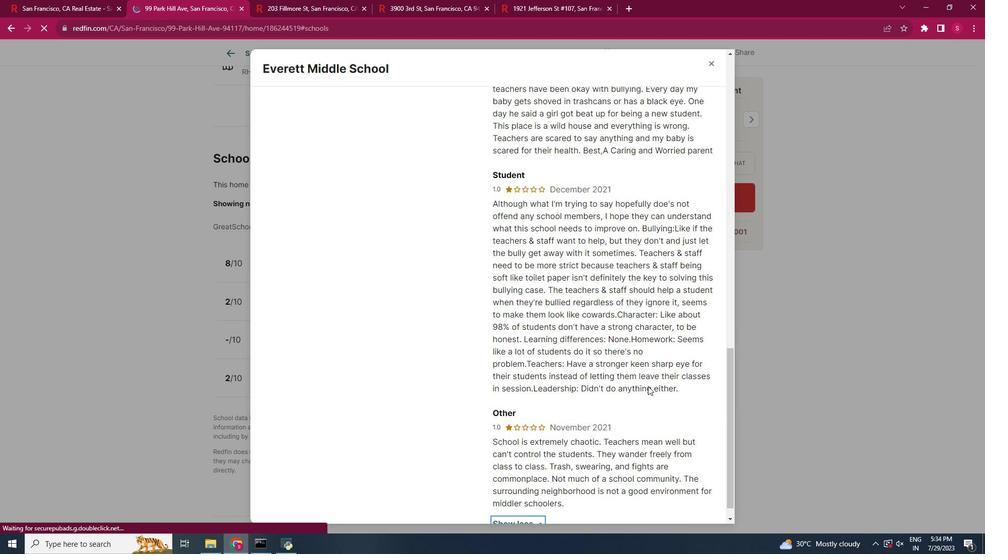 
Action: Mouse moved to (648, 386)
Screenshot: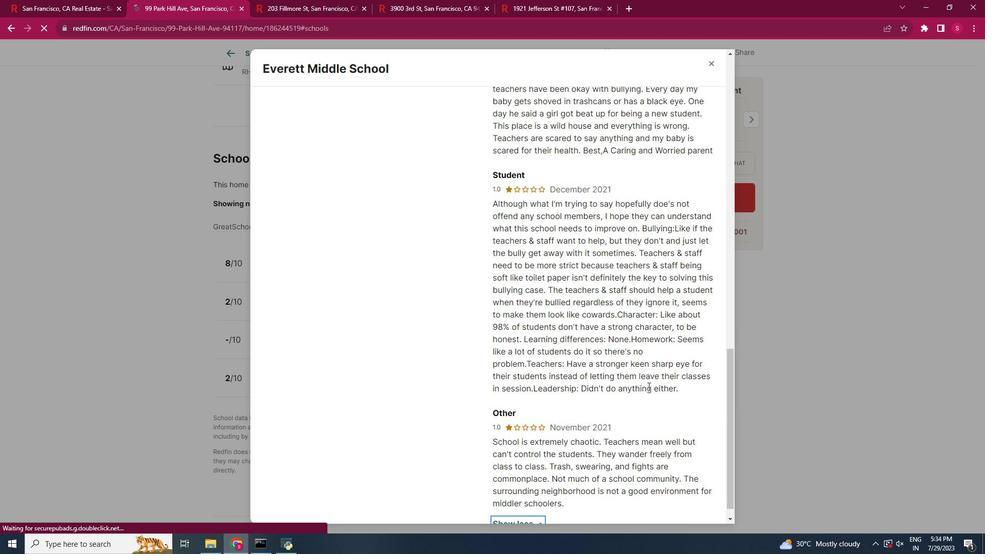 
Action: Mouse scrolled (648, 386) with delta (0, 0)
Screenshot: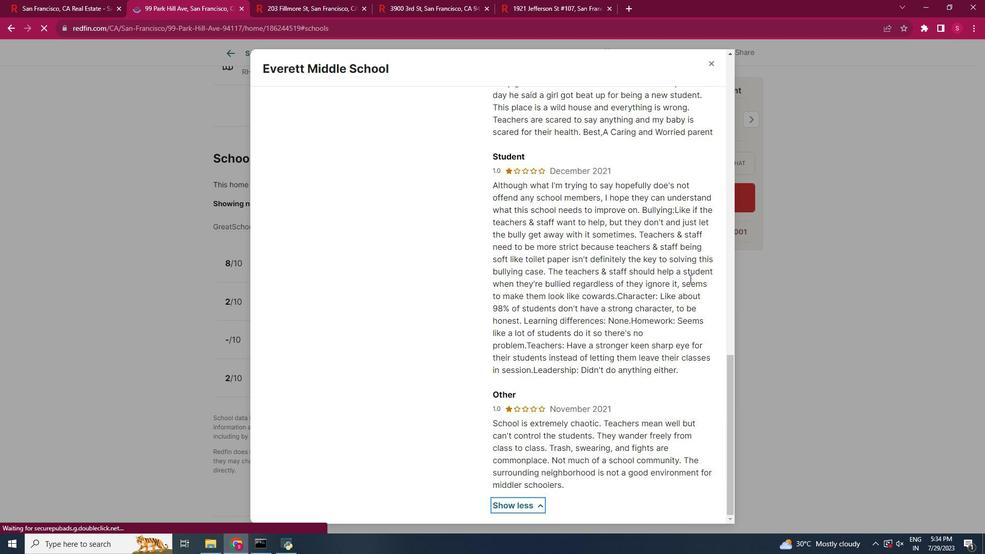 
Action: Mouse scrolled (648, 386) with delta (0, 0)
Screenshot: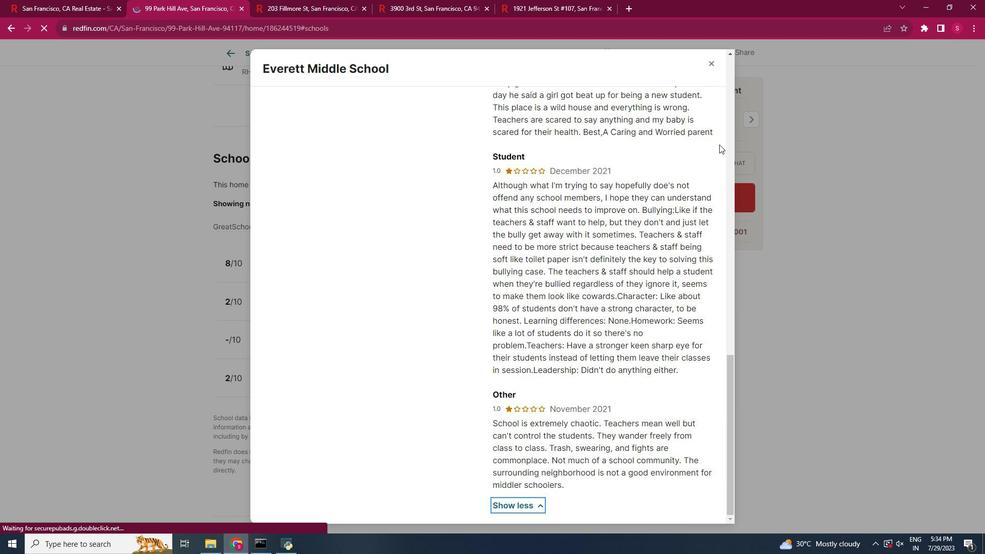 
Action: Mouse scrolled (648, 386) with delta (0, 0)
Screenshot: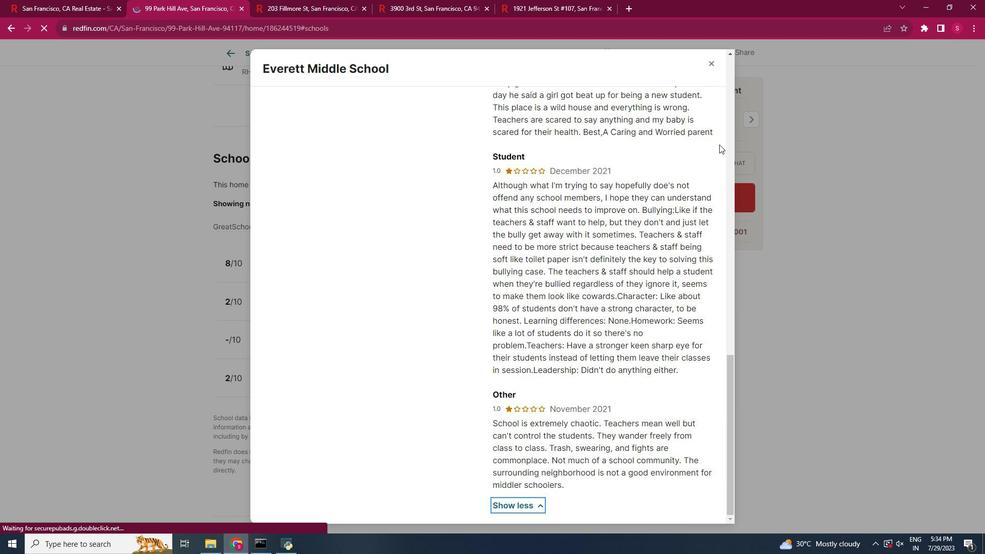 
Action: Mouse scrolled (648, 386) with delta (0, 0)
Screenshot: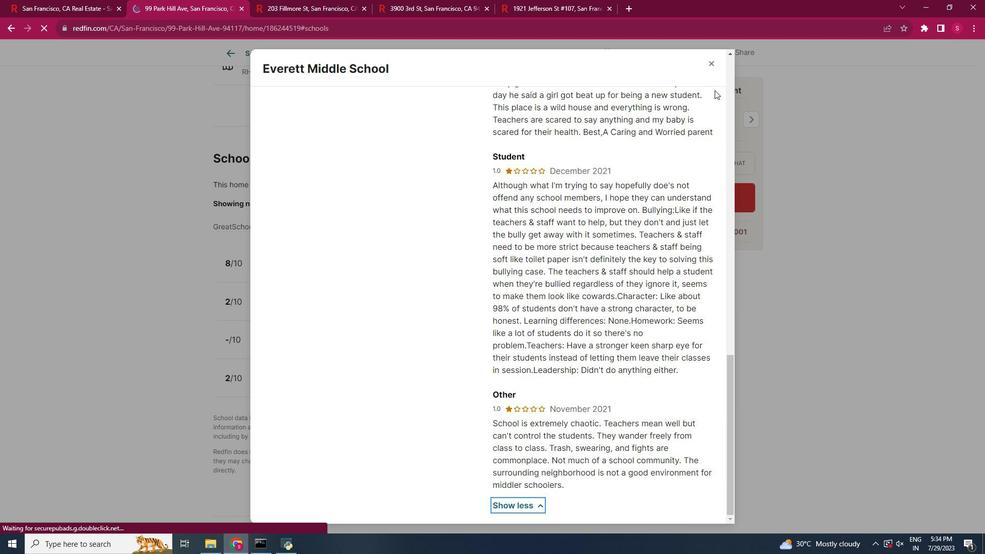 
Action: Mouse scrolled (648, 386) with delta (0, 0)
Screenshot: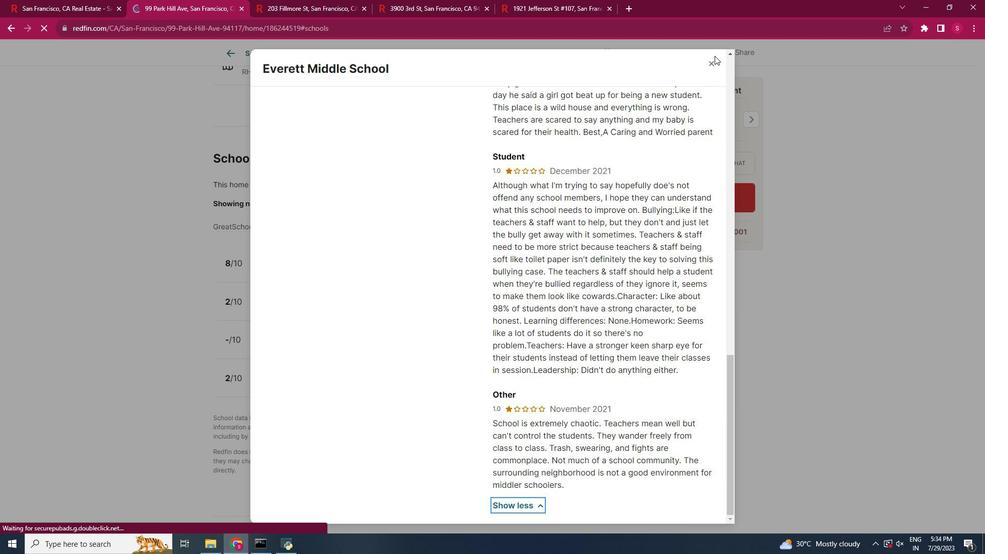 
Action: Mouse moved to (705, 69)
Screenshot: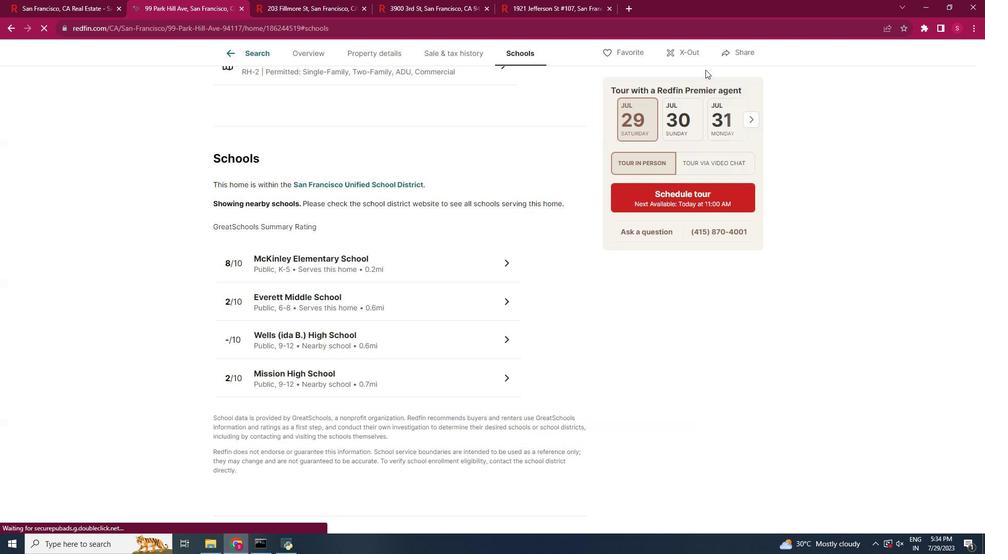 
Action: Mouse pressed left at (705, 69)
Screenshot: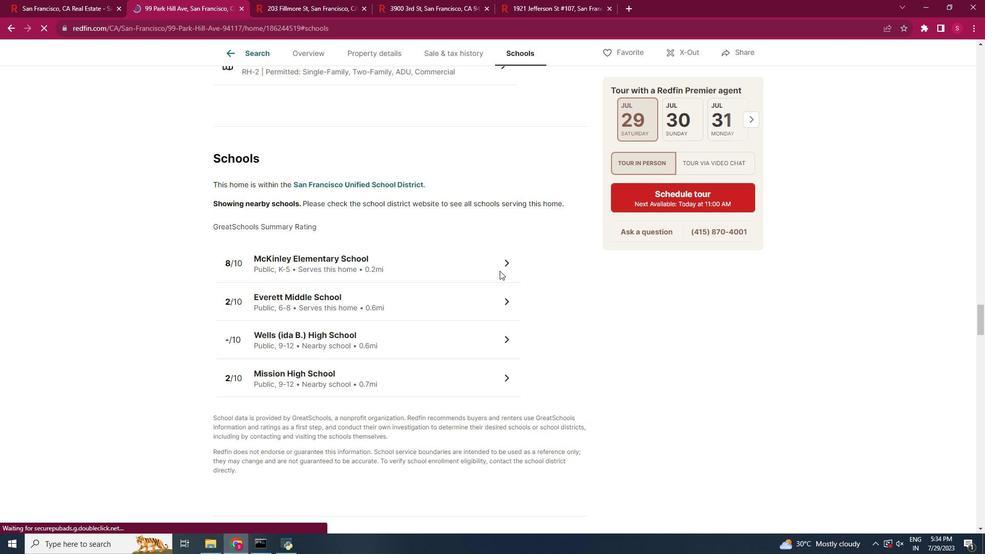
Action: Mouse moved to (342, 382)
Screenshot: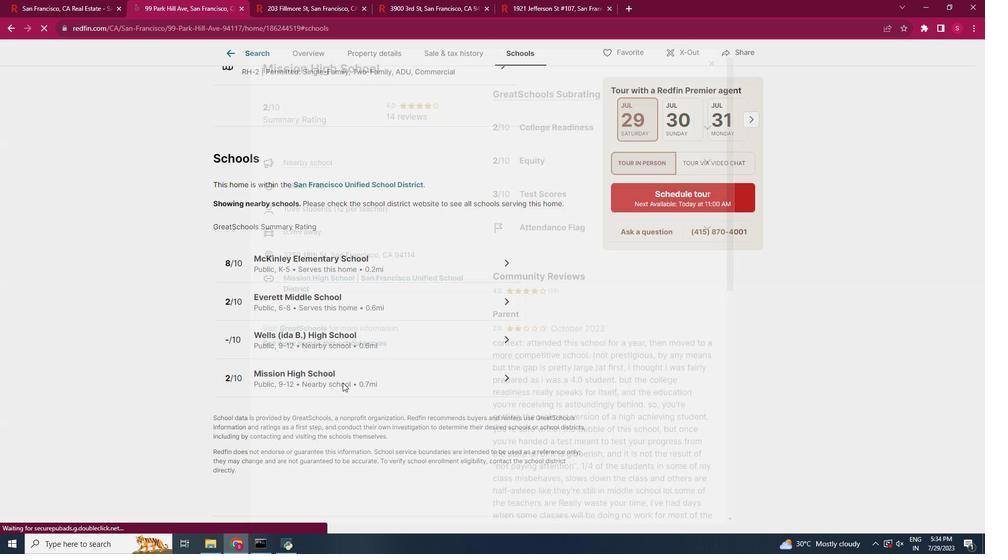 
Action: Mouse pressed left at (342, 382)
Screenshot: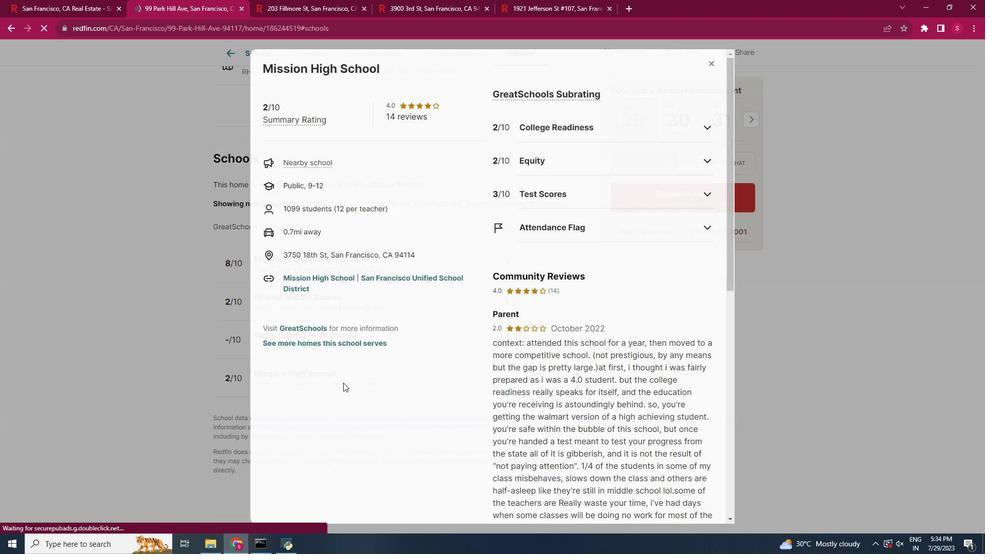 
Action: Mouse moved to (313, 231)
